 Task: Research Airbnb Accommodation option  for a trade show trip to Miami, Florida, emphasizing proximity to the trade show venue and business amenities.
Action: Mouse pressed left at (598, 65)
Screenshot: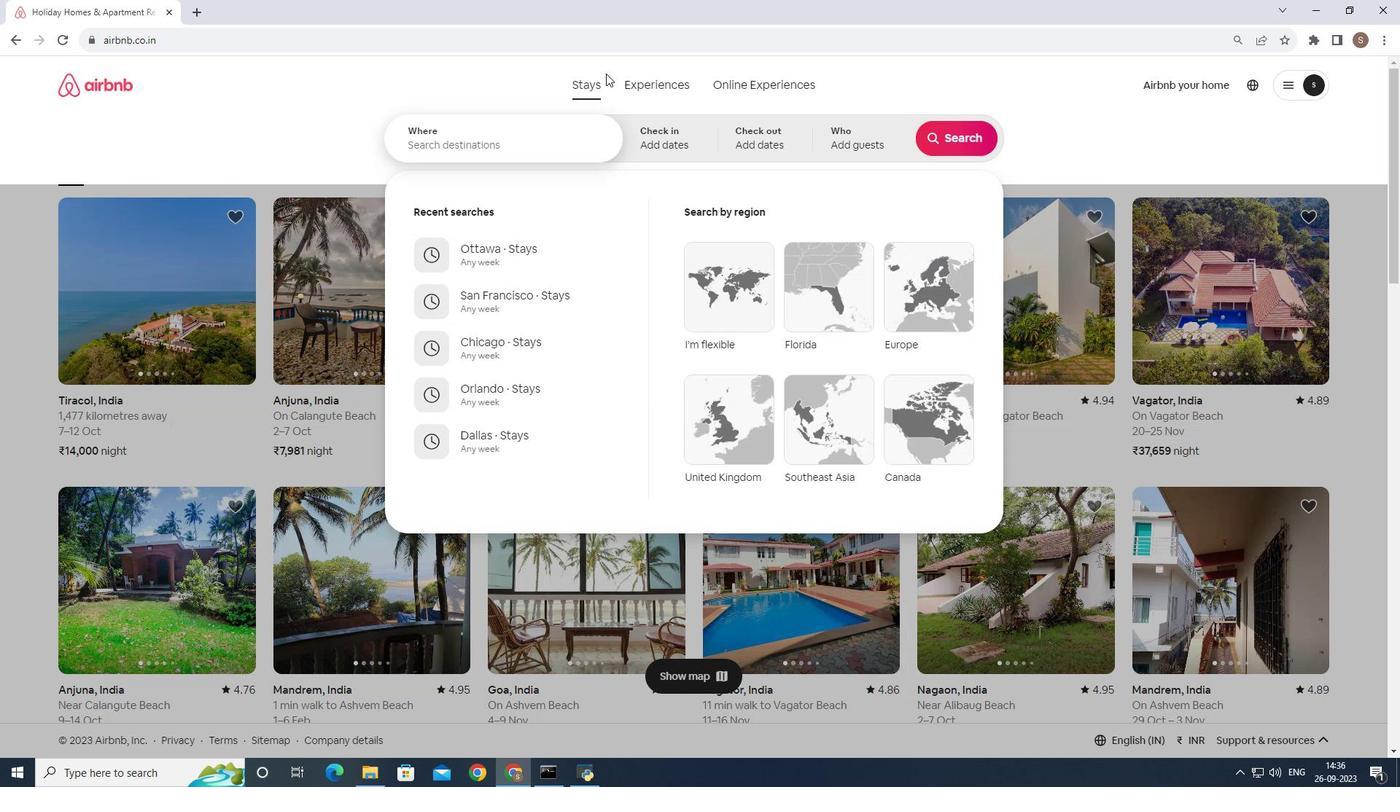 
Action: Mouse moved to (454, 137)
Screenshot: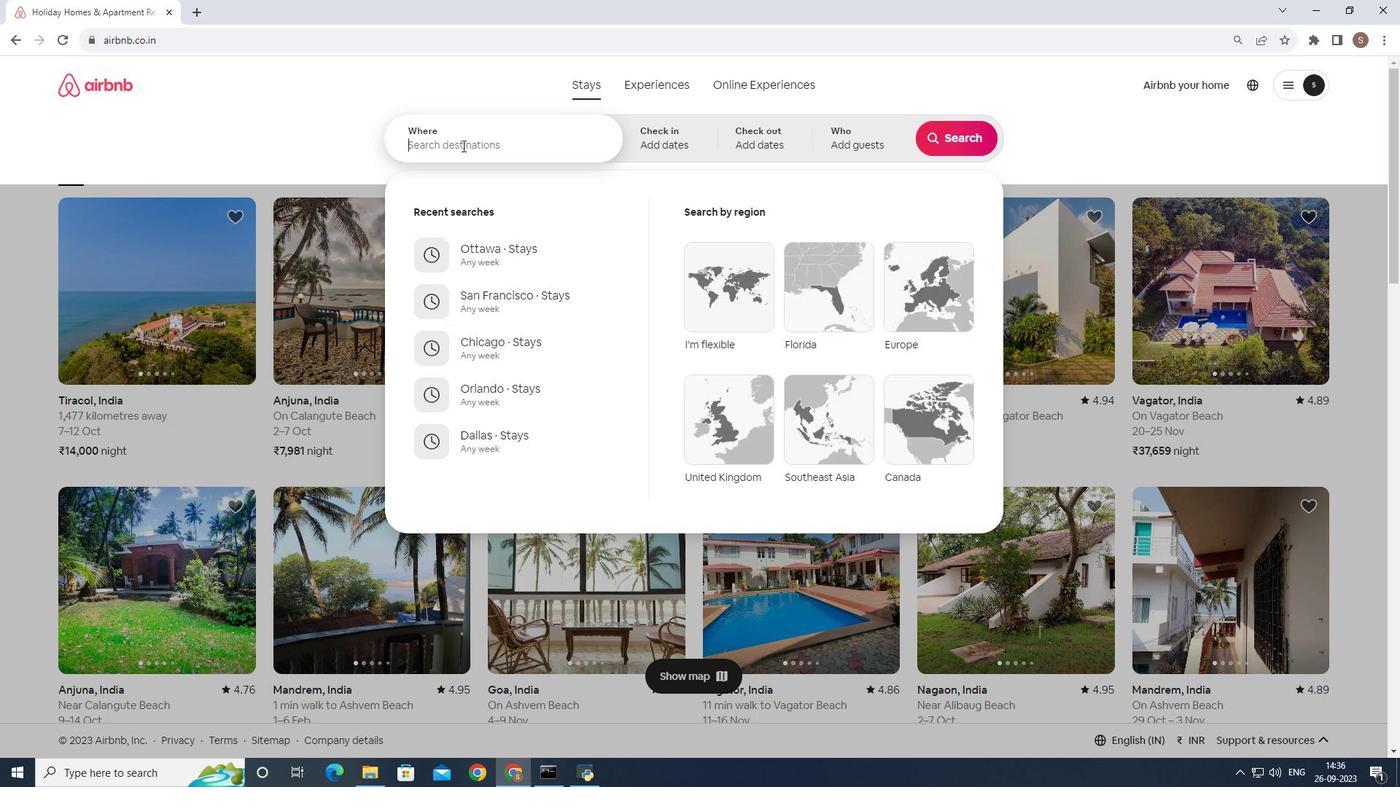 
Action: Mouse pressed left at (454, 137)
Screenshot: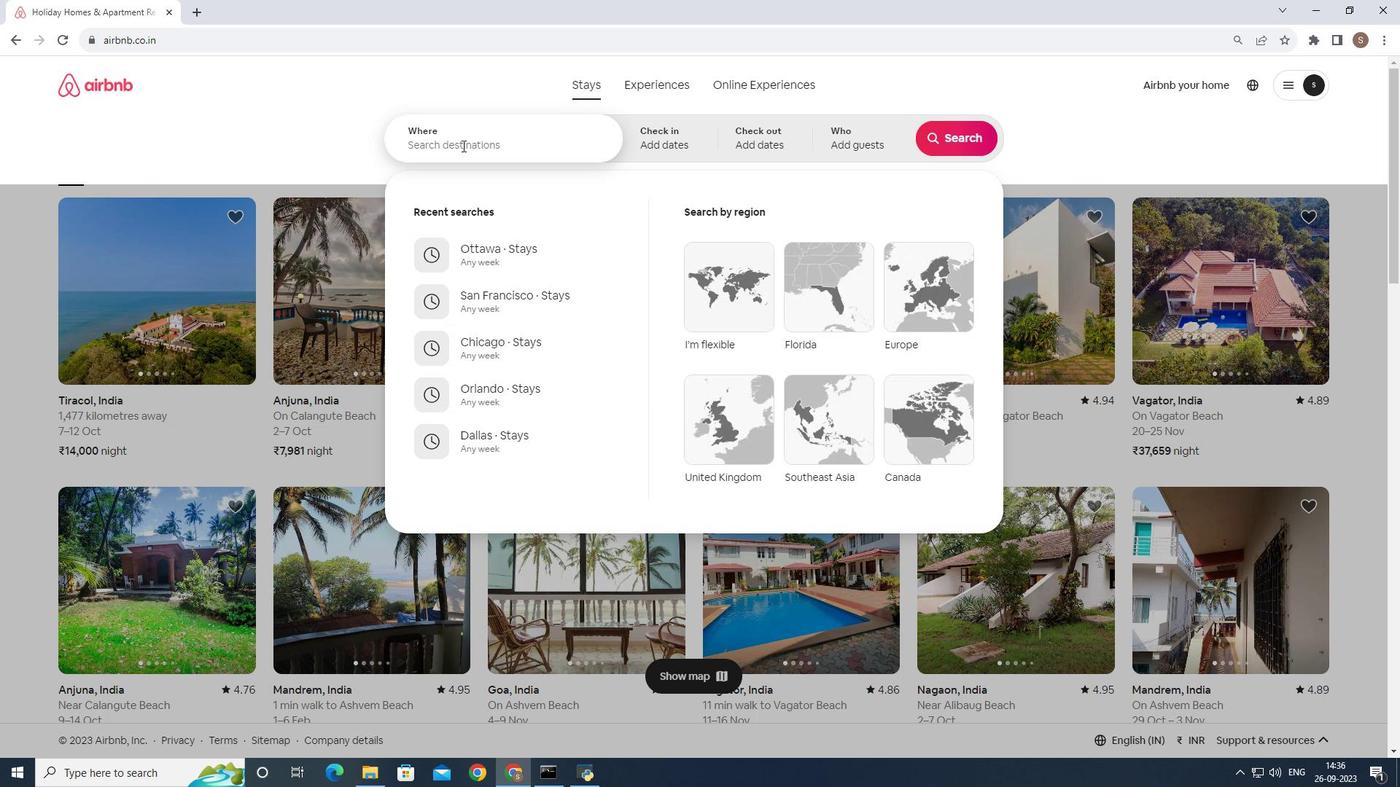 
Action: Key pressed miami
Screenshot: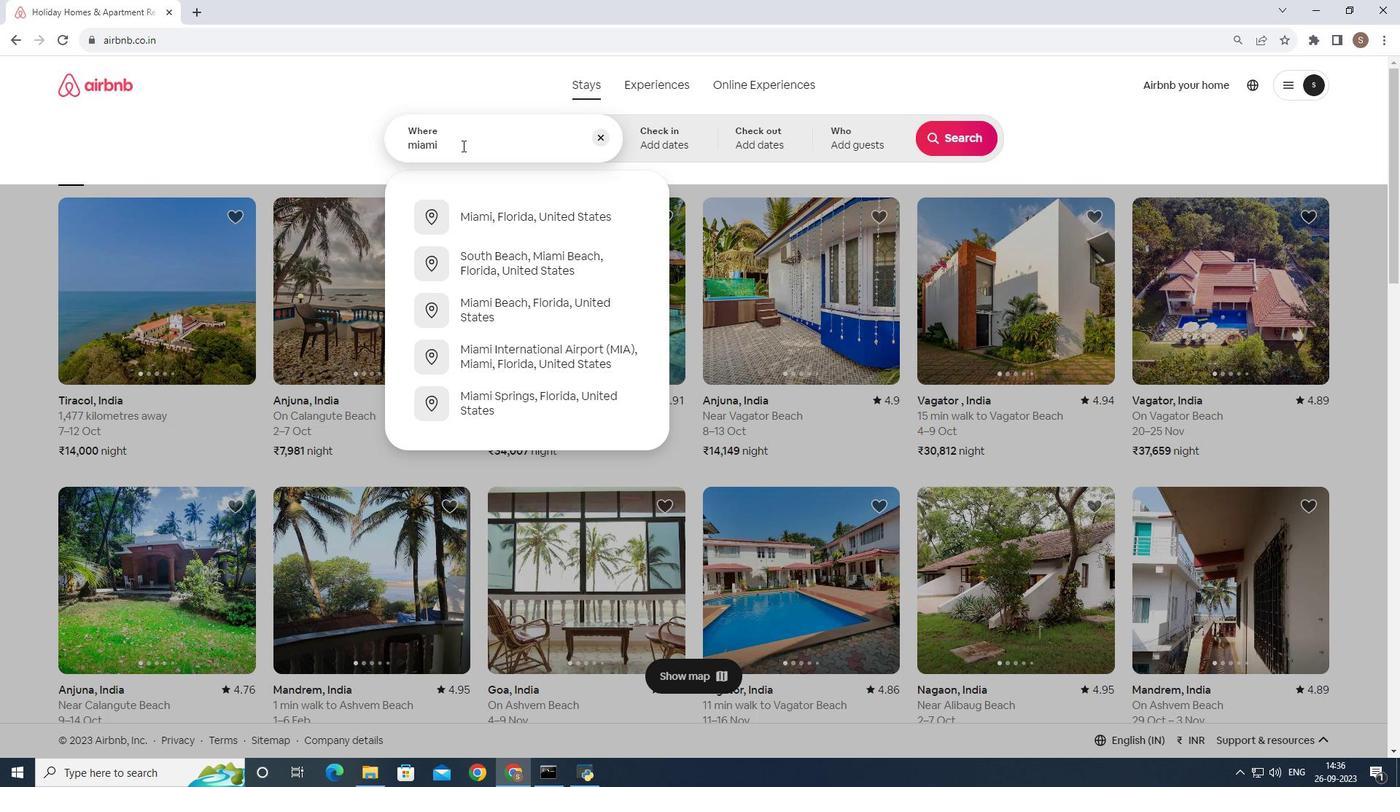 
Action: Mouse moved to (472, 212)
Screenshot: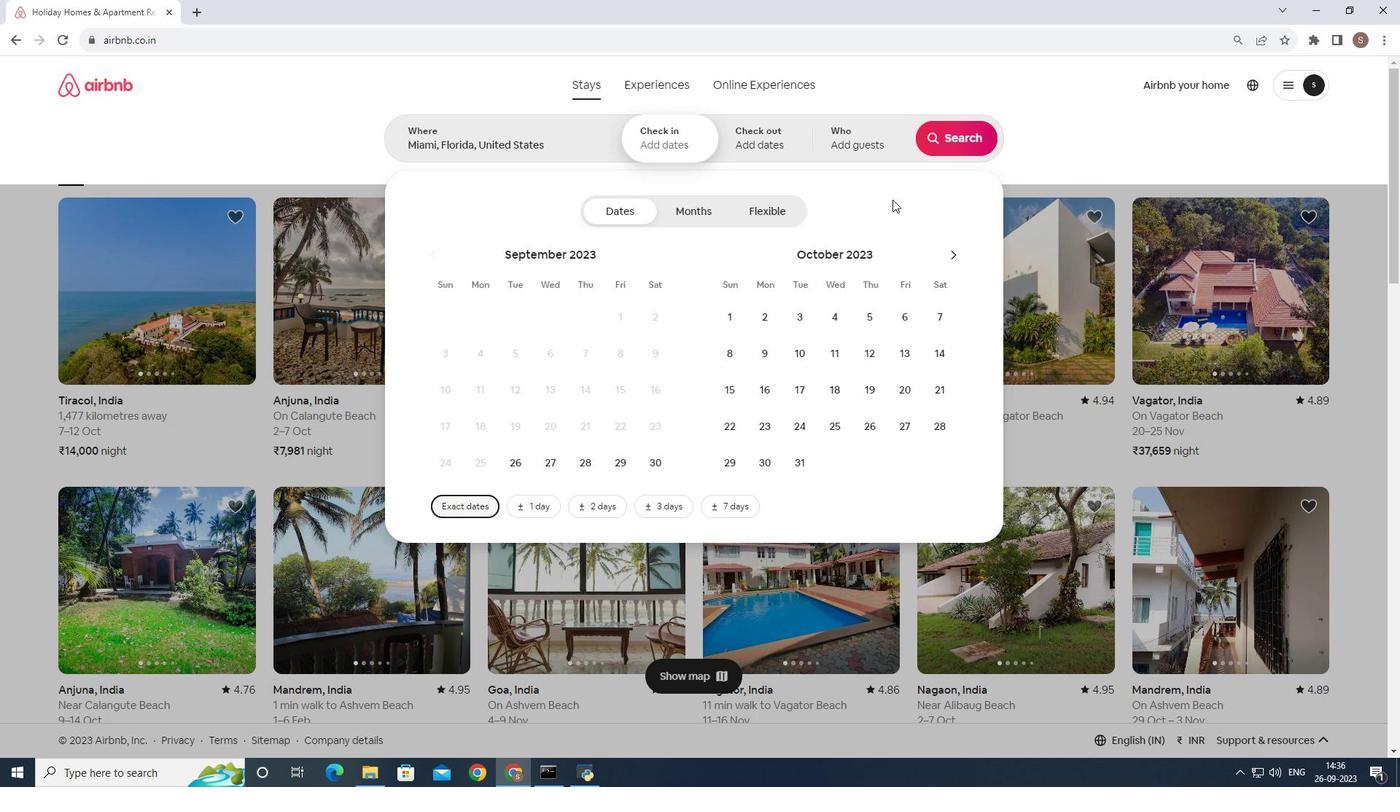 
Action: Mouse pressed left at (472, 212)
Screenshot: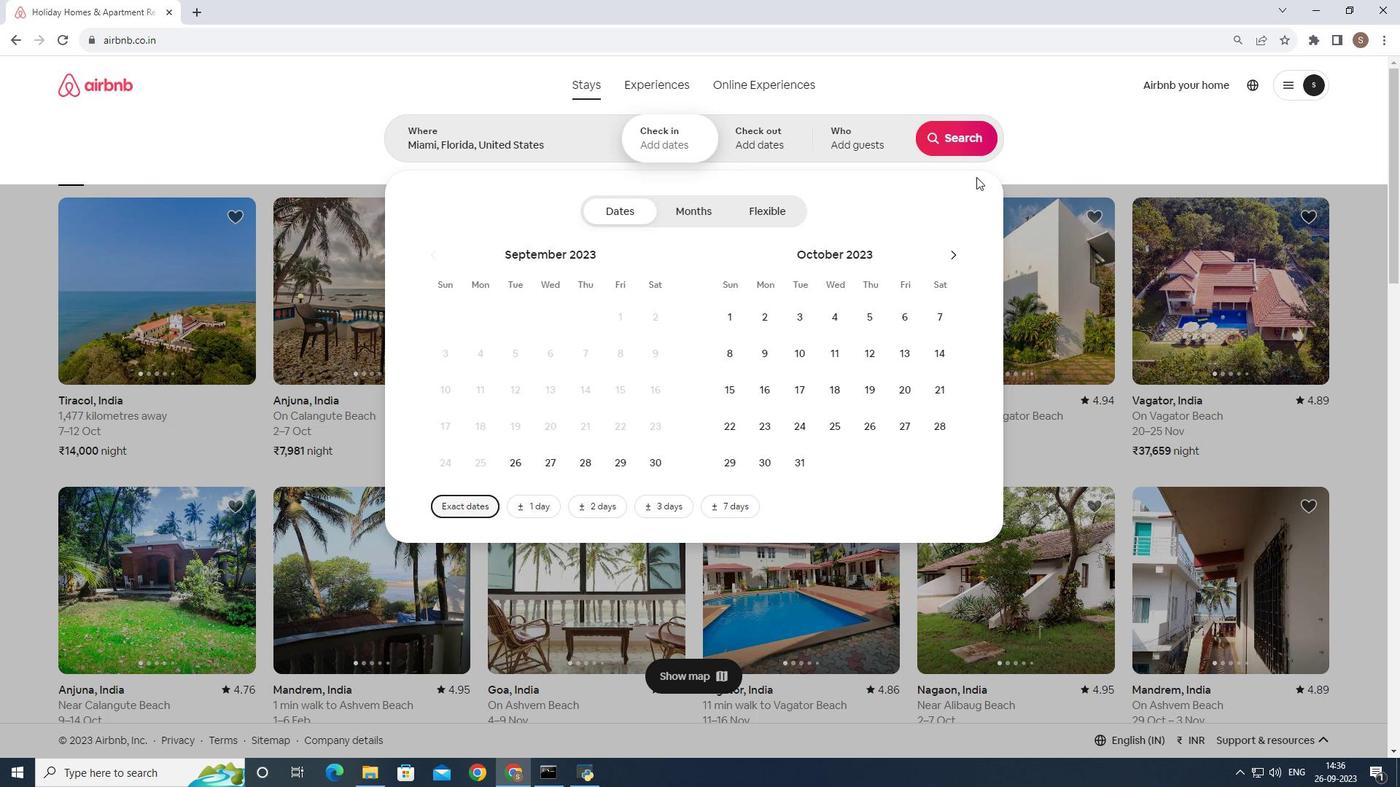 
Action: Mouse moved to (935, 120)
Screenshot: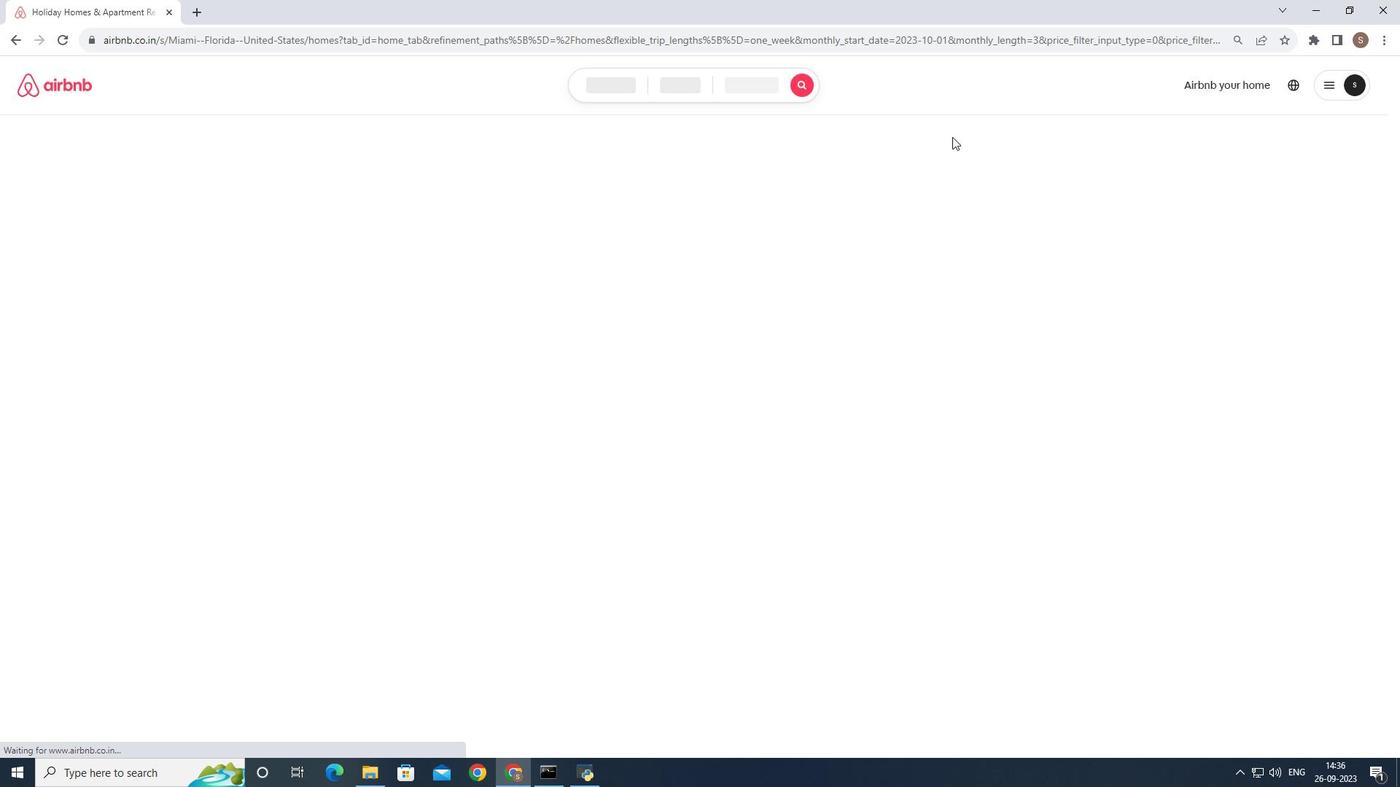 
Action: Mouse pressed left at (935, 120)
Screenshot: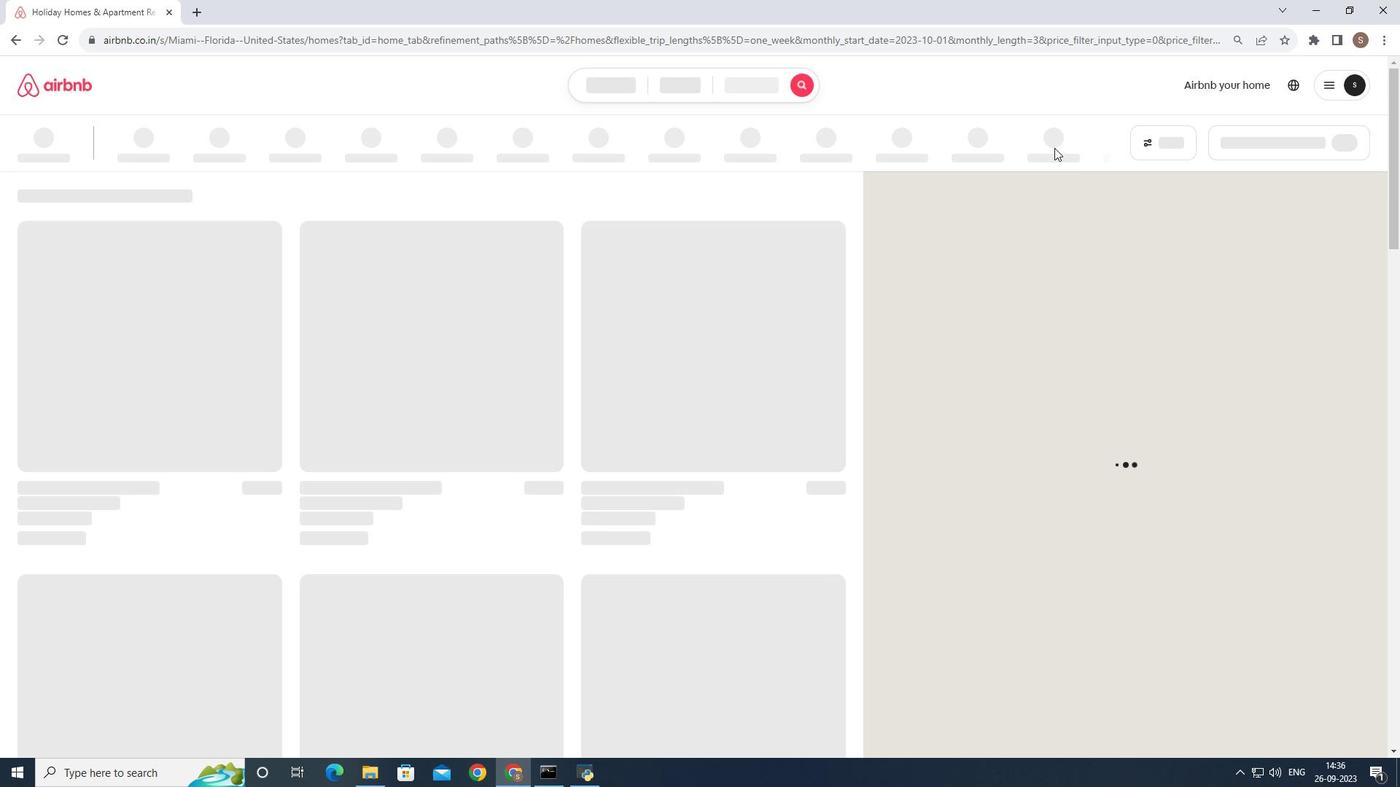 
Action: Mouse moved to (1133, 130)
Screenshot: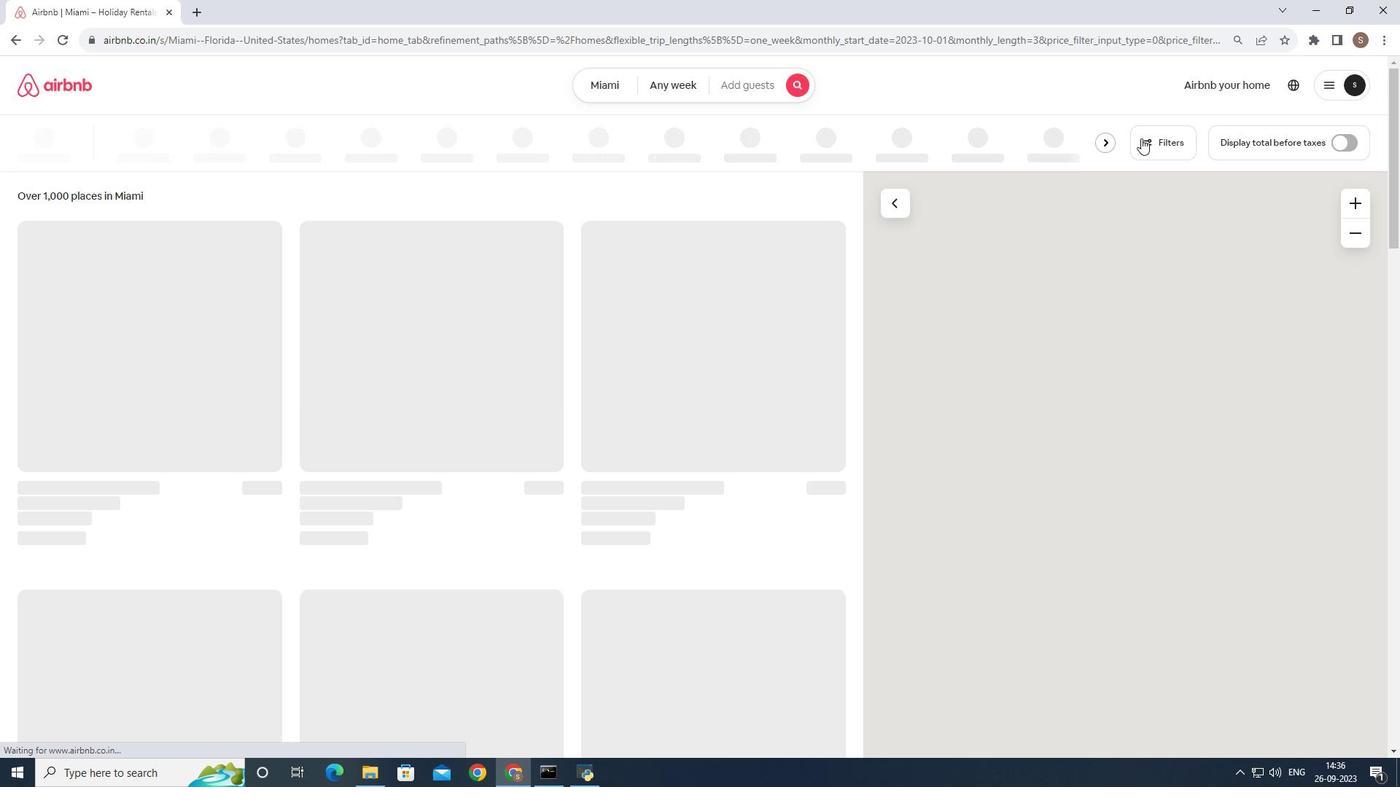 
Action: Mouse pressed left at (1133, 130)
Screenshot: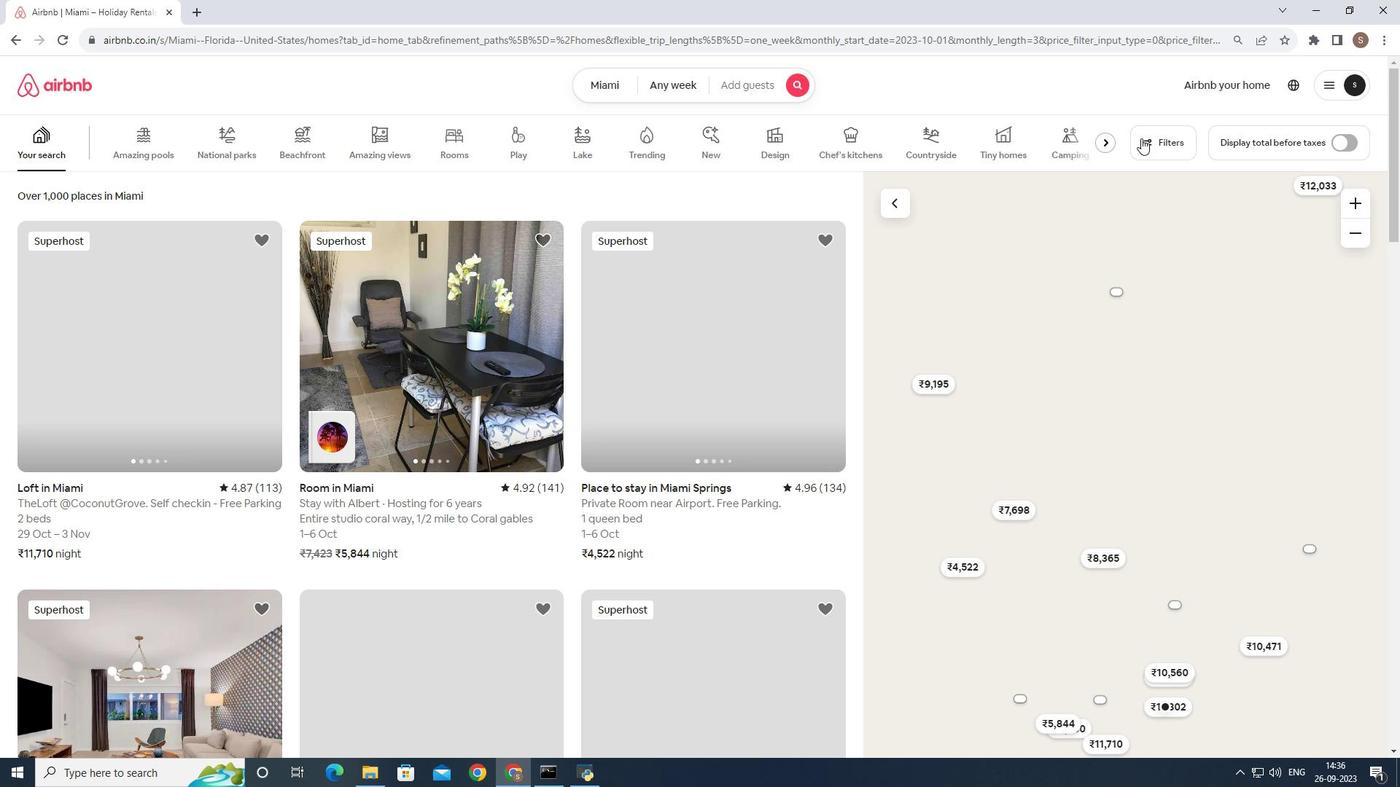 
Action: Mouse moved to (552, 383)
Screenshot: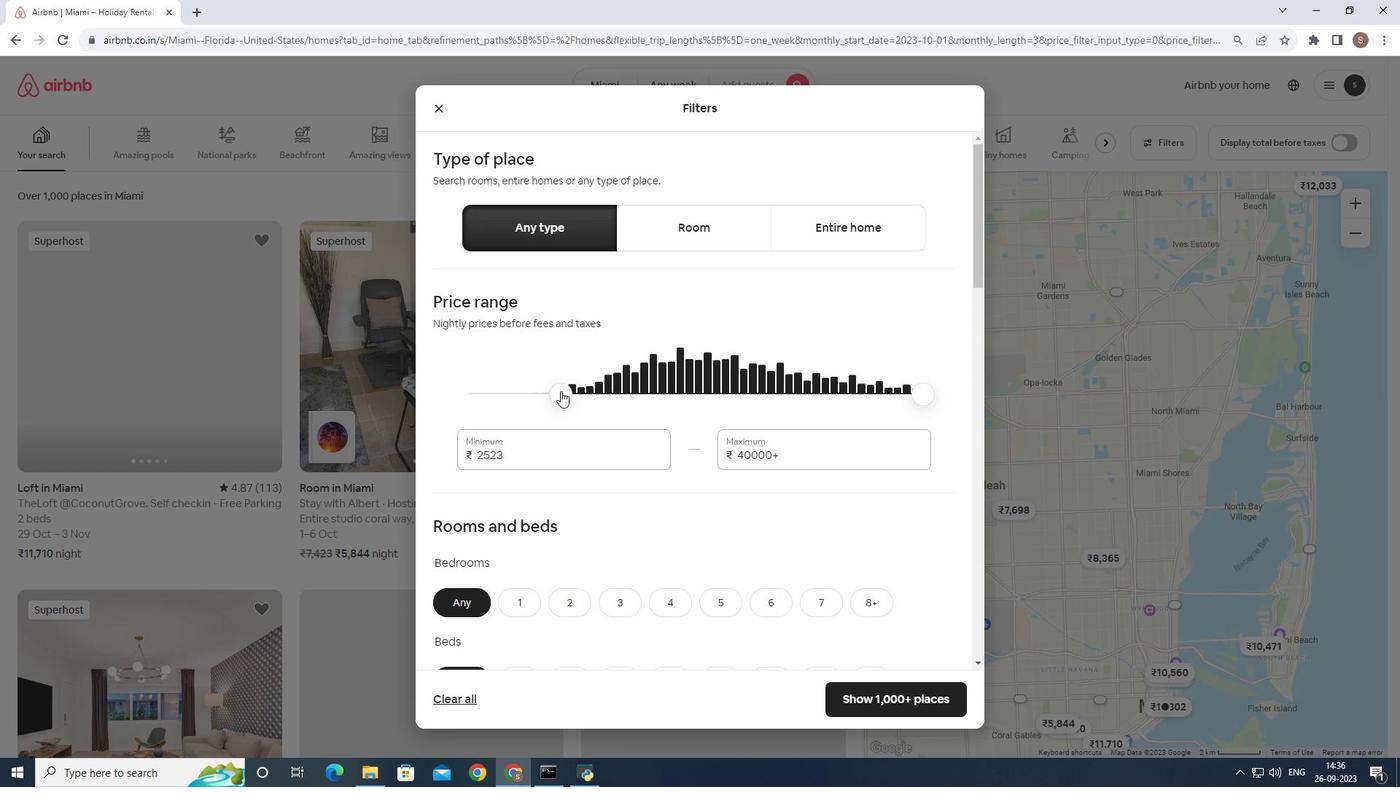 
Action: Mouse pressed left at (552, 383)
Screenshot: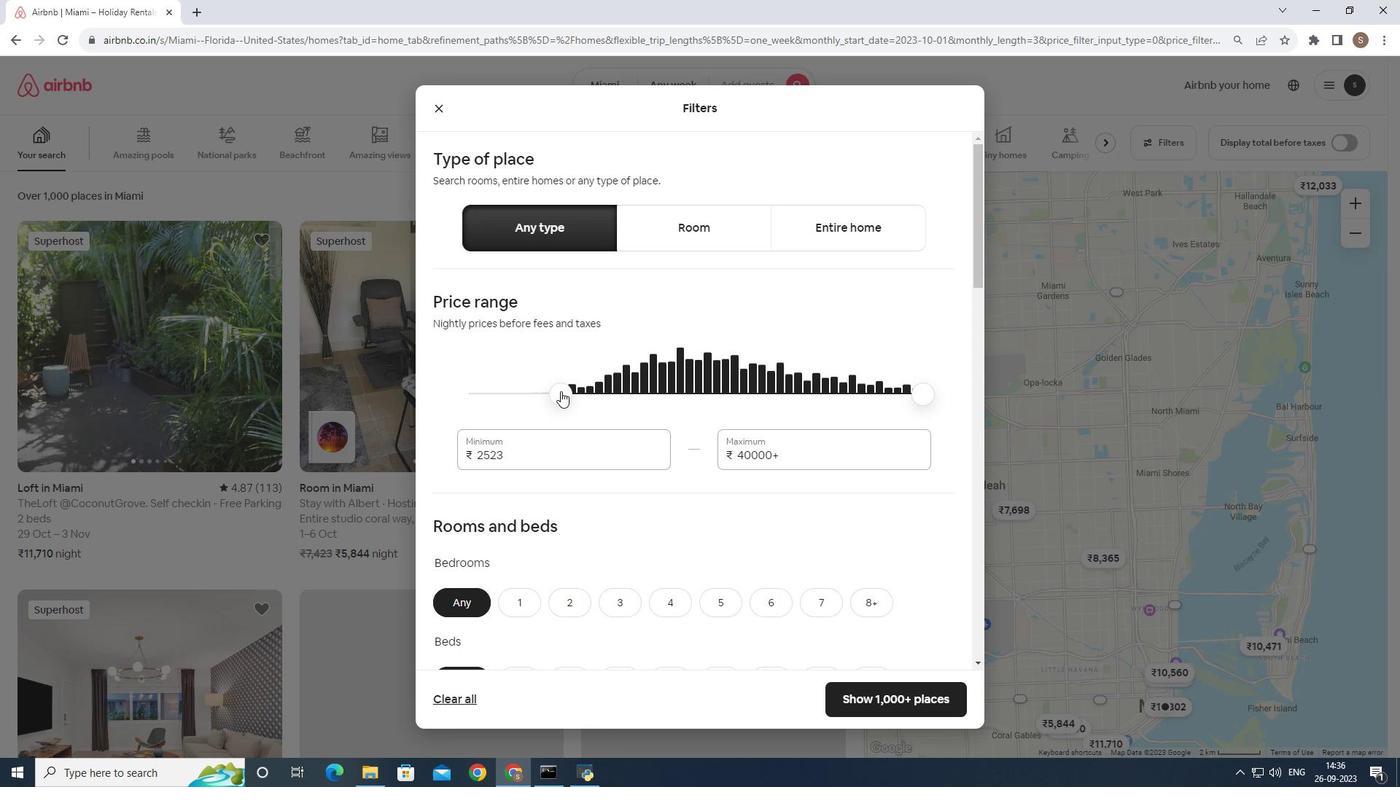 
Action: Mouse moved to (882, 378)
Screenshot: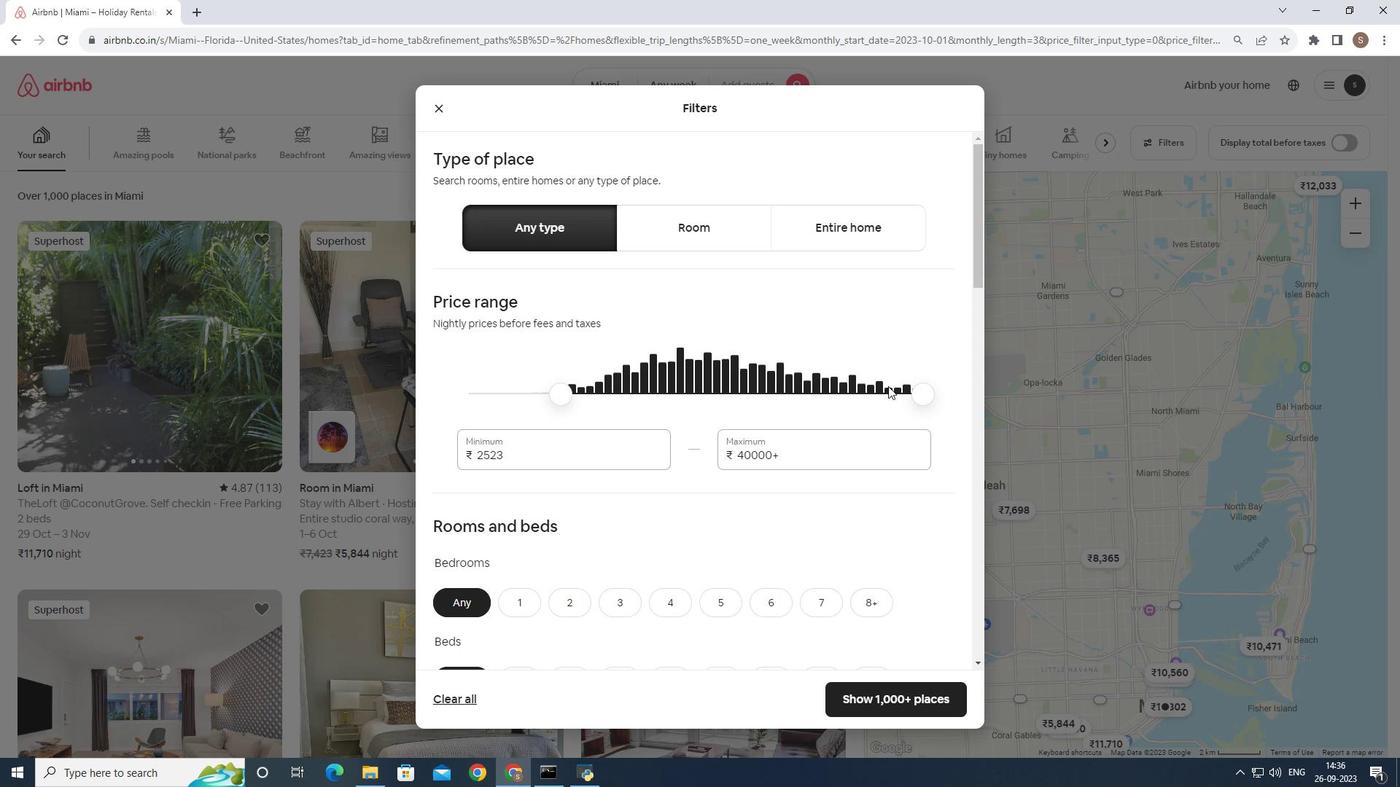 
Action: Mouse pressed left at (882, 378)
Screenshot: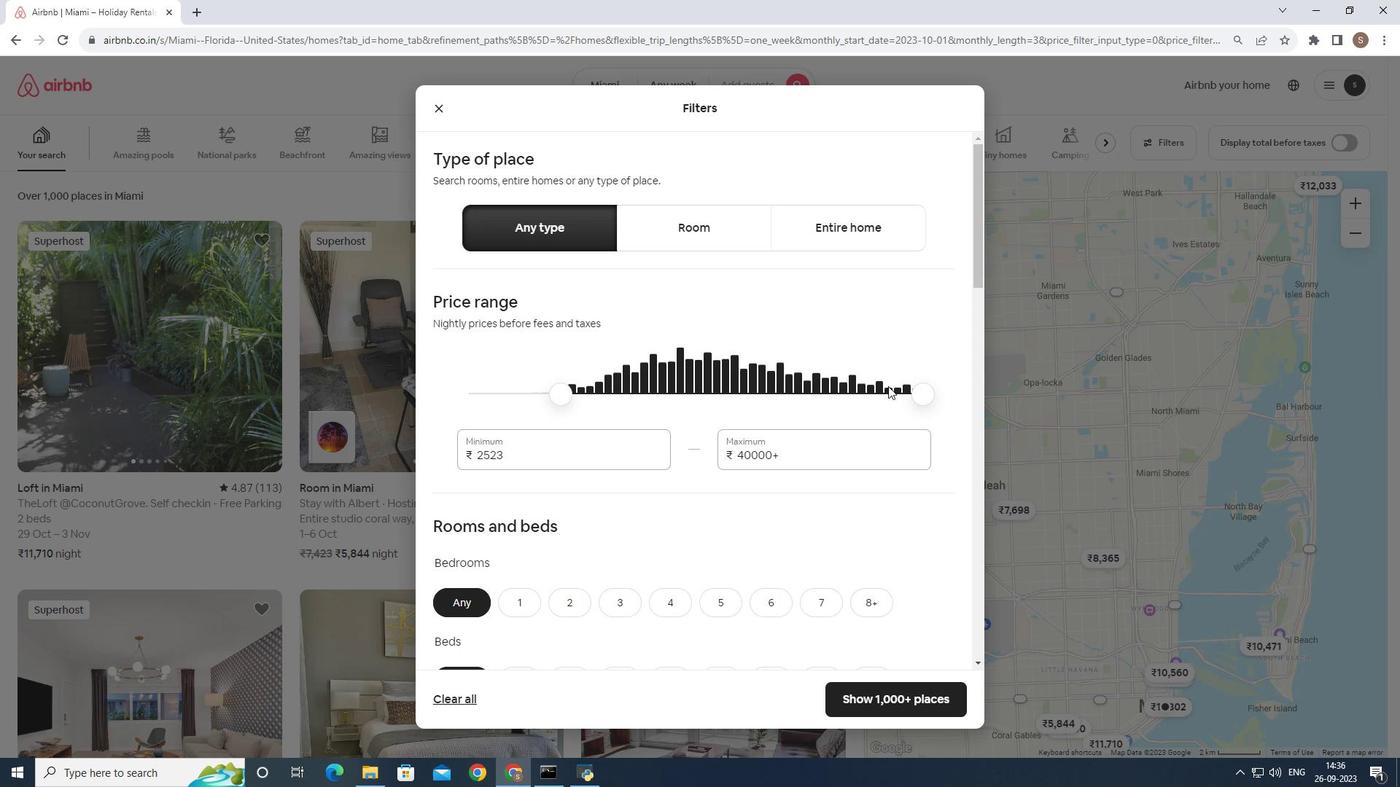 
Action: Mouse moved to (909, 388)
Screenshot: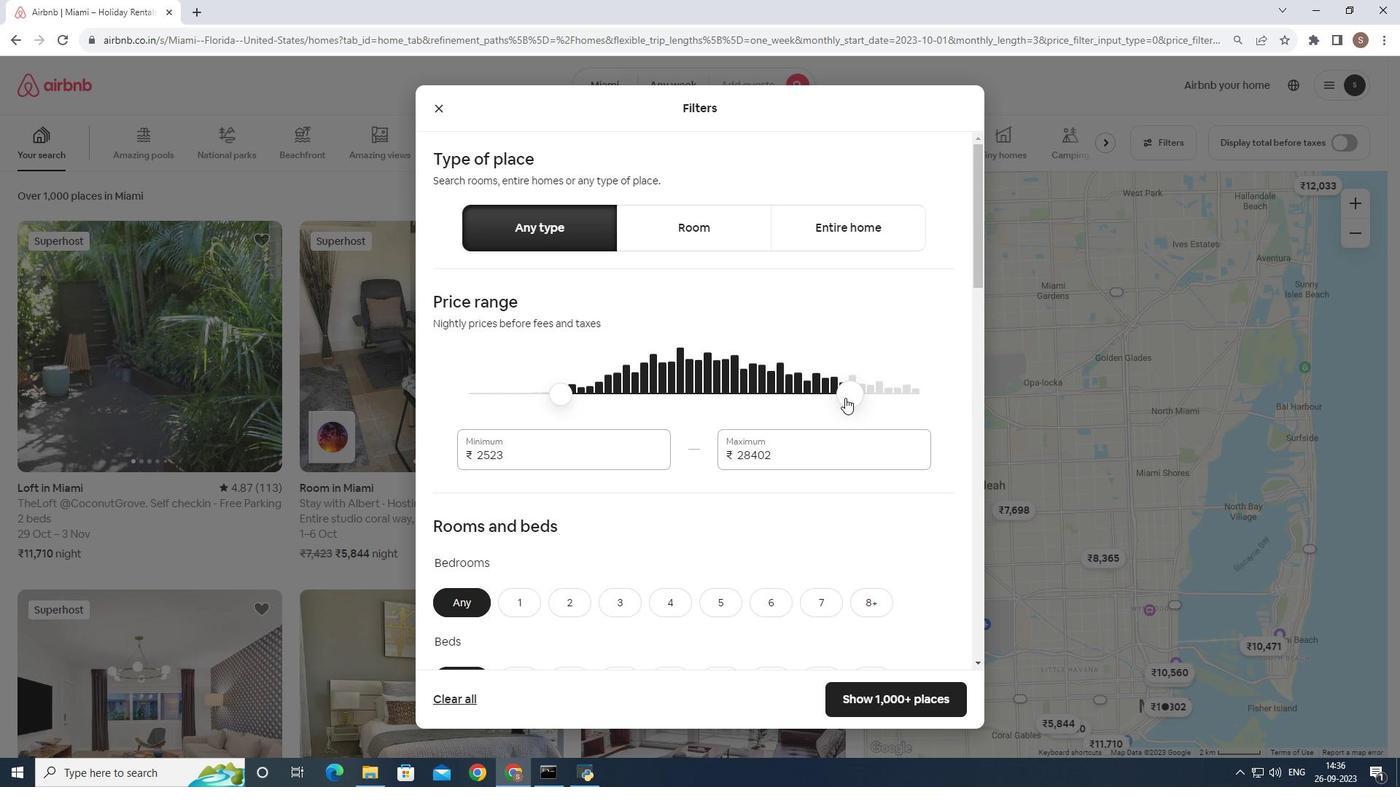 
Action: Mouse pressed left at (909, 388)
Screenshot: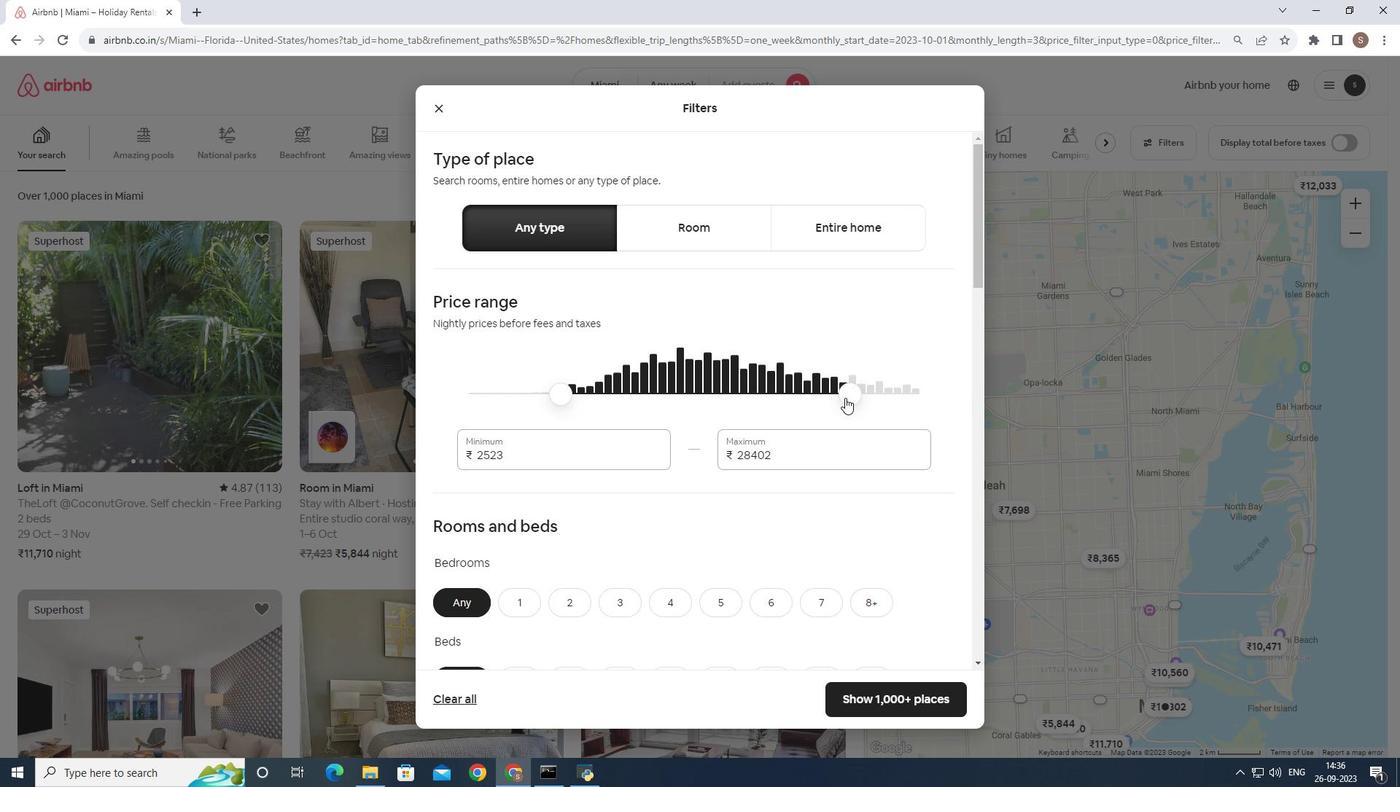 
Action: Mouse moved to (698, 226)
Screenshot: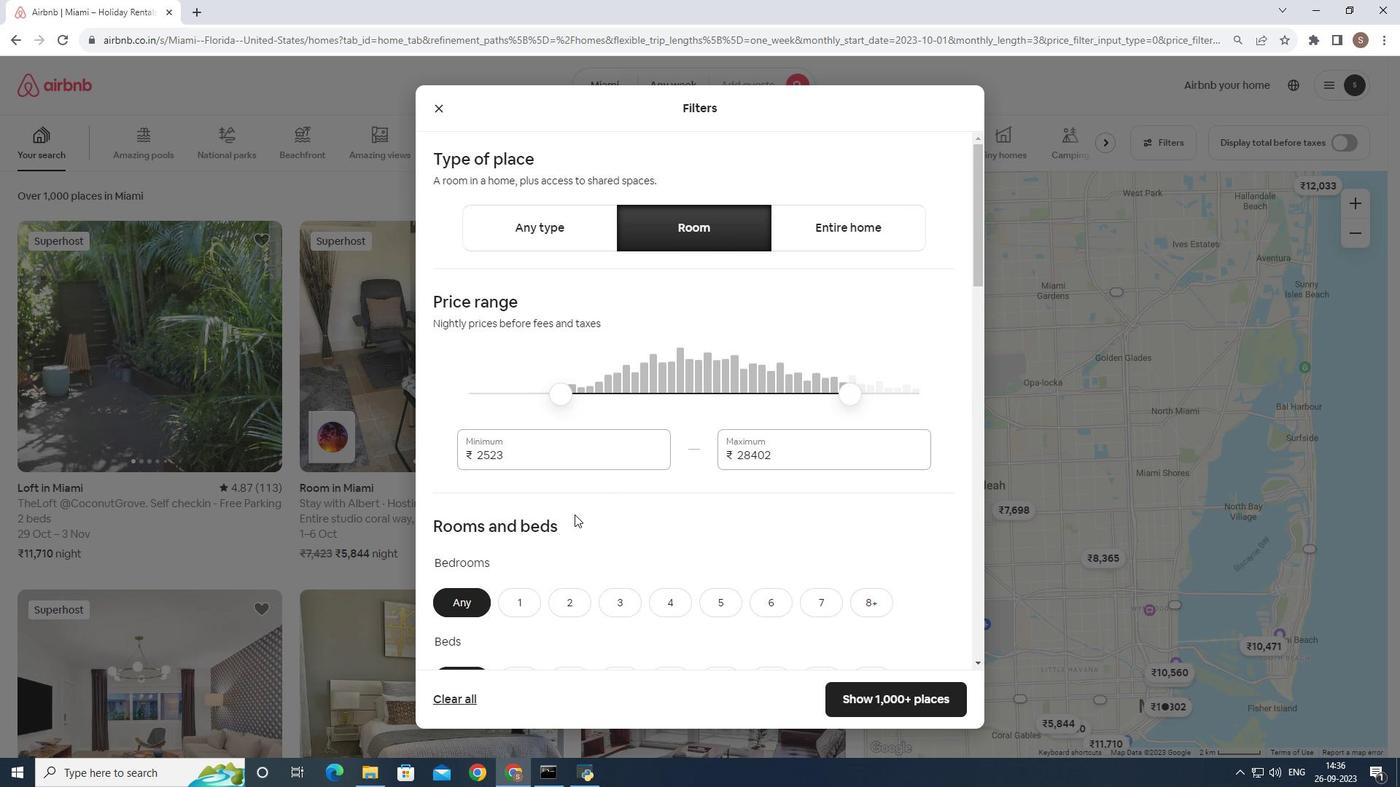 
Action: Mouse pressed left at (698, 226)
Screenshot: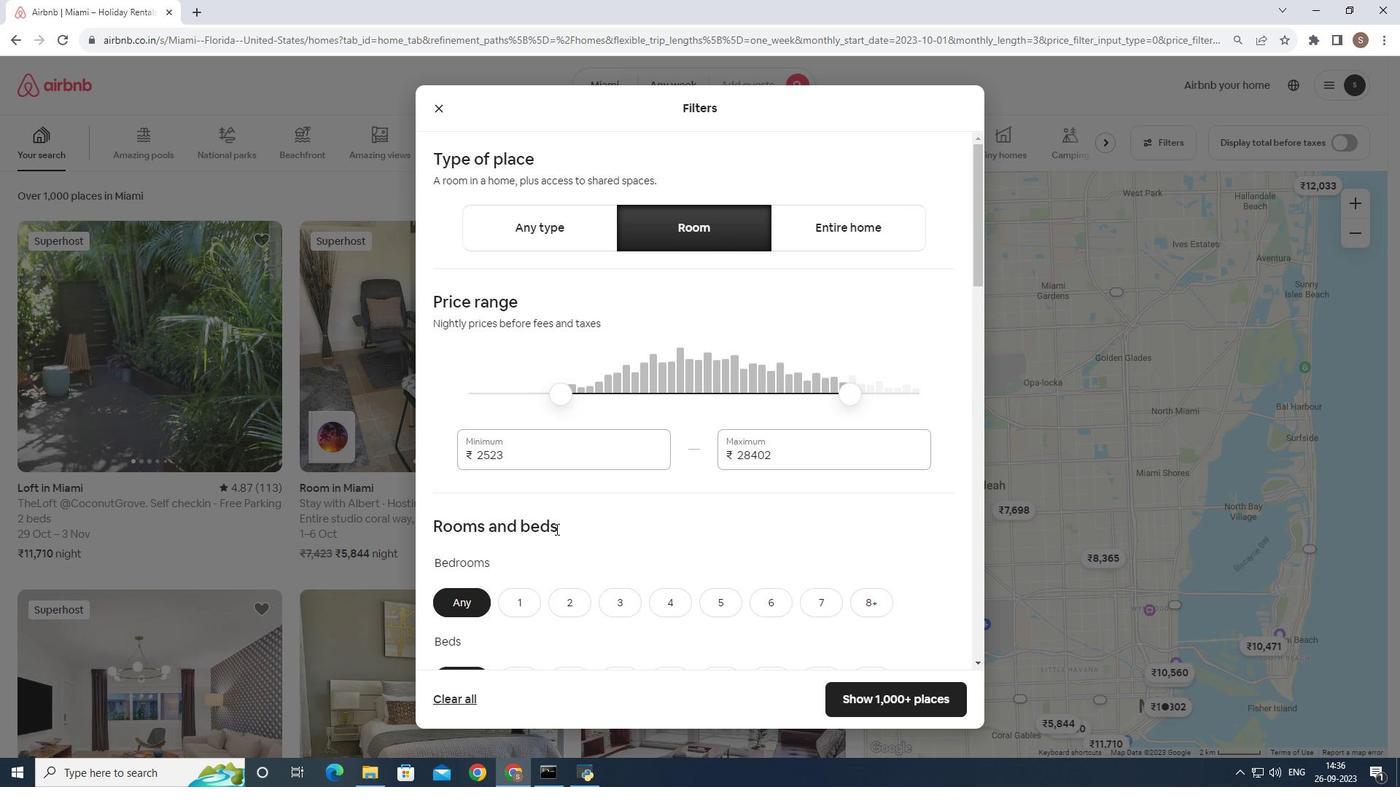 
Action: Mouse moved to (547, 521)
Screenshot: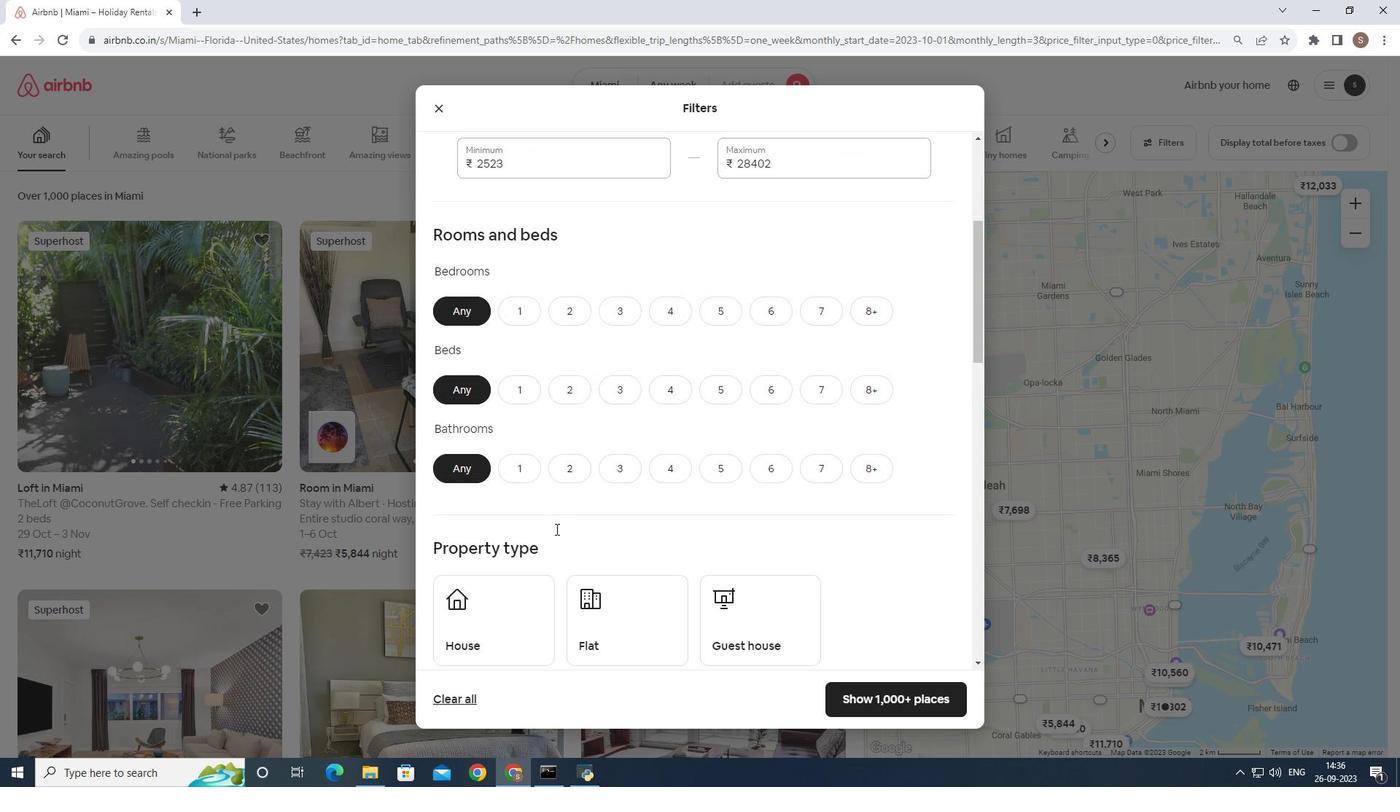 
Action: Mouse scrolled (547, 520) with delta (0, 0)
Screenshot: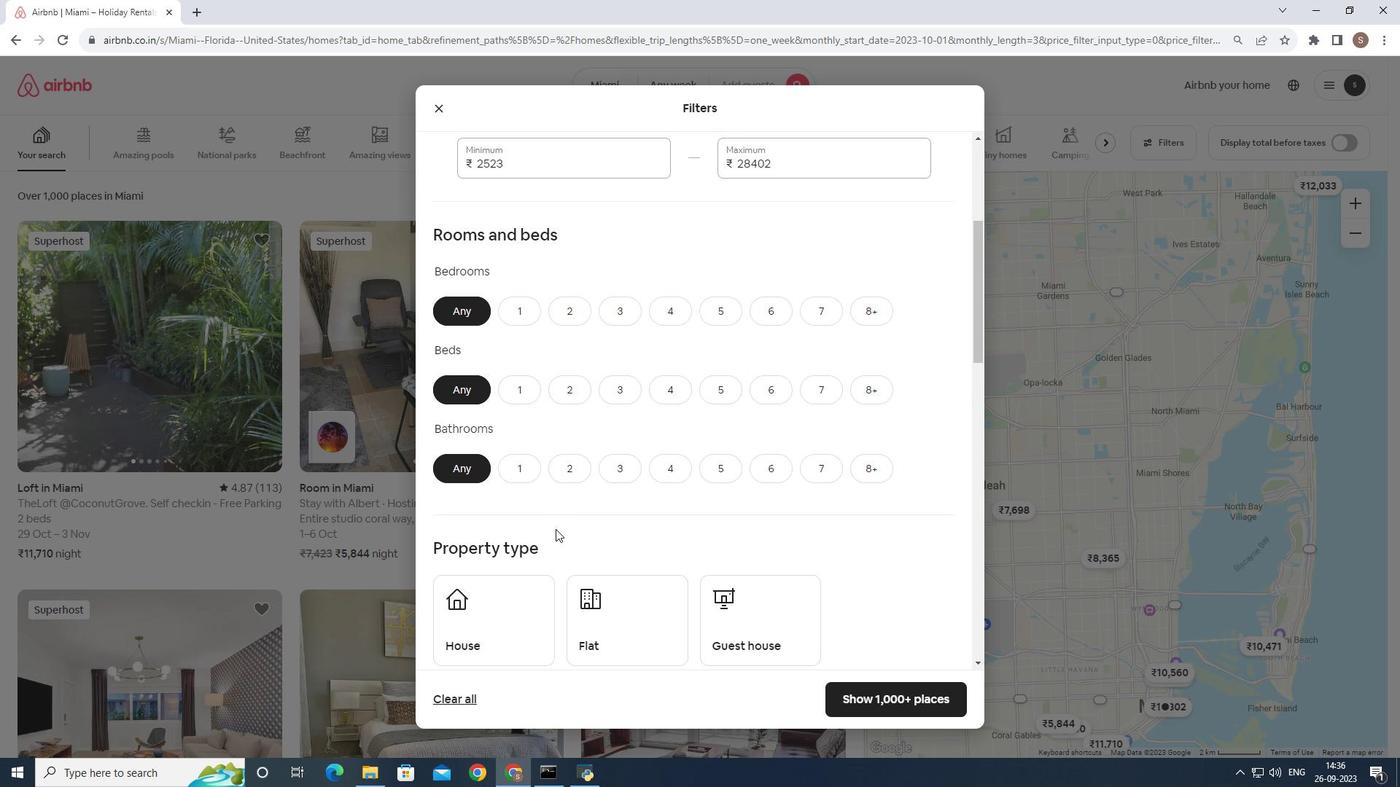 
Action: Mouse scrolled (547, 520) with delta (0, 0)
Screenshot: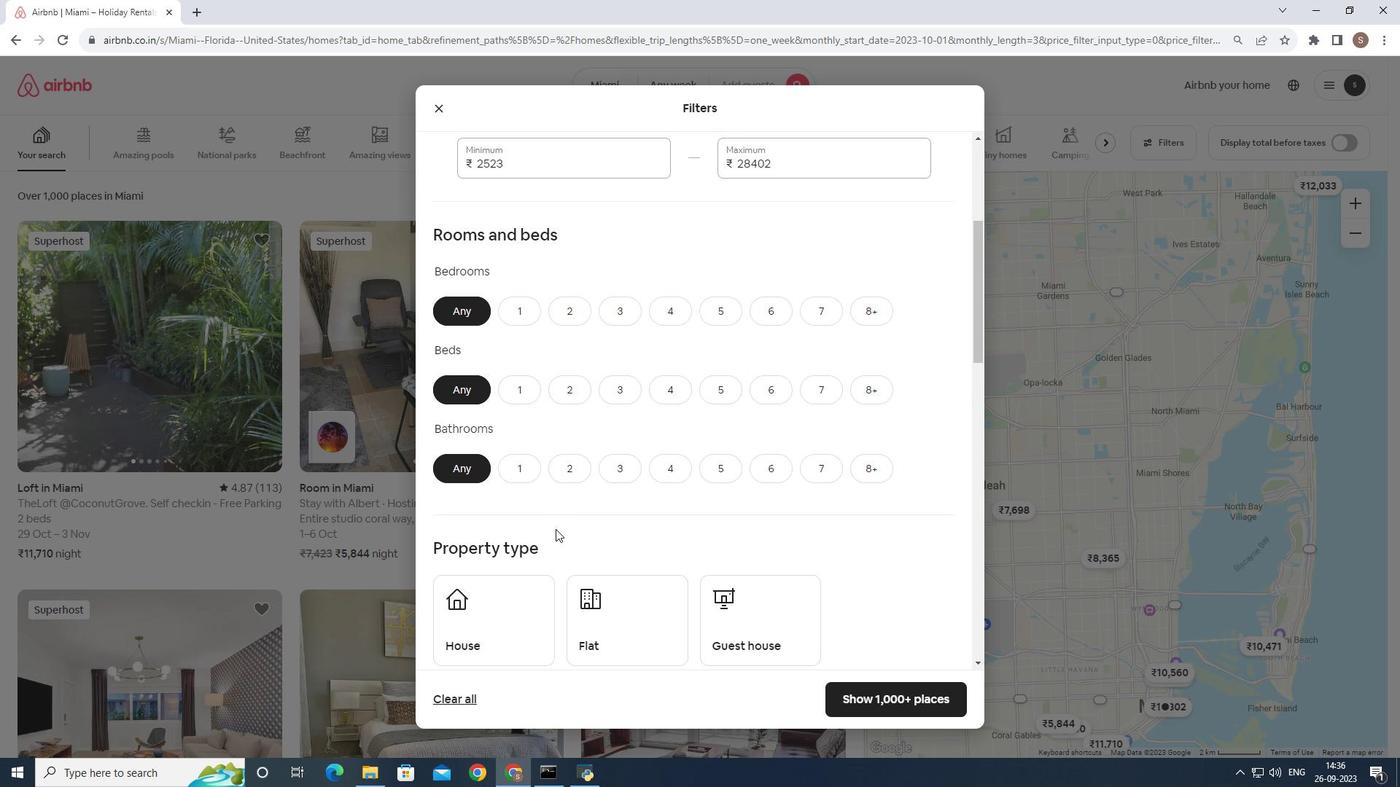 
Action: Mouse scrolled (547, 520) with delta (0, 0)
Screenshot: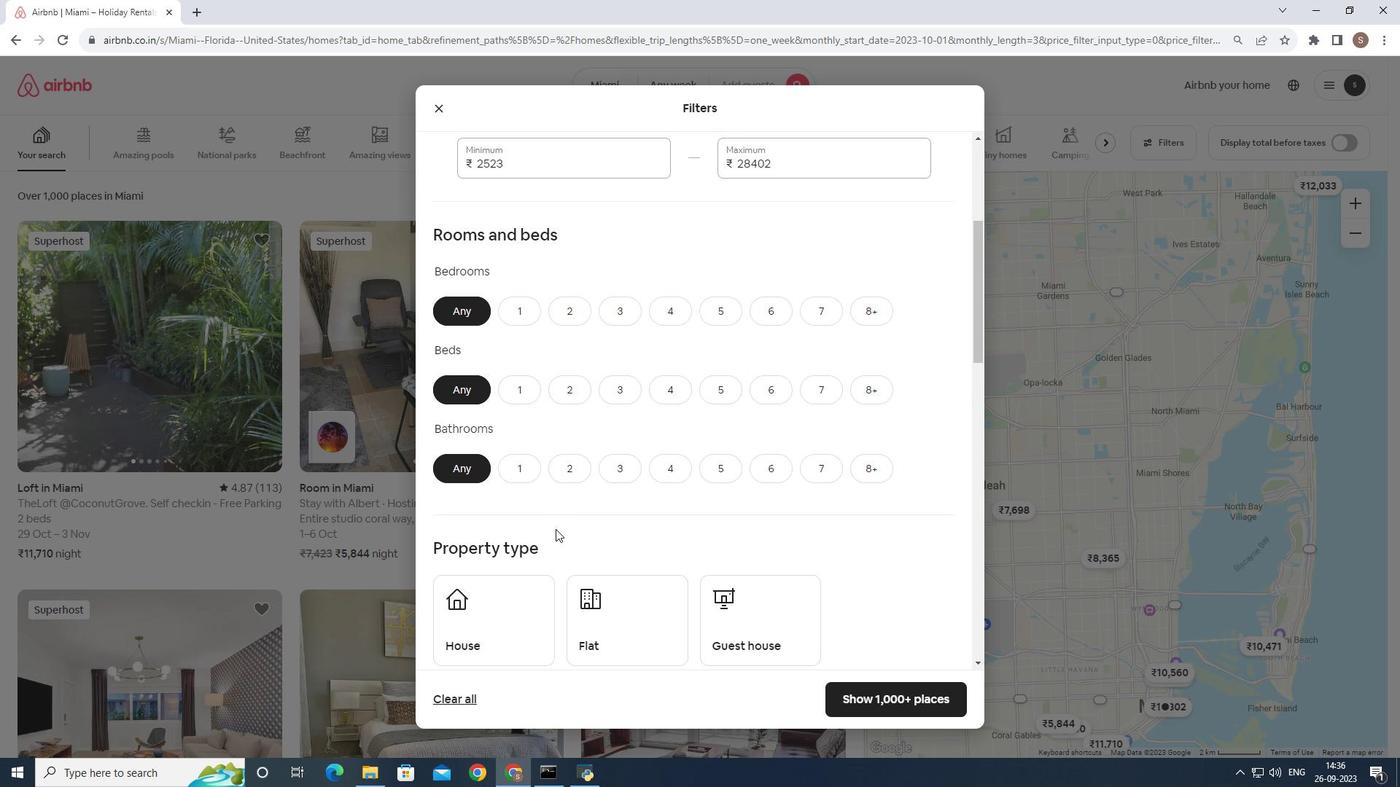 
Action: Mouse scrolled (547, 520) with delta (0, 0)
Screenshot: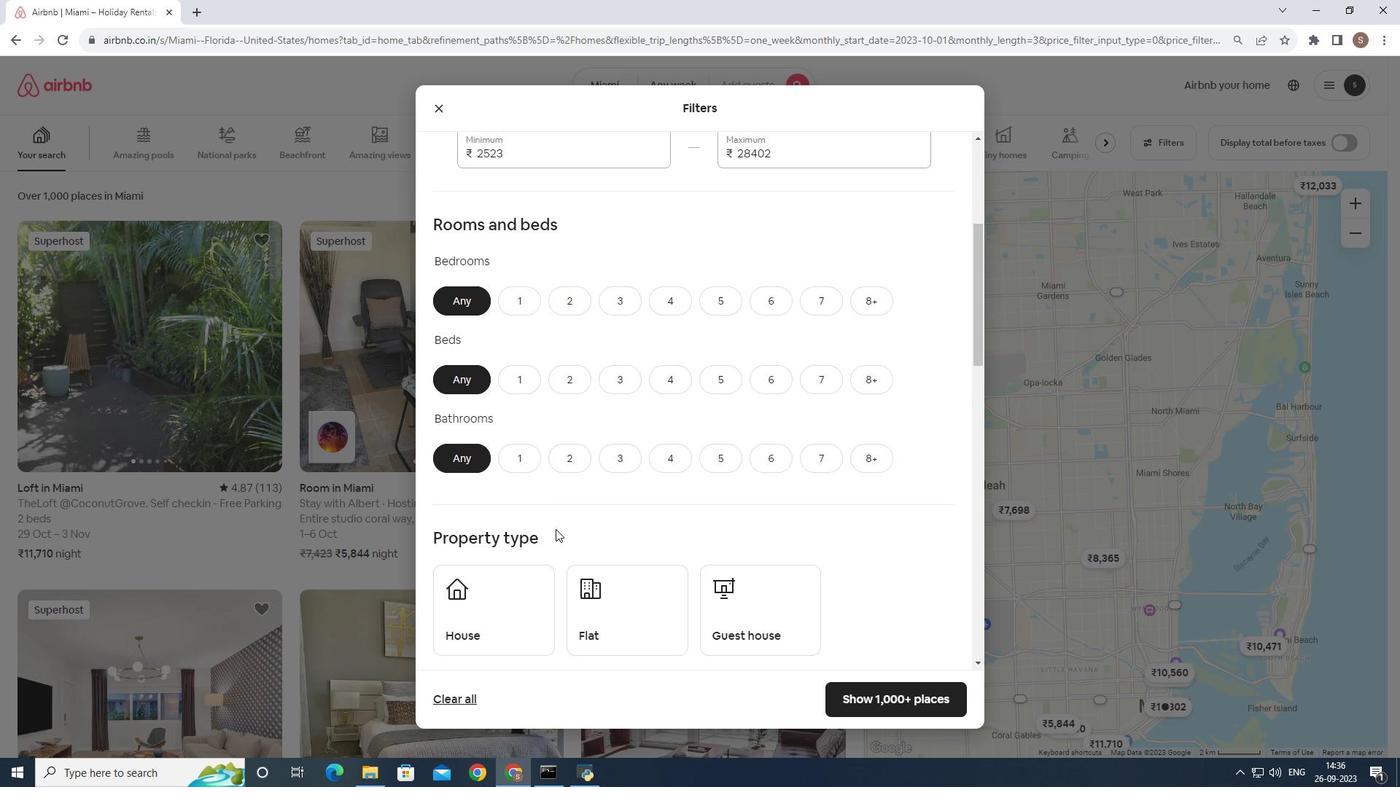 
Action: Mouse scrolled (547, 520) with delta (0, 0)
Screenshot: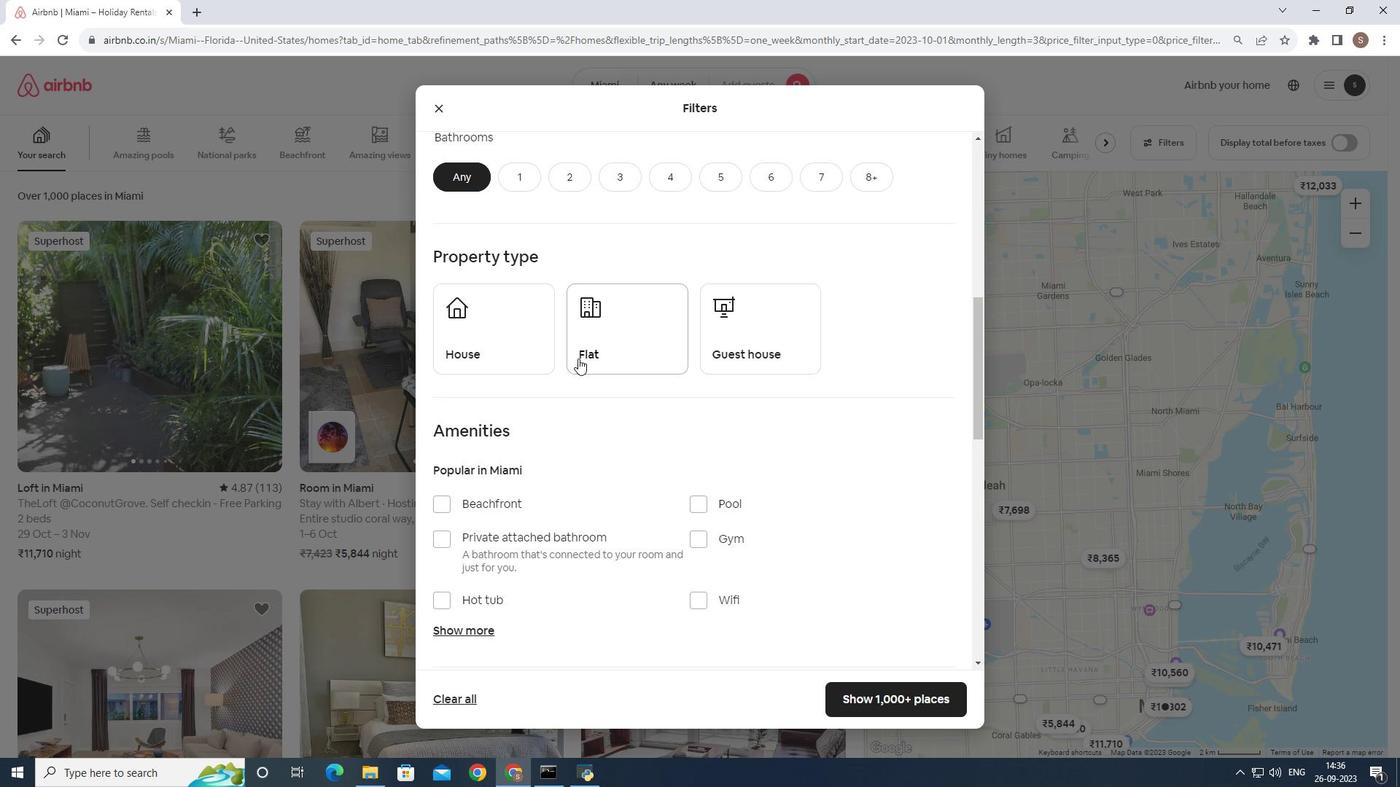 
Action: Mouse scrolled (547, 520) with delta (0, 0)
Screenshot: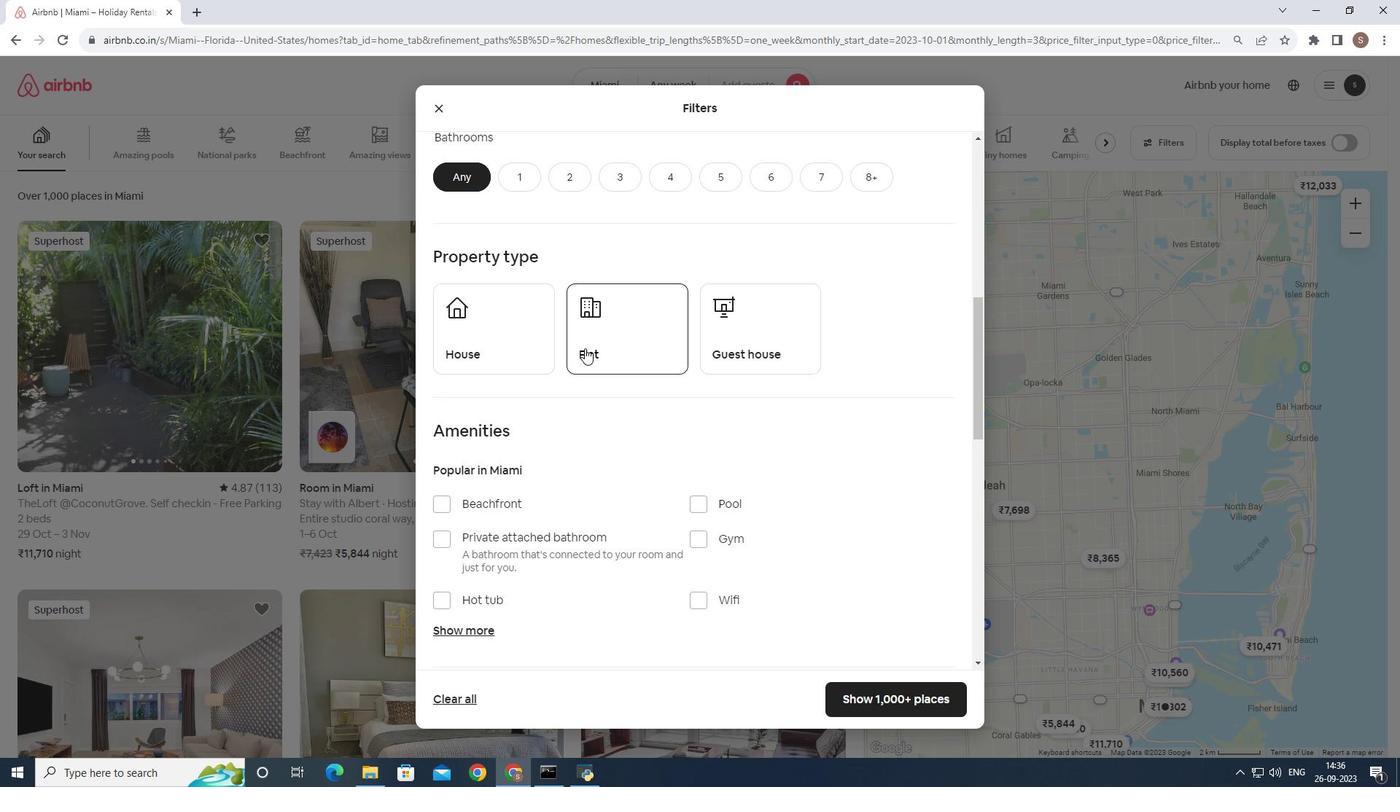 
Action: Mouse scrolled (547, 520) with delta (0, 0)
Screenshot: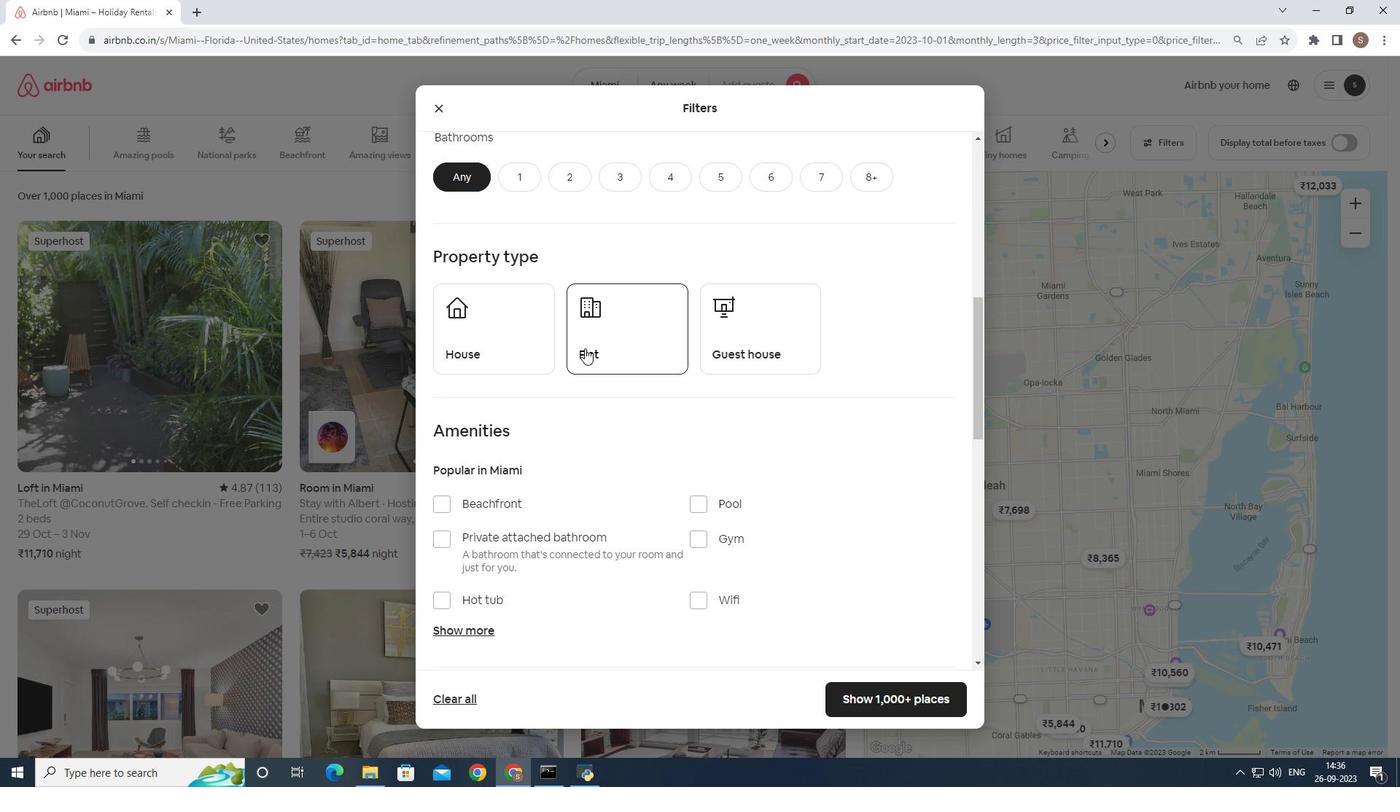 
Action: Mouse scrolled (547, 520) with delta (0, 0)
Screenshot: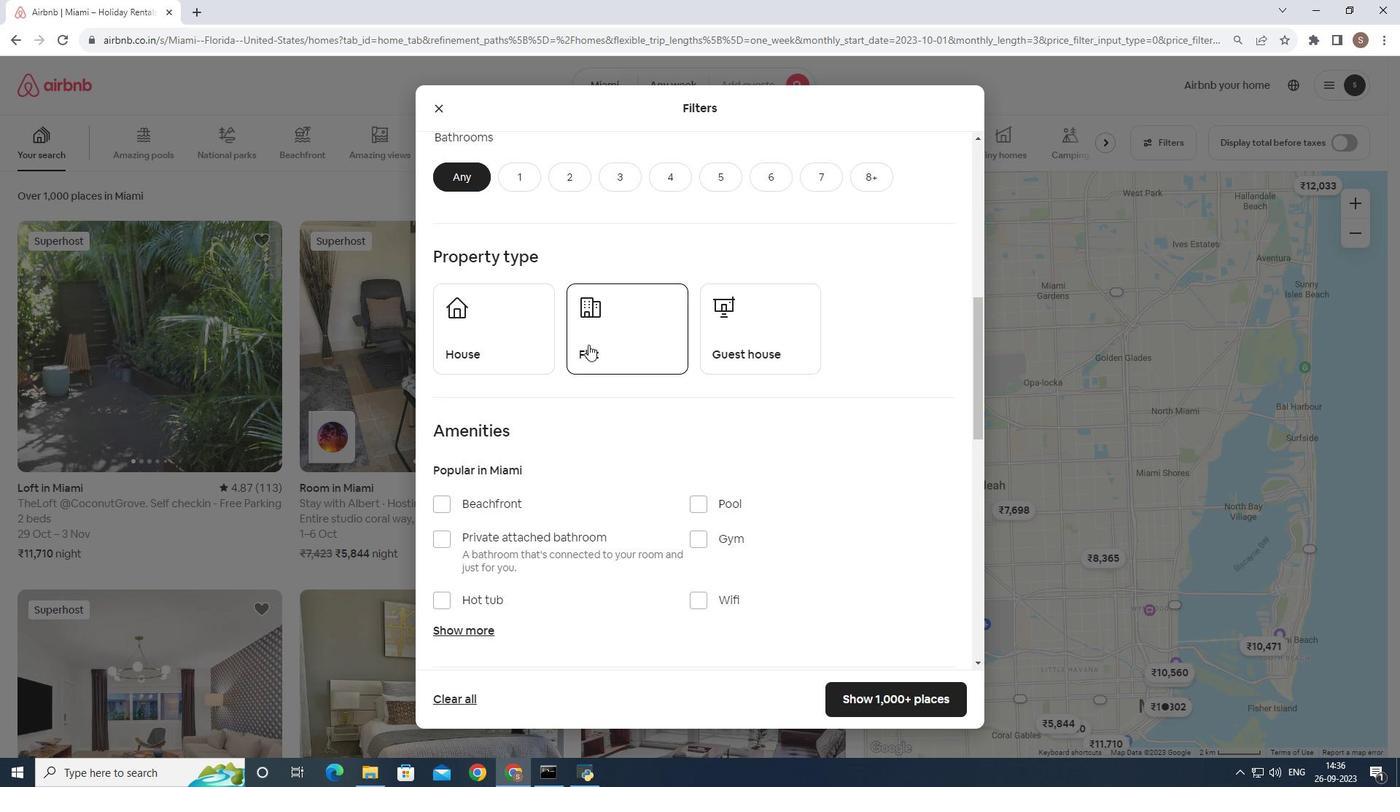 
Action: Mouse moved to (580, 336)
Screenshot: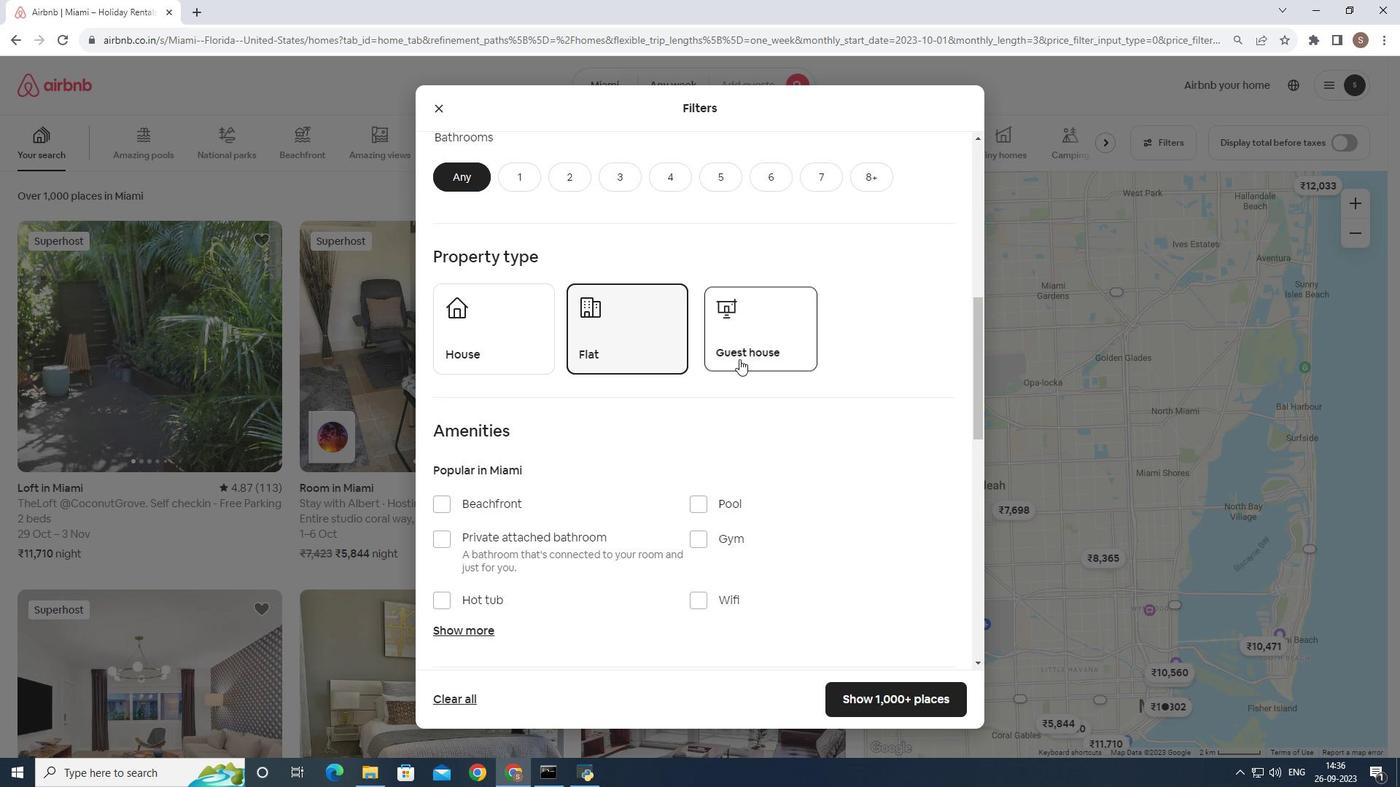 
Action: Mouse pressed left at (580, 336)
Screenshot: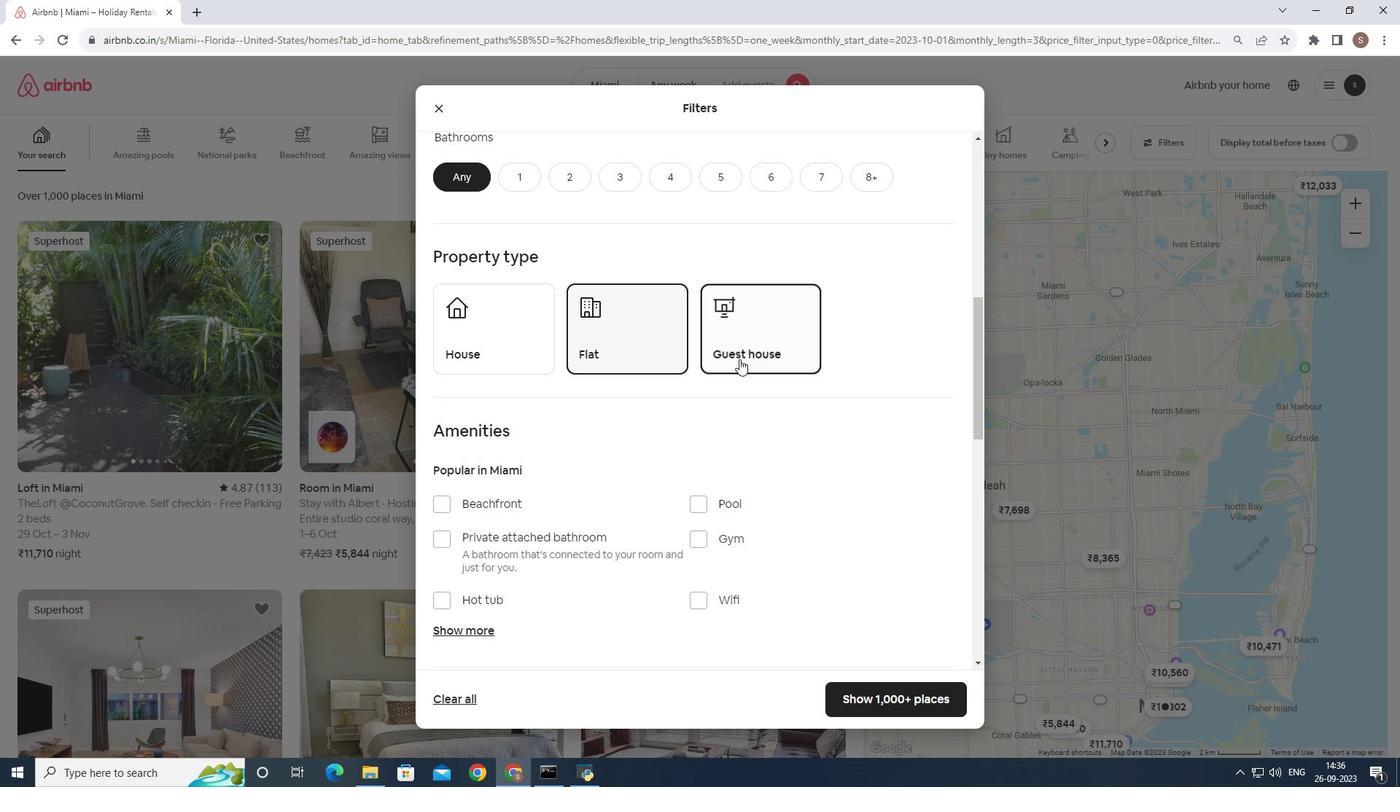 
Action: Mouse moved to (731, 351)
Screenshot: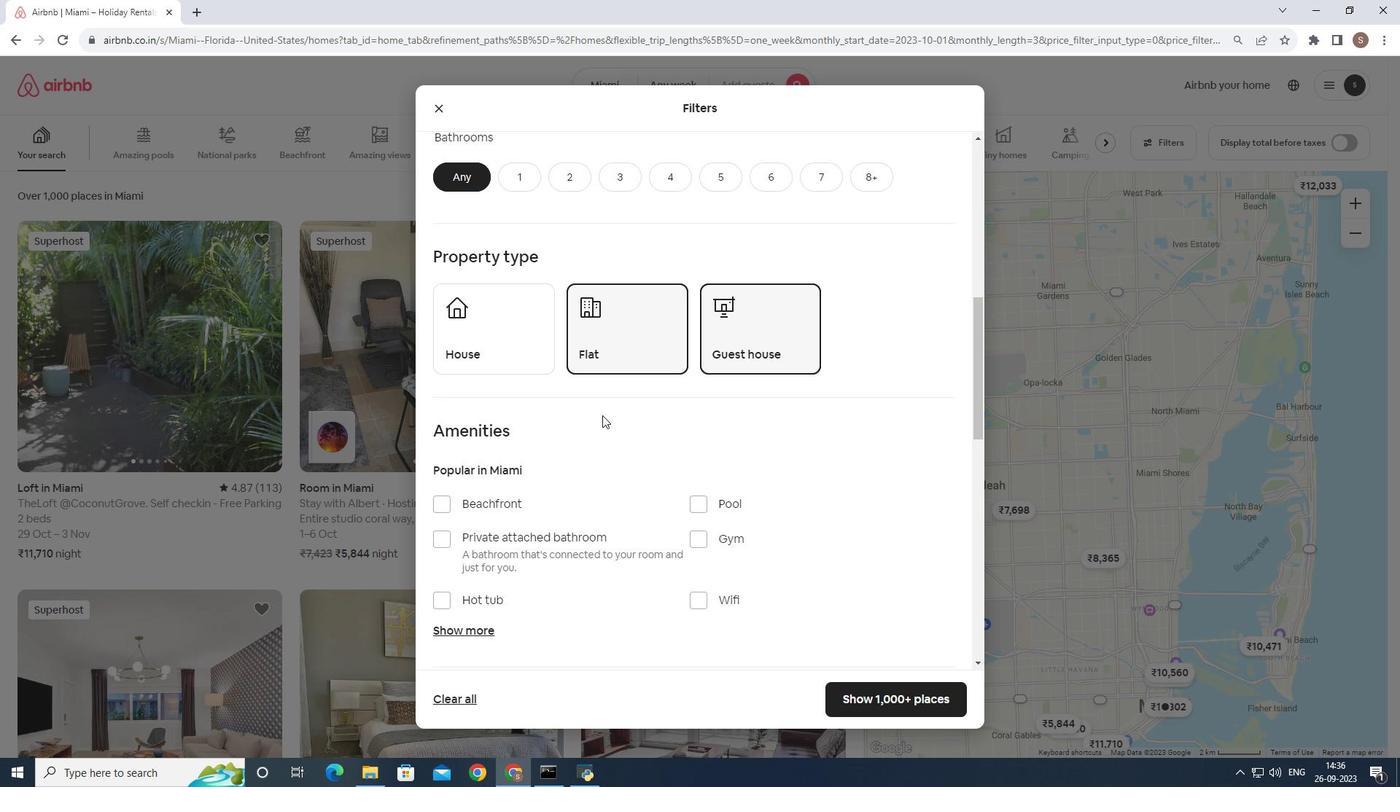 
Action: Mouse pressed left at (731, 351)
Screenshot: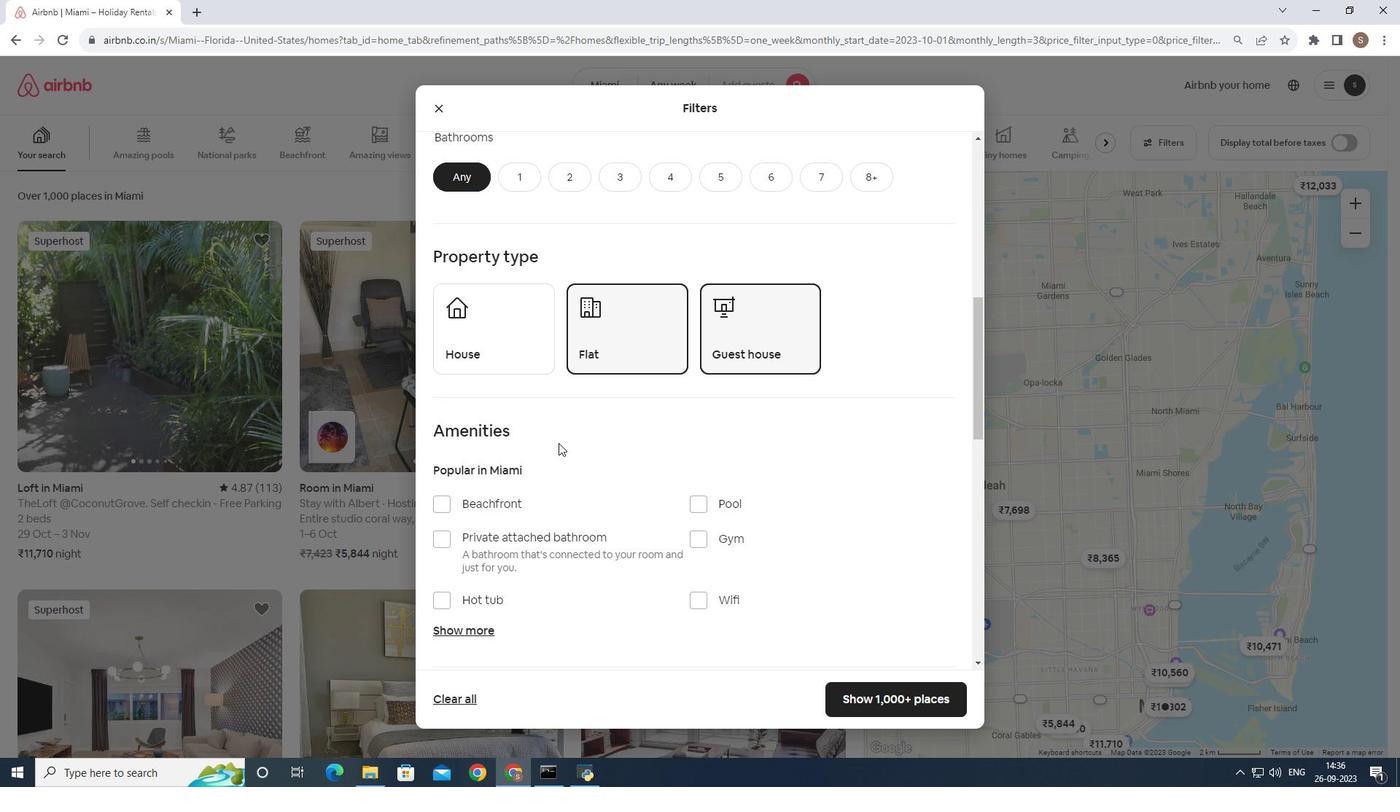 
Action: Mouse moved to (420, 550)
Screenshot: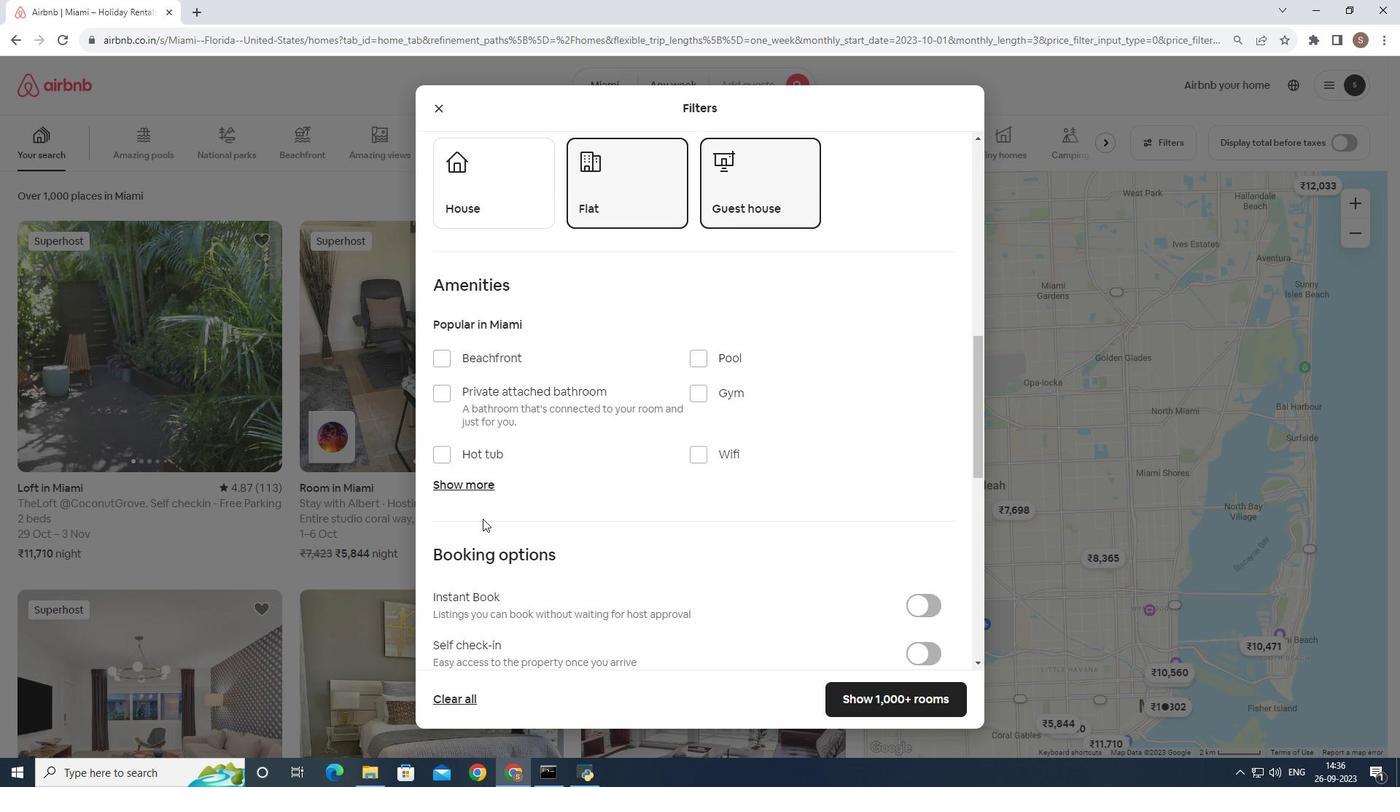 
Action: Mouse scrolled (420, 549) with delta (0, 0)
Screenshot: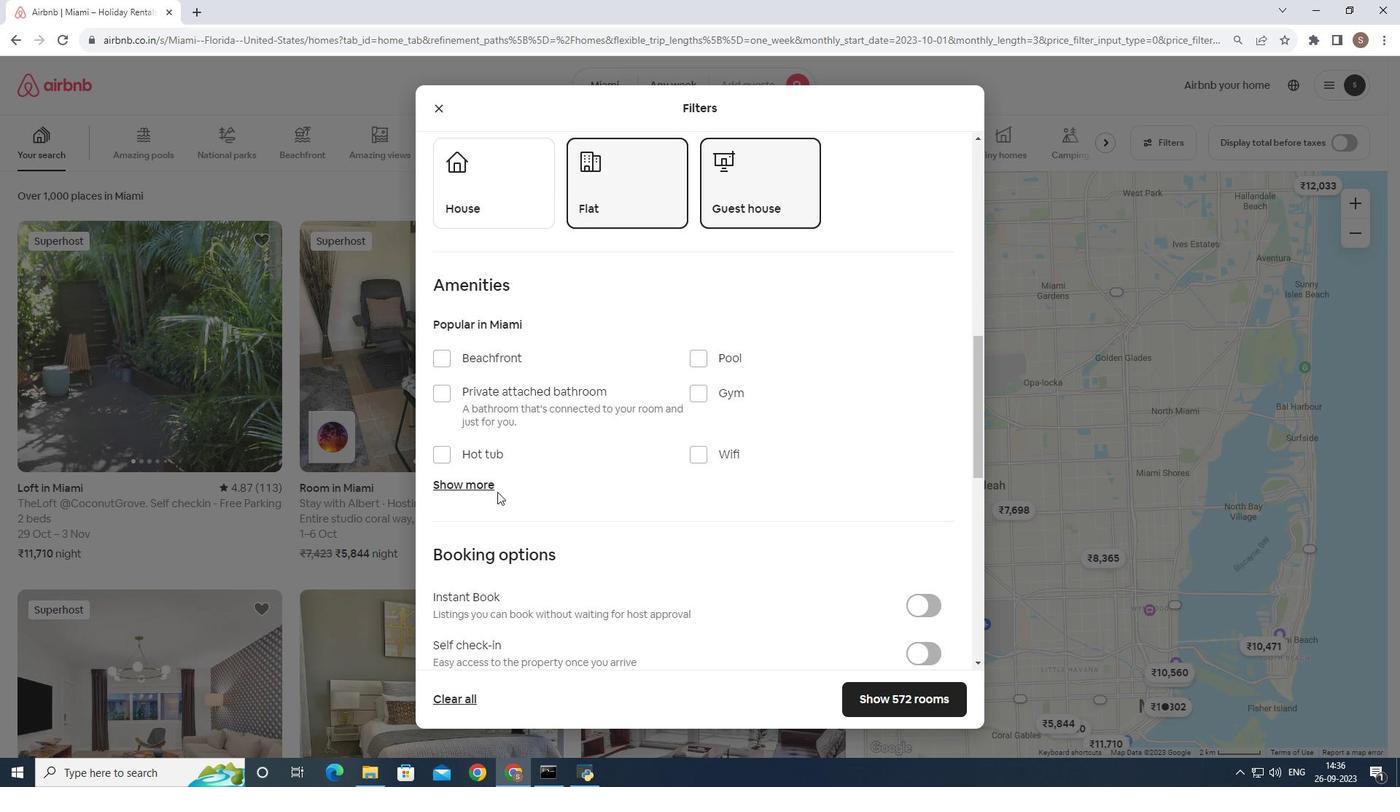 
Action: Mouse scrolled (420, 549) with delta (0, 0)
Screenshot: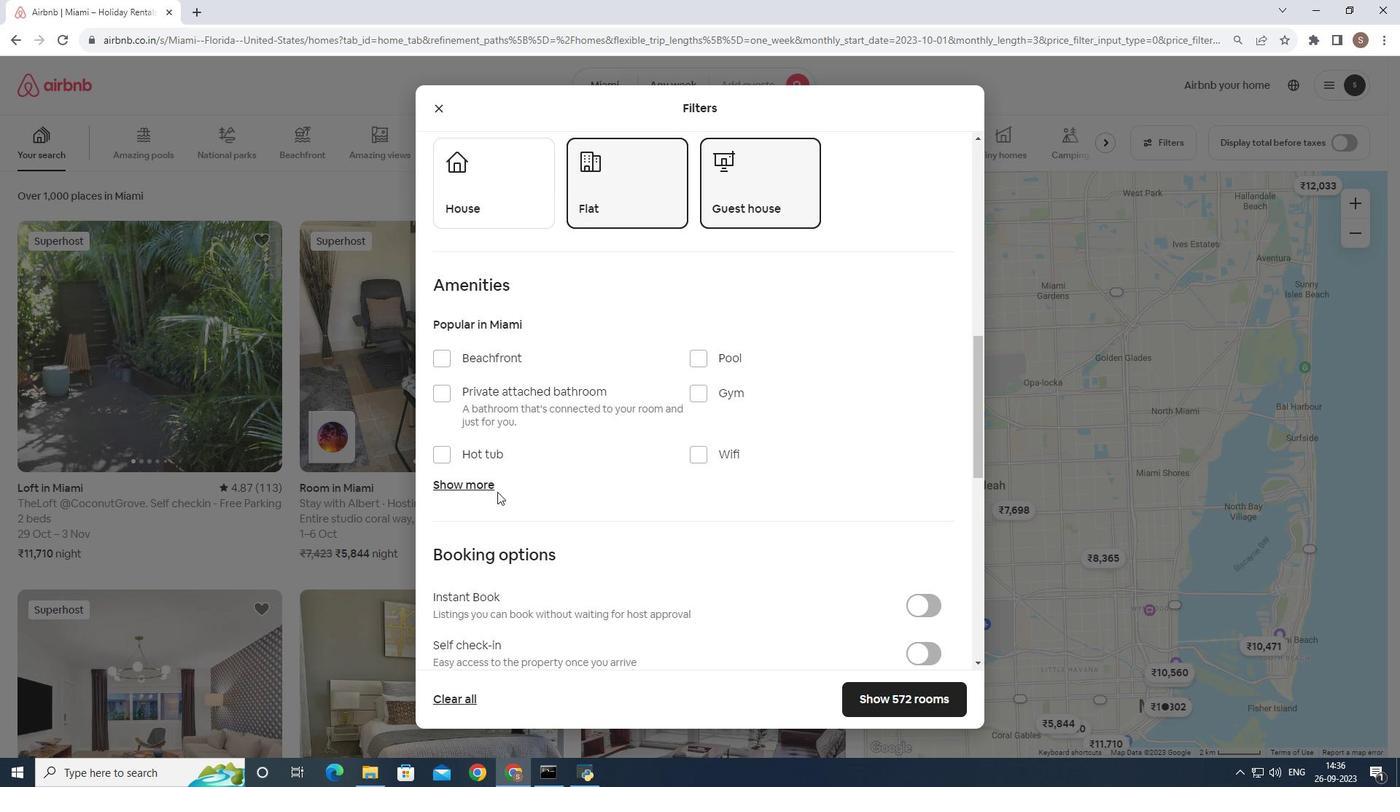 
Action: Mouse moved to (487, 480)
Screenshot: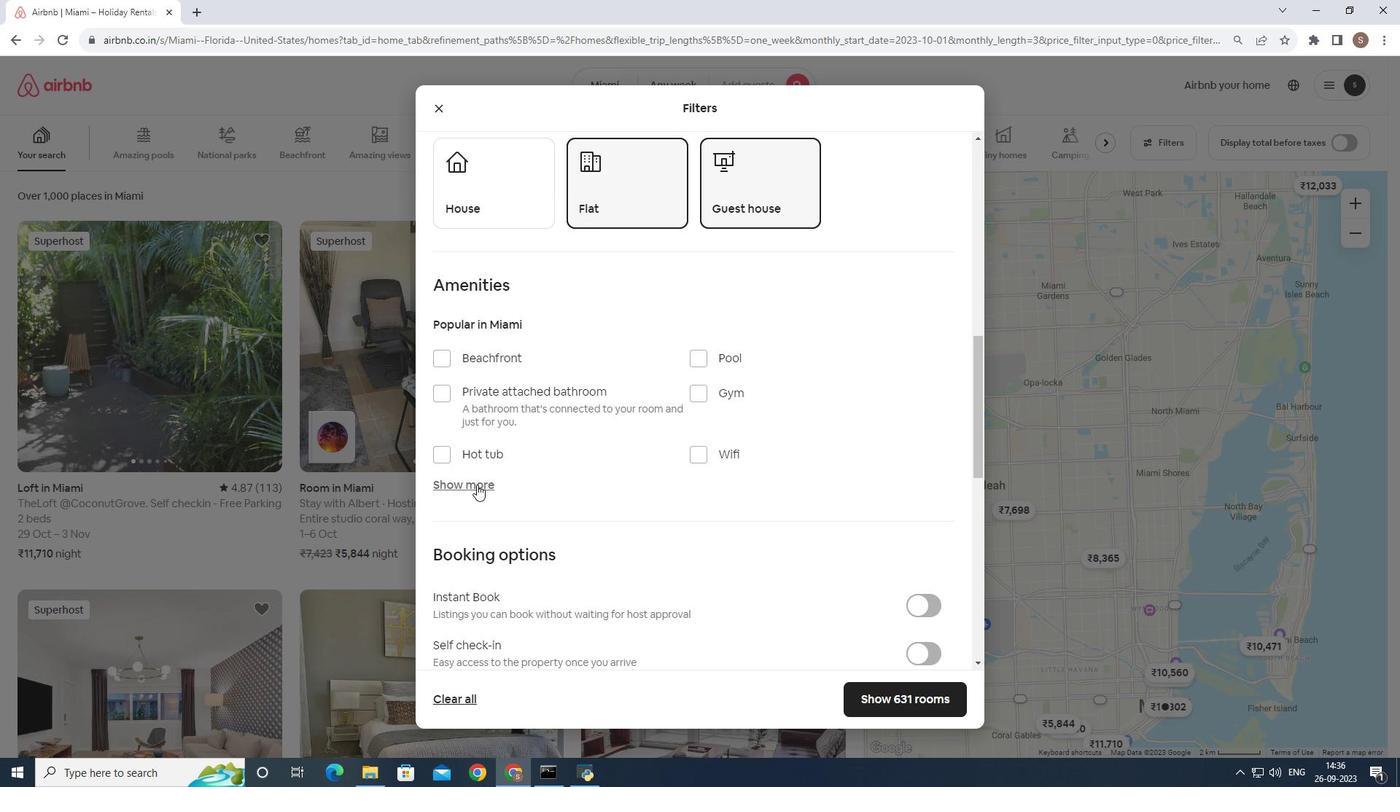 
Action: Mouse pressed left at (487, 480)
Screenshot: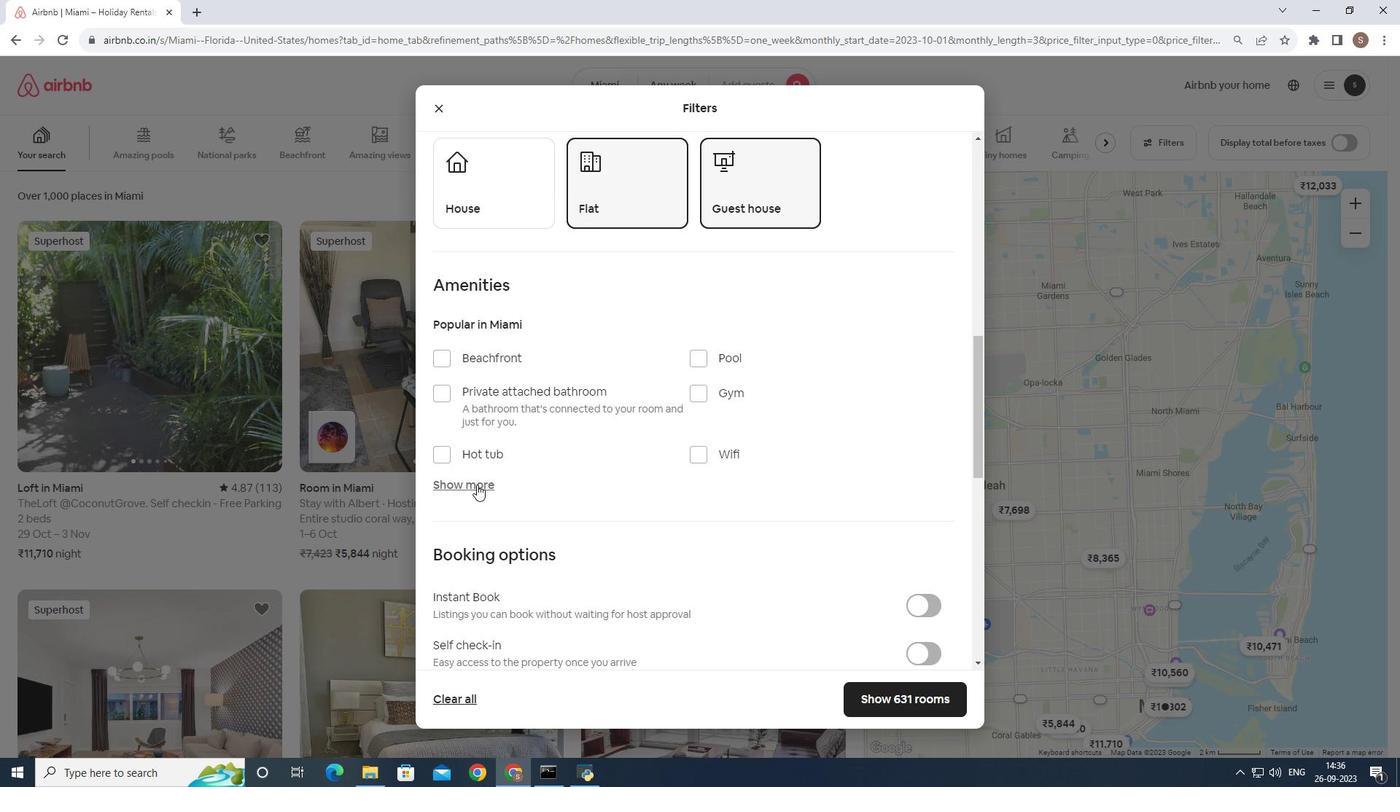 
Action: Mouse moved to (469, 477)
Screenshot: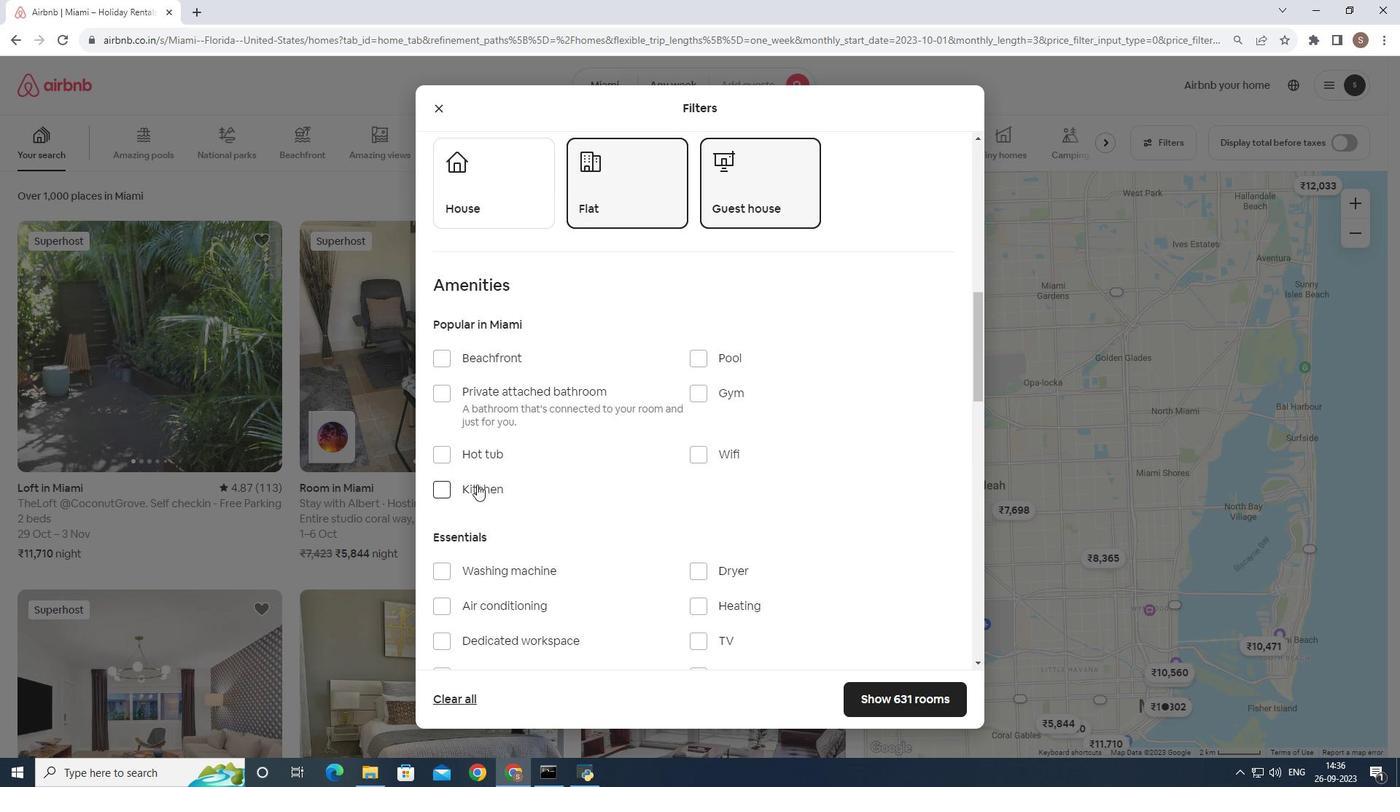 
Action: Mouse pressed left at (469, 477)
Screenshot: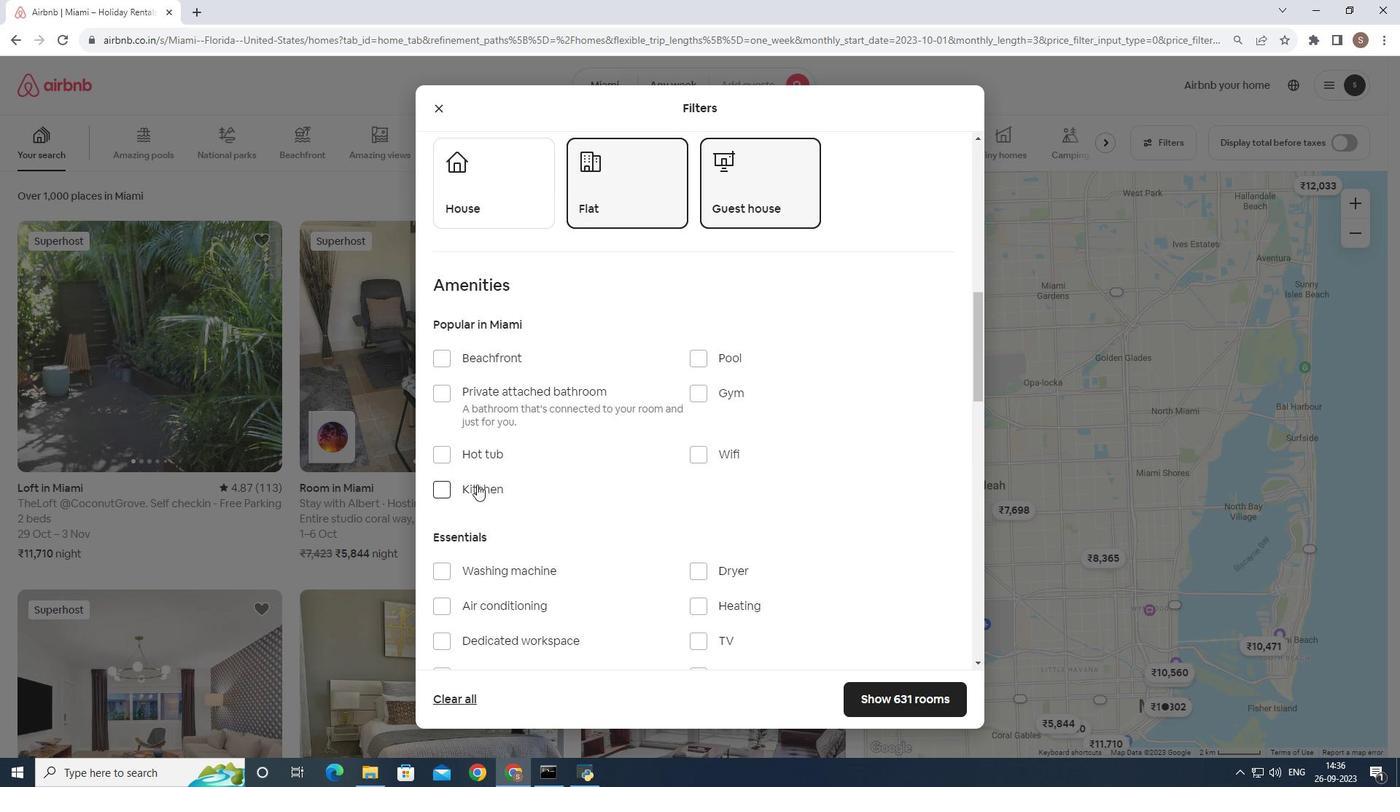 
Action: Mouse moved to (468, 477)
Screenshot: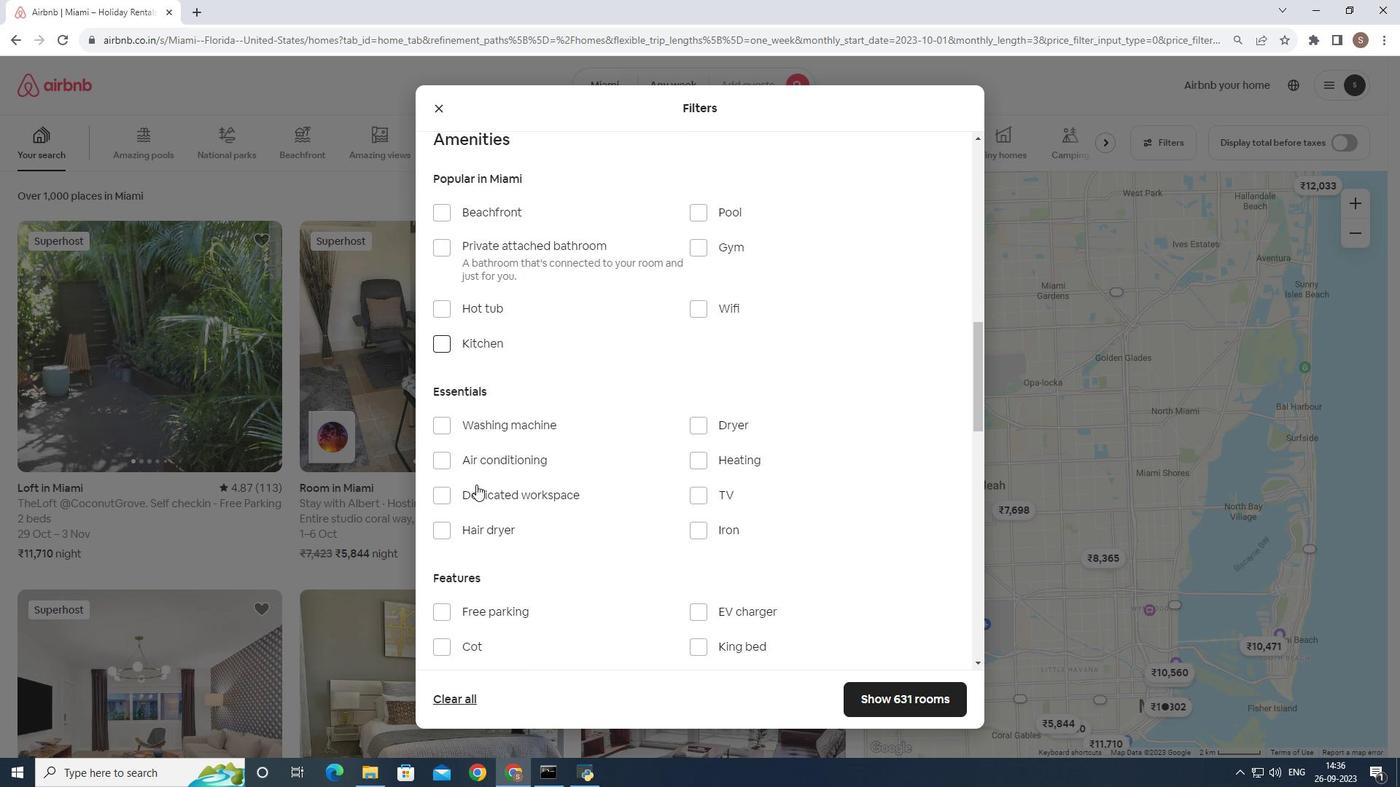 
Action: Mouse scrolled (468, 476) with delta (0, 0)
Screenshot: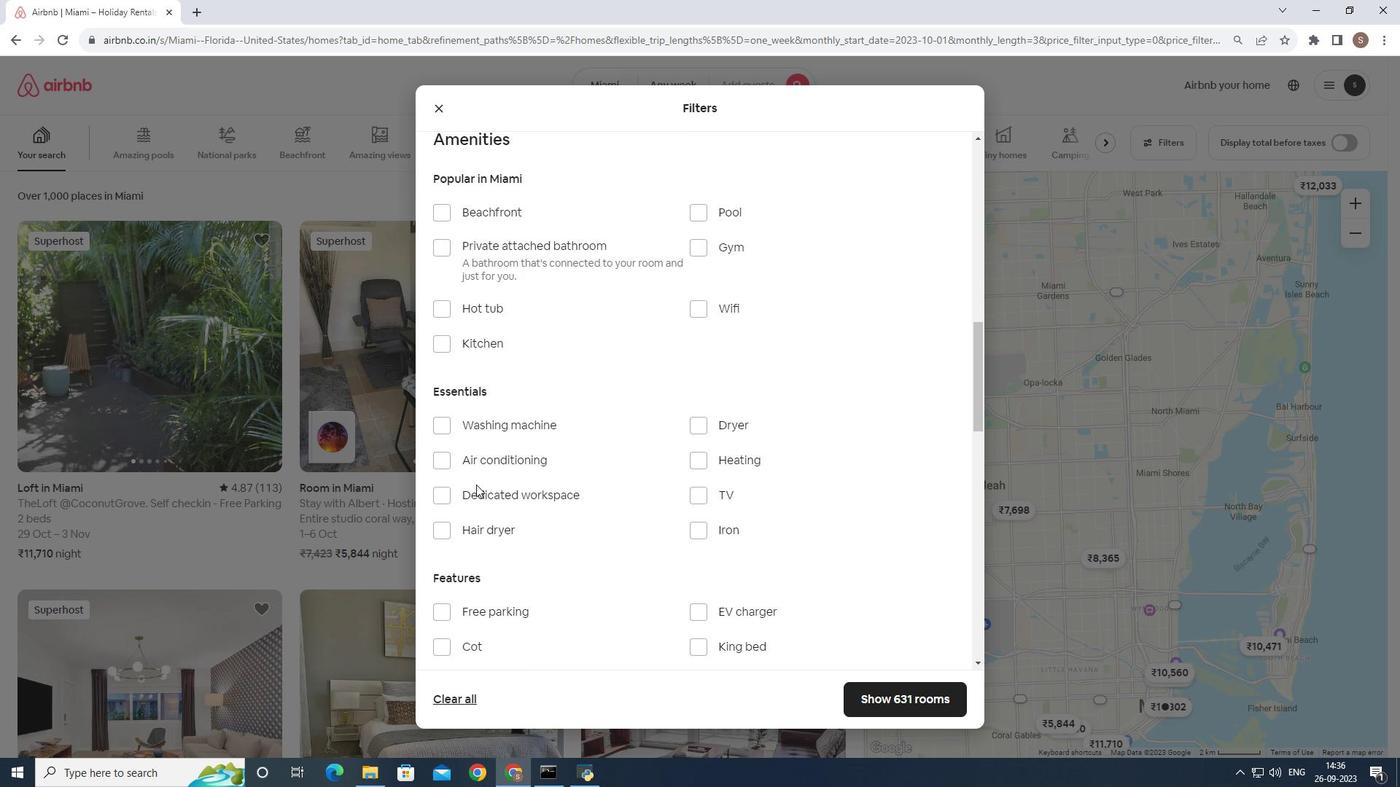 
Action: Mouse scrolled (468, 476) with delta (0, 0)
Screenshot: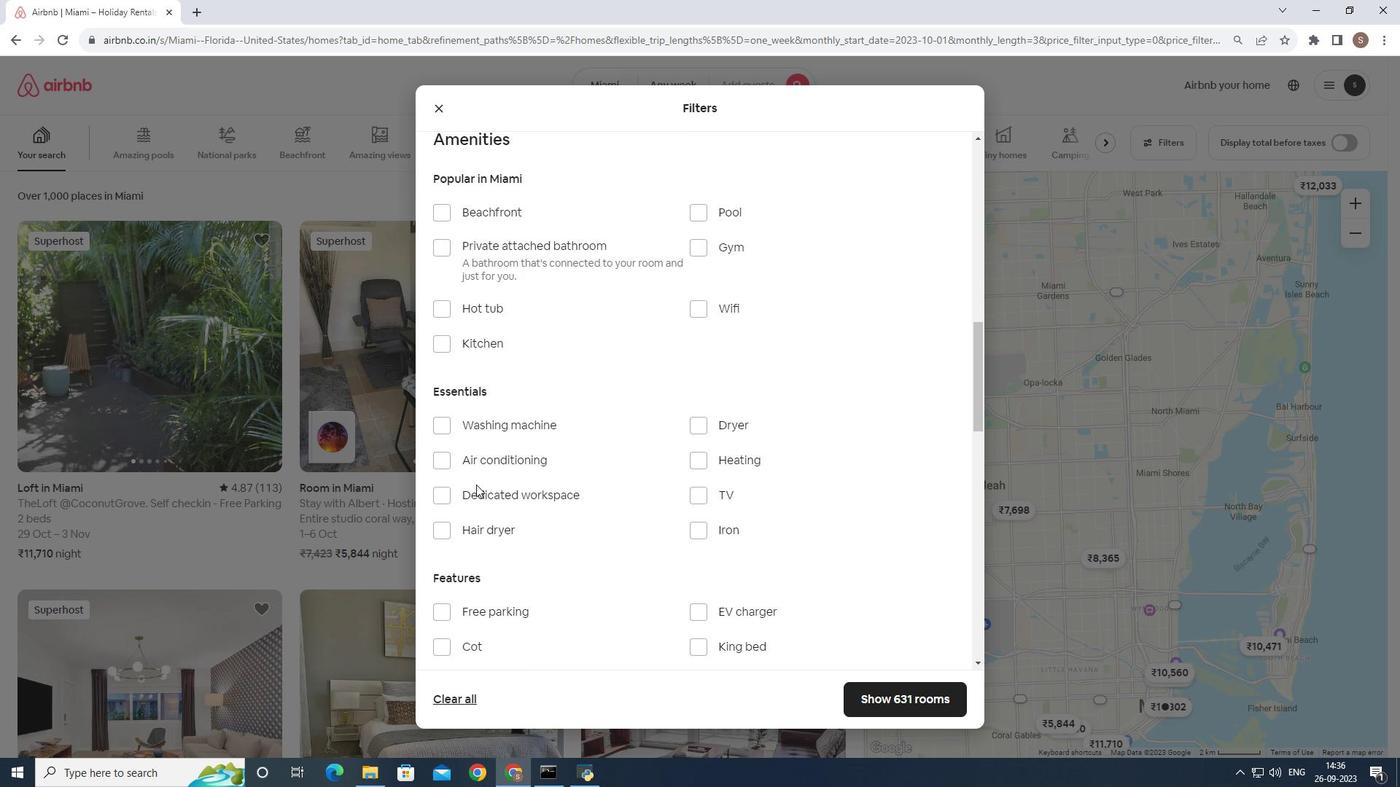 
Action: Mouse scrolled (468, 476) with delta (0, 0)
Screenshot: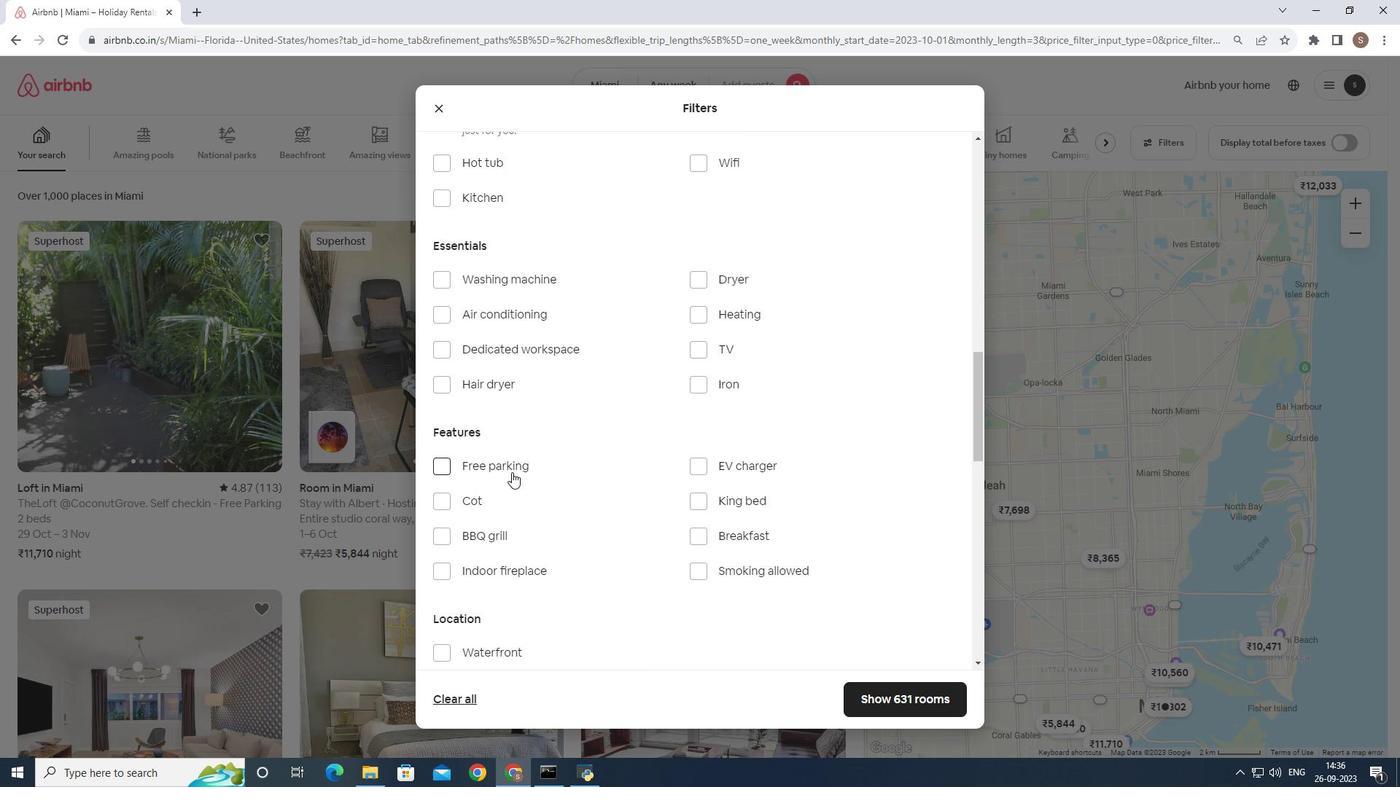 
Action: Mouse scrolled (468, 476) with delta (0, 0)
Screenshot: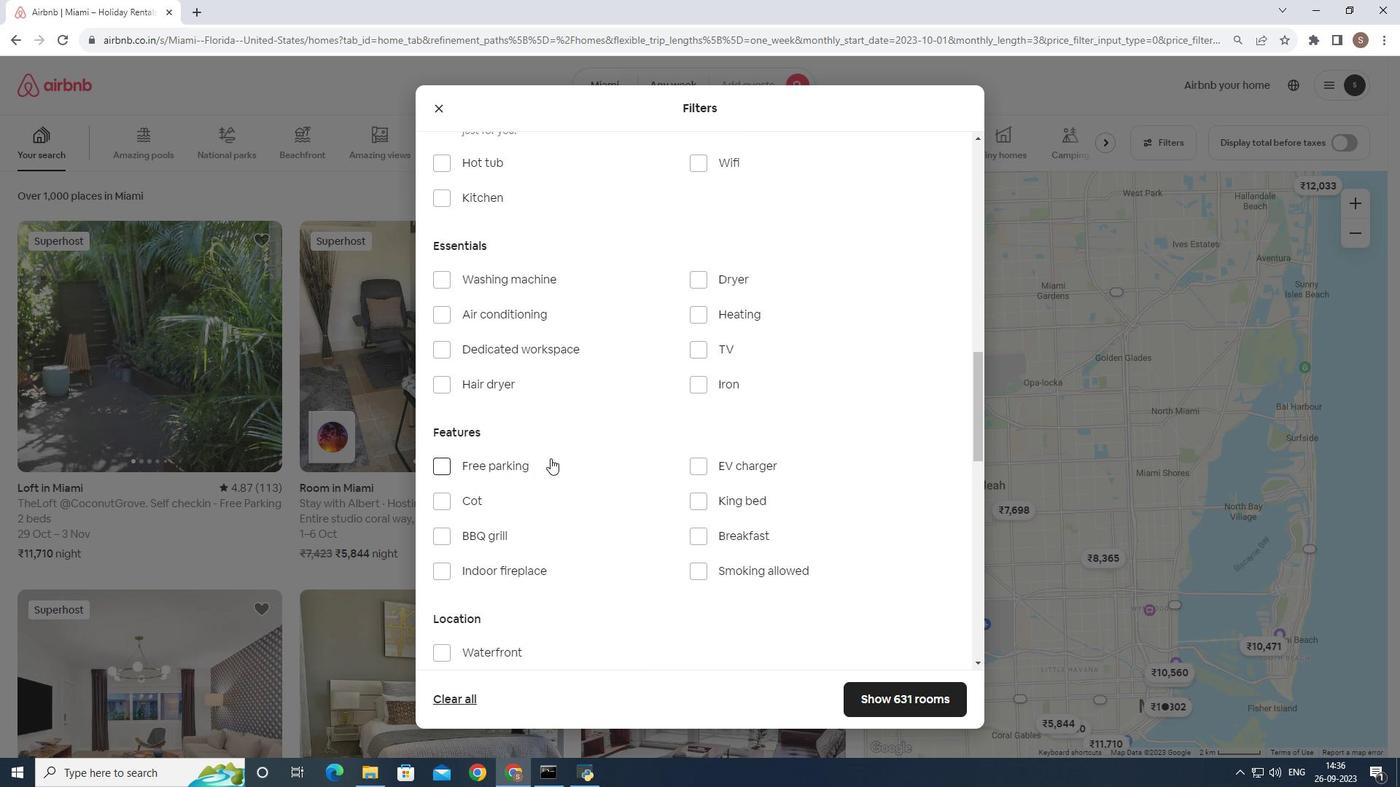 
Action: Mouse moved to (474, 338)
Screenshot: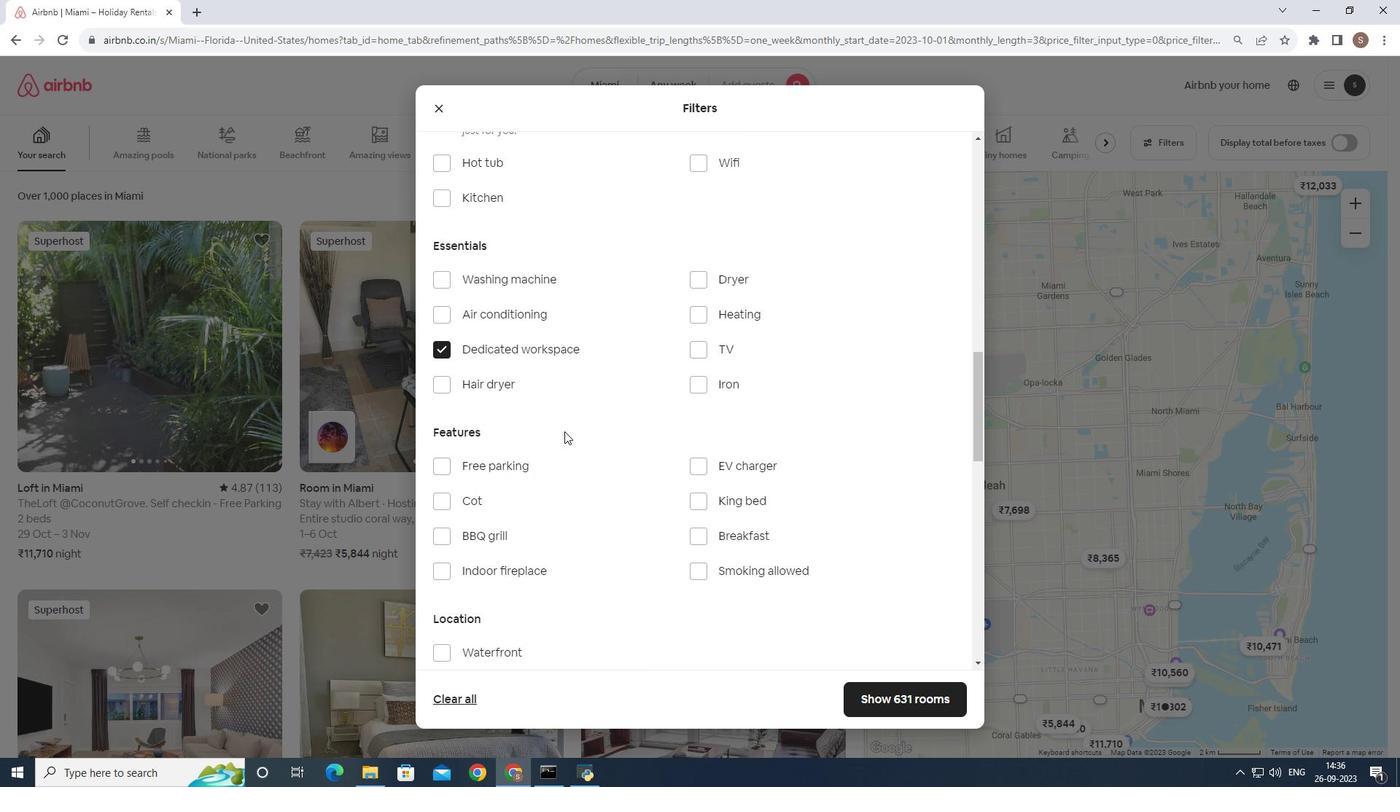 
Action: Mouse pressed left at (474, 338)
Screenshot: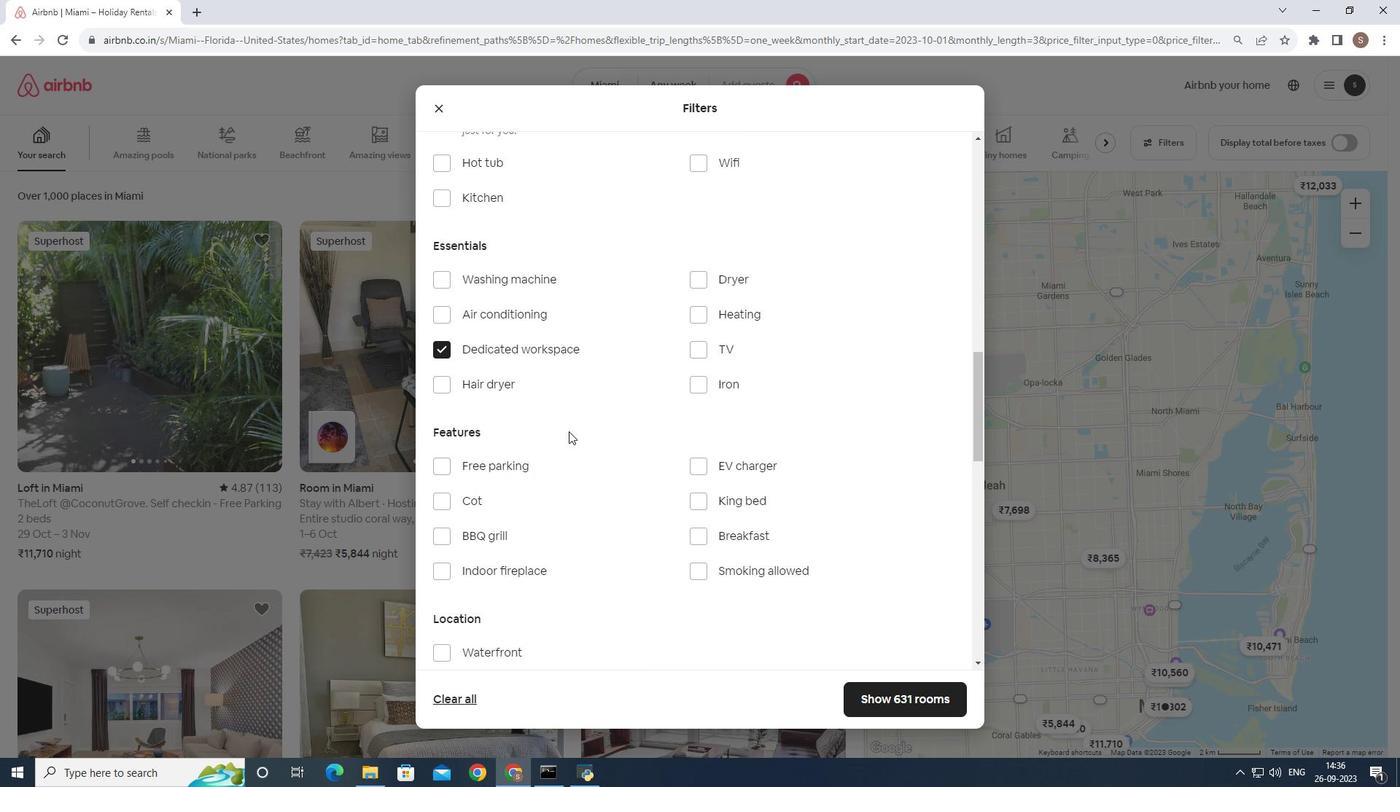 
Action: Mouse moved to (549, 433)
Screenshot: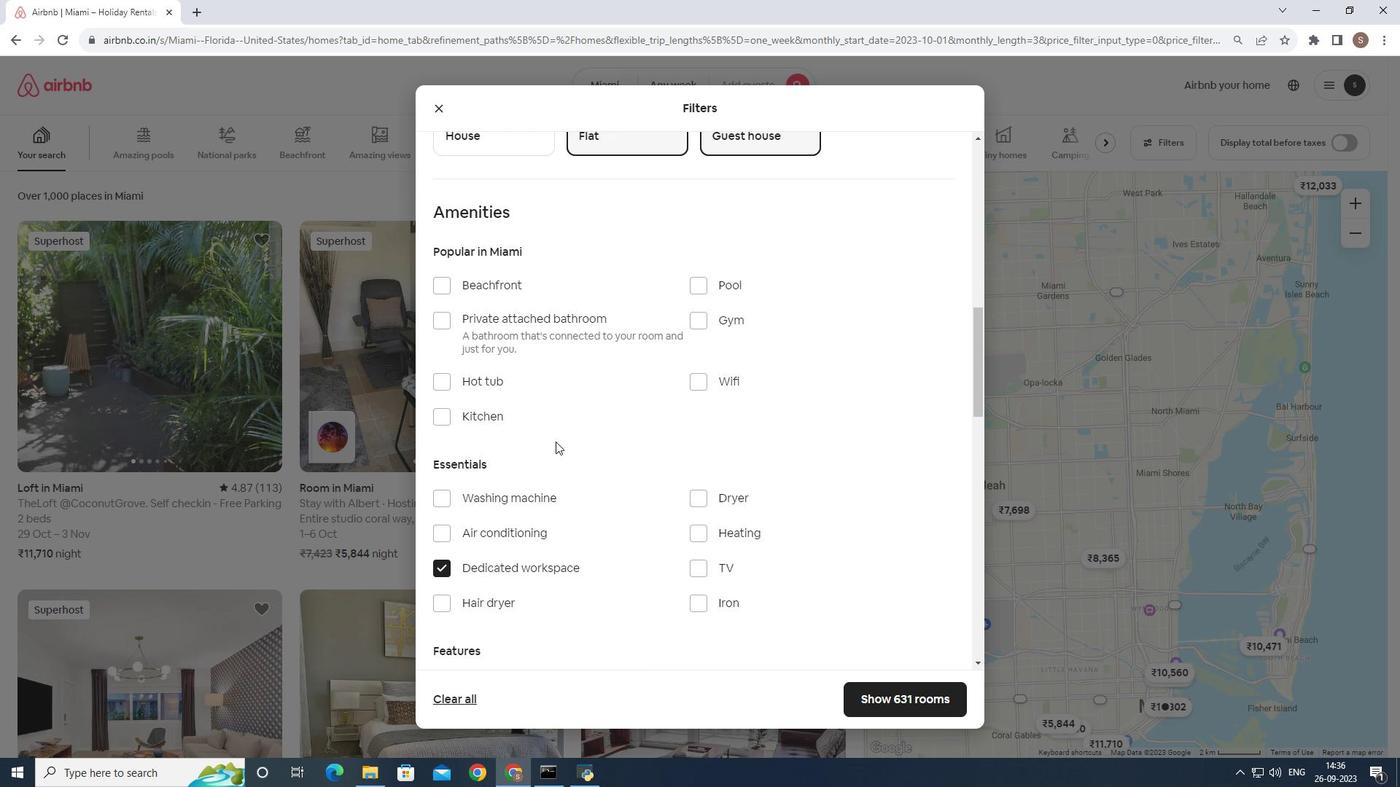 
Action: Mouse scrolled (549, 434) with delta (0, 0)
Screenshot: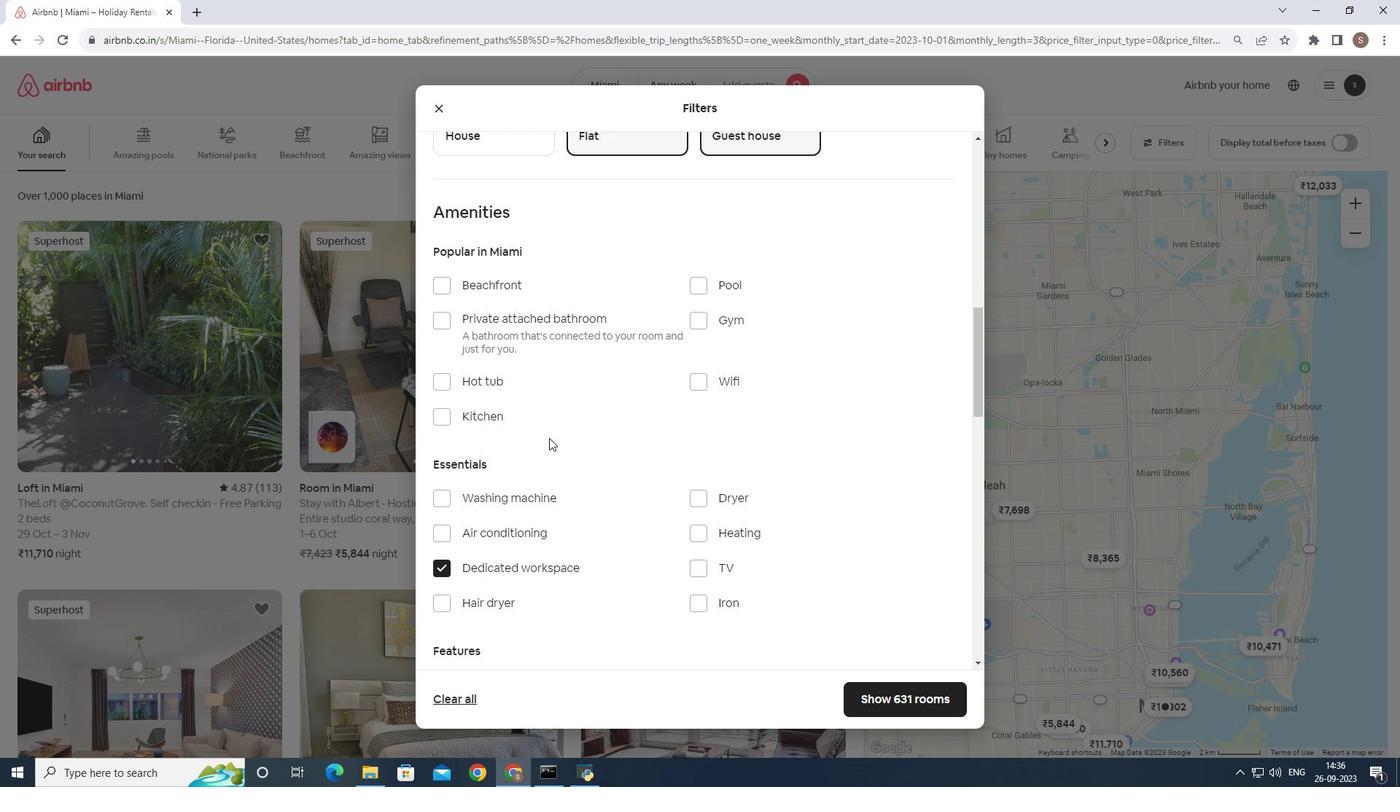 
Action: Mouse moved to (547, 434)
Screenshot: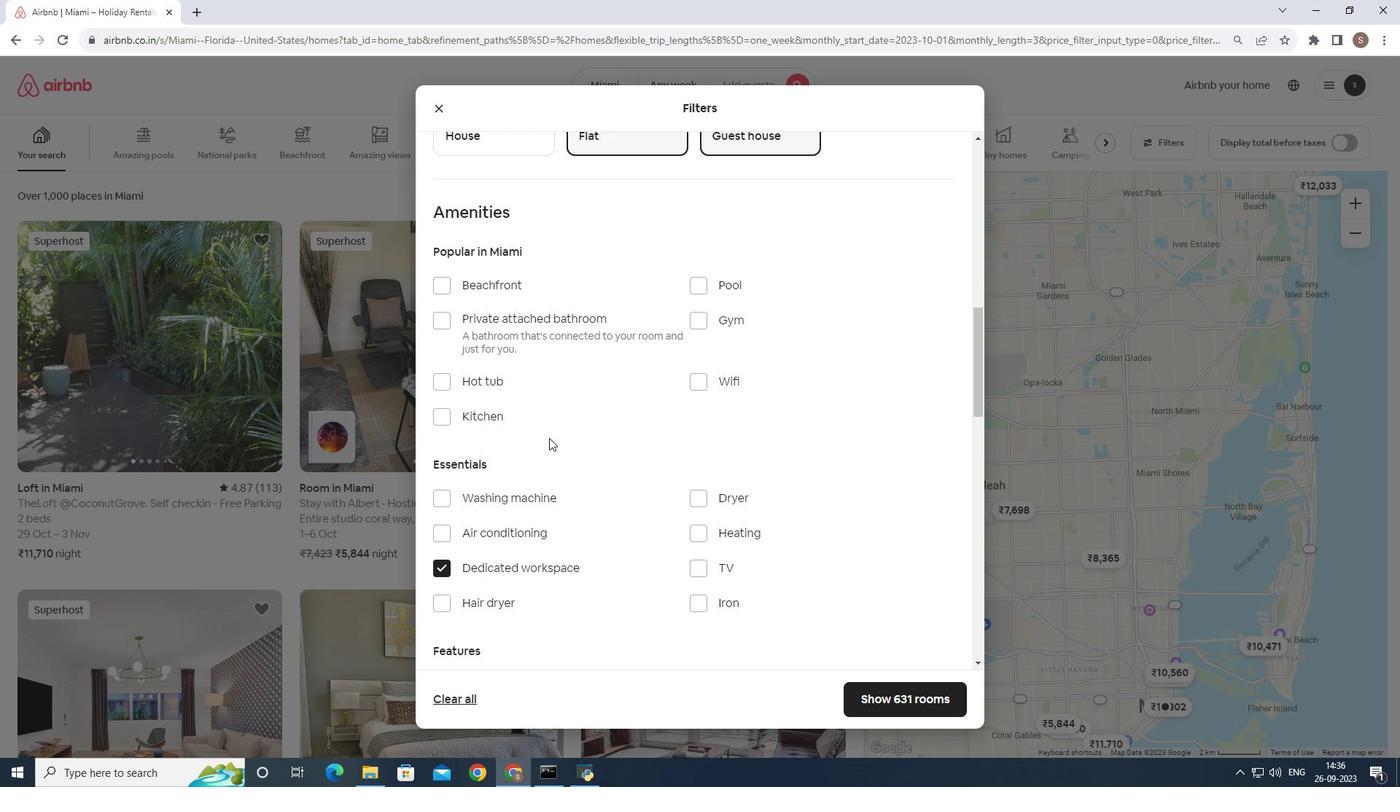 
Action: Mouse scrolled (547, 434) with delta (0, 0)
Screenshot: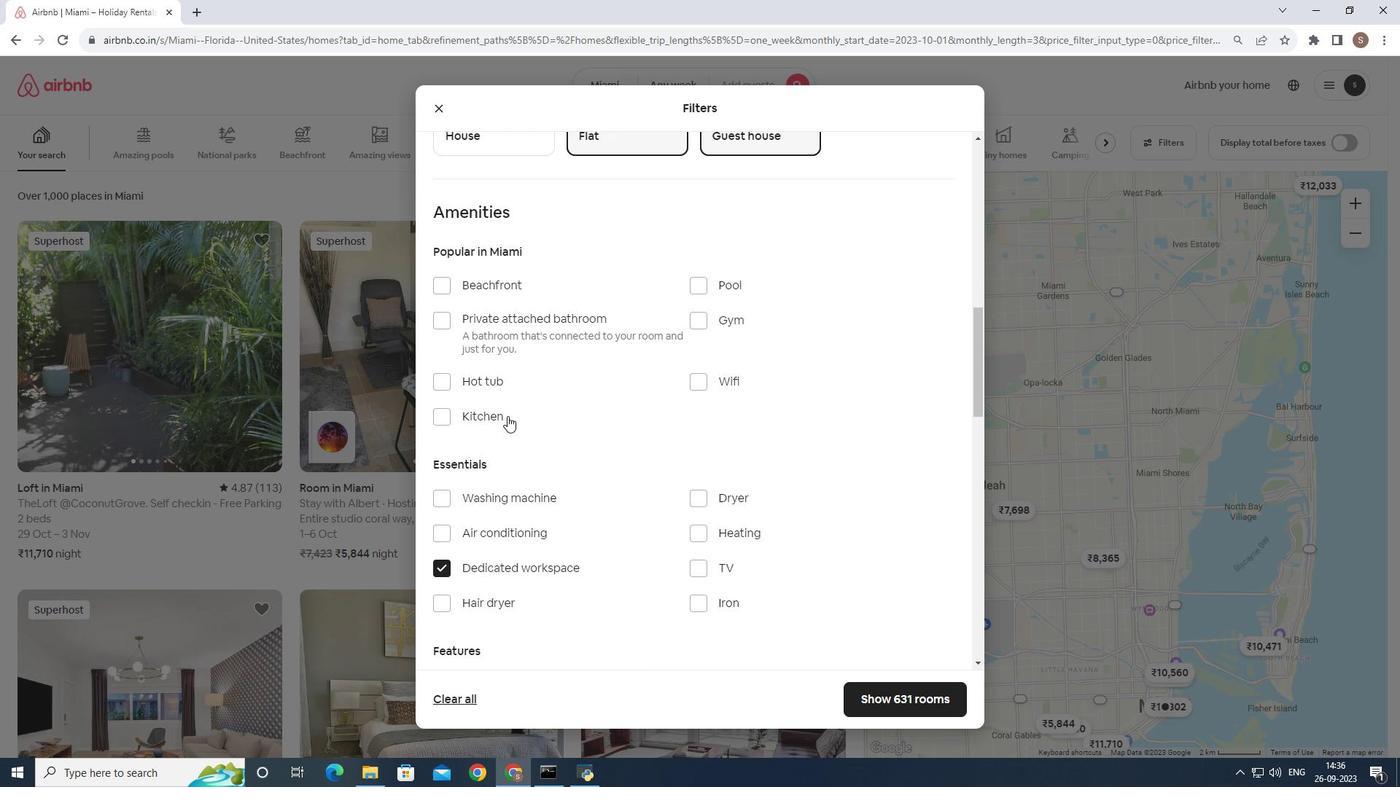 
Action: Mouse scrolled (547, 434) with delta (0, 0)
Screenshot: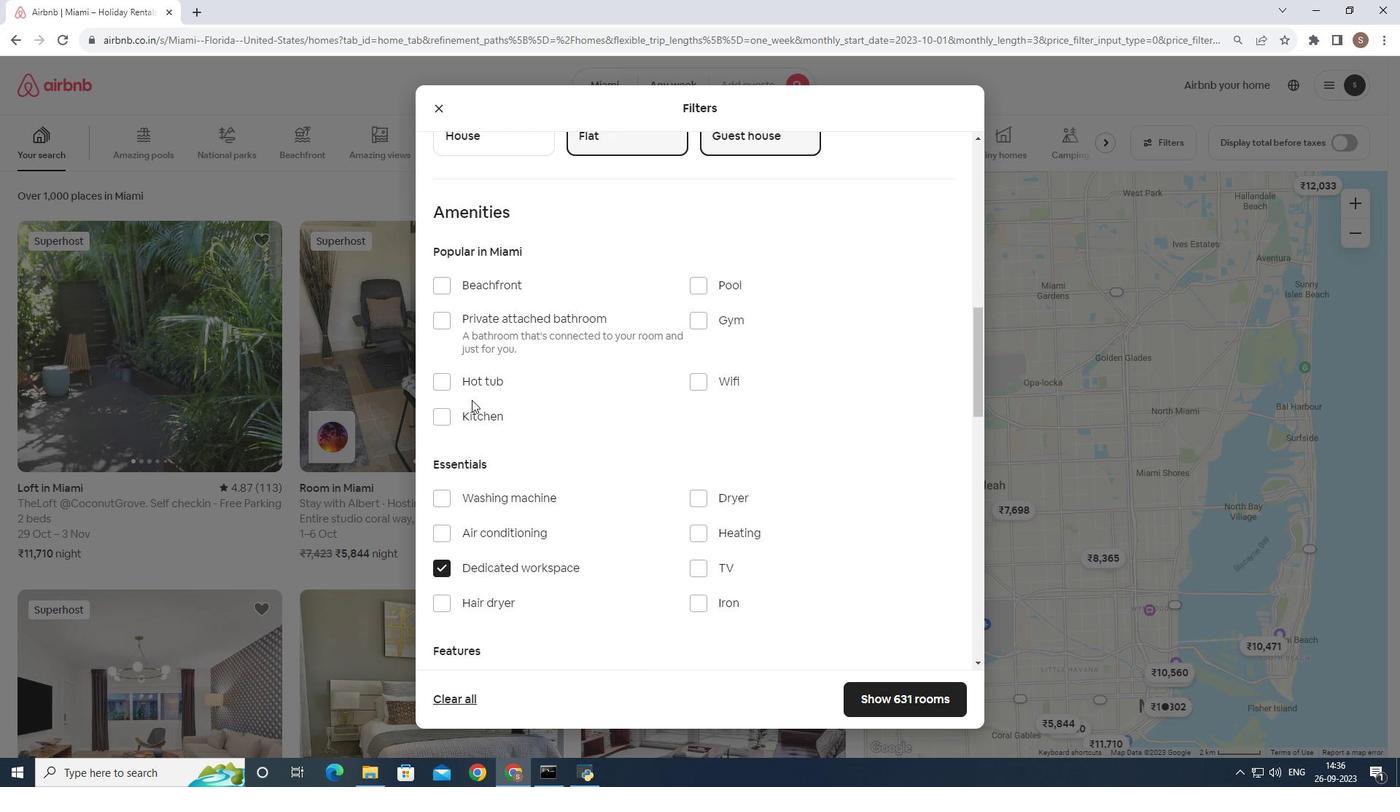 
Action: Mouse moved to (703, 387)
Screenshot: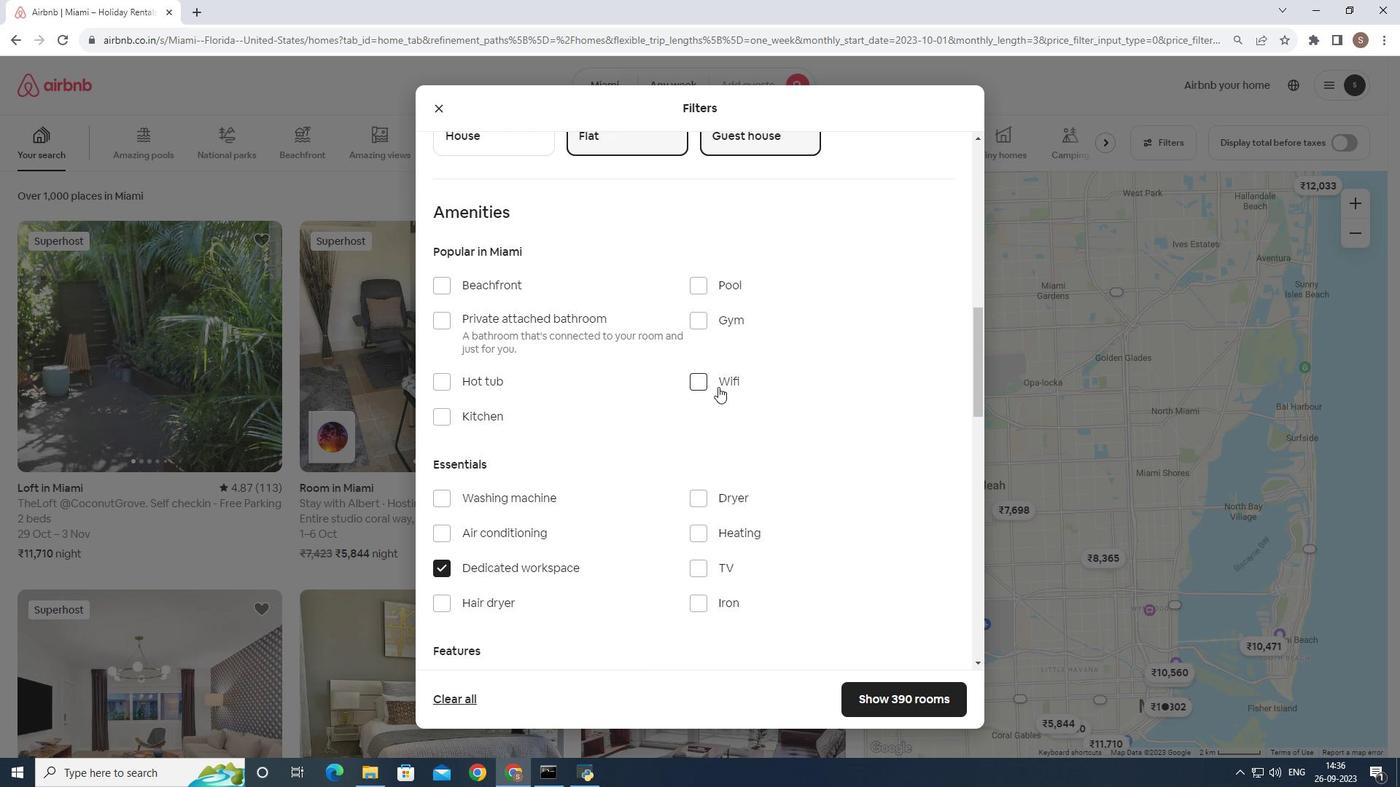 
Action: Mouse pressed left at (703, 387)
Screenshot: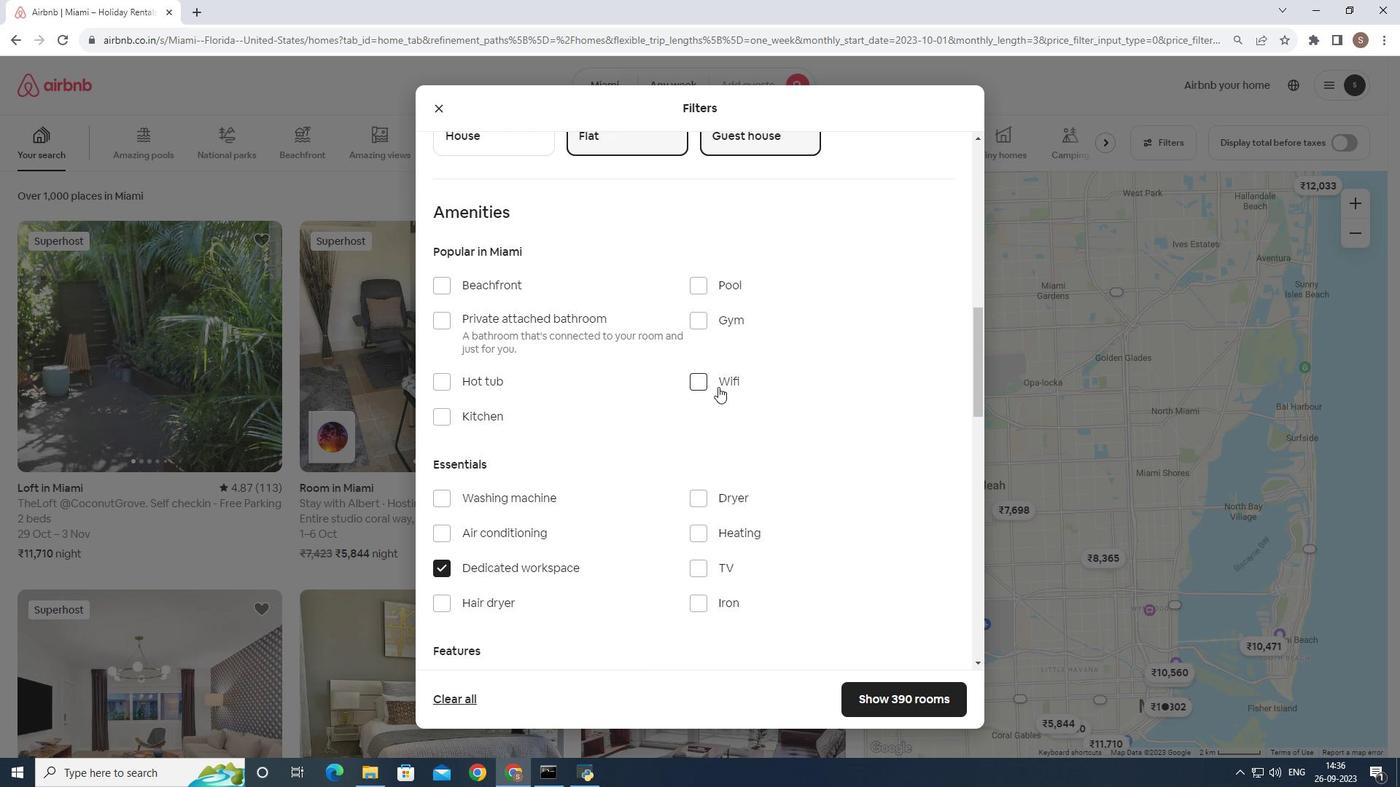 
Action: Mouse moved to (710, 379)
Screenshot: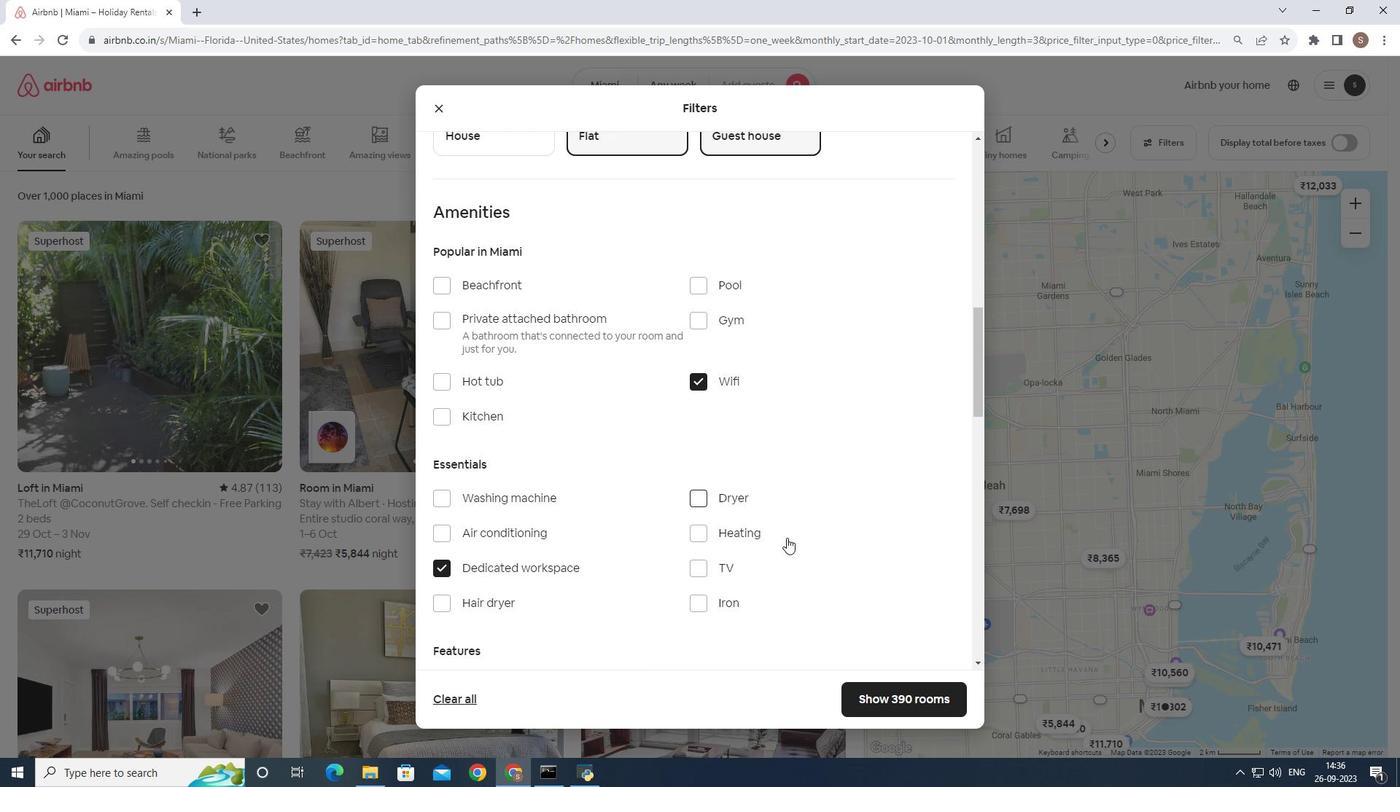 
Action: Mouse pressed left at (710, 379)
Screenshot: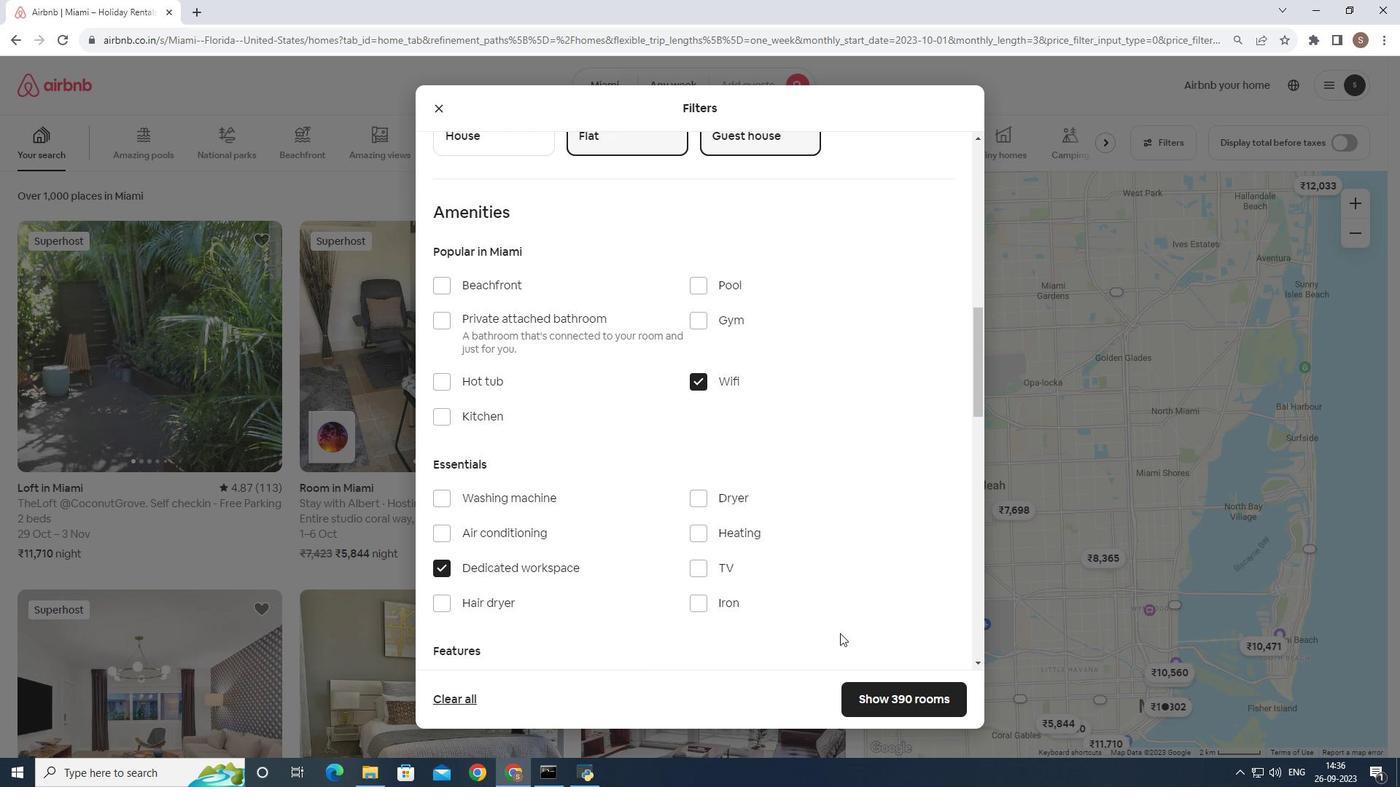 
Action: Mouse moved to (859, 694)
Screenshot: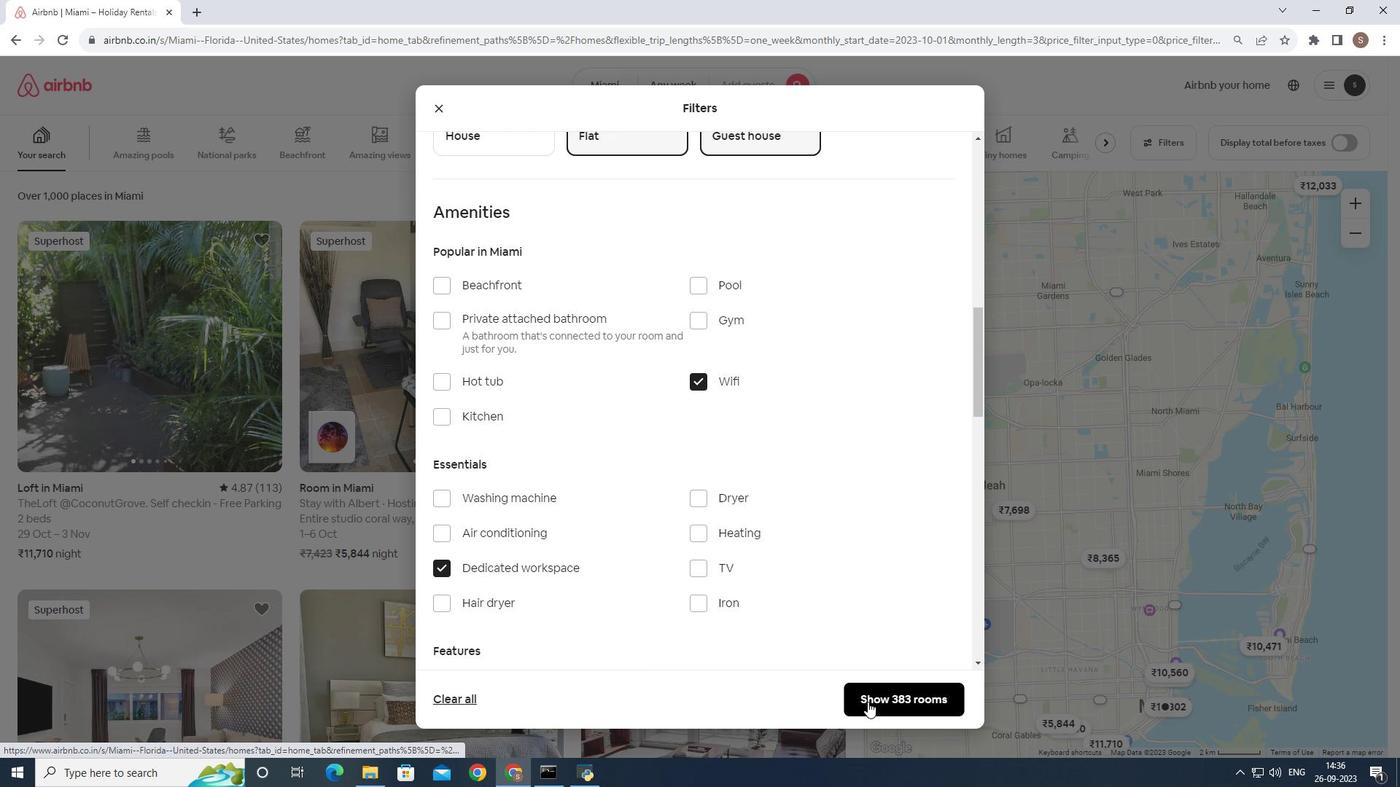 
Action: Mouse pressed left at (859, 694)
Screenshot: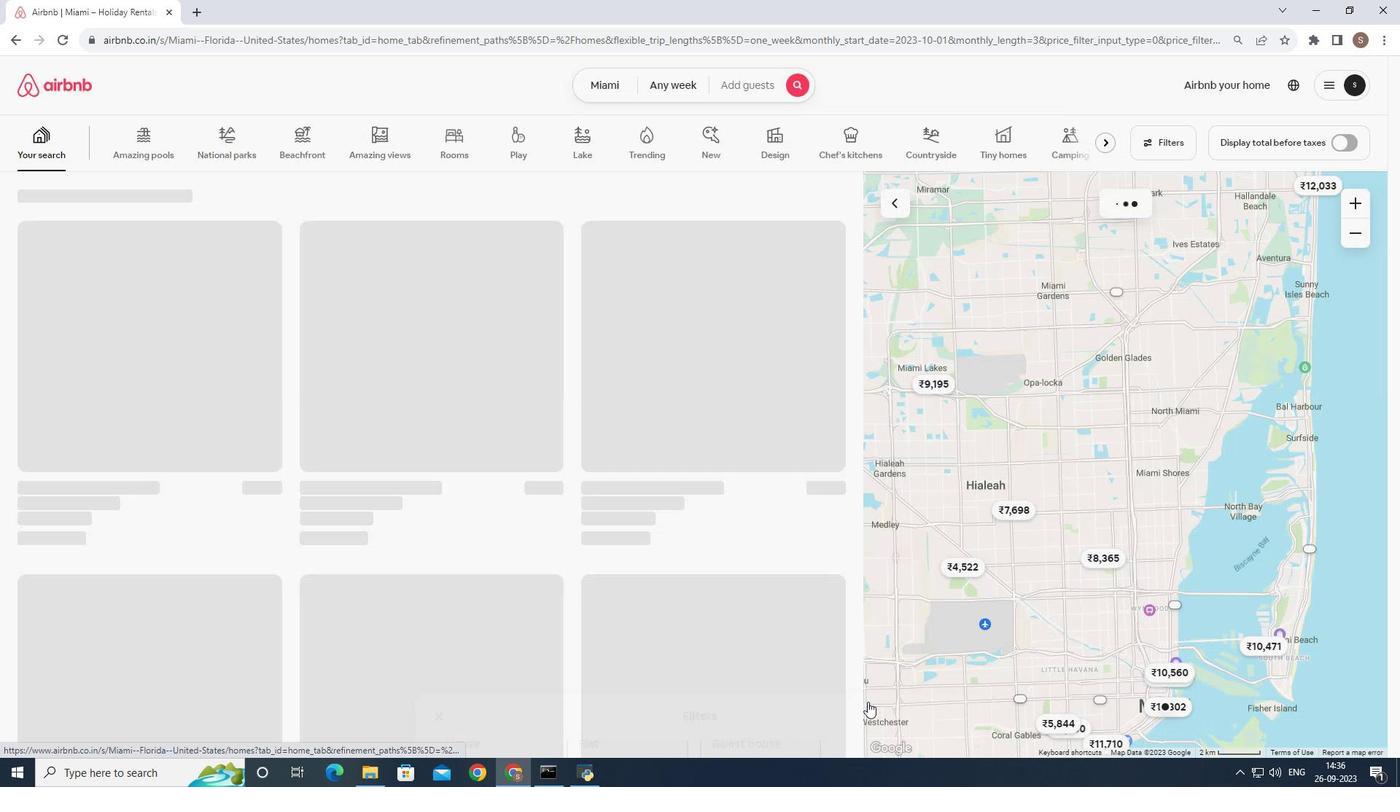 
Action: Mouse moved to (148, 377)
Screenshot: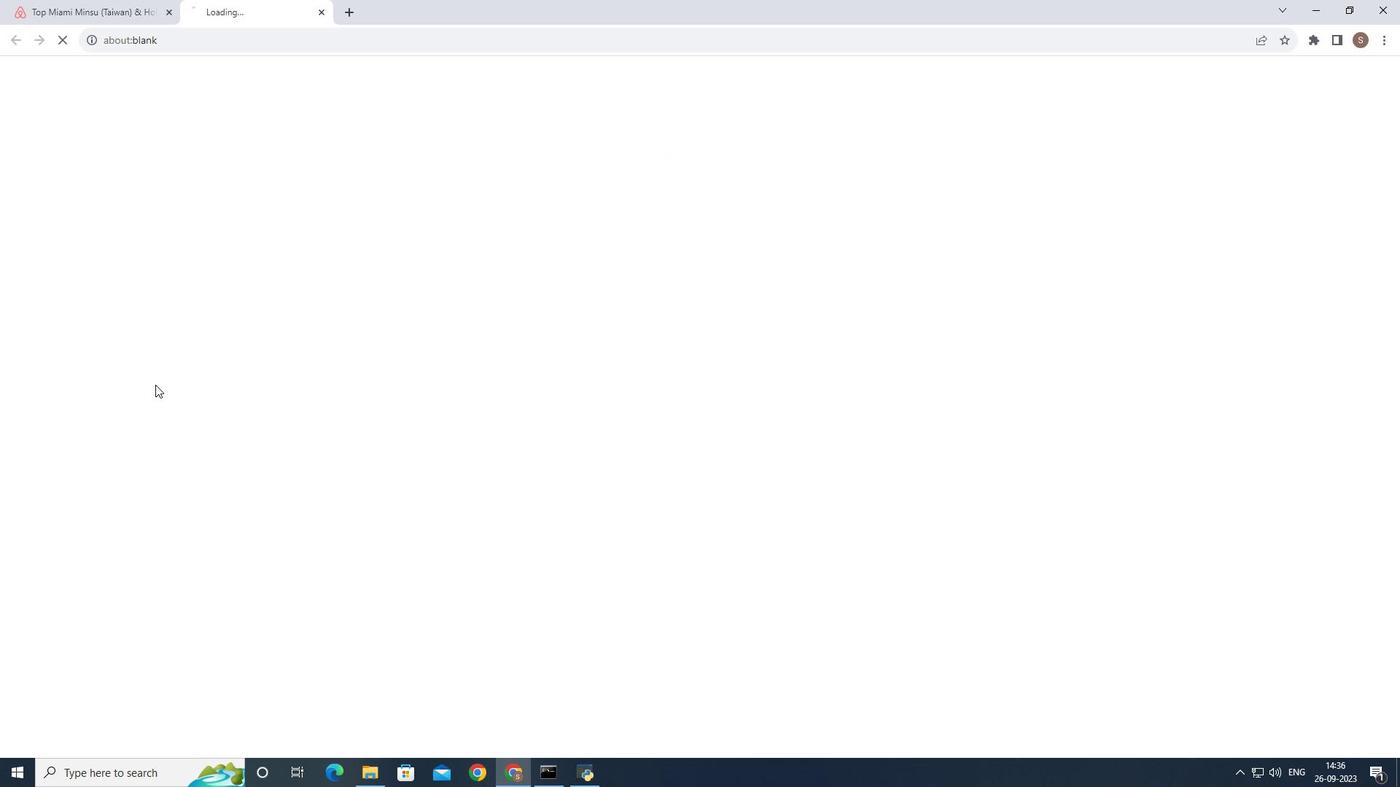 
Action: Mouse pressed left at (148, 377)
Screenshot: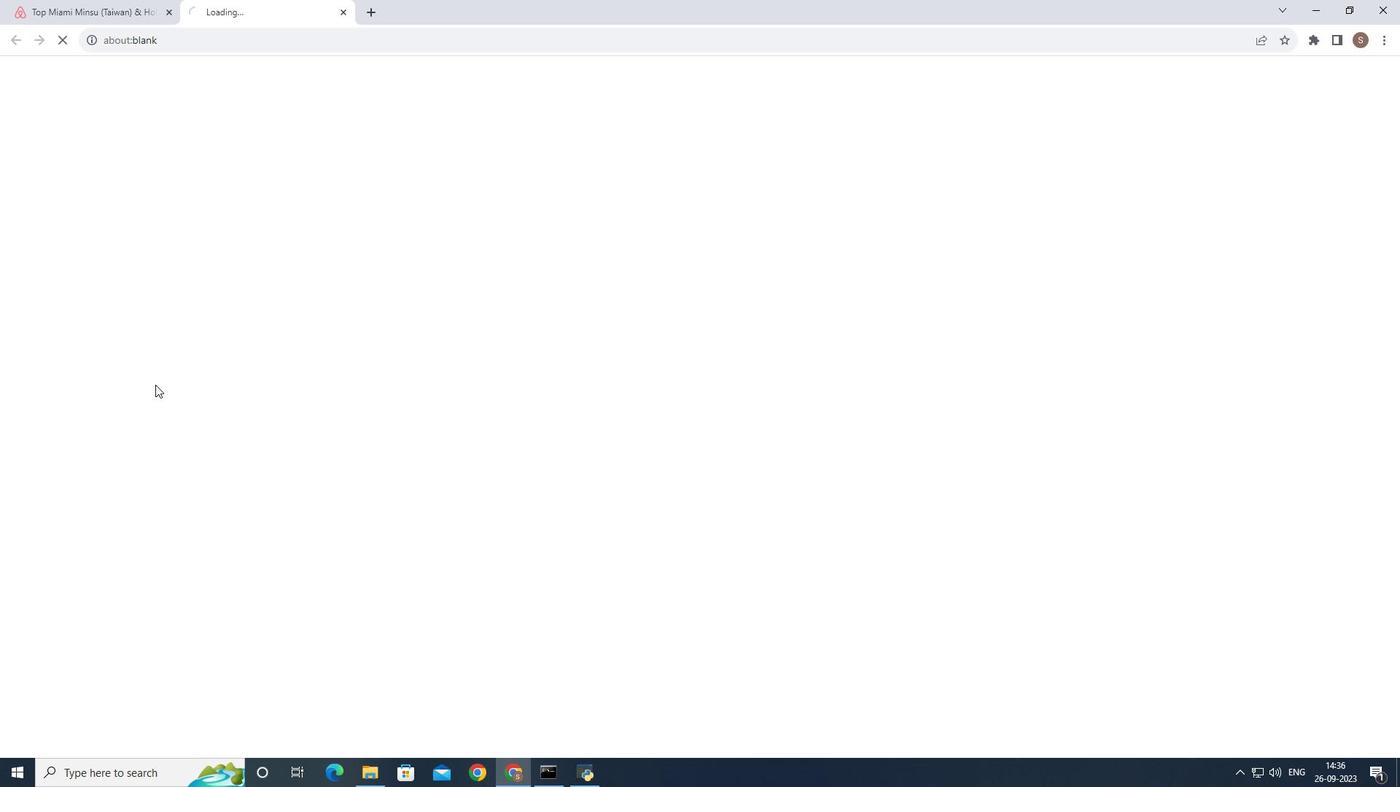 
Action: Mouse moved to (424, 508)
Screenshot: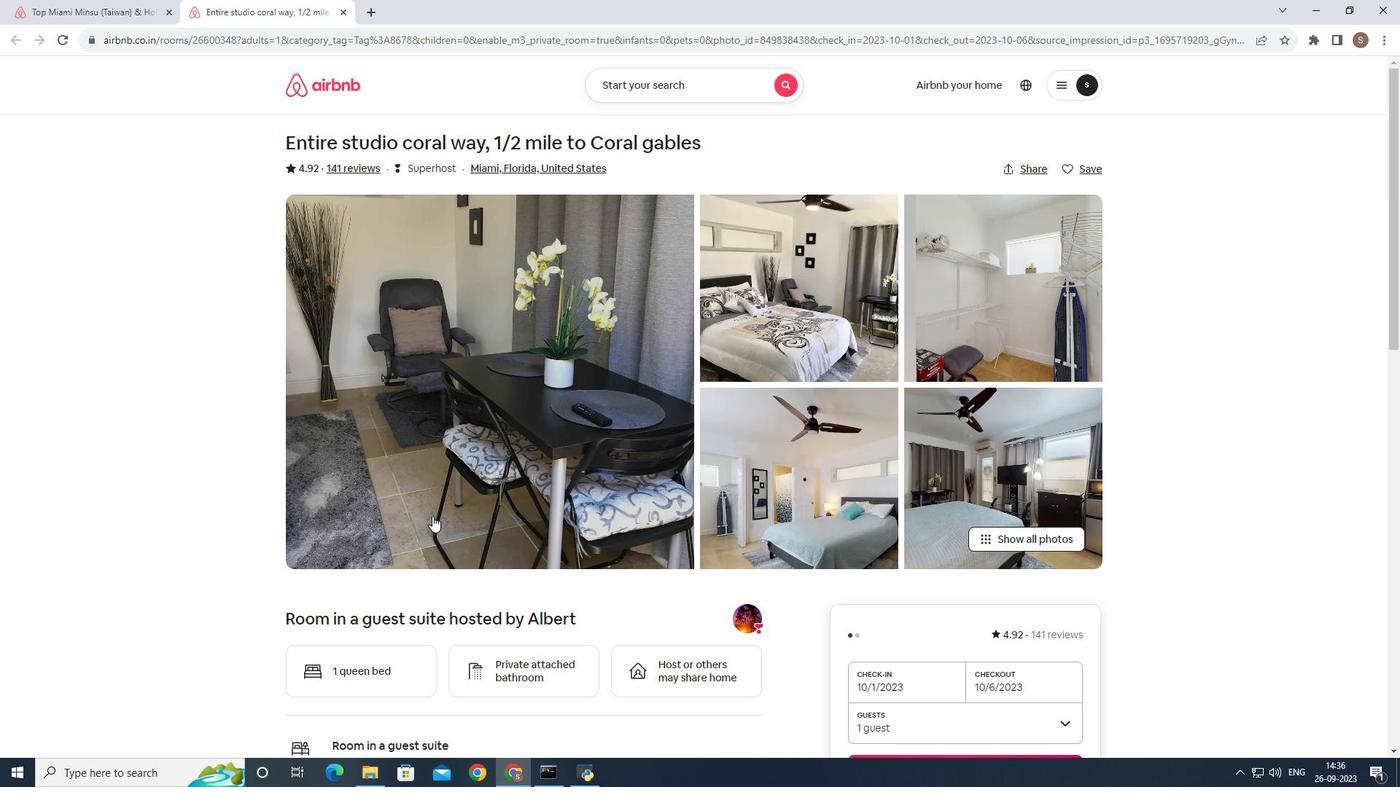 
Action: Mouse scrolled (424, 507) with delta (0, 0)
Screenshot: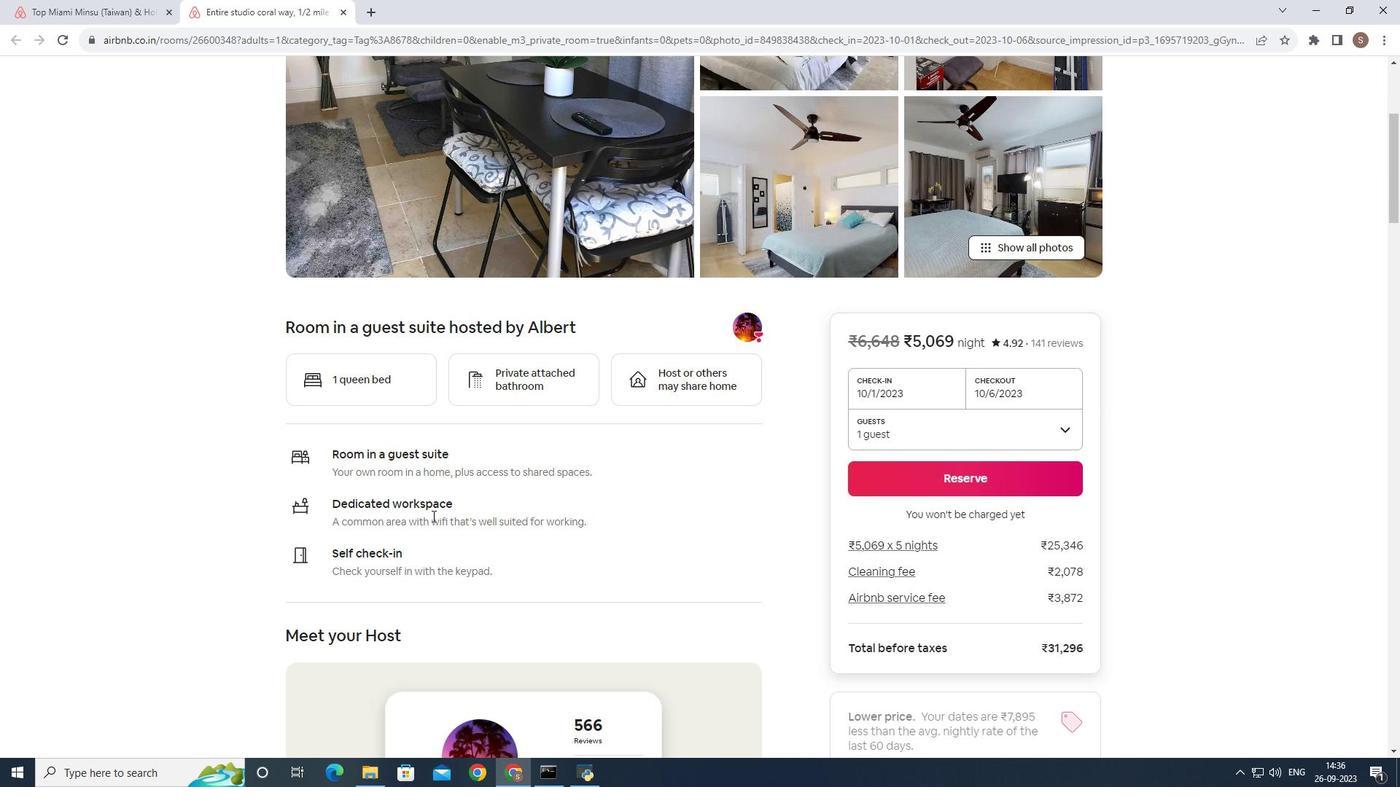 
Action: Mouse scrolled (424, 507) with delta (0, 0)
Screenshot: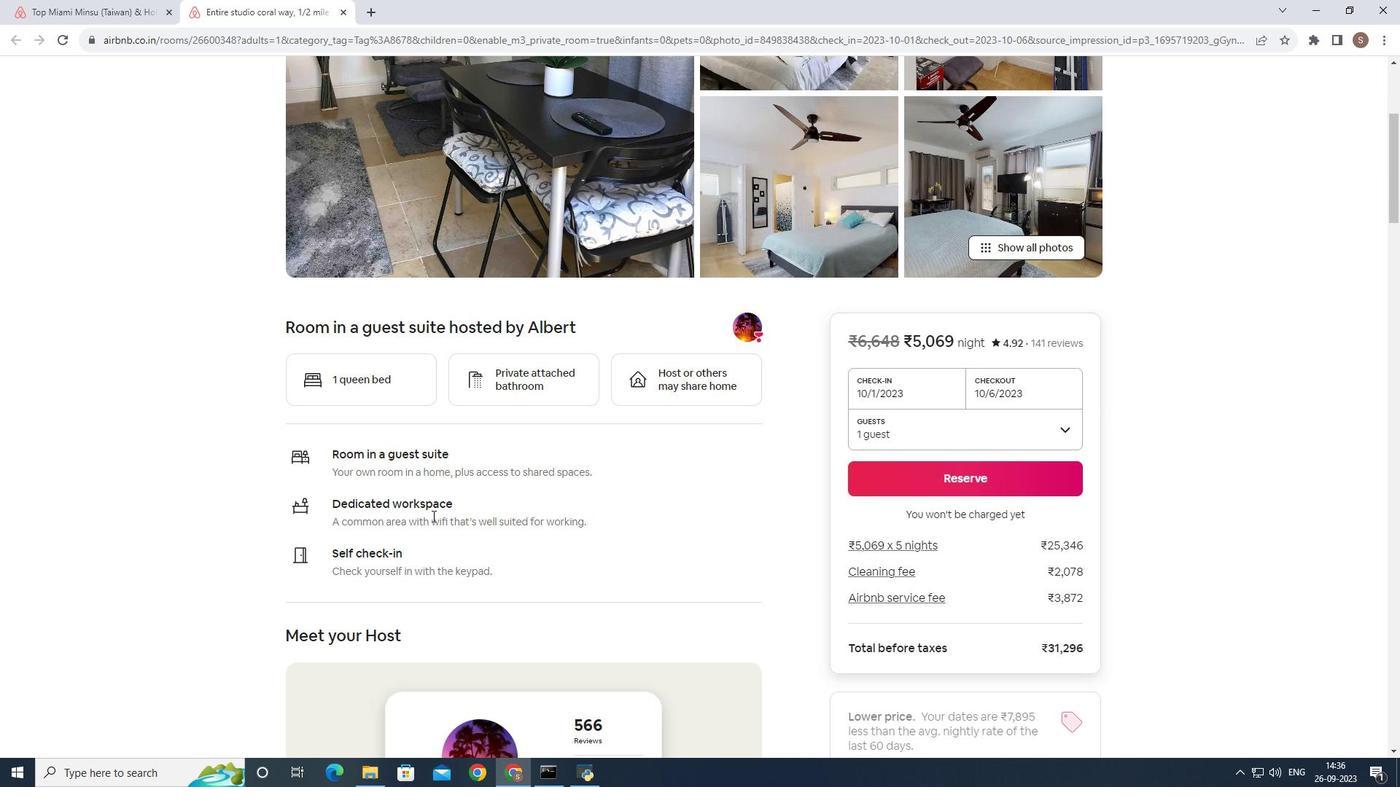 
Action: Mouse scrolled (424, 507) with delta (0, 0)
Screenshot: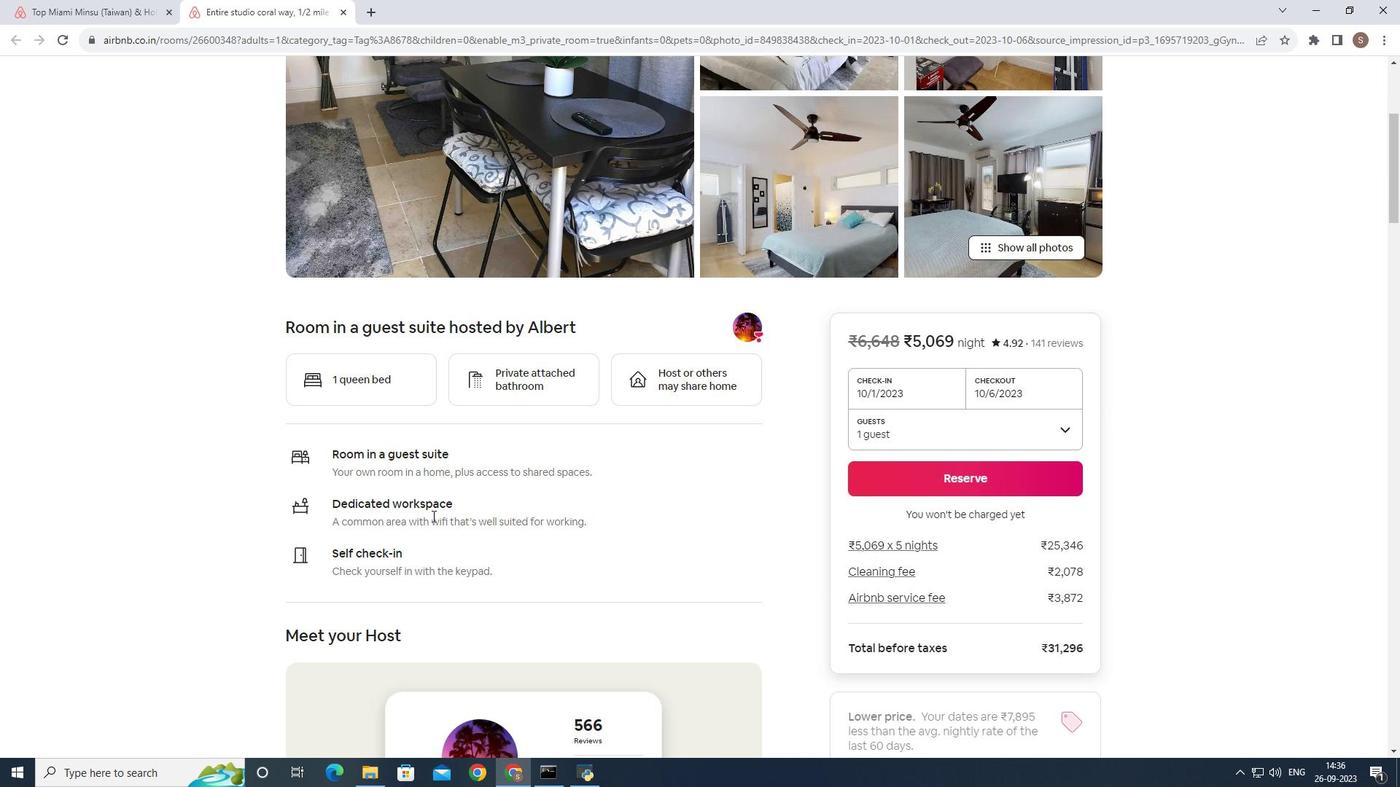 
Action: Mouse scrolled (424, 507) with delta (0, 0)
Screenshot: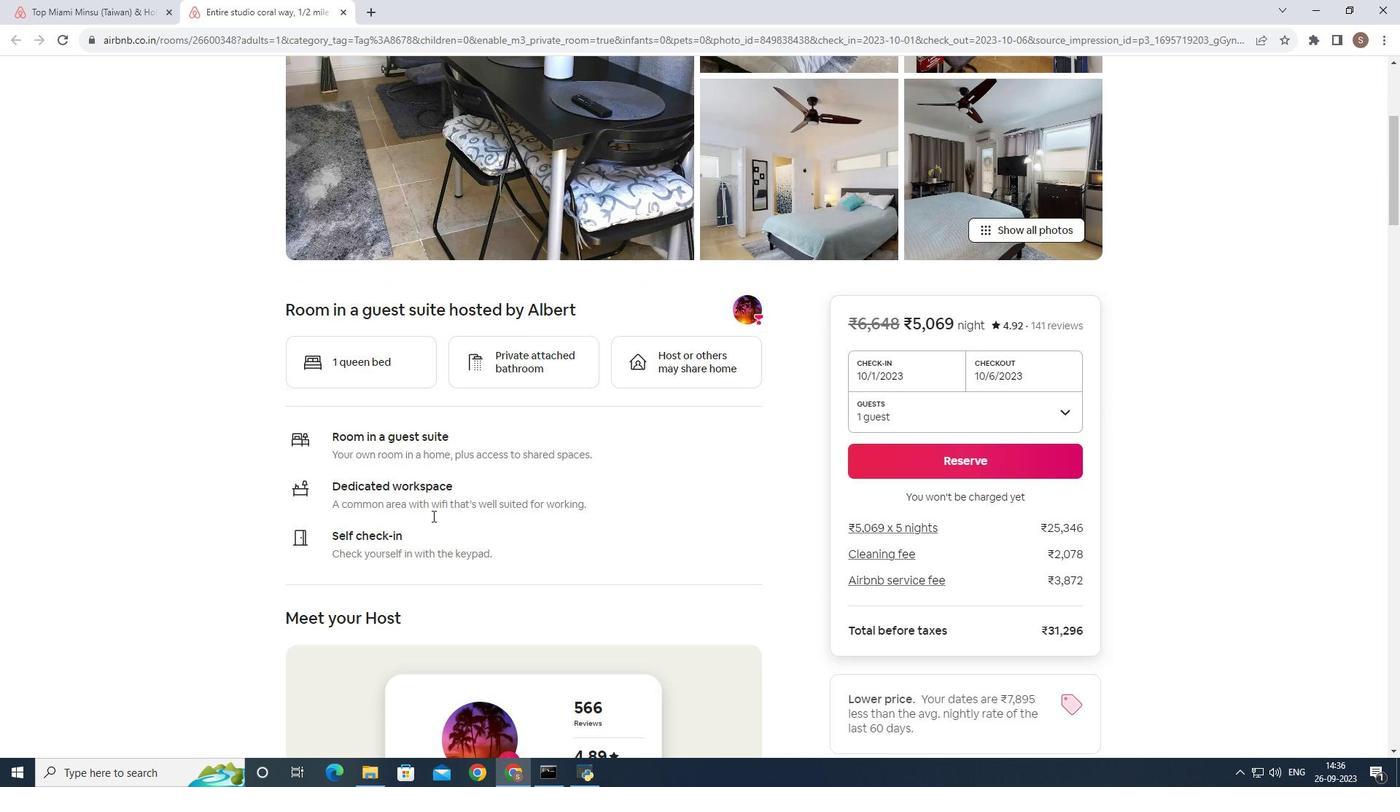 
Action: Mouse scrolled (424, 507) with delta (0, 0)
Screenshot: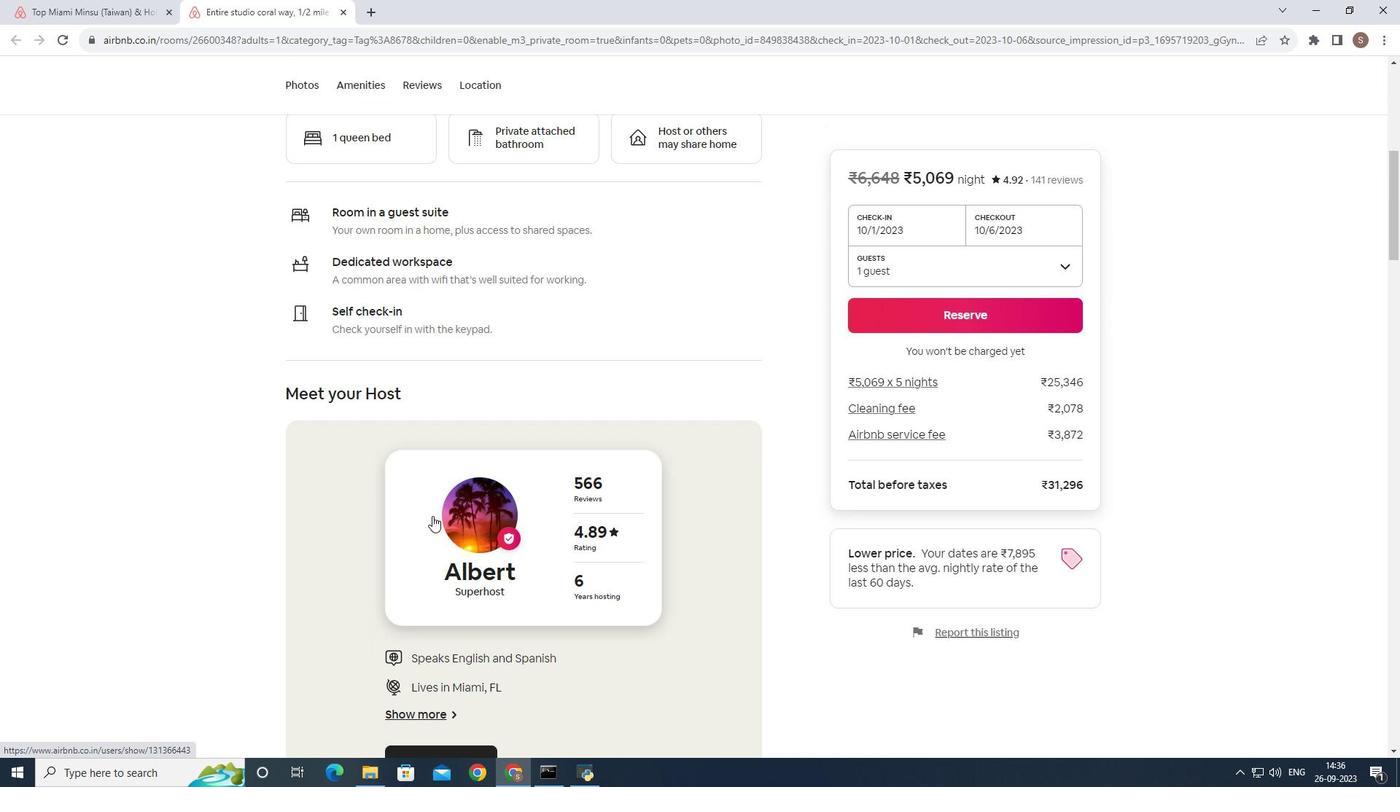 
Action: Mouse scrolled (424, 507) with delta (0, 0)
Screenshot: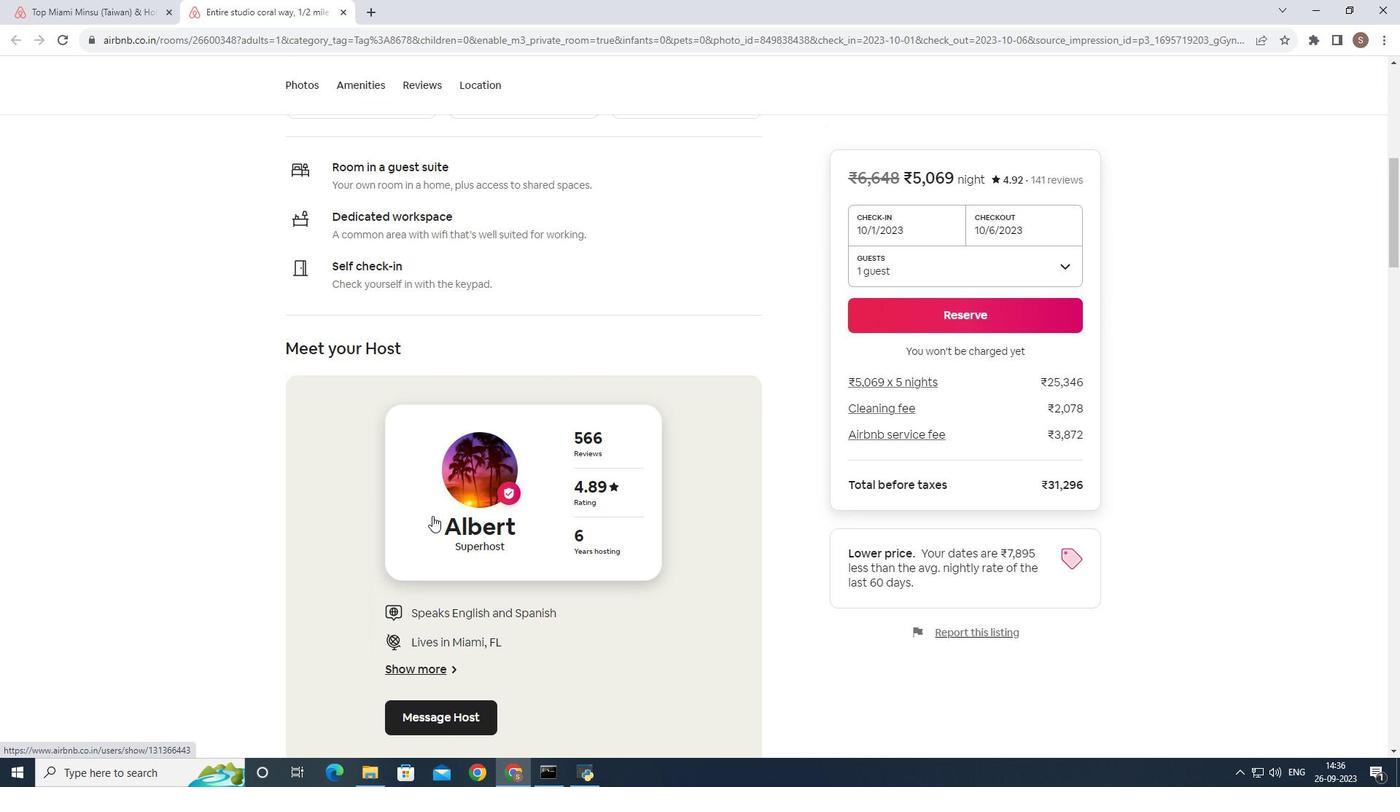 
Action: Mouse scrolled (424, 507) with delta (0, 0)
Screenshot: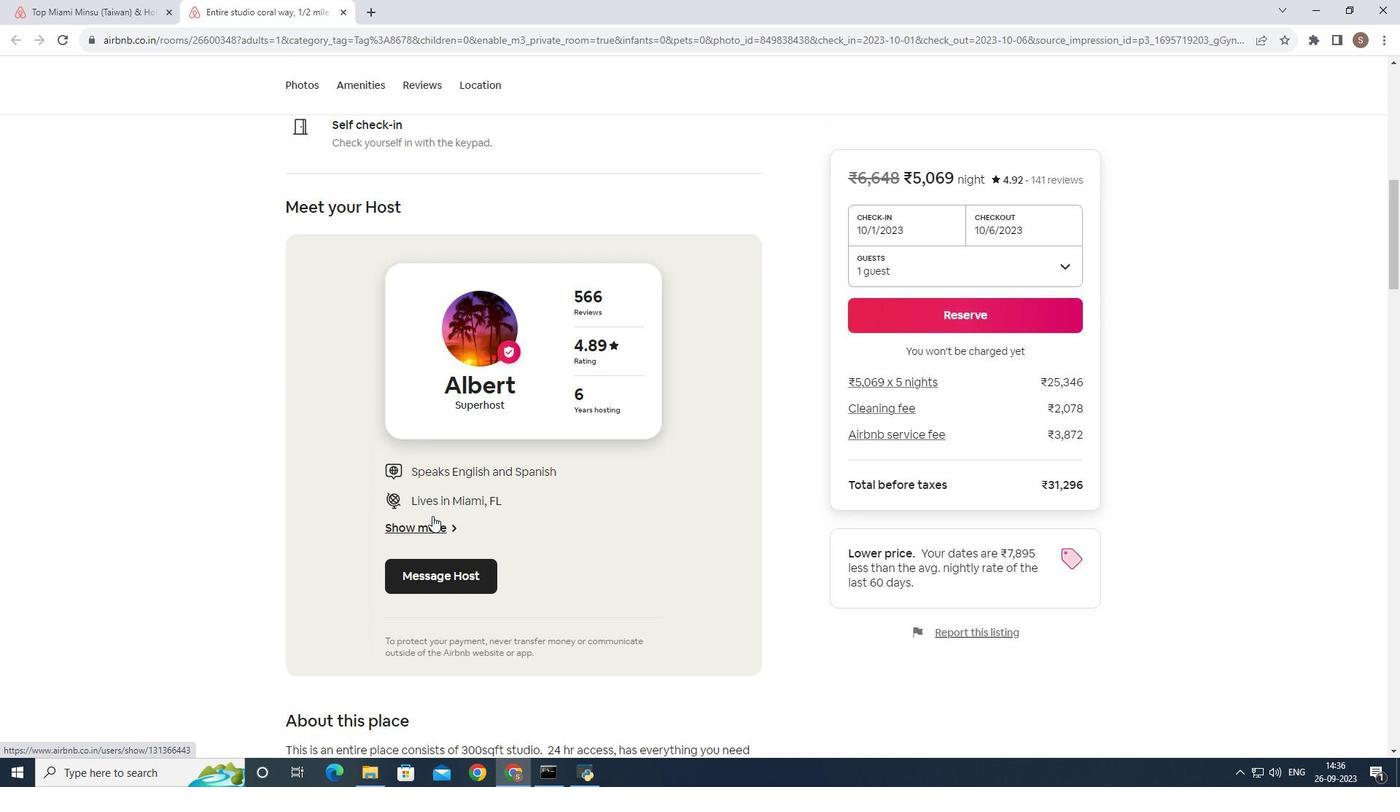 
Action: Mouse scrolled (424, 507) with delta (0, 0)
Screenshot: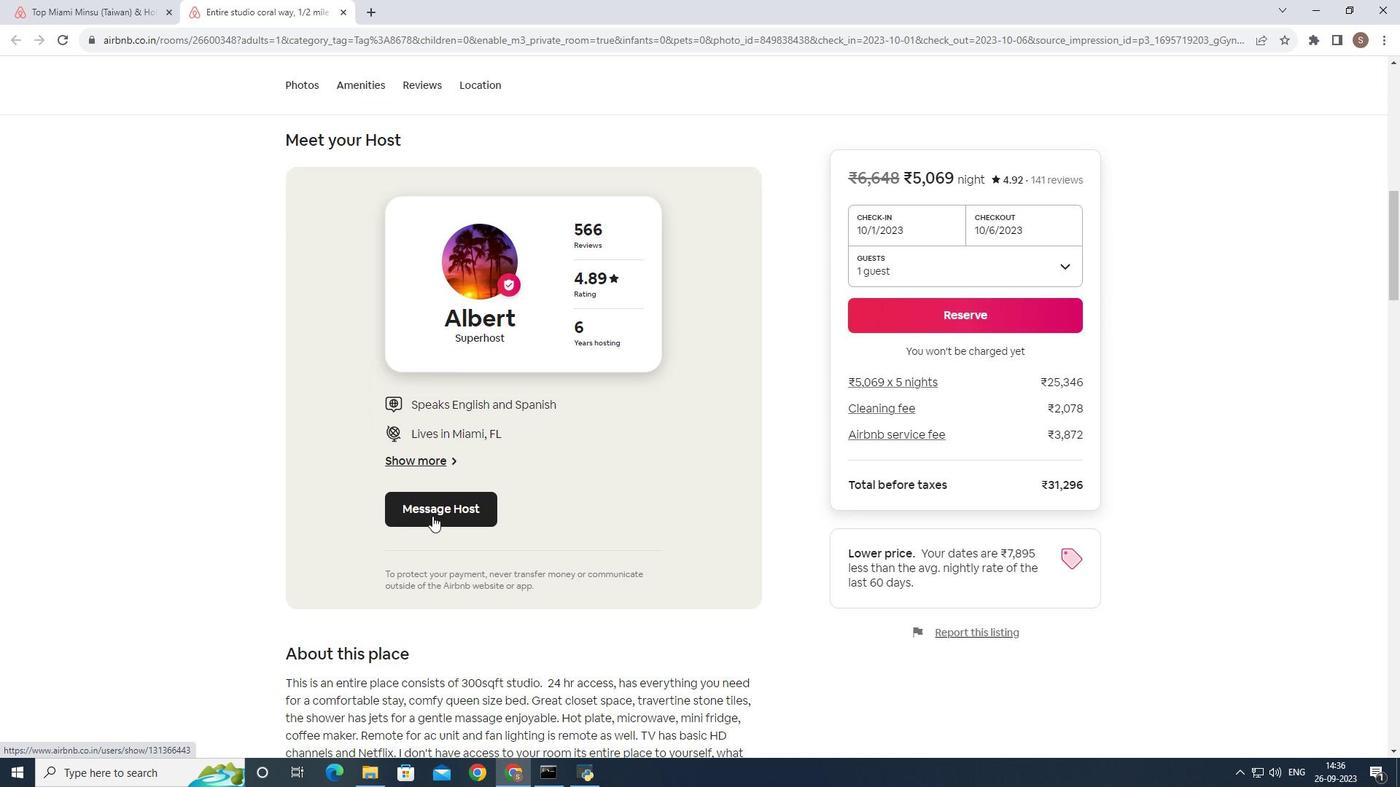 
Action: Mouse scrolled (424, 507) with delta (0, 0)
Screenshot: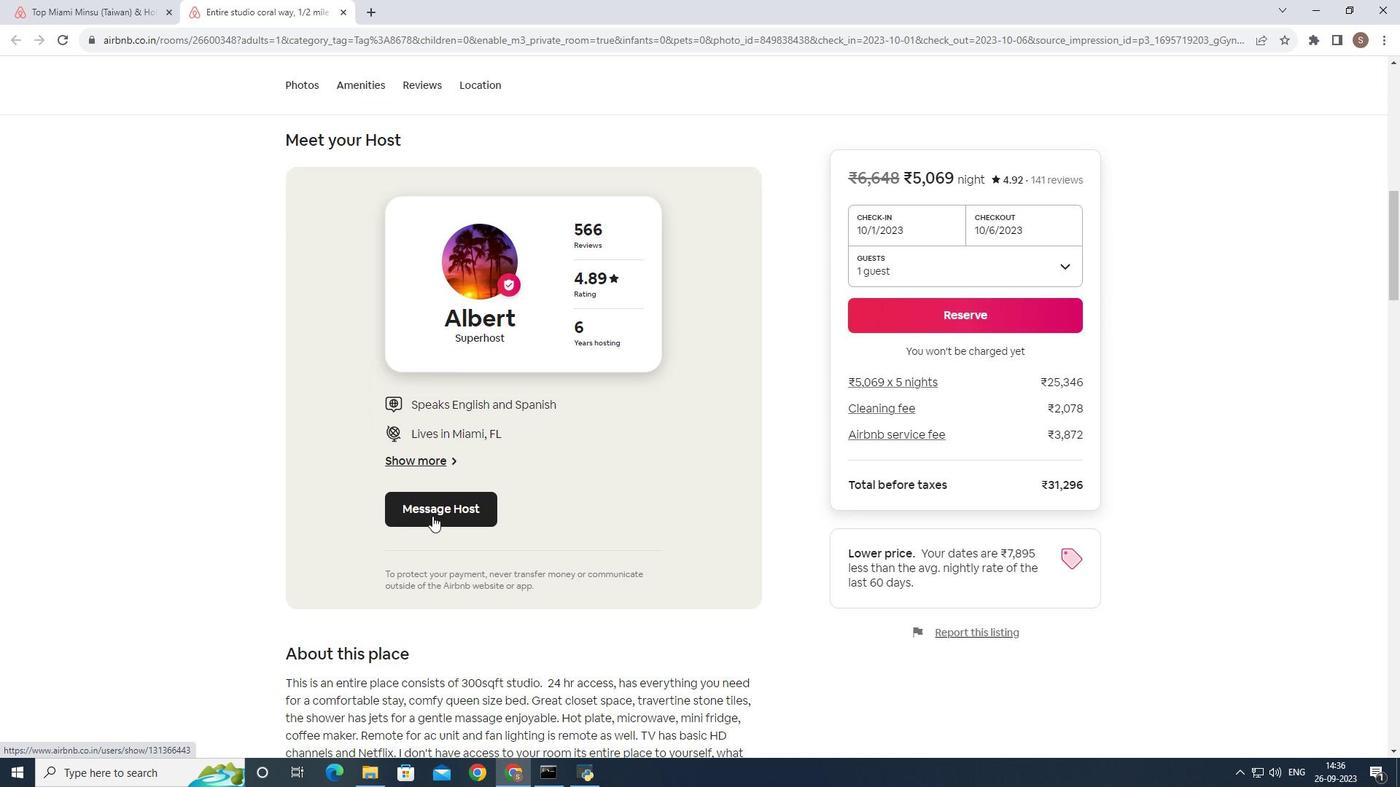 
Action: Mouse scrolled (424, 507) with delta (0, 0)
Screenshot: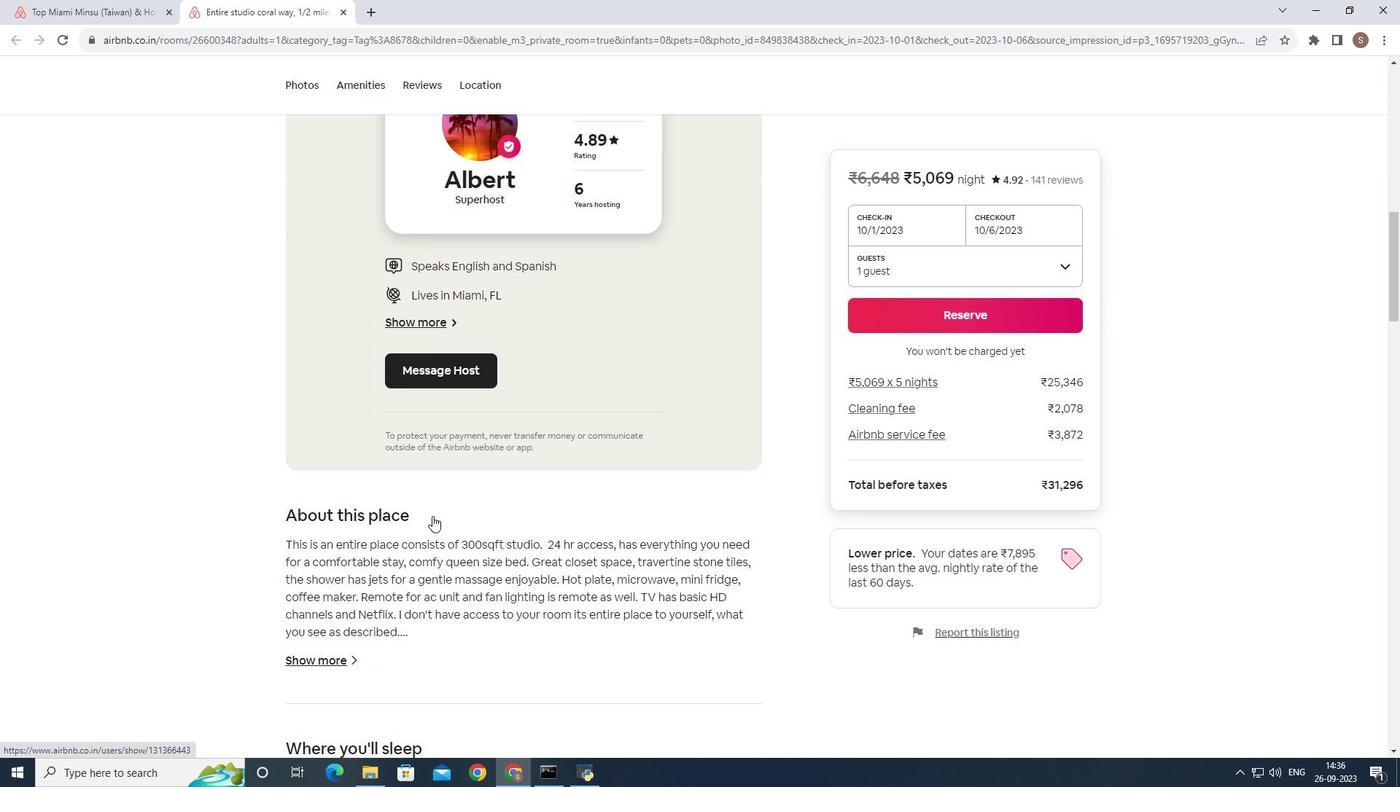
Action: Mouse scrolled (424, 507) with delta (0, 0)
Screenshot: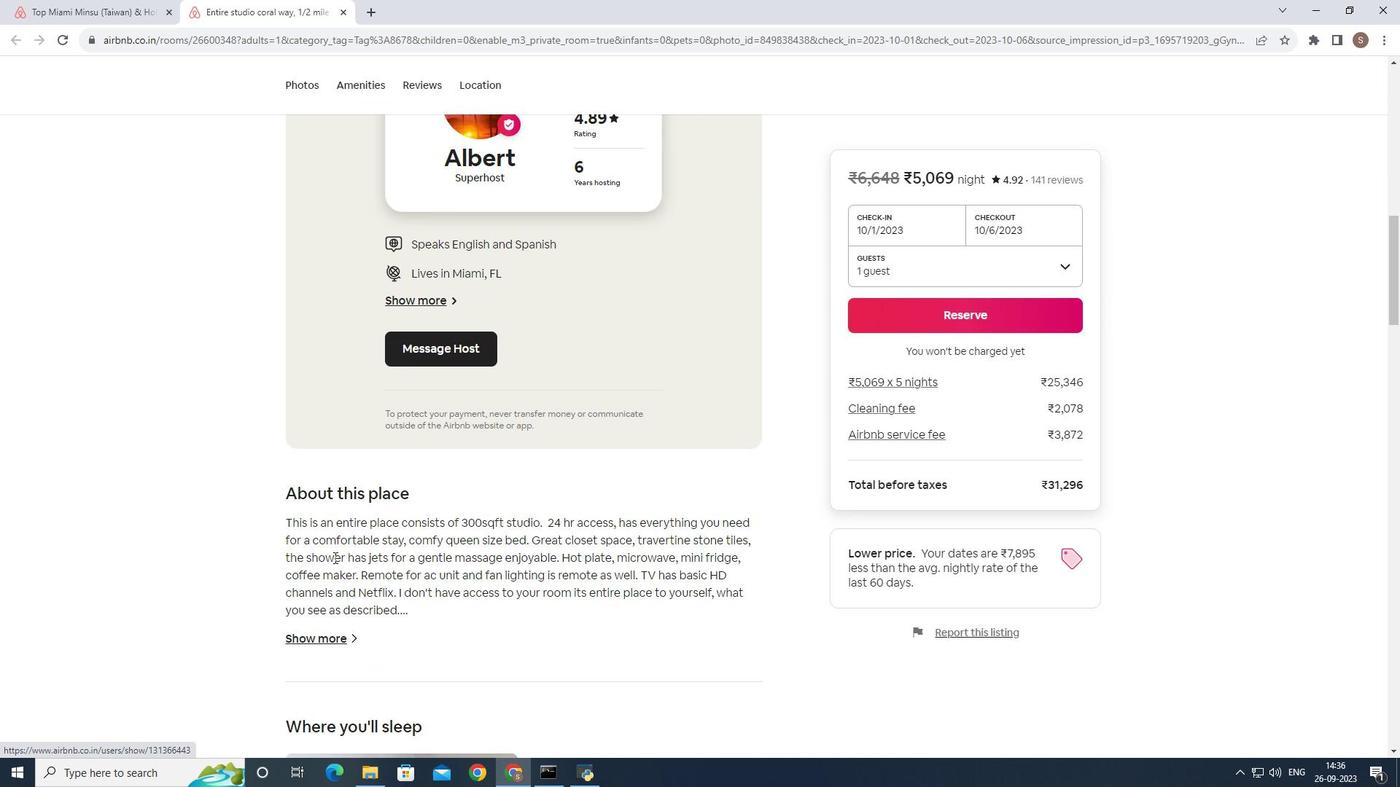 
Action: Mouse scrolled (424, 507) with delta (0, 0)
Screenshot: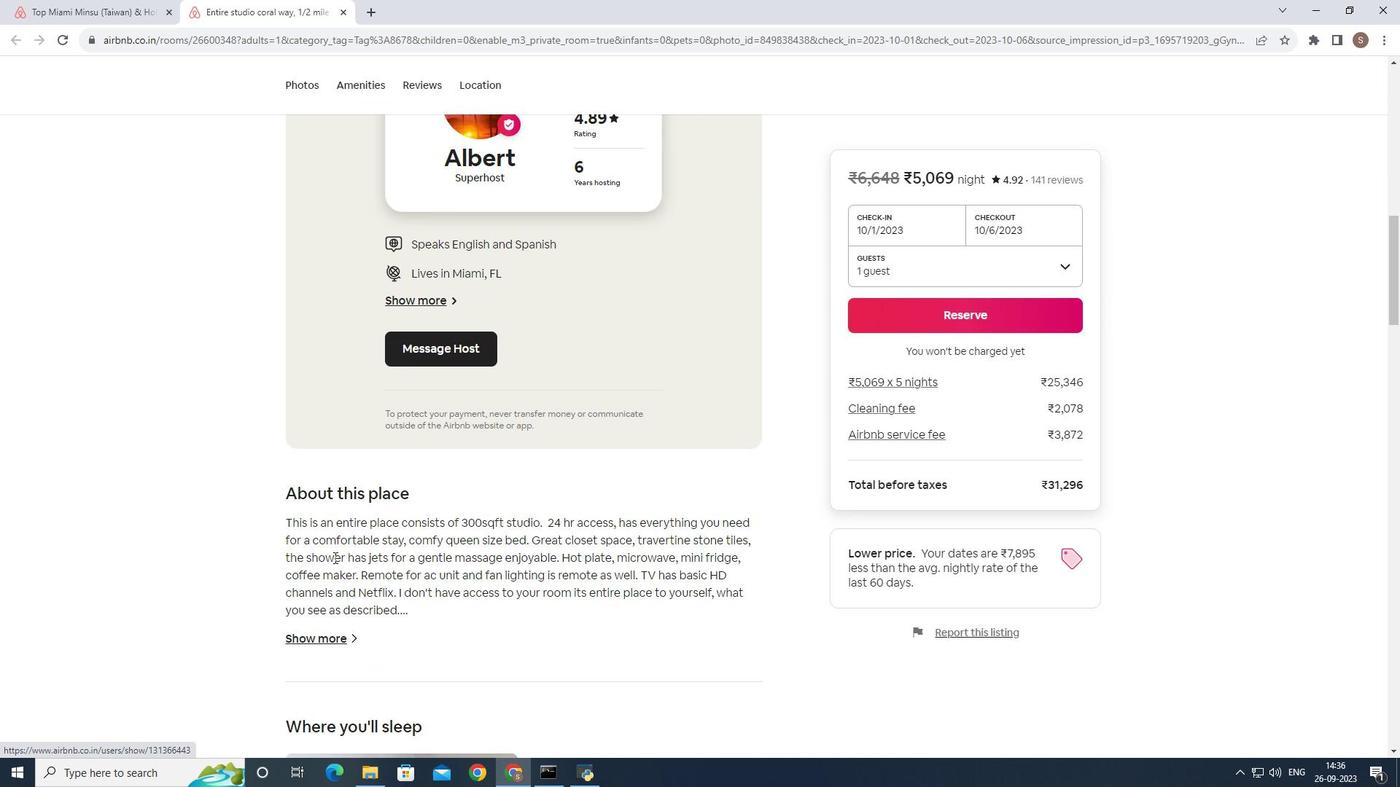 
Action: Mouse scrolled (424, 507) with delta (0, 0)
Screenshot: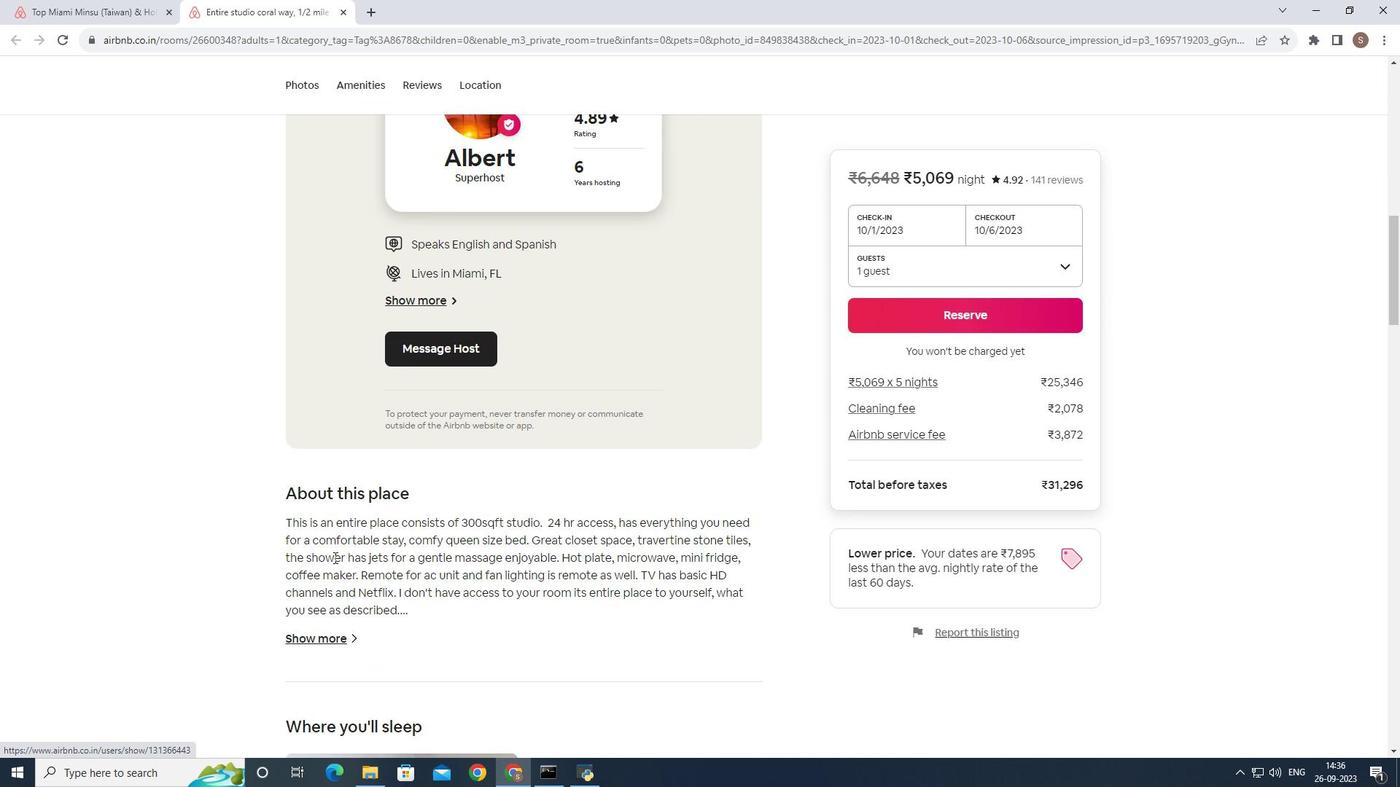 
Action: Mouse moved to (300, 633)
Screenshot: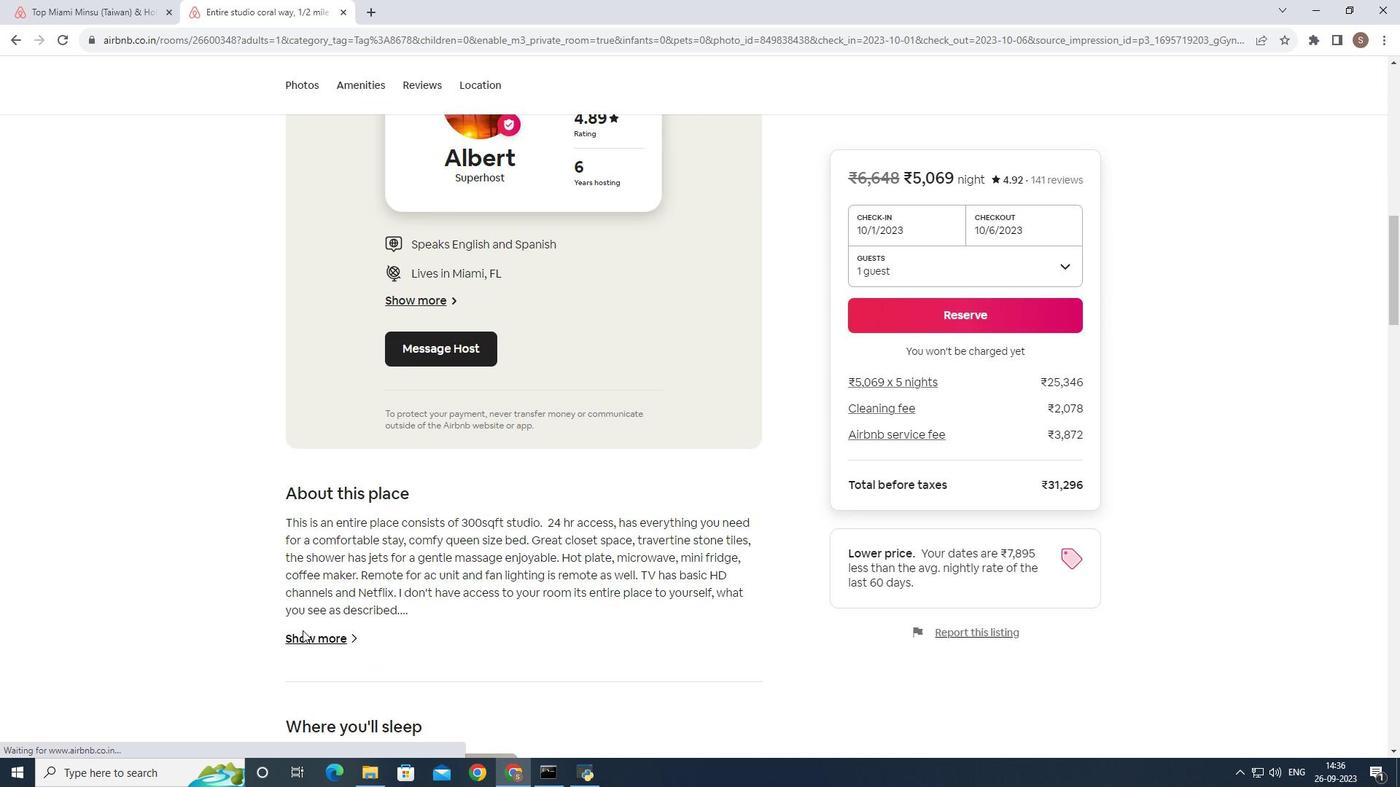 
Action: Mouse pressed left at (300, 633)
Screenshot: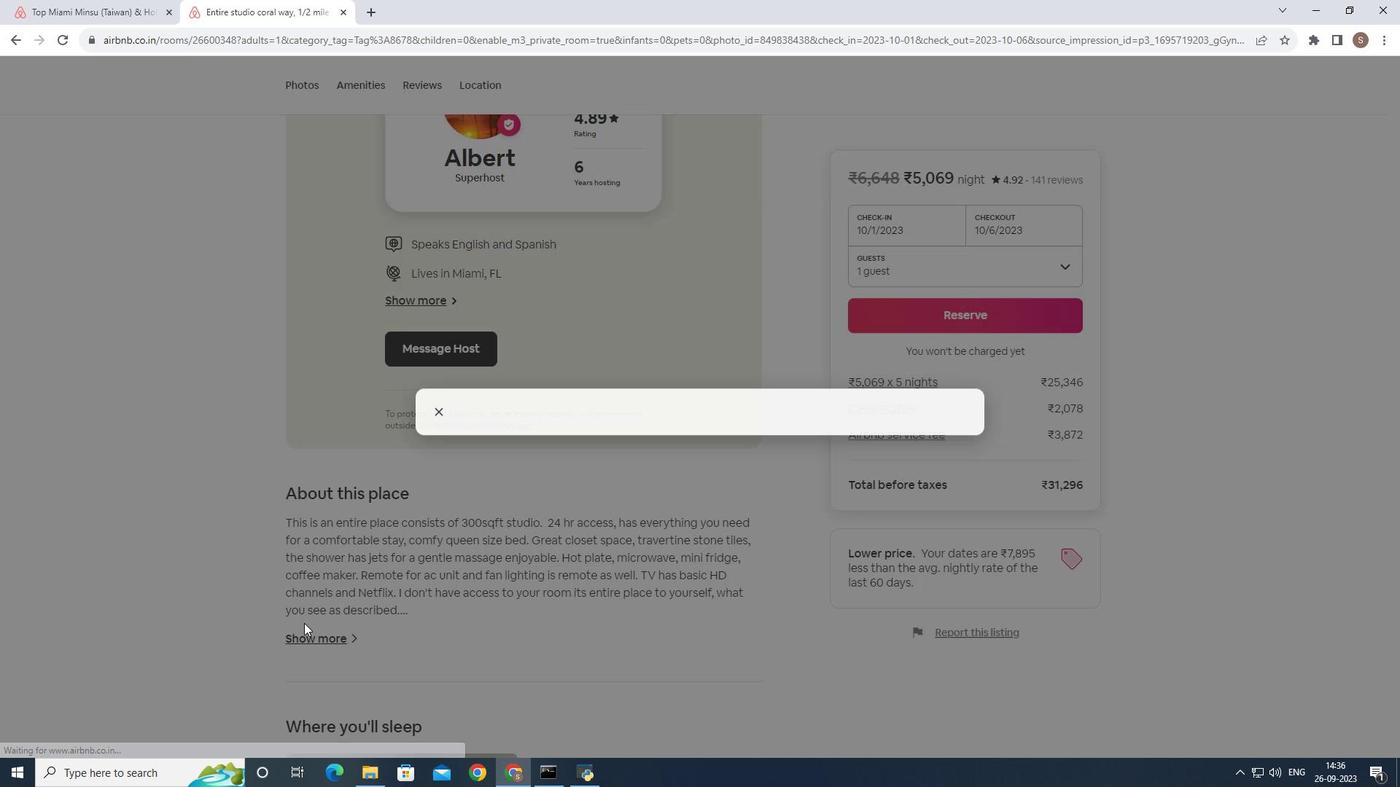 
Action: Mouse moved to (512, 520)
Screenshot: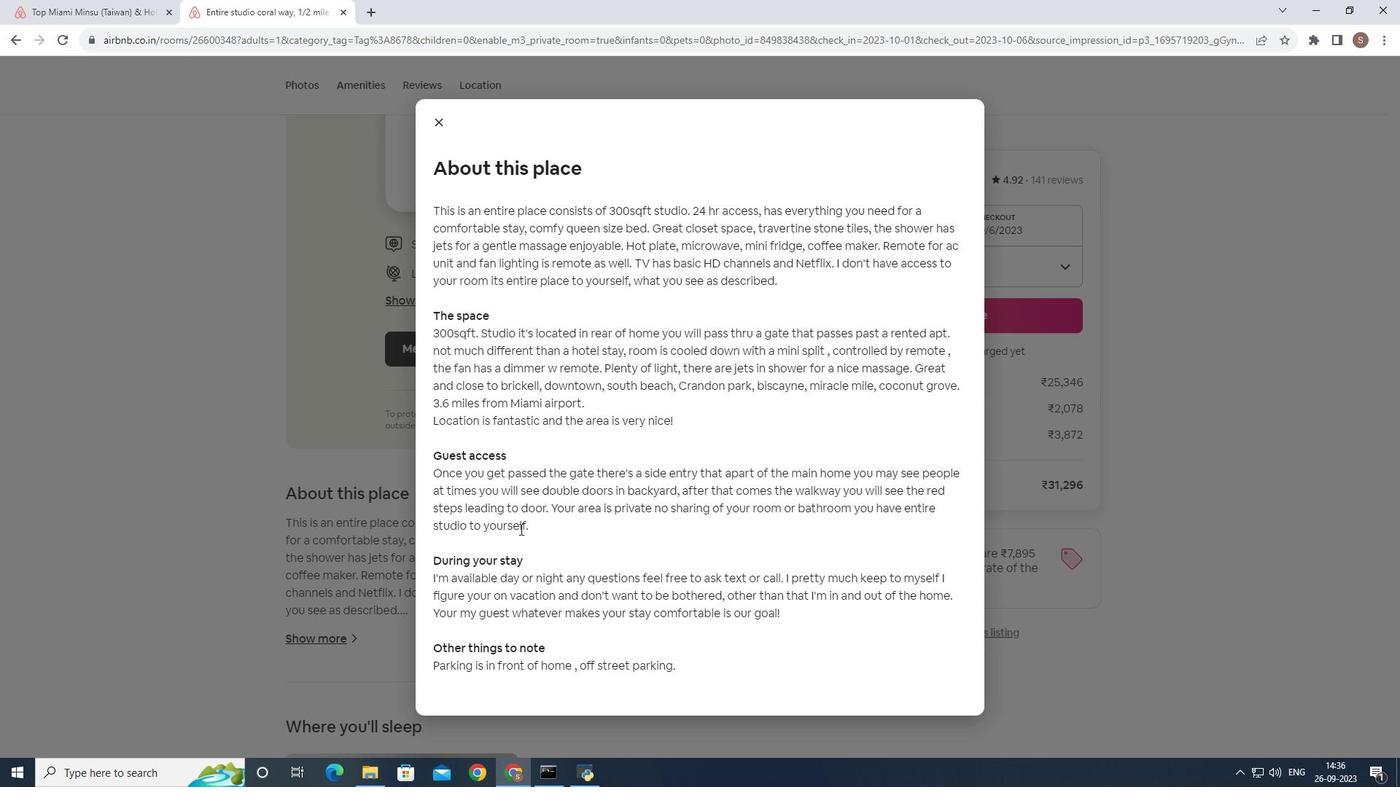 
Action: Mouse scrolled (512, 520) with delta (0, 0)
Screenshot: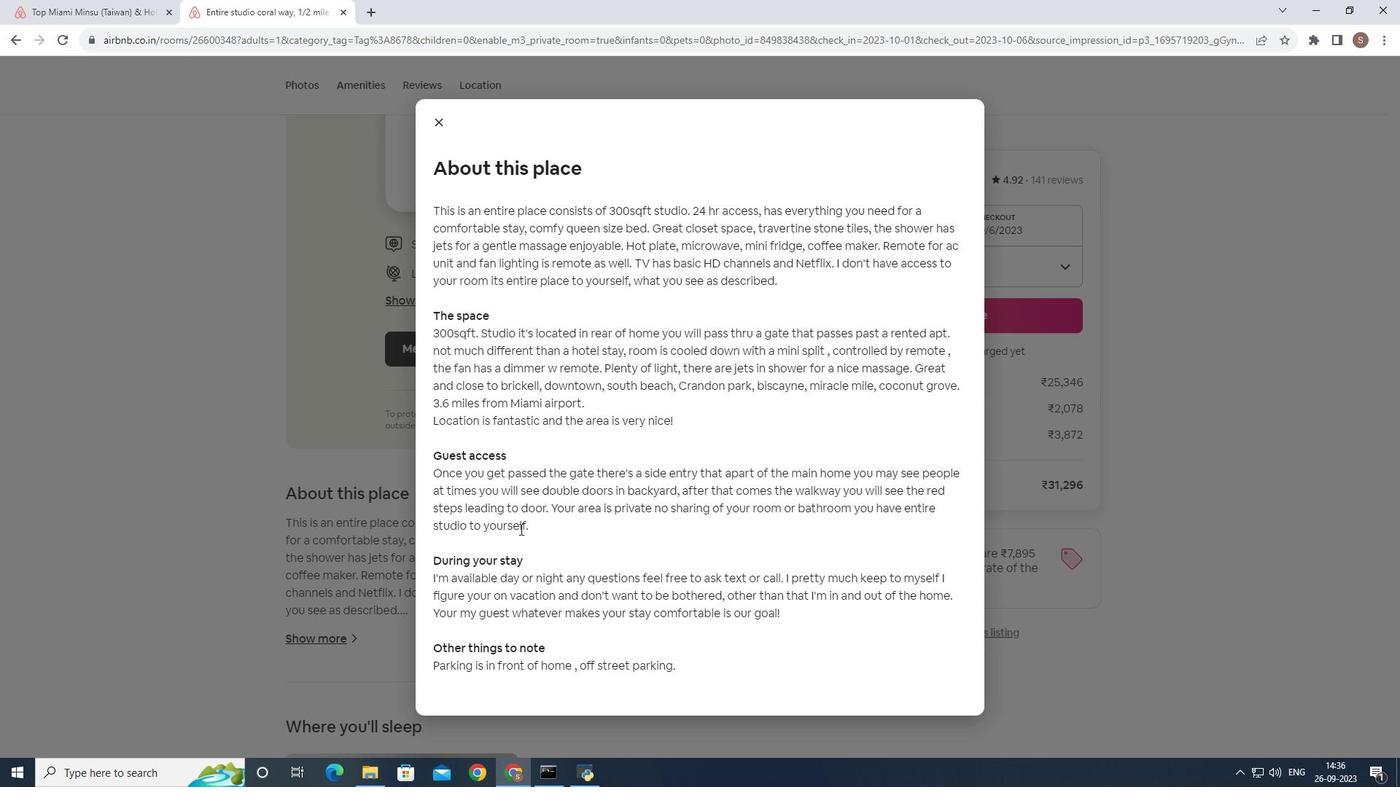 
Action: Mouse scrolled (512, 520) with delta (0, 0)
Screenshot: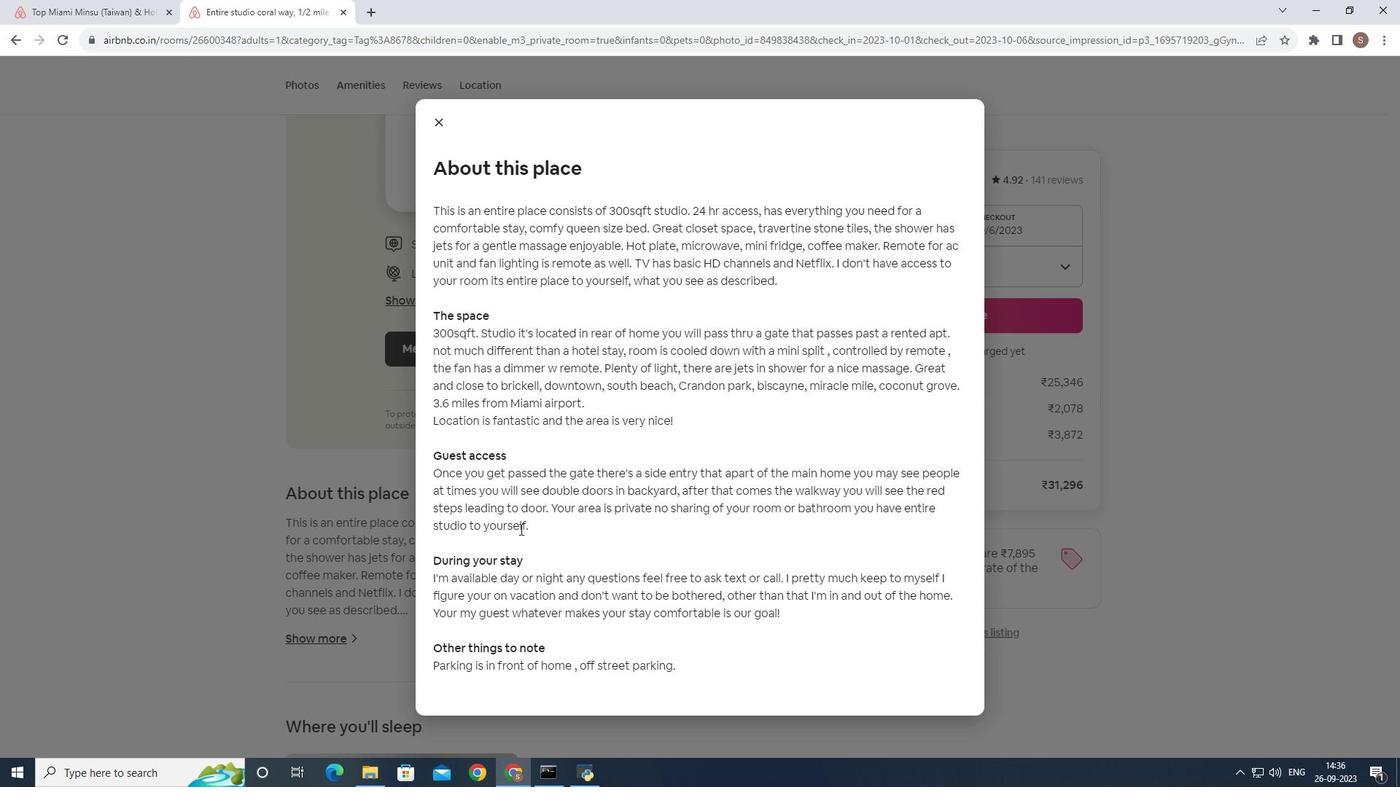 
Action: Mouse moved to (512, 520)
Screenshot: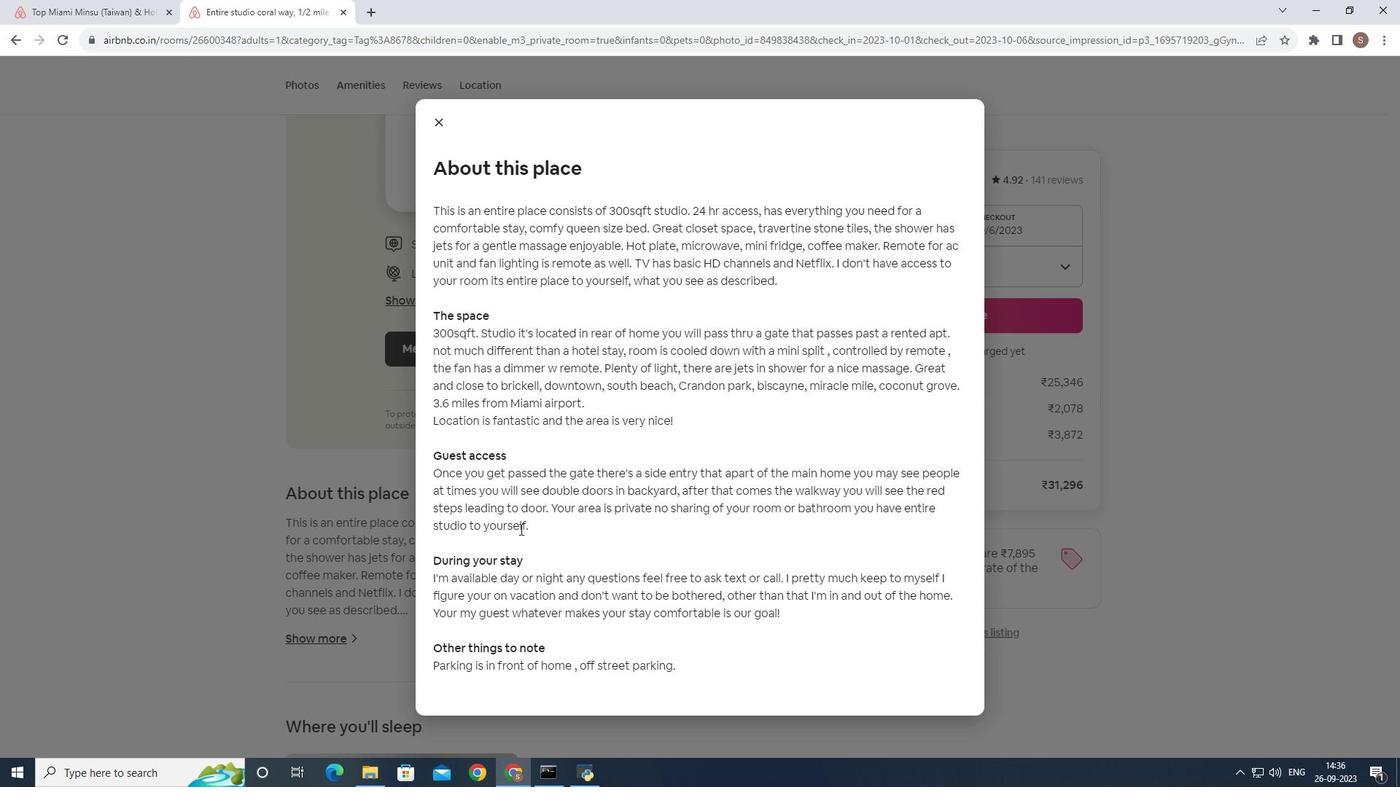 
Action: Mouse scrolled (512, 520) with delta (0, 0)
Screenshot: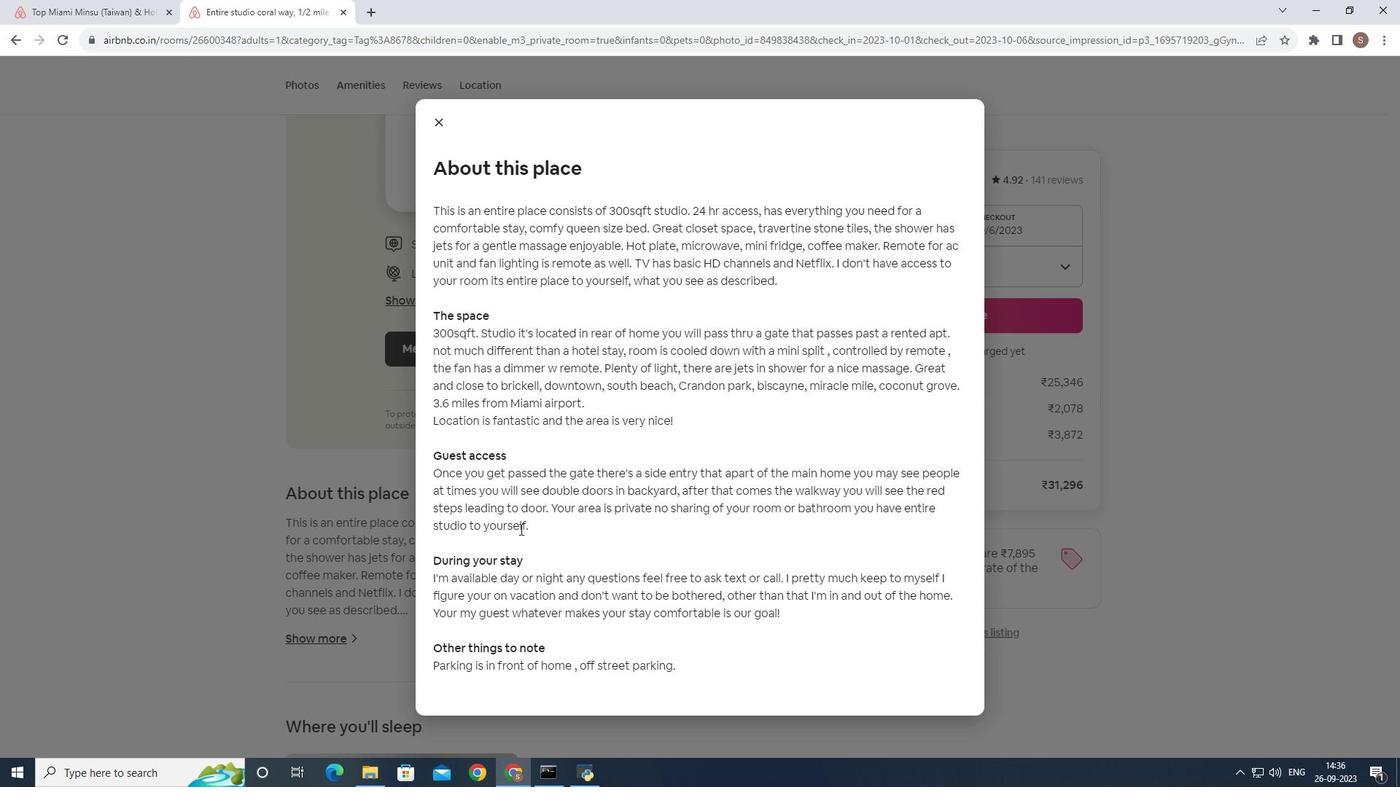 
Action: Mouse moved to (512, 521)
Screenshot: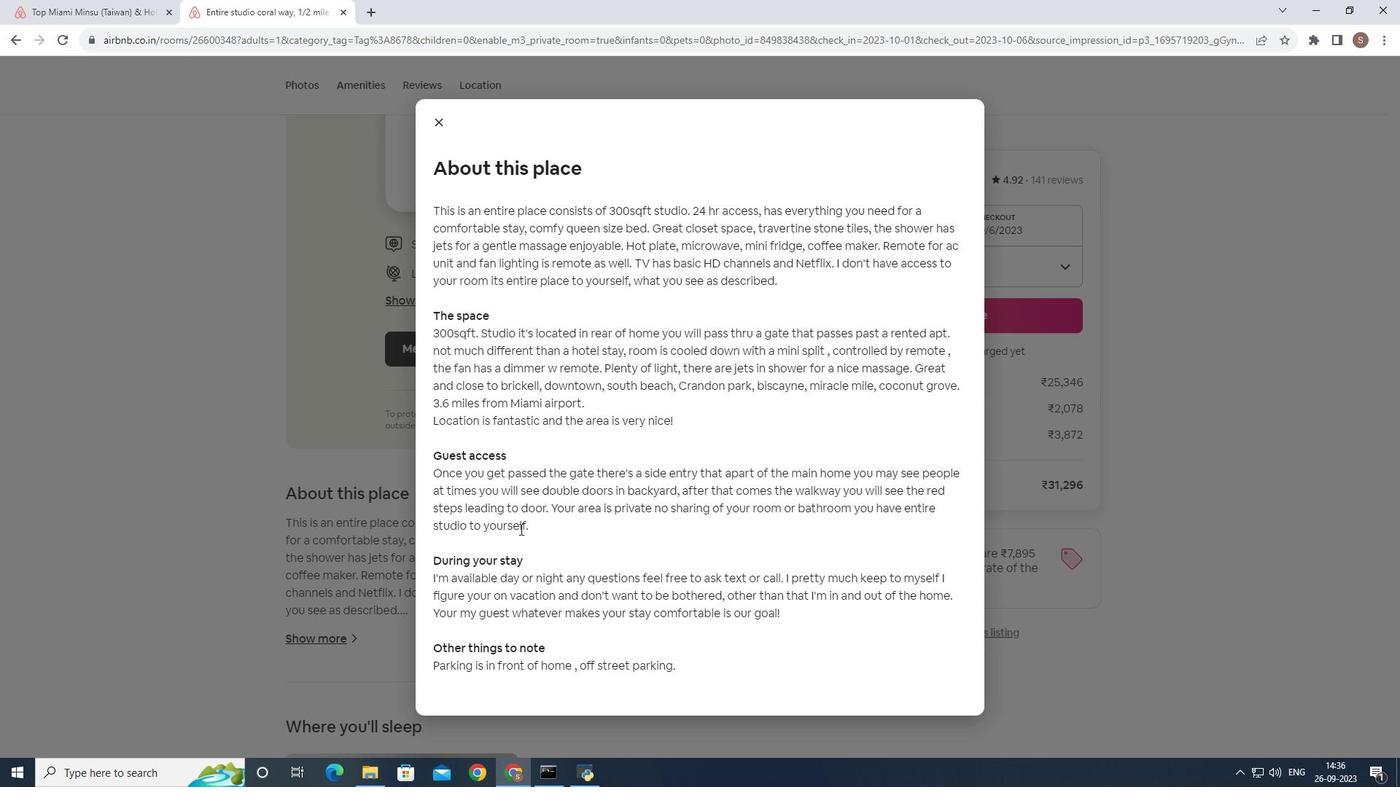 
Action: Mouse scrolled (512, 520) with delta (0, 0)
Screenshot: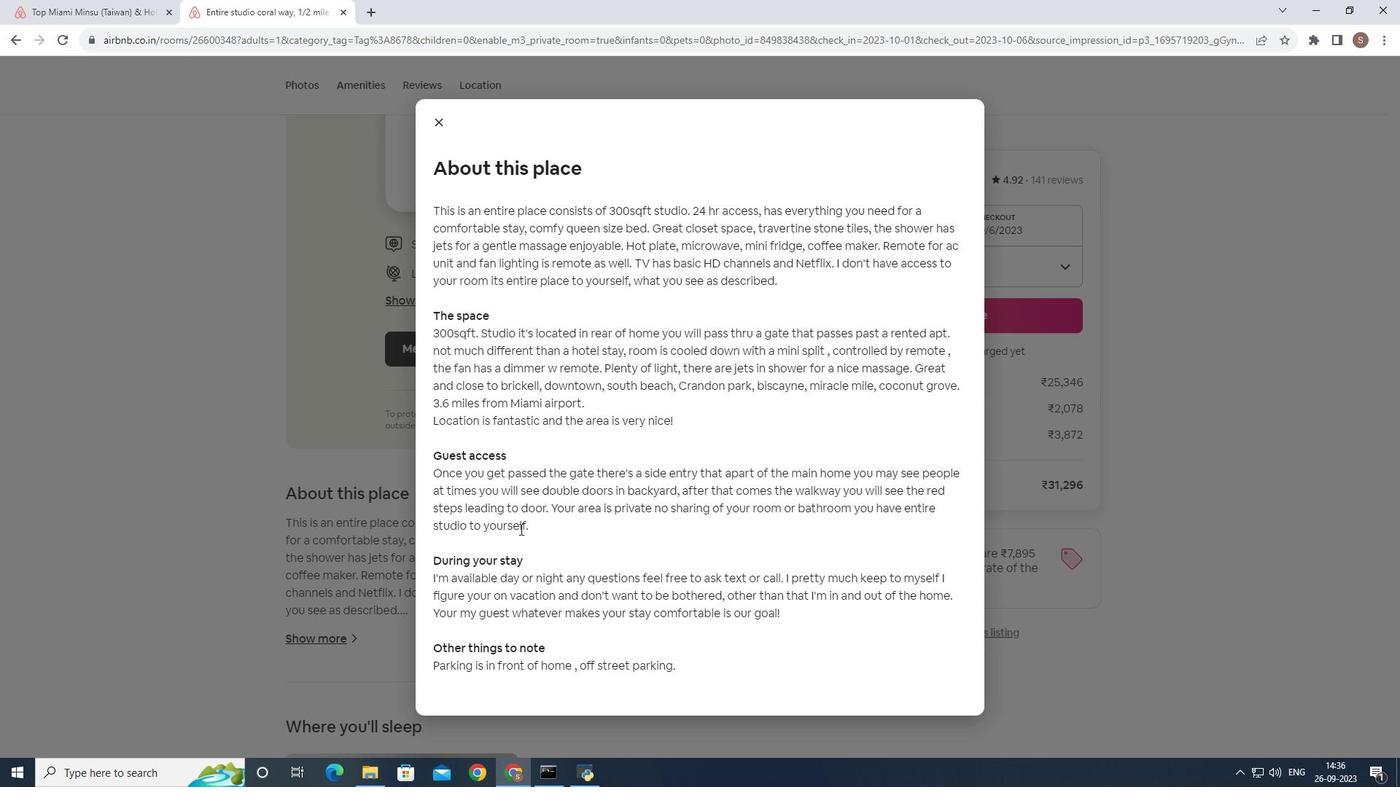 
Action: Mouse scrolled (512, 520) with delta (0, 0)
Screenshot: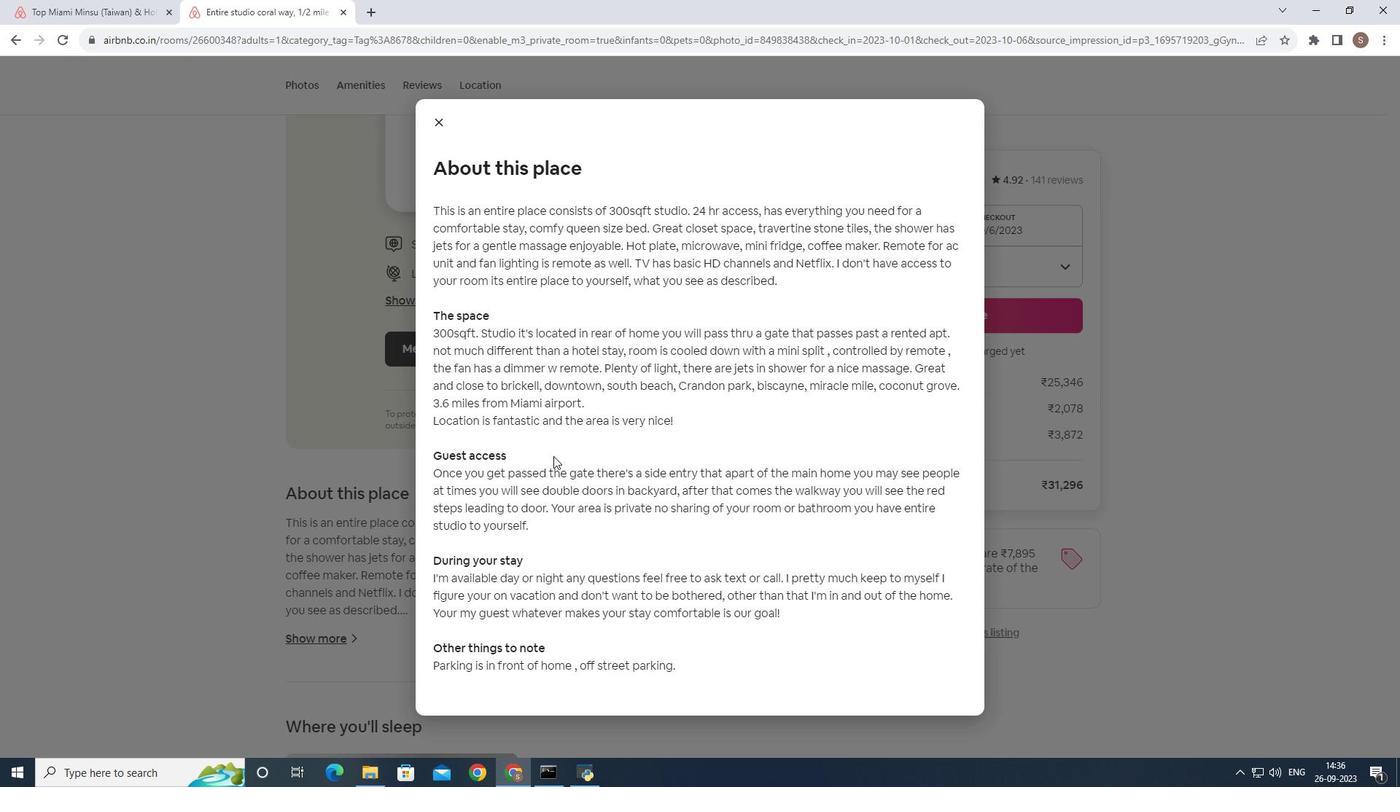 
Action: Mouse scrolled (512, 520) with delta (0, 0)
Screenshot: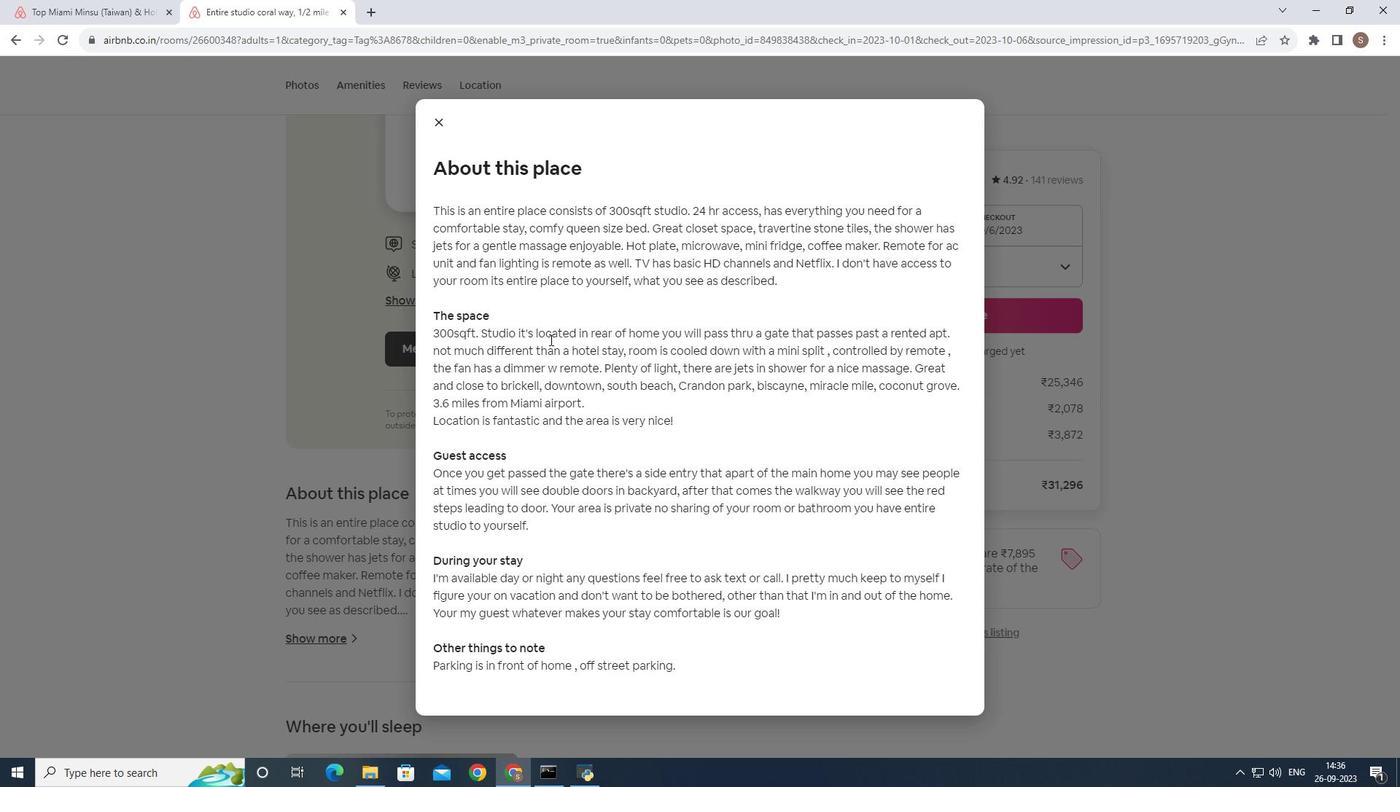 
Action: Mouse scrolled (512, 520) with delta (0, 0)
Screenshot: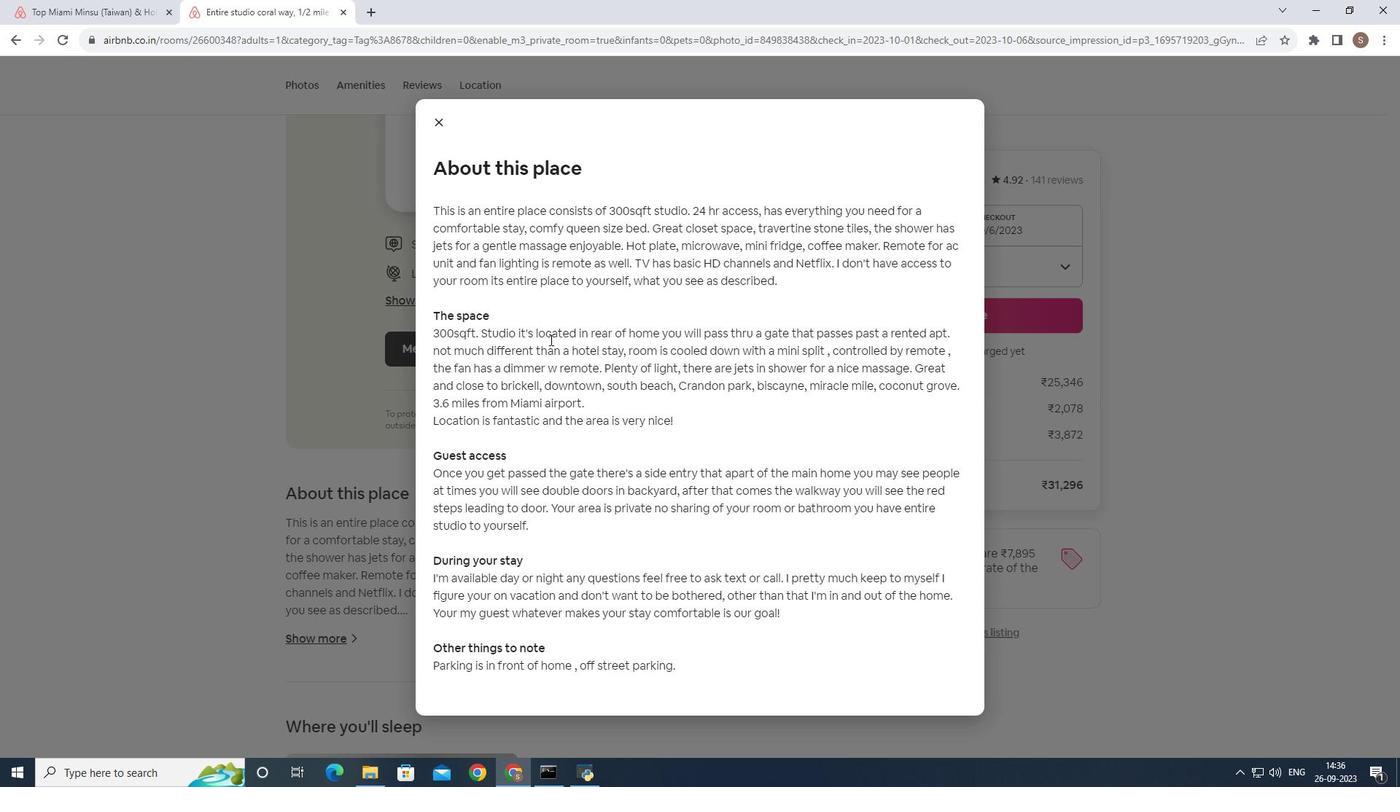 
Action: Mouse moved to (439, 110)
Screenshot: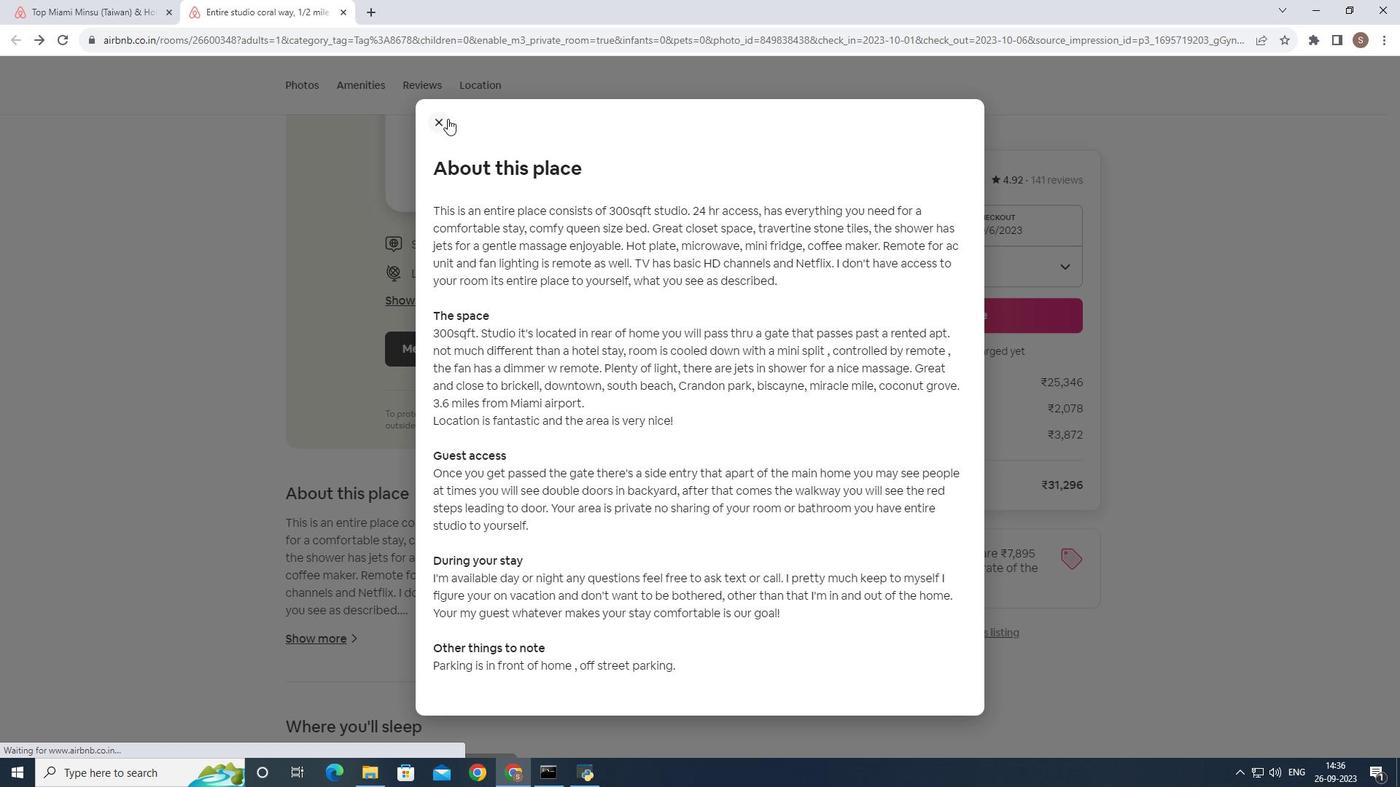 
Action: Mouse pressed left at (439, 110)
Screenshot: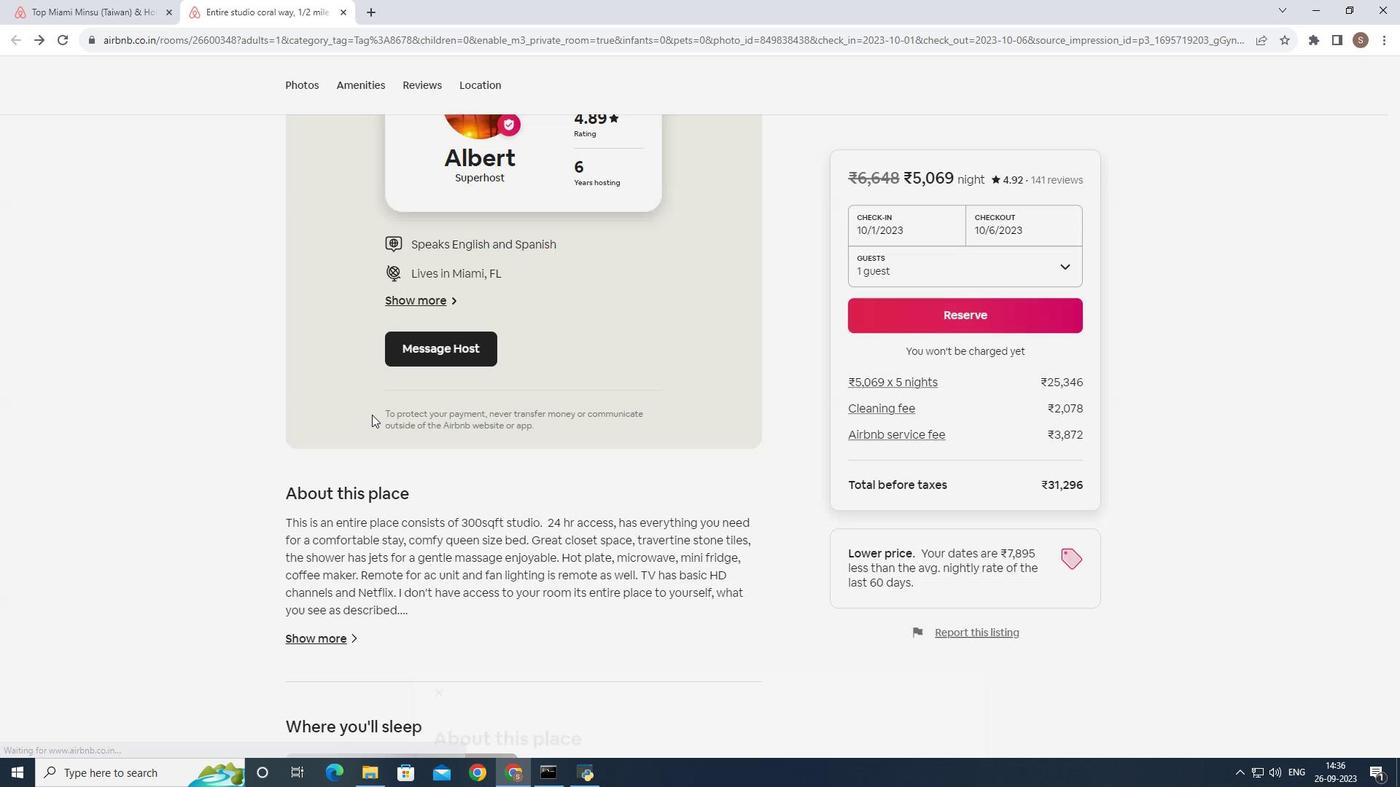 
Action: Mouse moved to (363, 407)
Screenshot: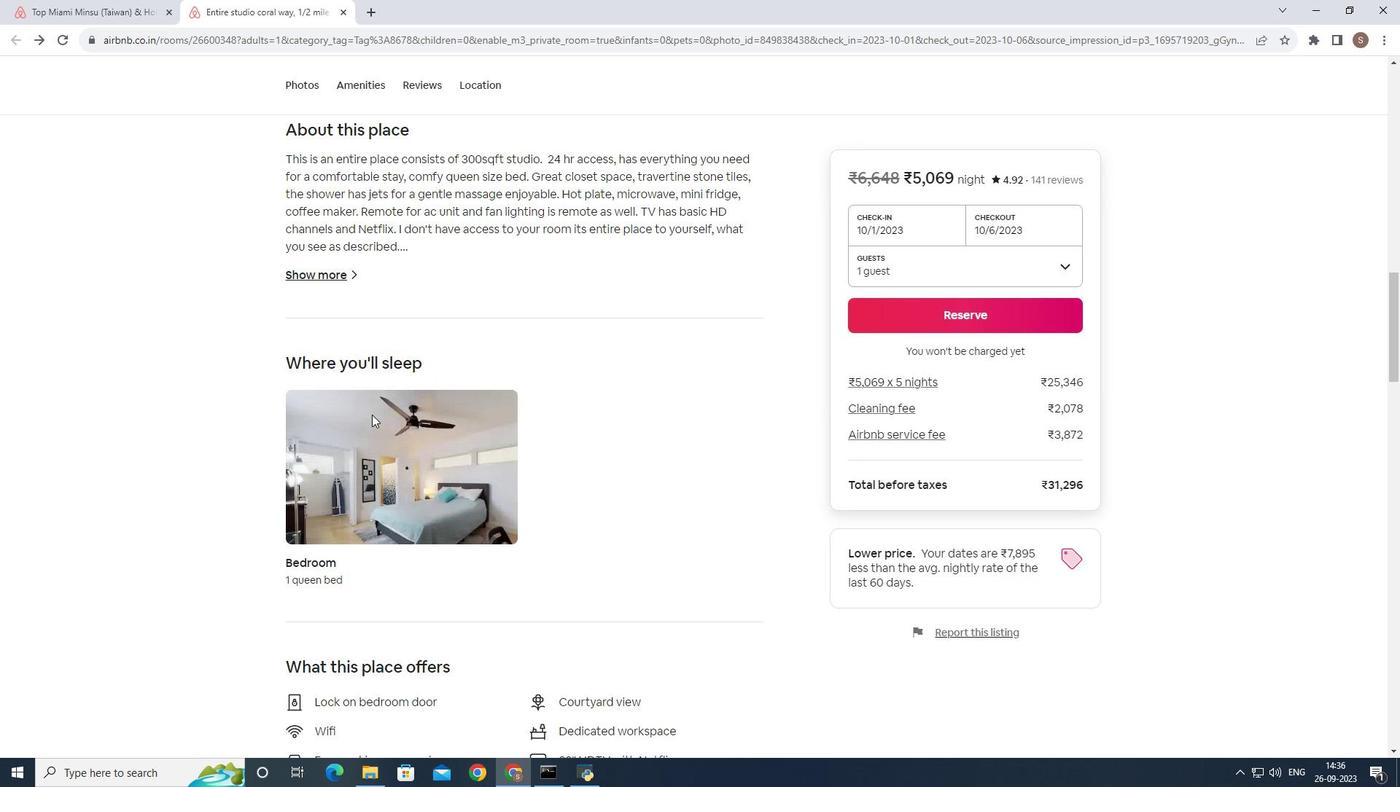 
Action: Mouse scrolled (363, 406) with delta (0, 0)
Screenshot: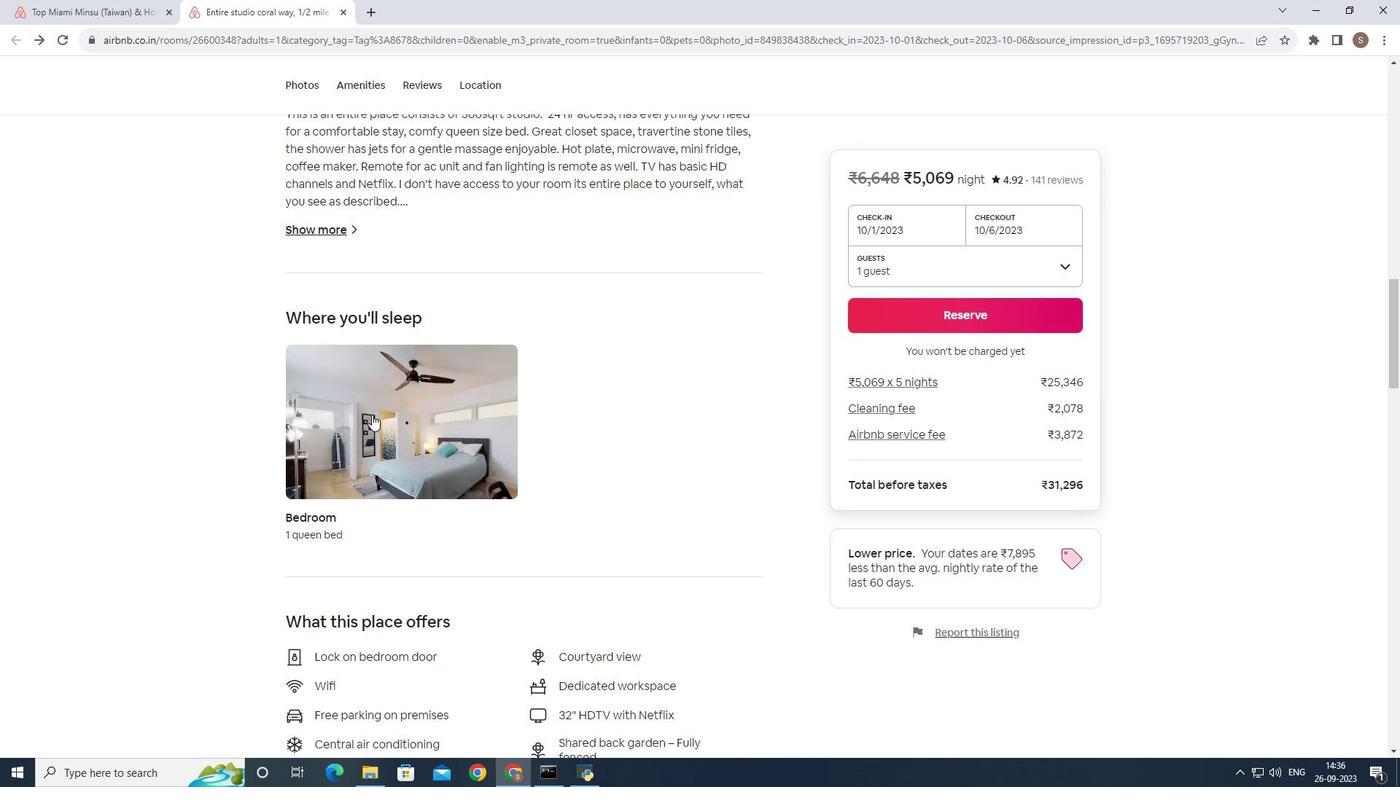 
Action: Mouse scrolled (363, 406) with delta (0, 0)
Screenshot: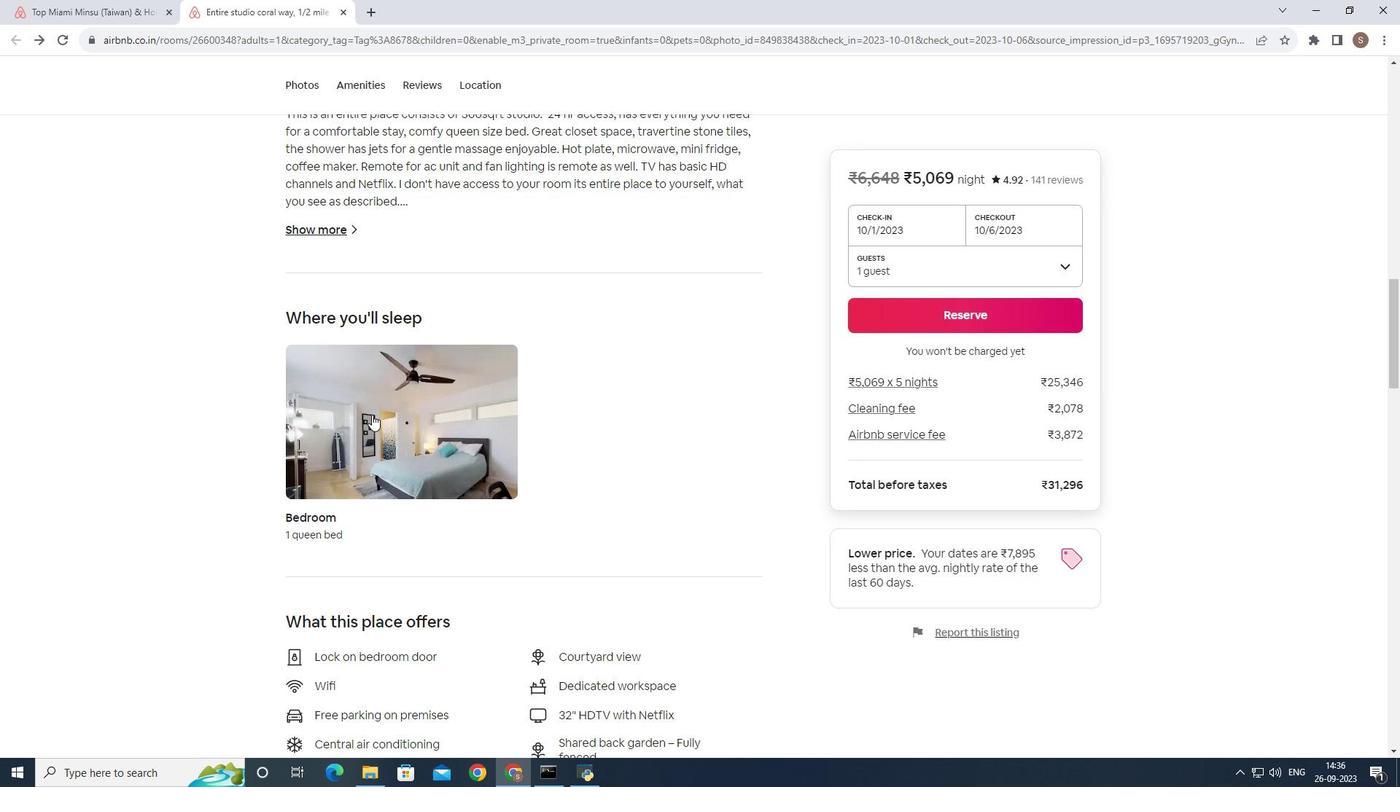 
Action: Mouse scrolled (363, 406) with delta (0, 0)
Screenshot: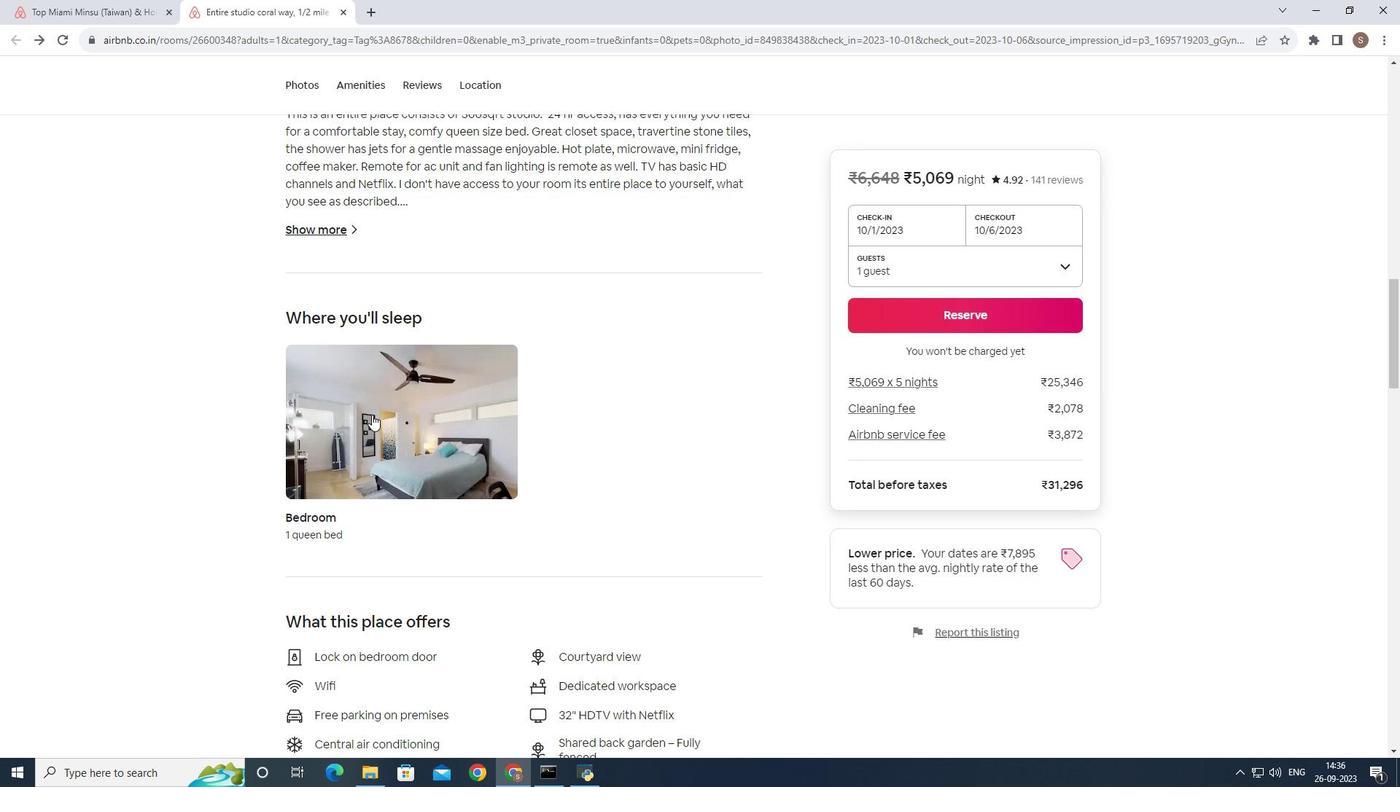 
Action: Mouse scrolled (363, 406) with delta (0, 0)
Screenshot: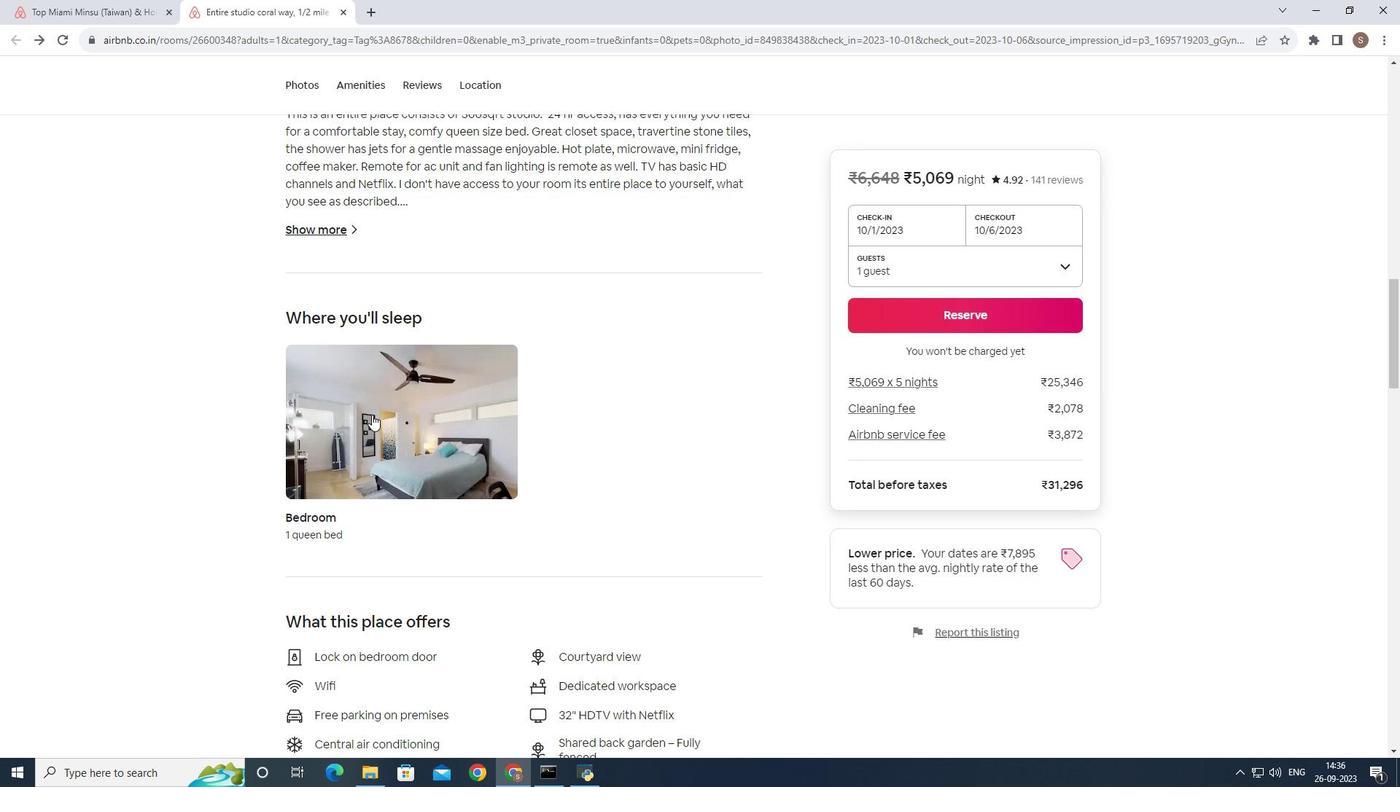 
Action: Mouse scrolled (363, 406) with delta (0, 0)
Screenshot: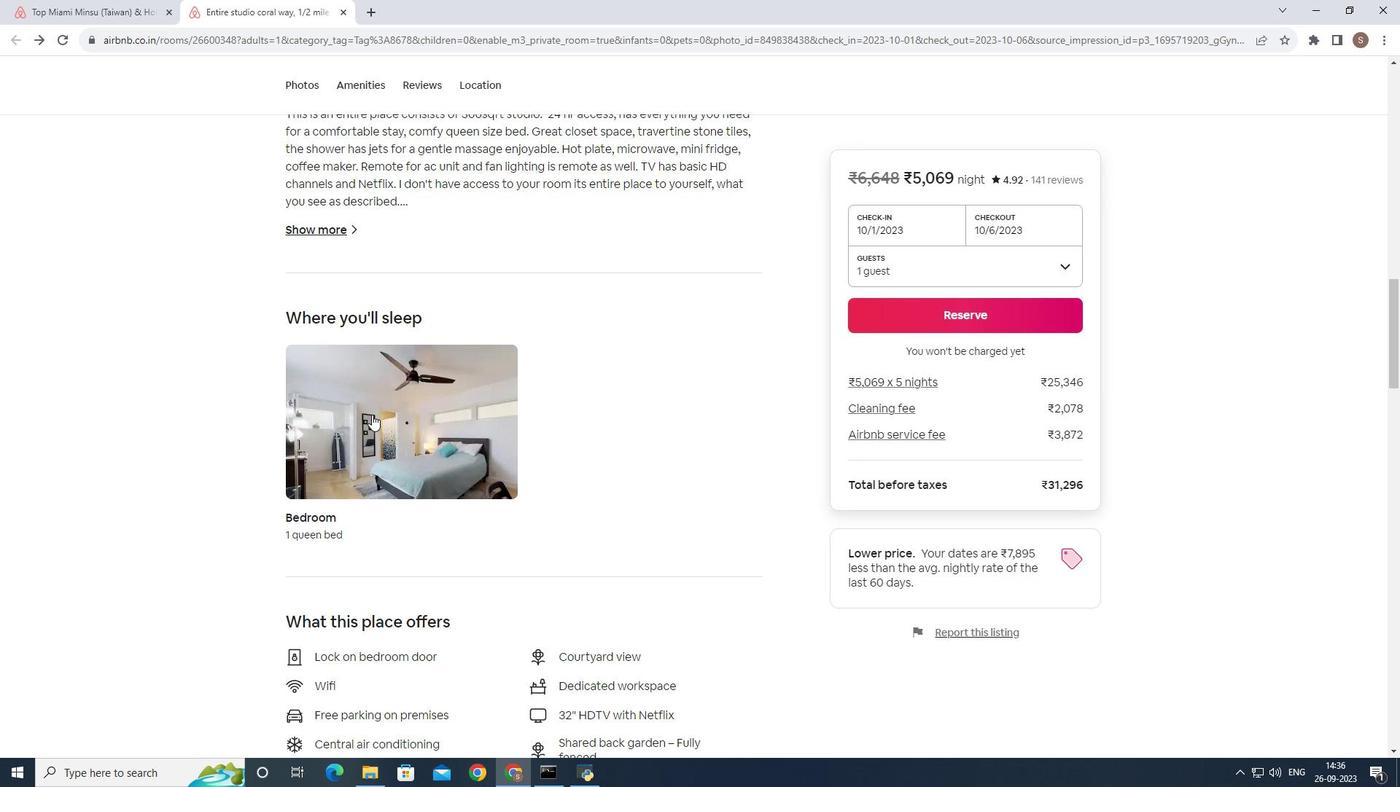 
Action: Mouse scrolled (363, 406) with delta (0, 0)
Screenshot: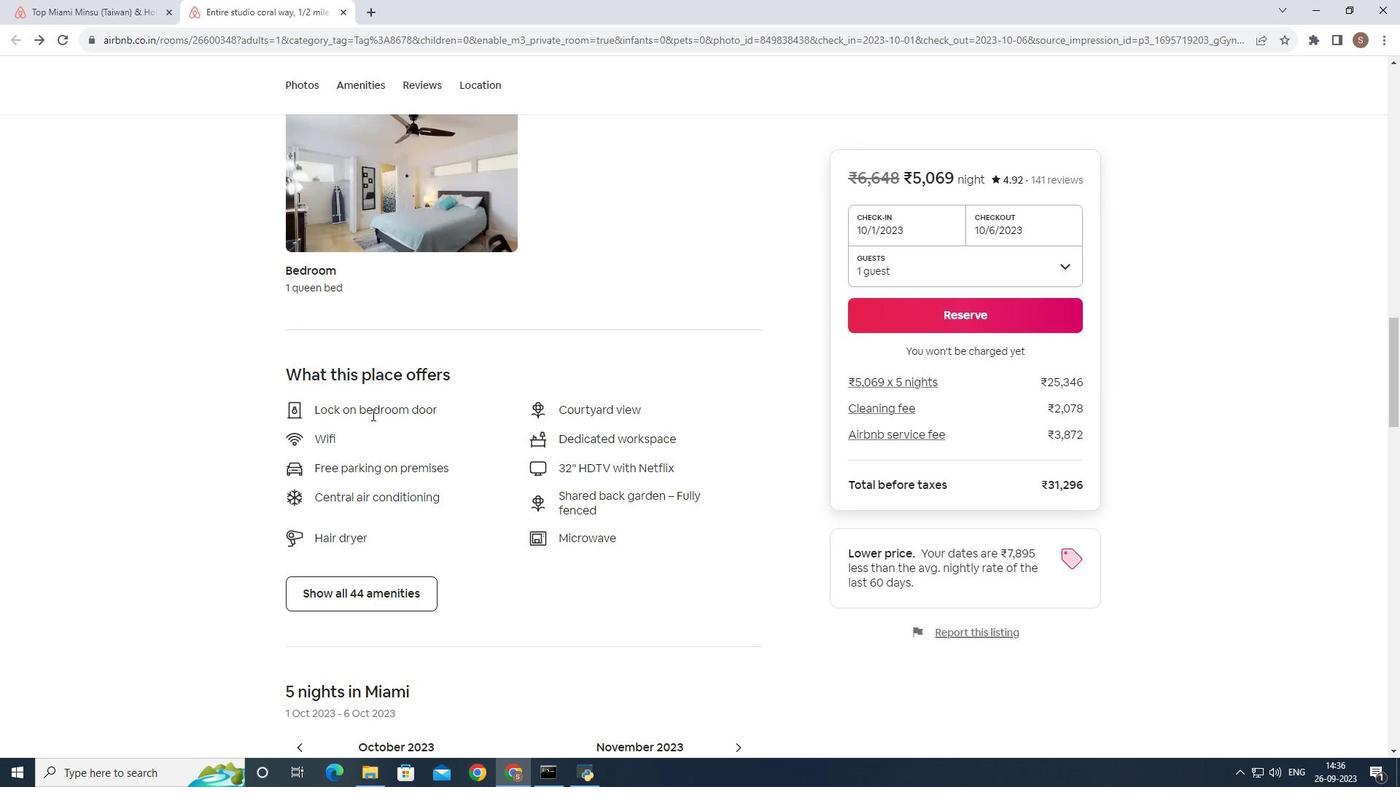 
Action: Mouse scrolled (363, 406) with delta (0, 0)
Screenshot: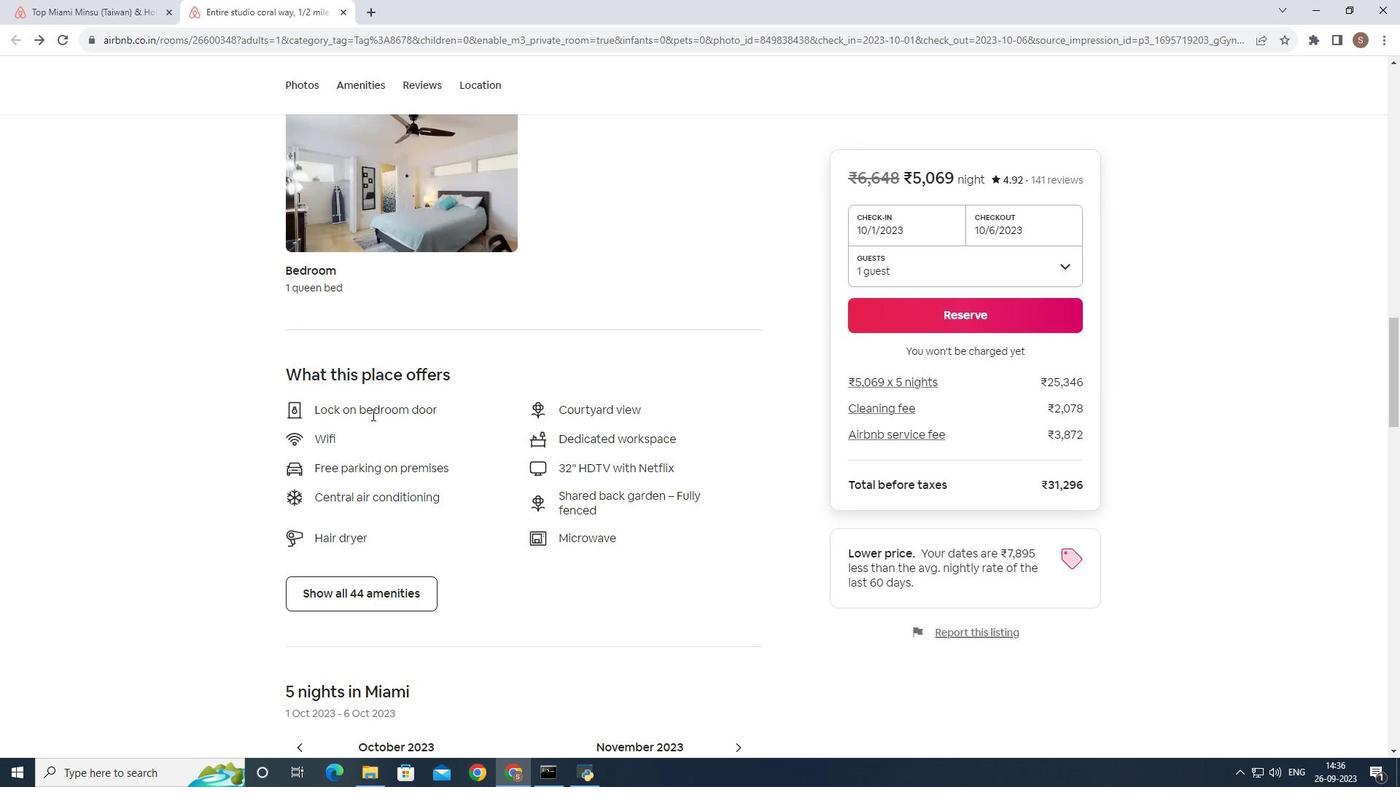 
Action: Mouse scrolled (363, 406) with delta (0, 0)
Screenshot: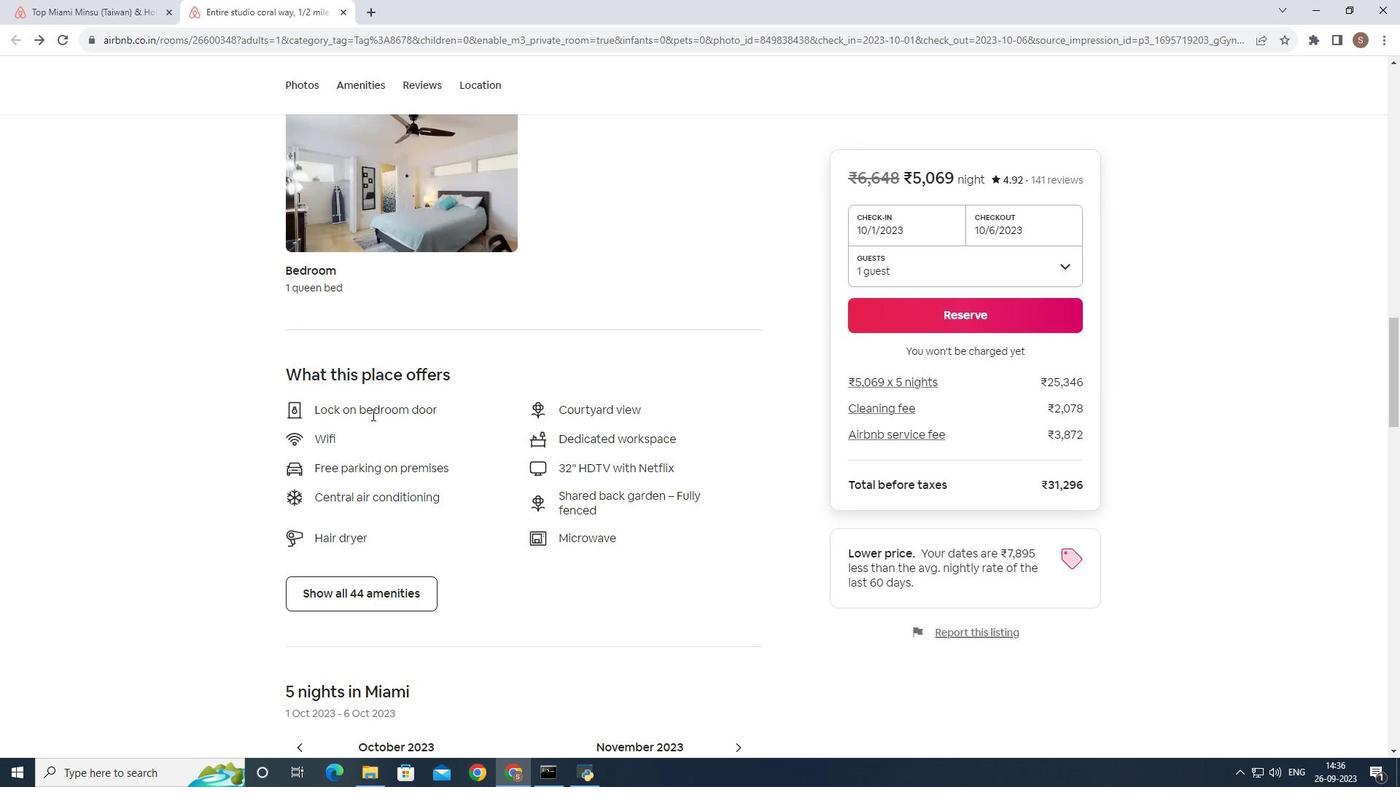 
Action: Mouse scrolled (363, 406) with delta (0, 0)
Screenshot: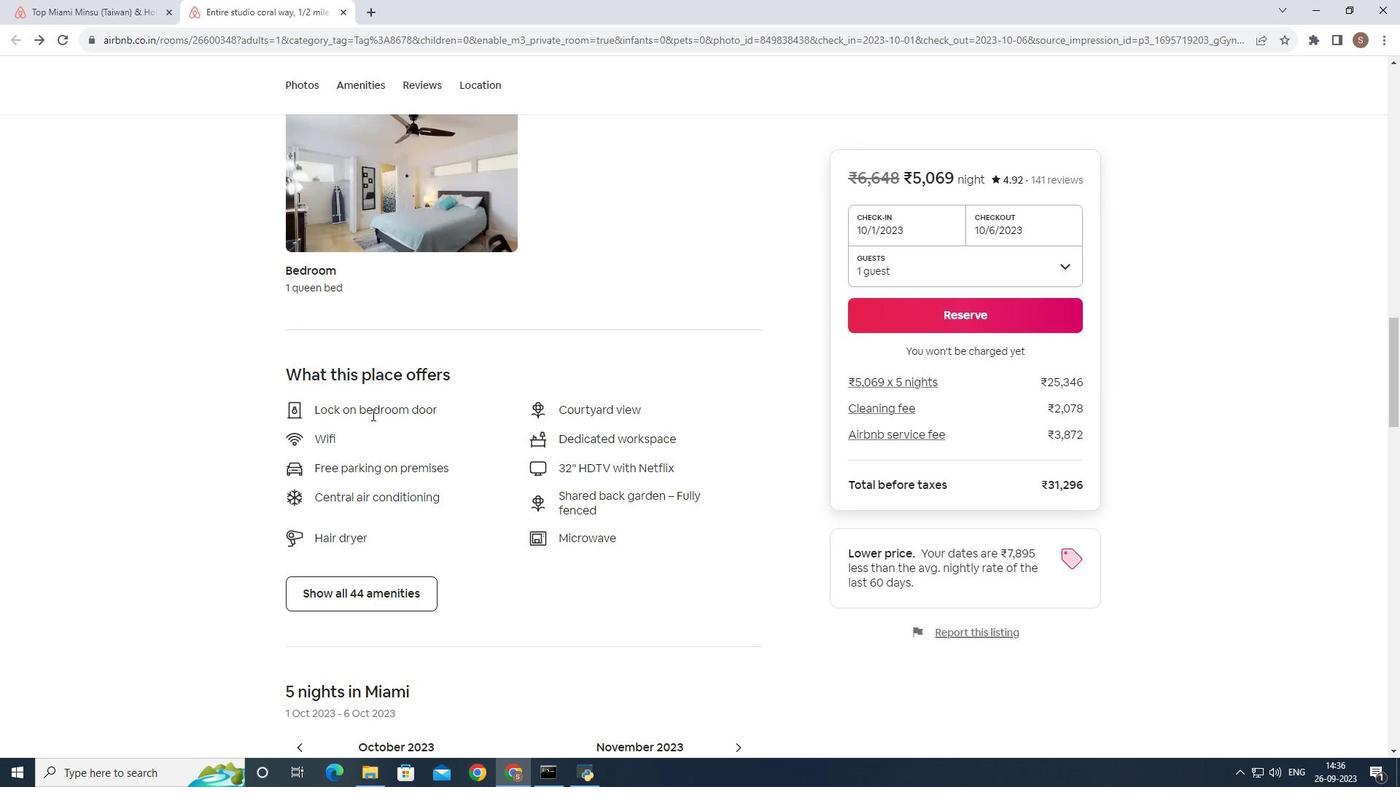 
Action: Mouse scrolled (363, 406) with delta (0, 0)
Screenshot: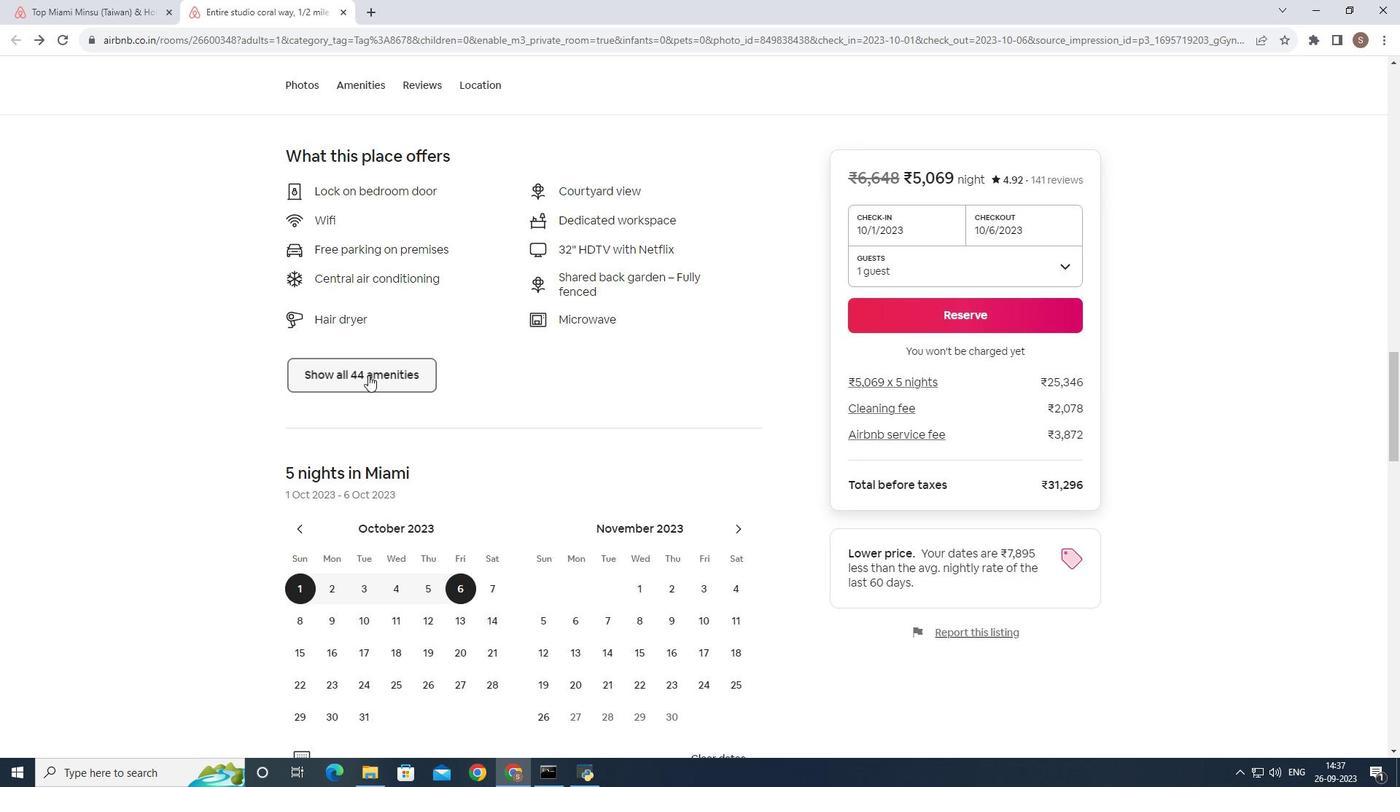 
Action: Mouse scrolled (363, 406) with delta (0, 0)
Screenshot: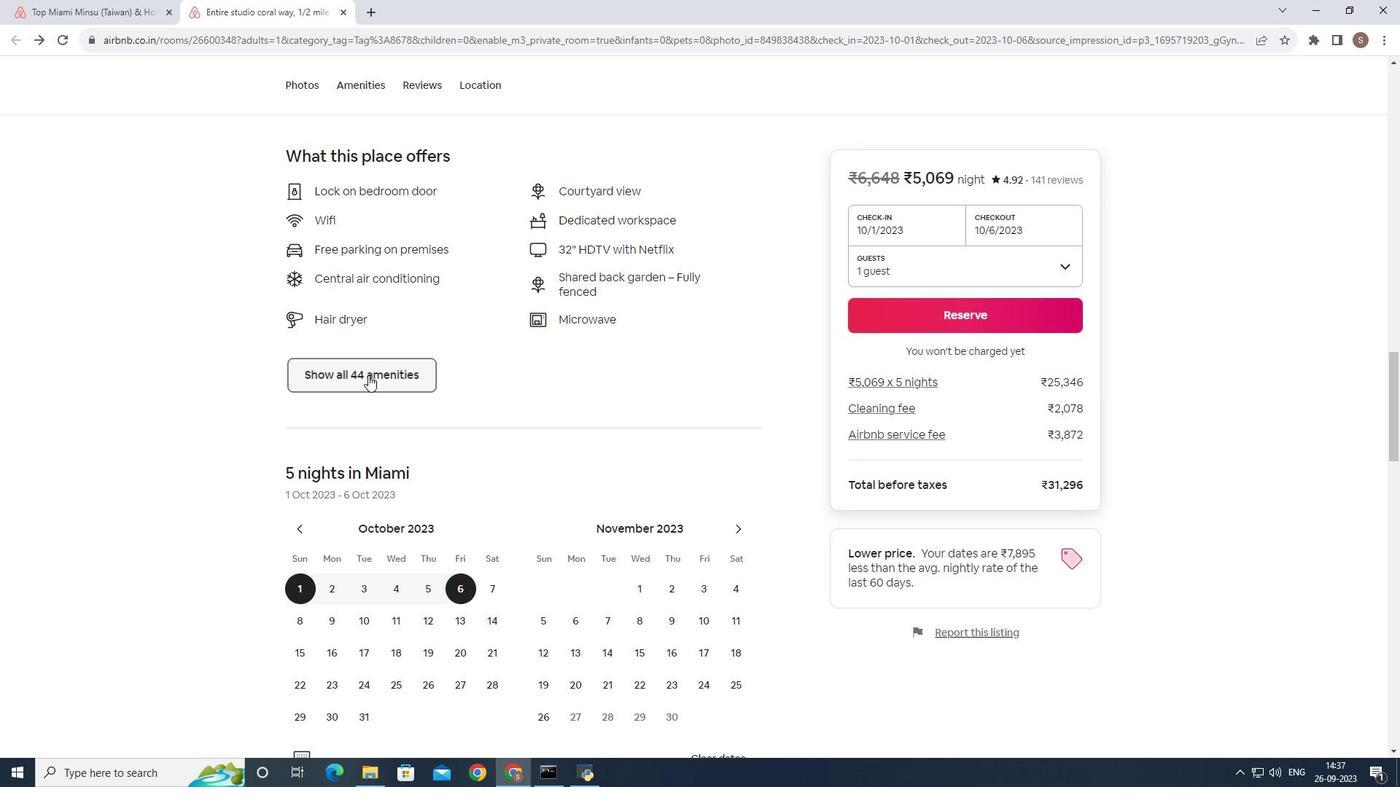 
Action: Mouse scrolled (363, 406) with delta (0, 0)
Screenshot: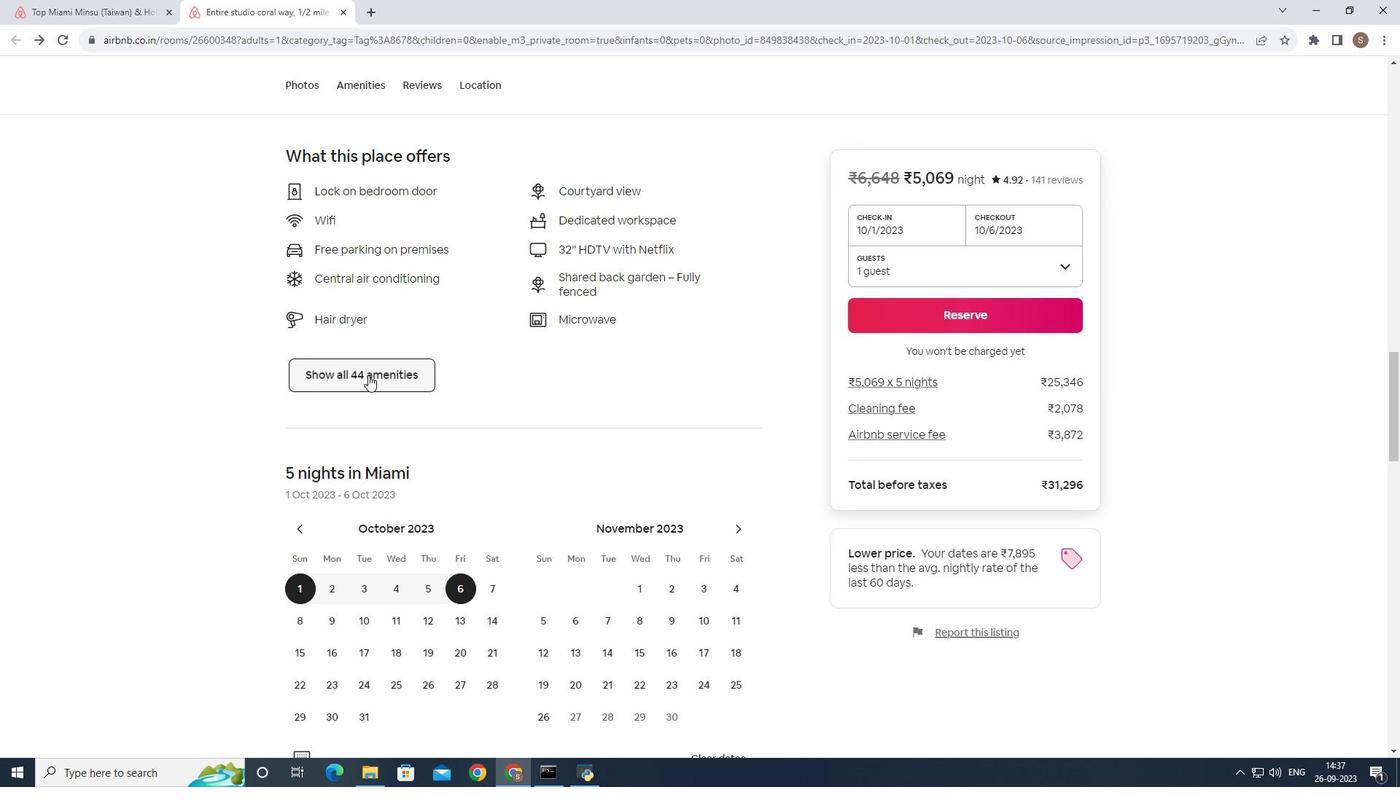 
Action: Mouse moved to (360, 367)
Screenshot: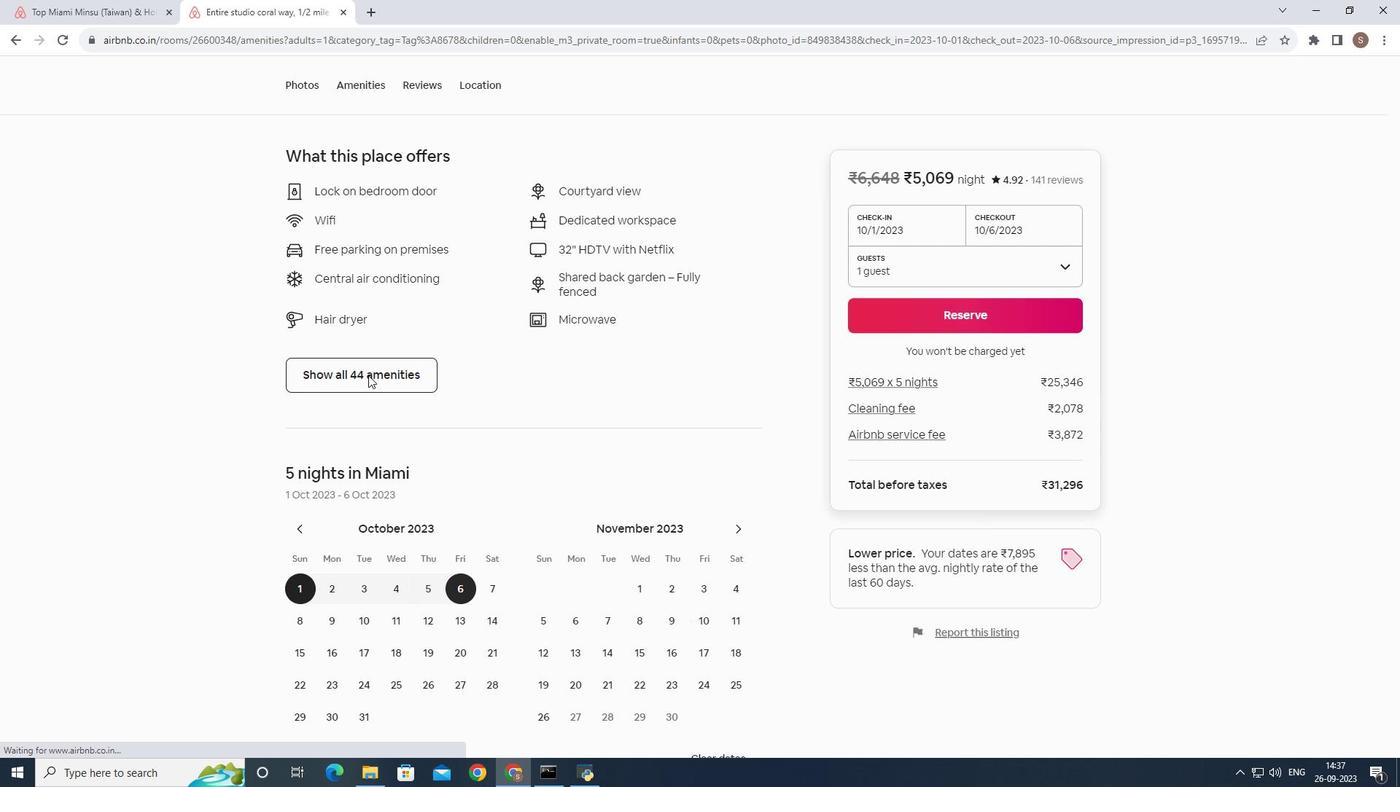 
Action: Mouse pressed left at (360, 367)
Screenshot: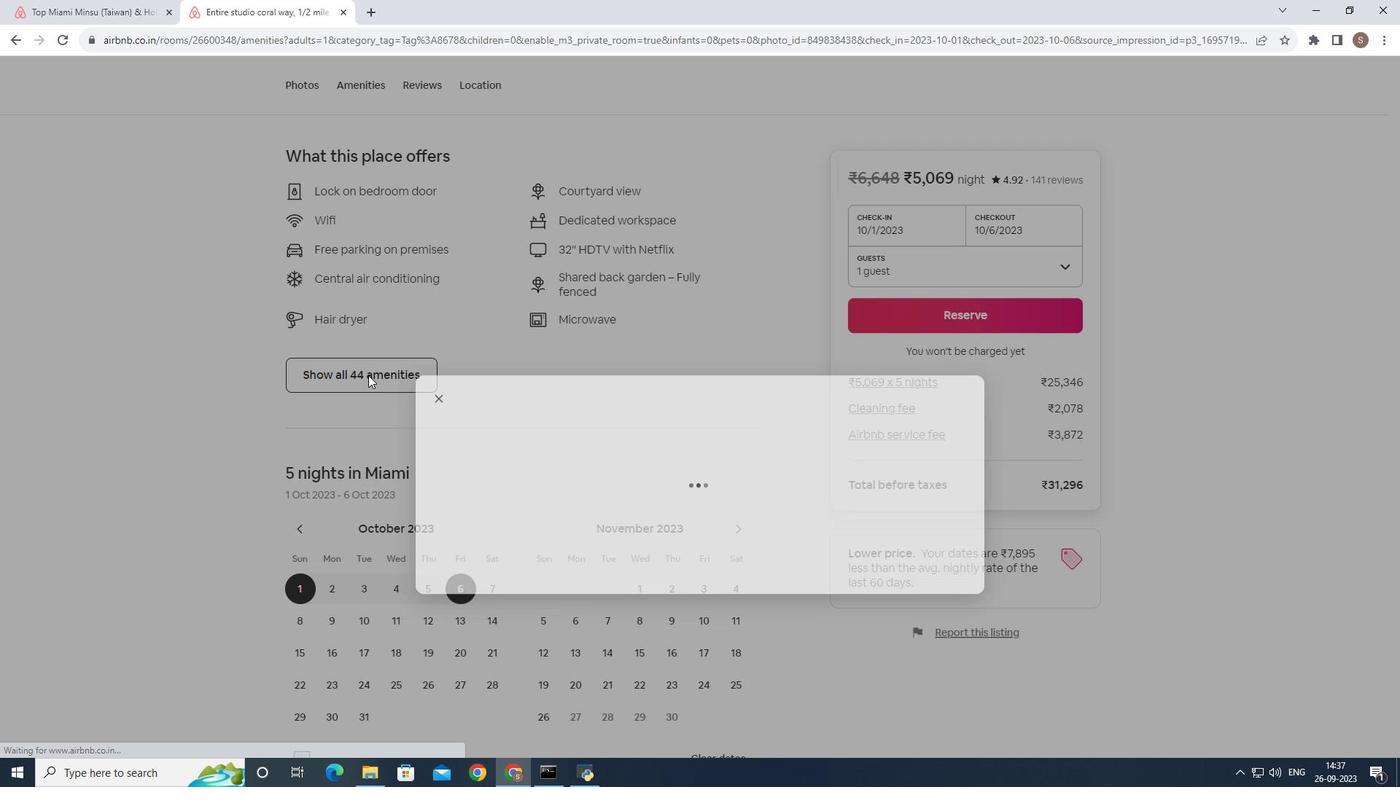 
Action: Mouse moved to (501, 397)
Screenshot: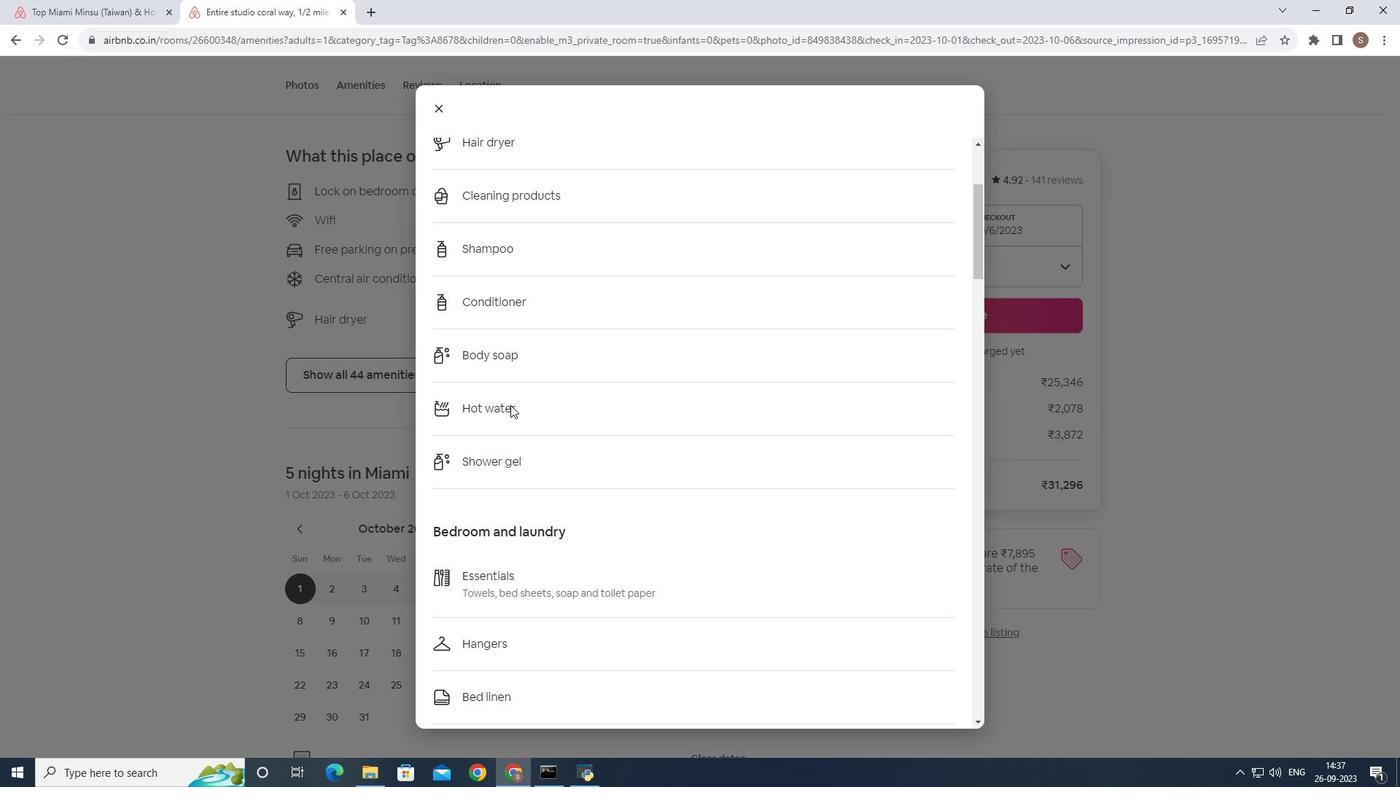 
Action: Mouse scrolled (501, 396) with delta (0, 0)
Screenshot: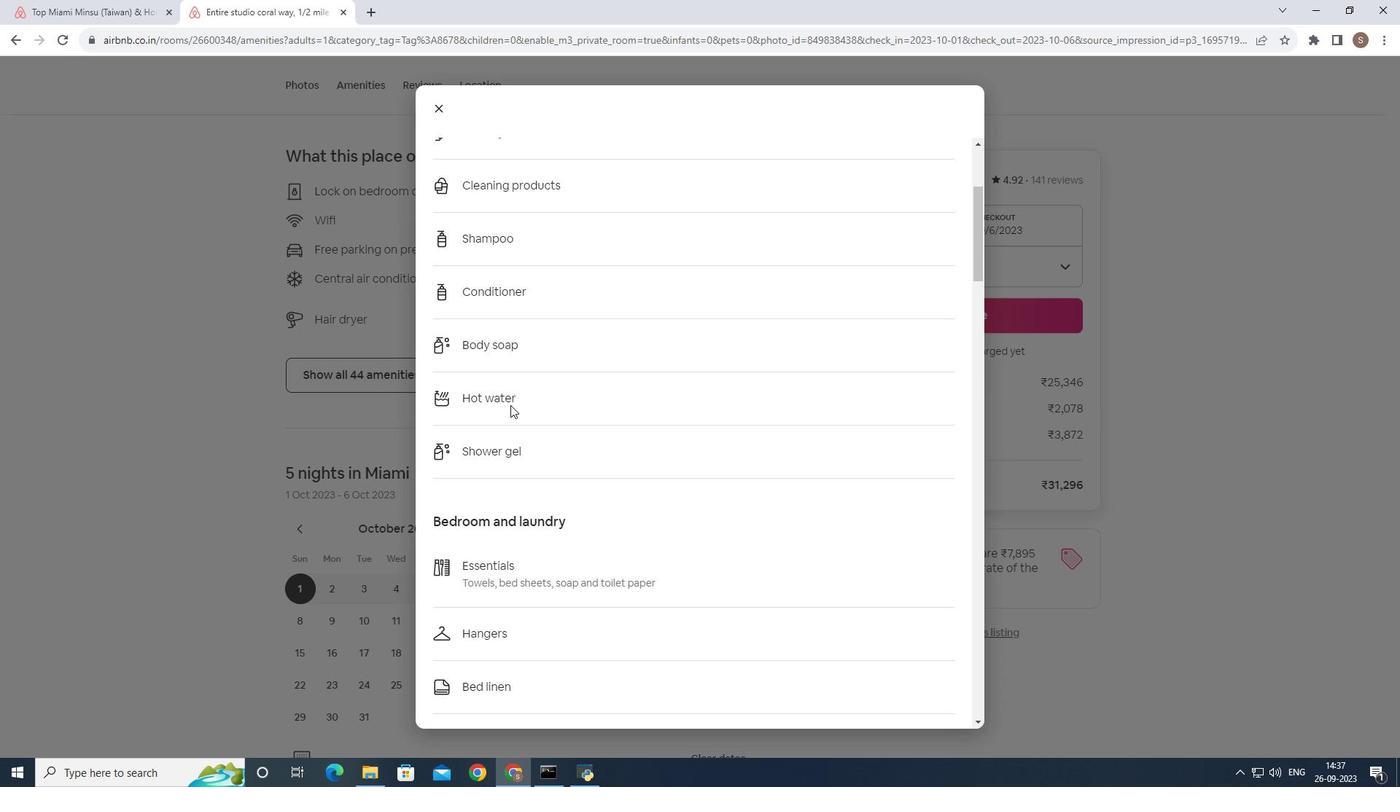 
Action: Mouse scrolled (501, 396) with delta (0, 0)
Screenshot: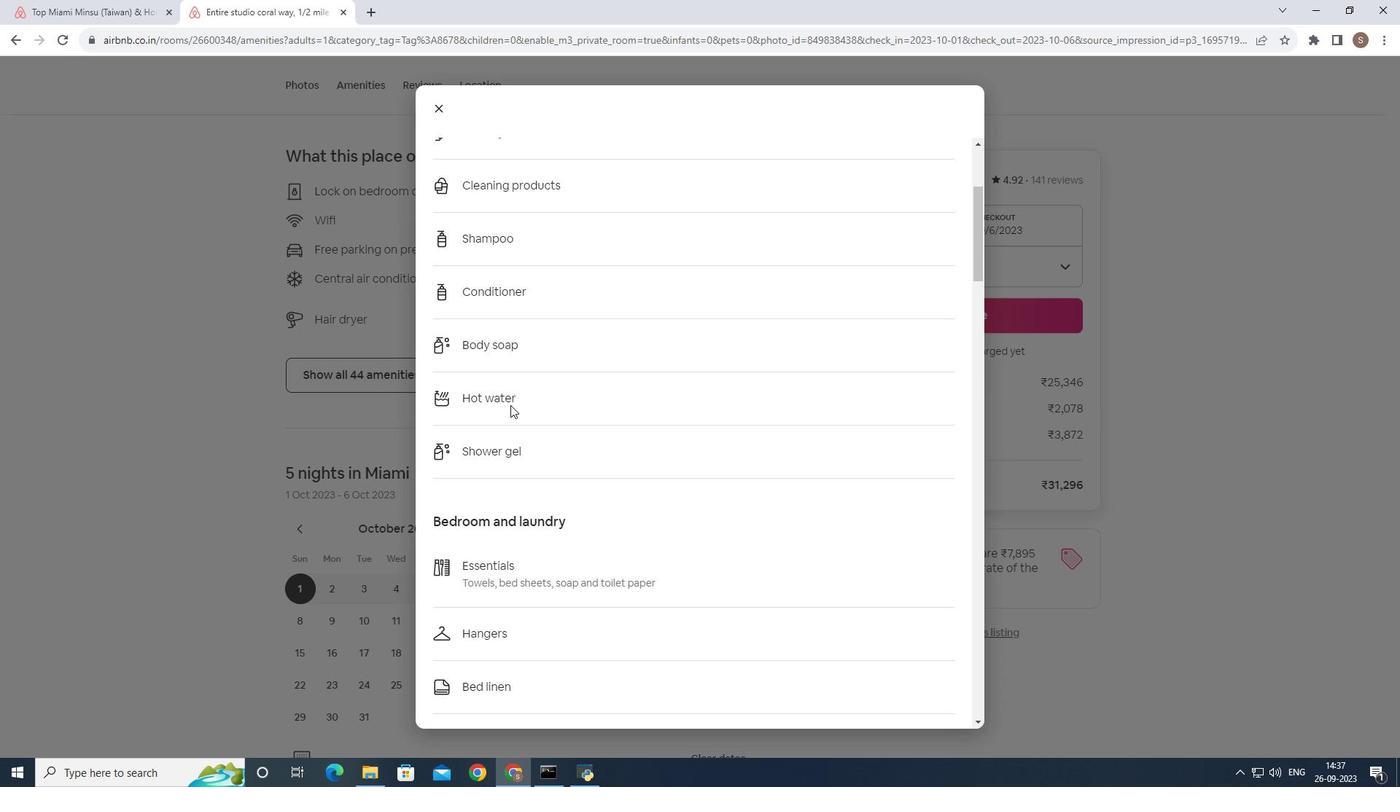 
Action: Mouse moved to (502, 397)
Screenshot: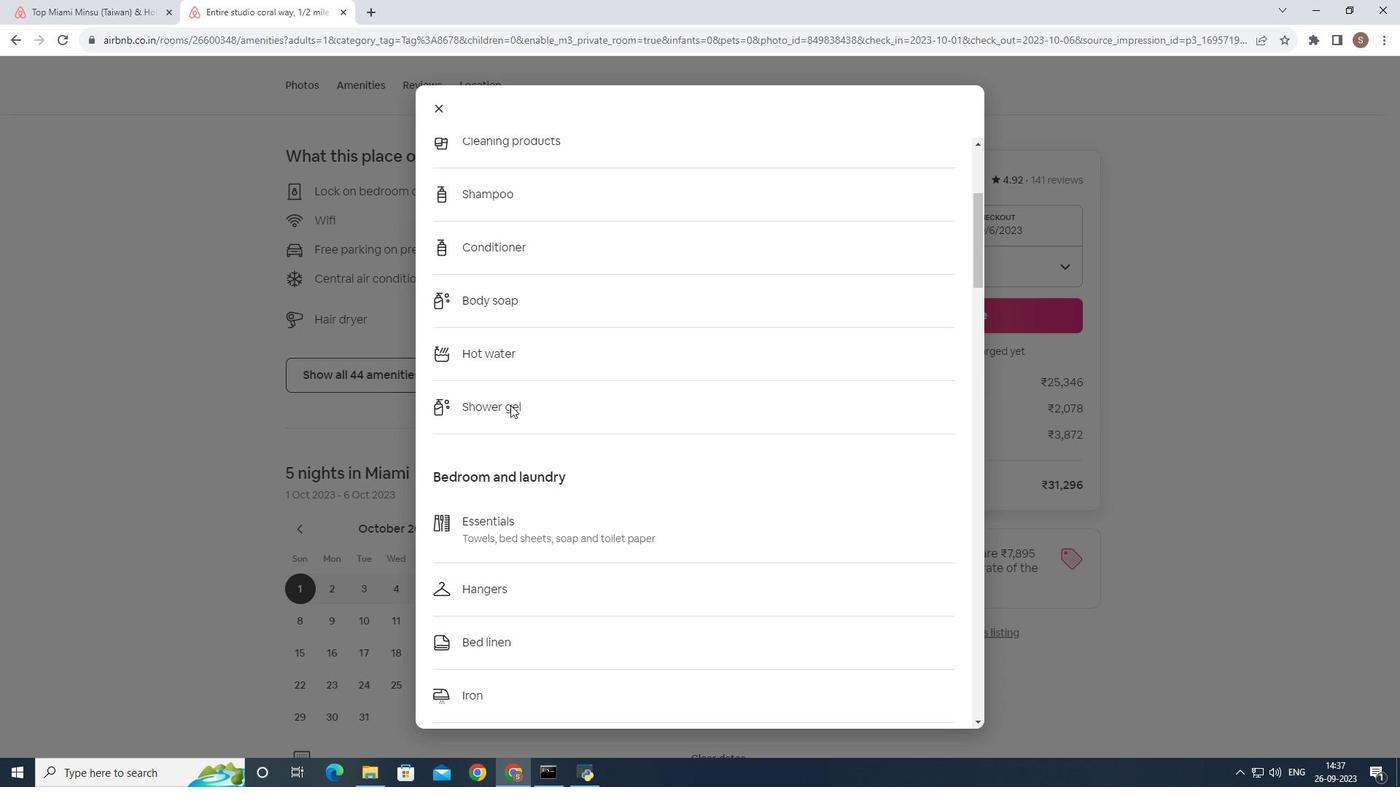 
Action: Mouse scrolled (502, 396) with delta (0, 0)
Screenshot: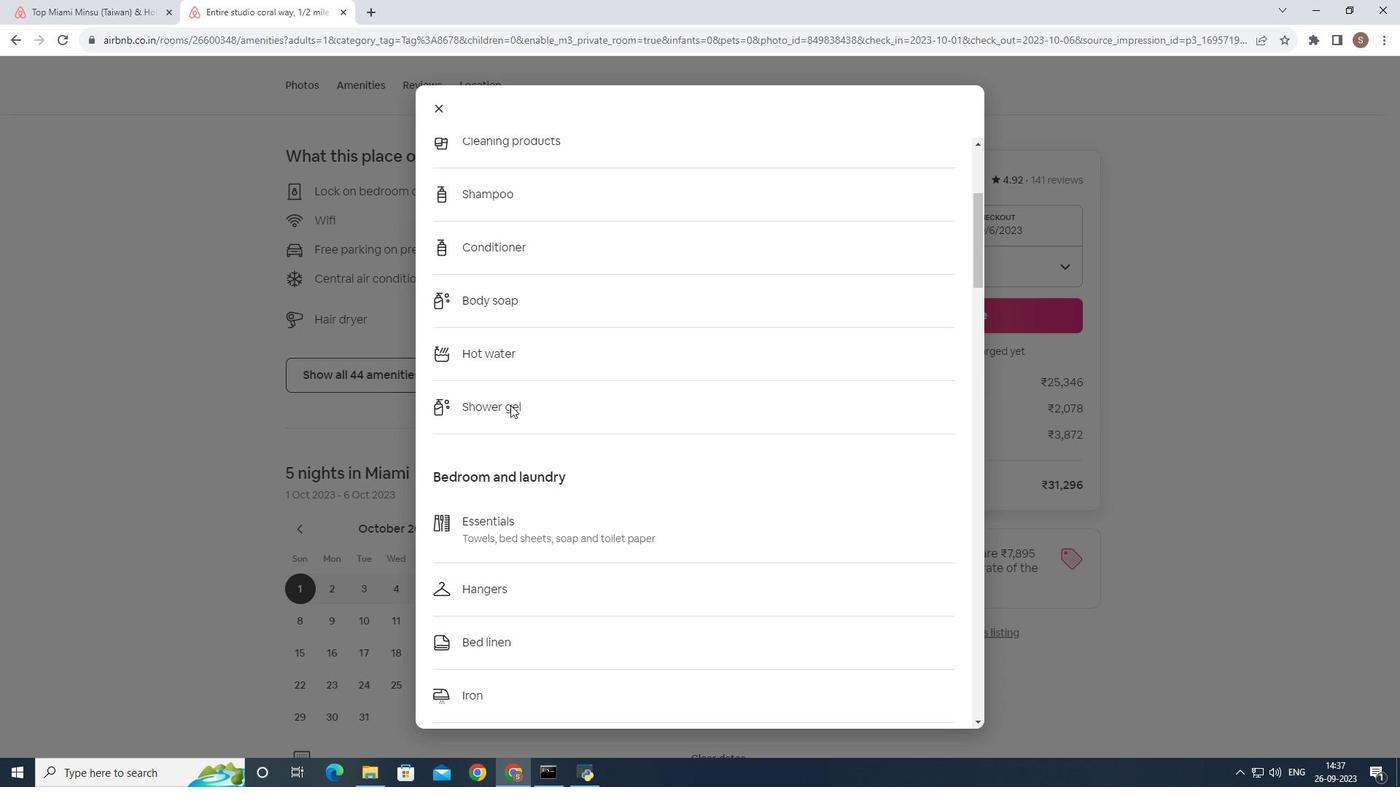 
Action: Mouse scrolled (502, 396) with delta (0, 0)
Screenshot: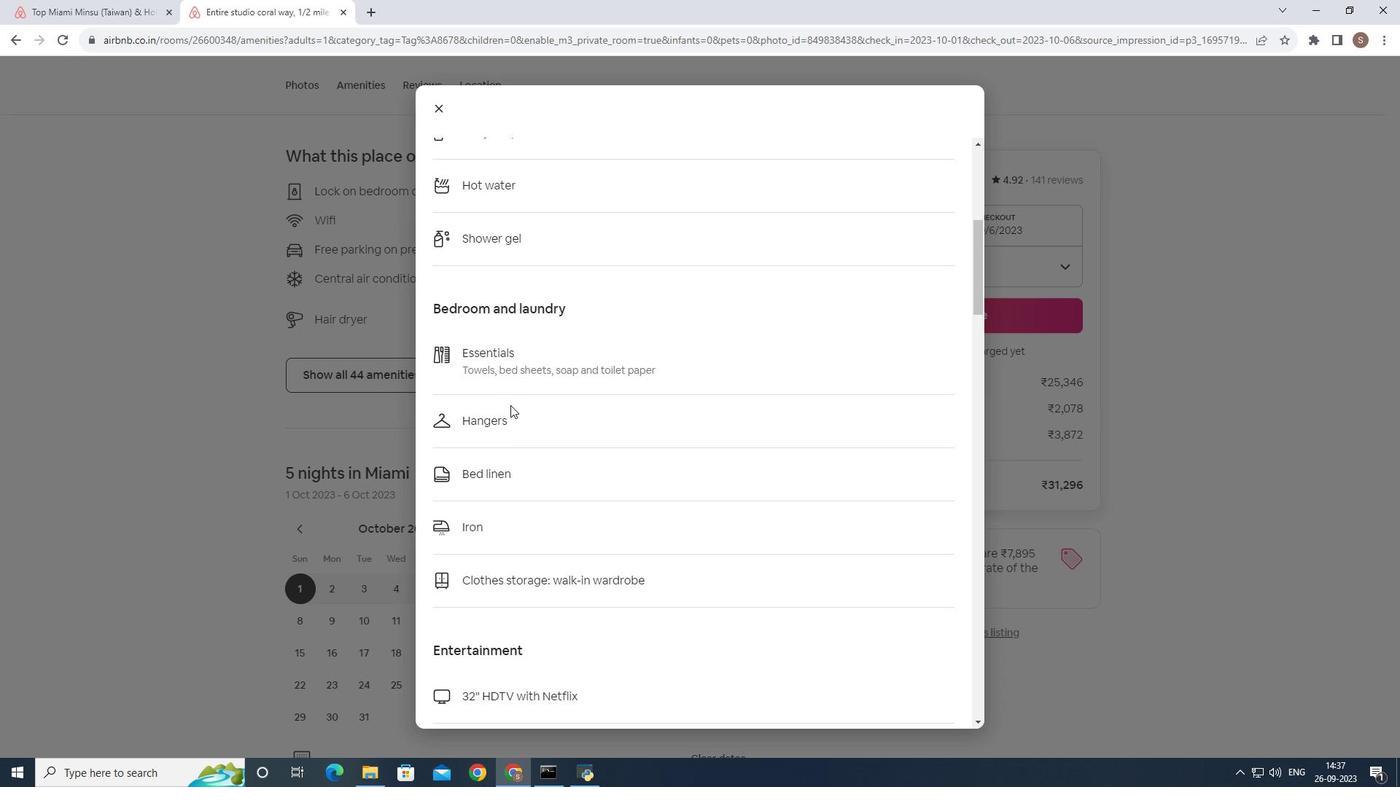
Action: Mouse scrolled (502, 396) with delta (0, 0)
Screenshot: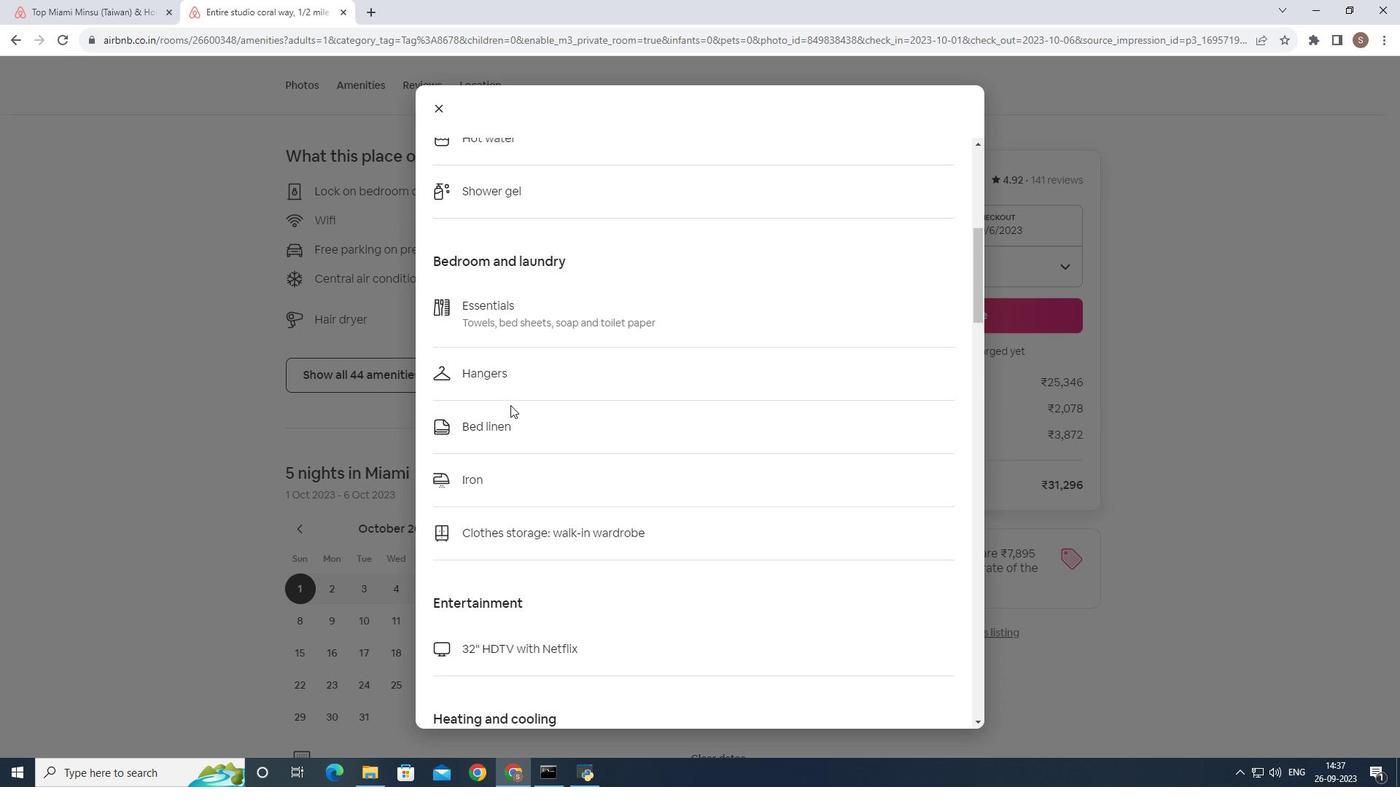 
Action: Mouse scrolled (502, 396) with delta (0, 0)
Screenshot: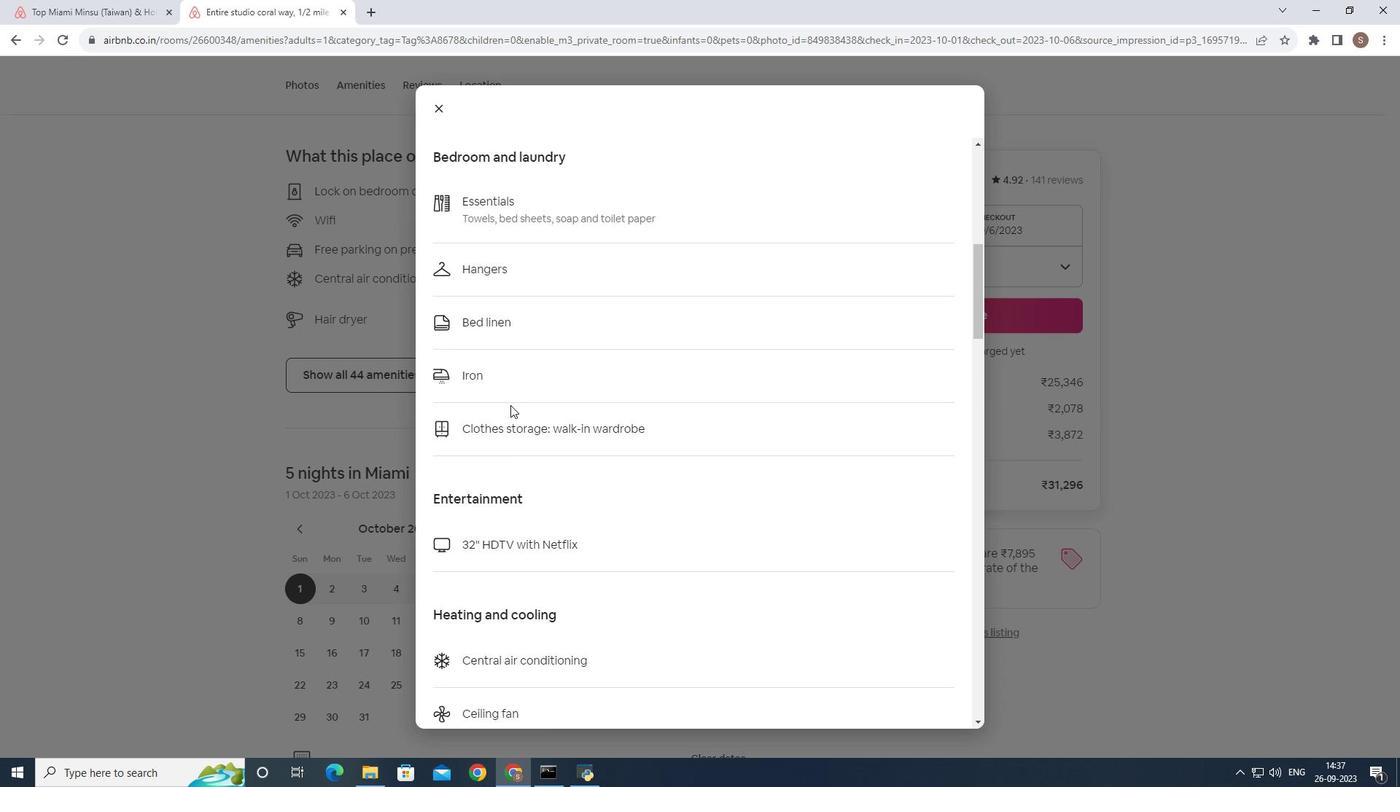 
Action: Mouse scrolled (502, 396) with delta (0, 0)
Screenshot: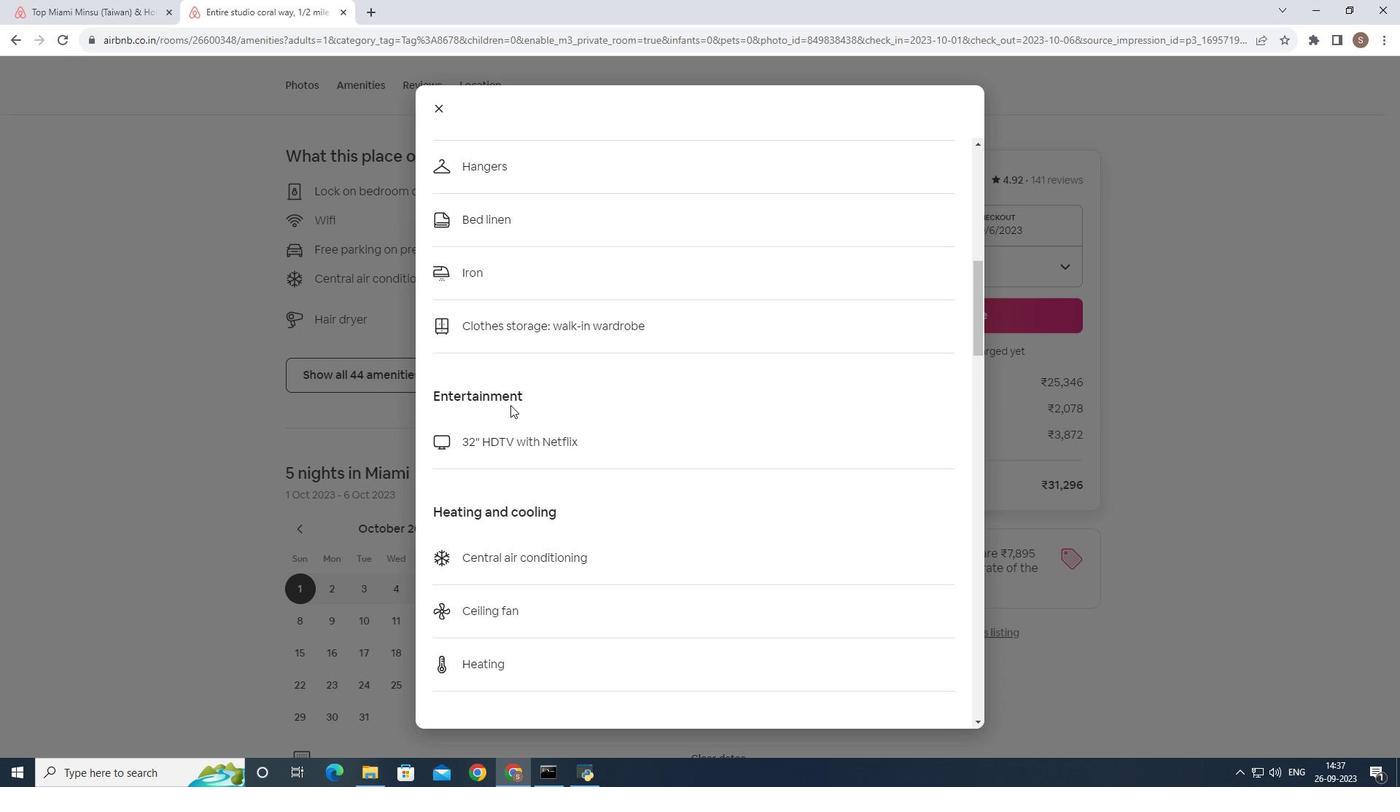 
Action: Mouse scrolled (502, 396) with delta (0, 0)
Screenshot: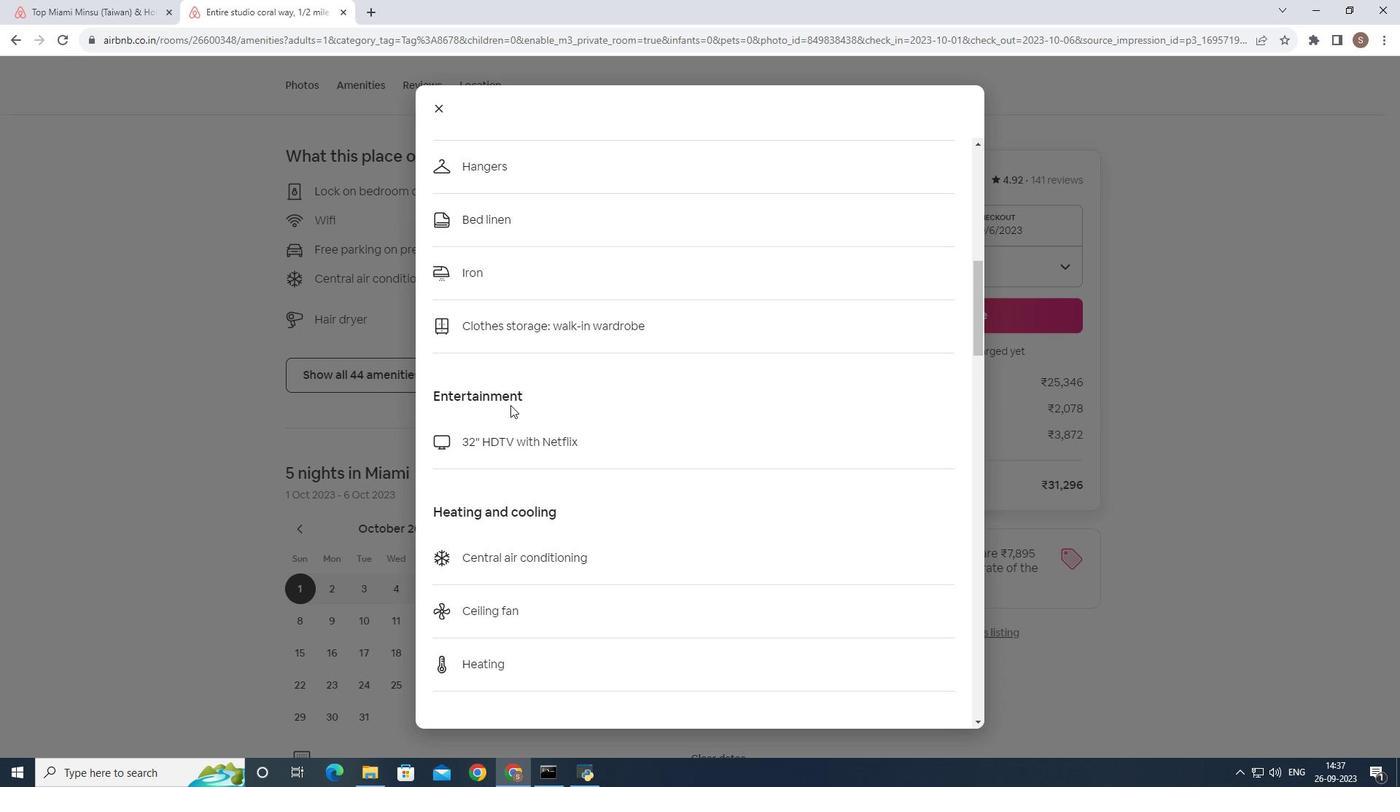 
Action: Mouse scrolled (502, 396) with delta (0, 0)
Screenshot: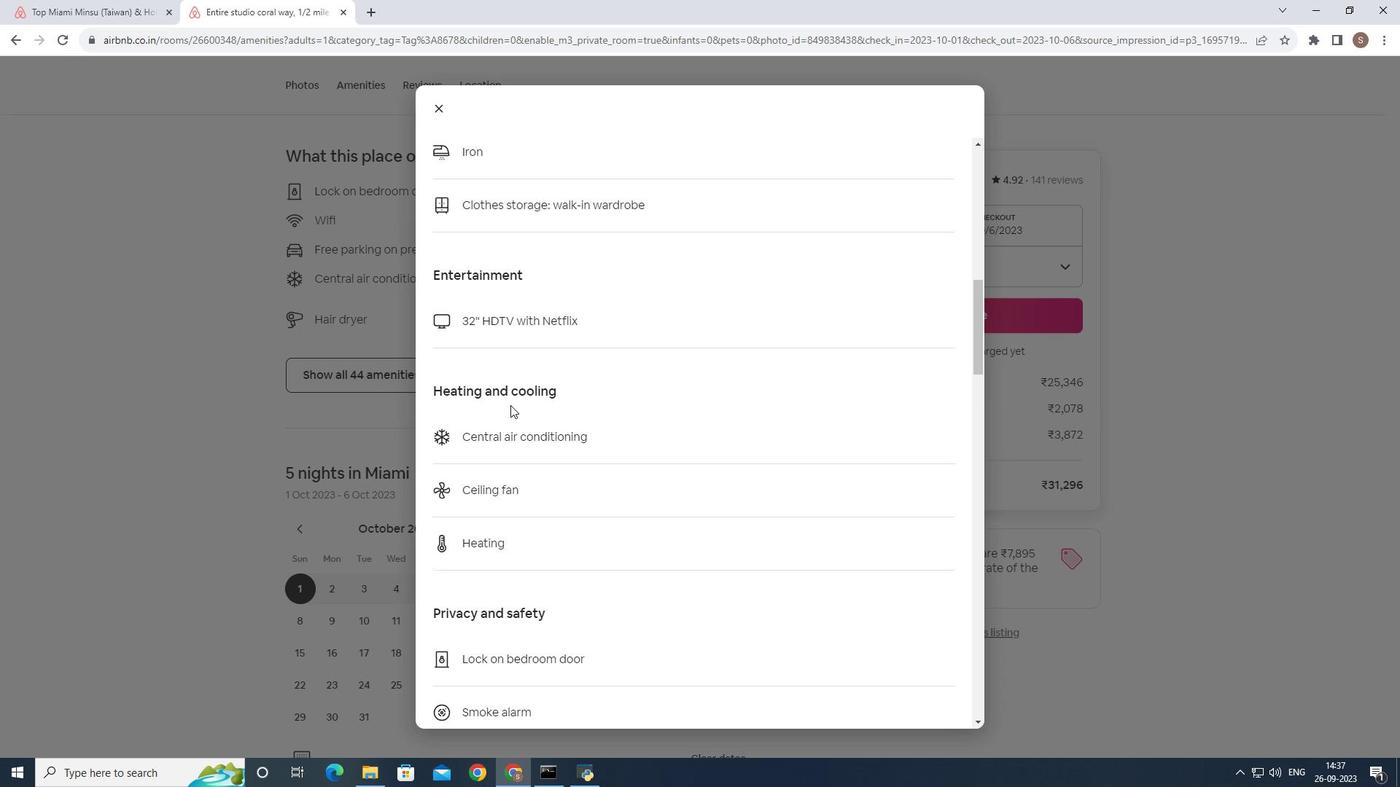 
Action: Mouse scrolled (502, 396) with delta (0, 0)
Screenshot: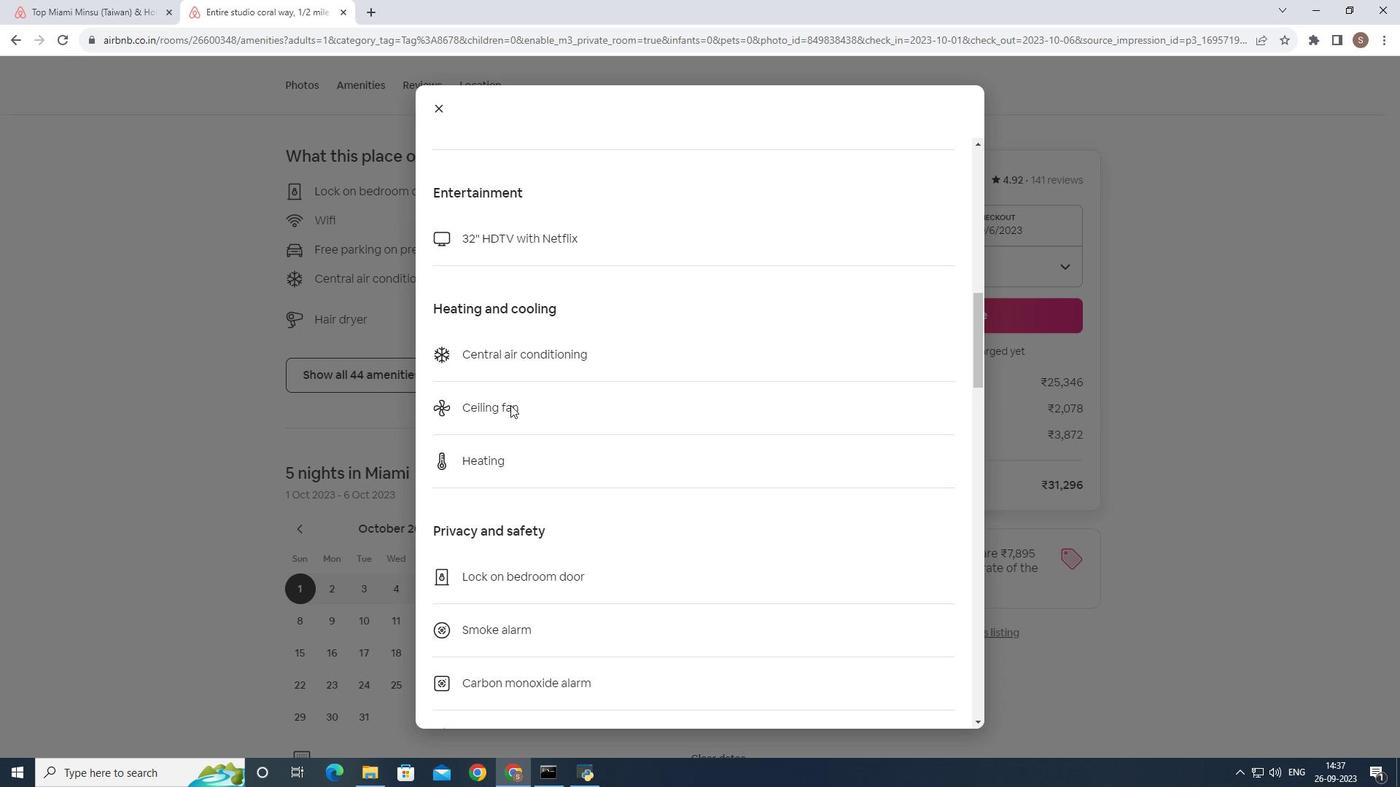 
Action: Mouse scrolled (502, 396) with delta (0, 0)
Screenshot: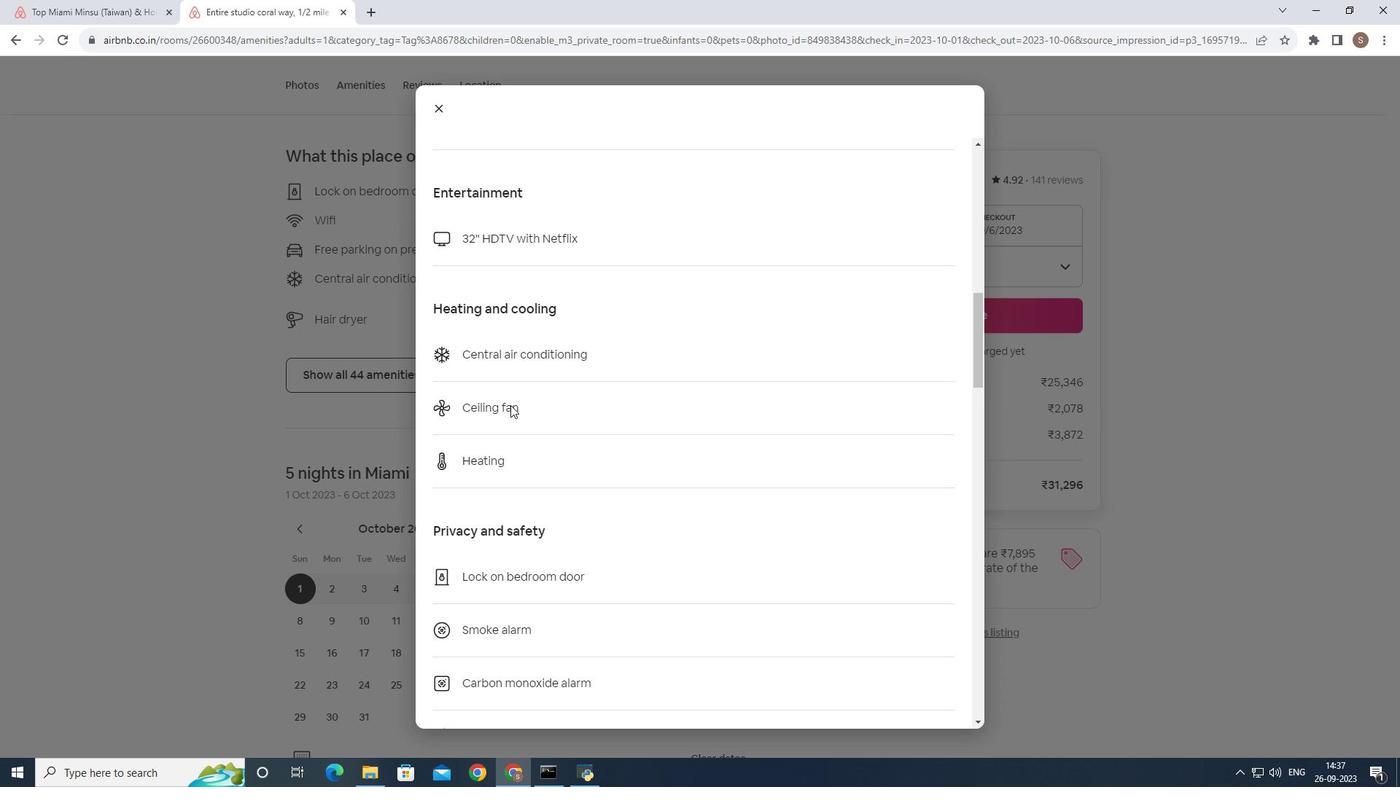 
Action: Mouse scrolled (502, 396) with delta (0, 0)
Screenshot: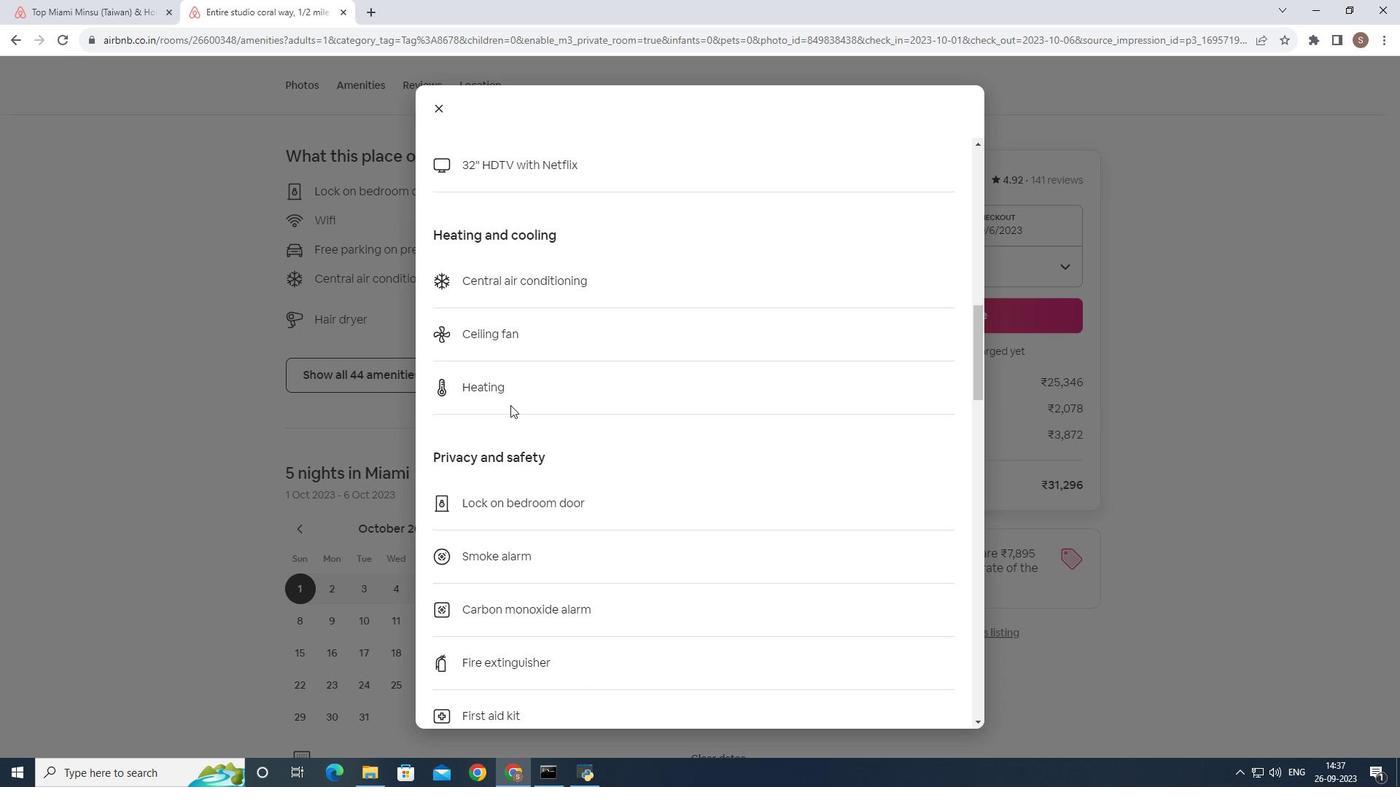 
Action: Mouse scrolled (502, 396) with delta (0, 0)
Screenshot: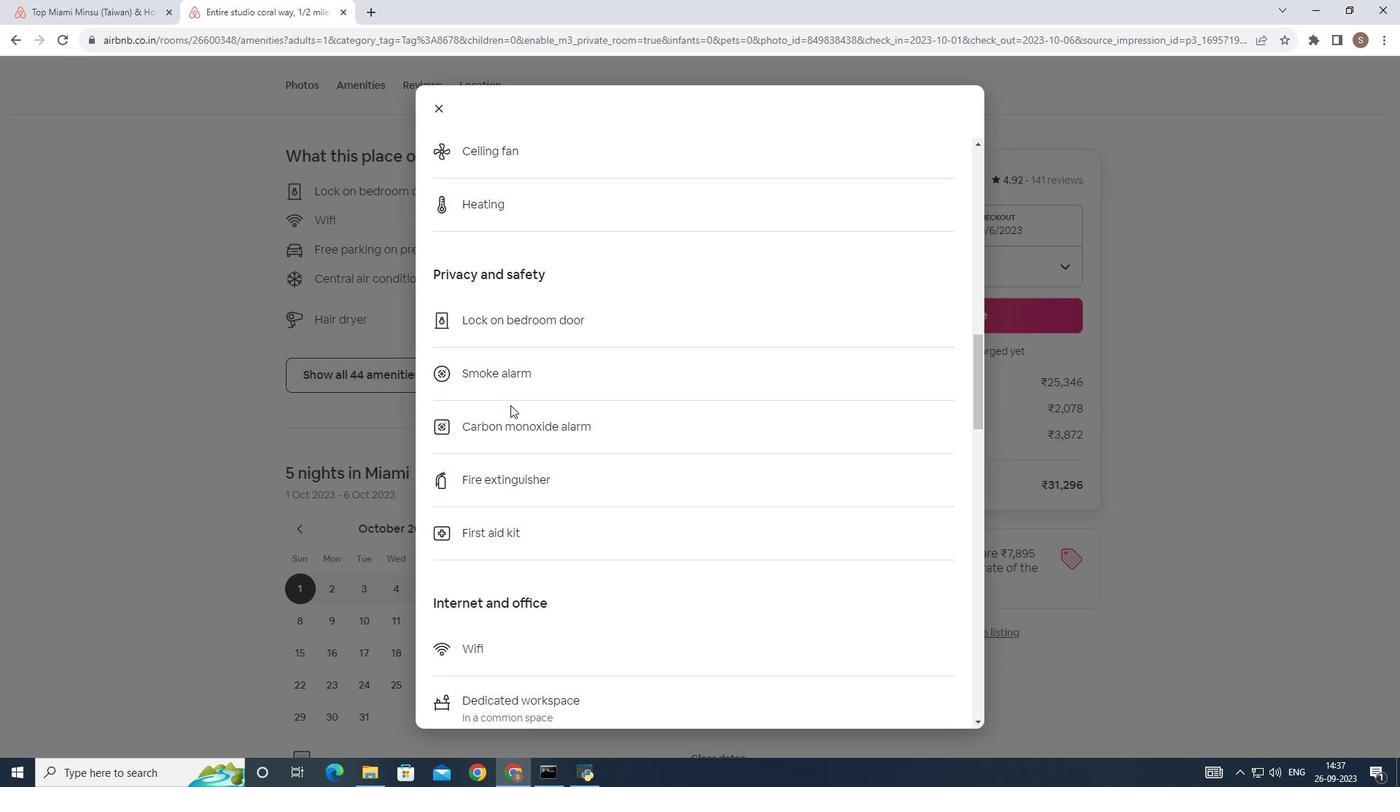
Action: Mouse scrolled (502, 396) with delta (0, 0)
Screenshot: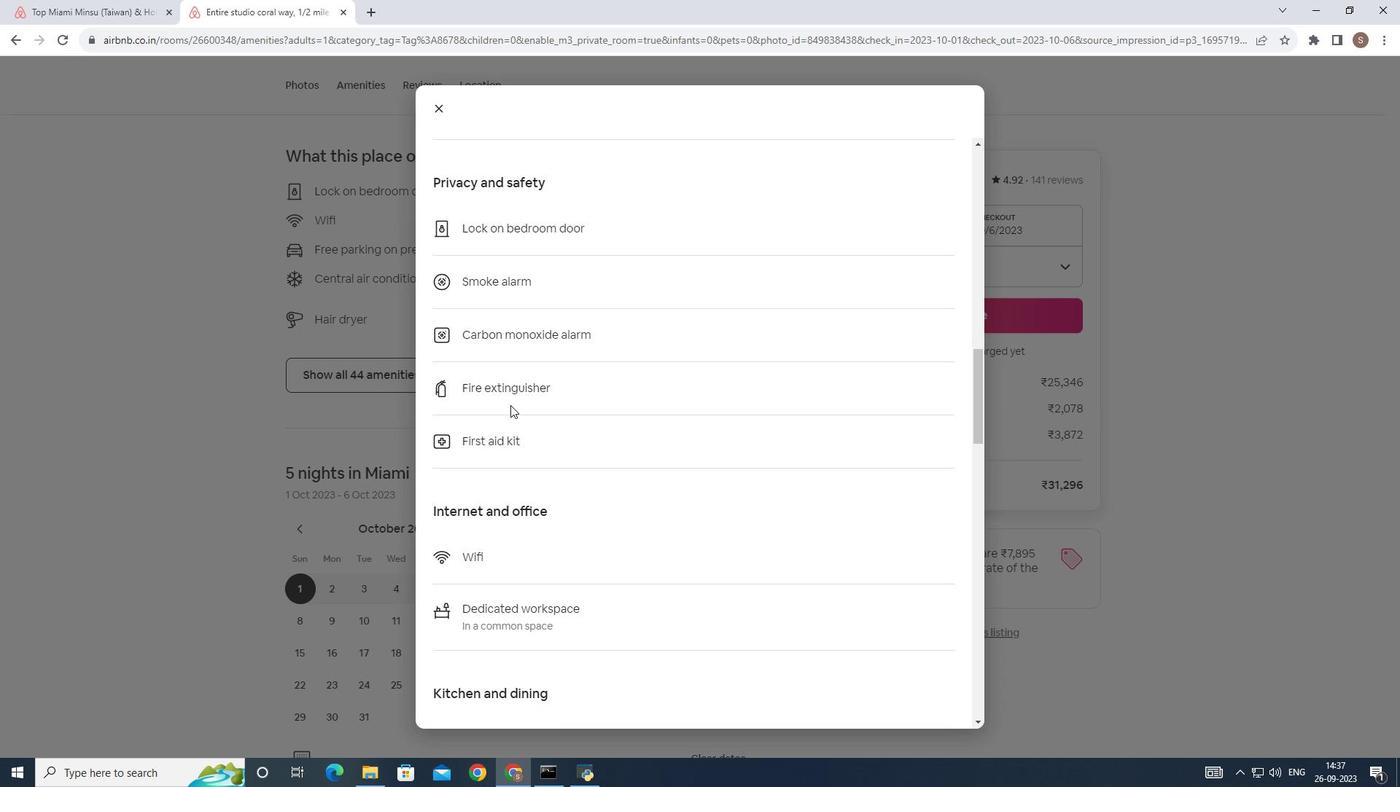 
Action: Mouse scrolled (502, 396) with delta (0, 0)
Screenshot: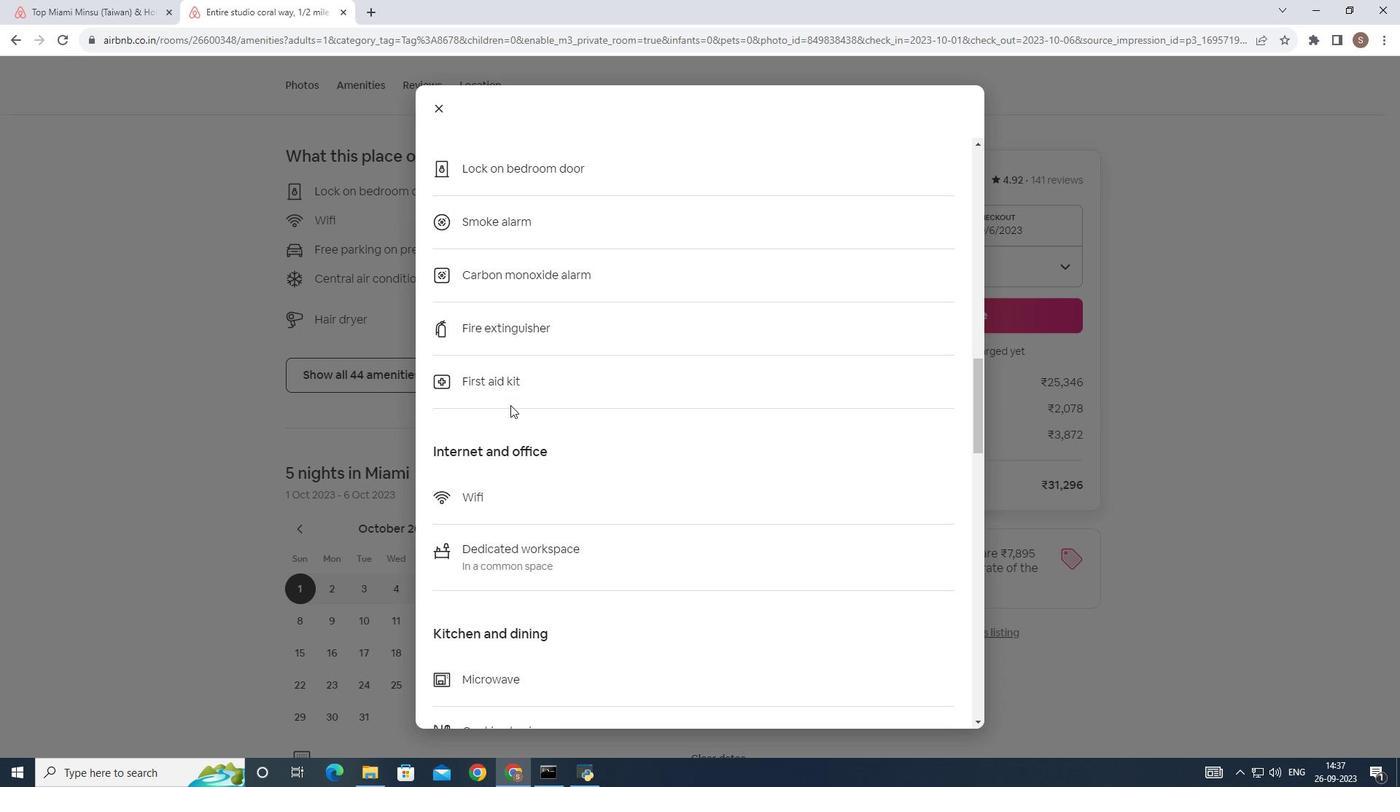 
Action: Mouse scrolled (502, 396) with delta (0, 0)
Screenshot: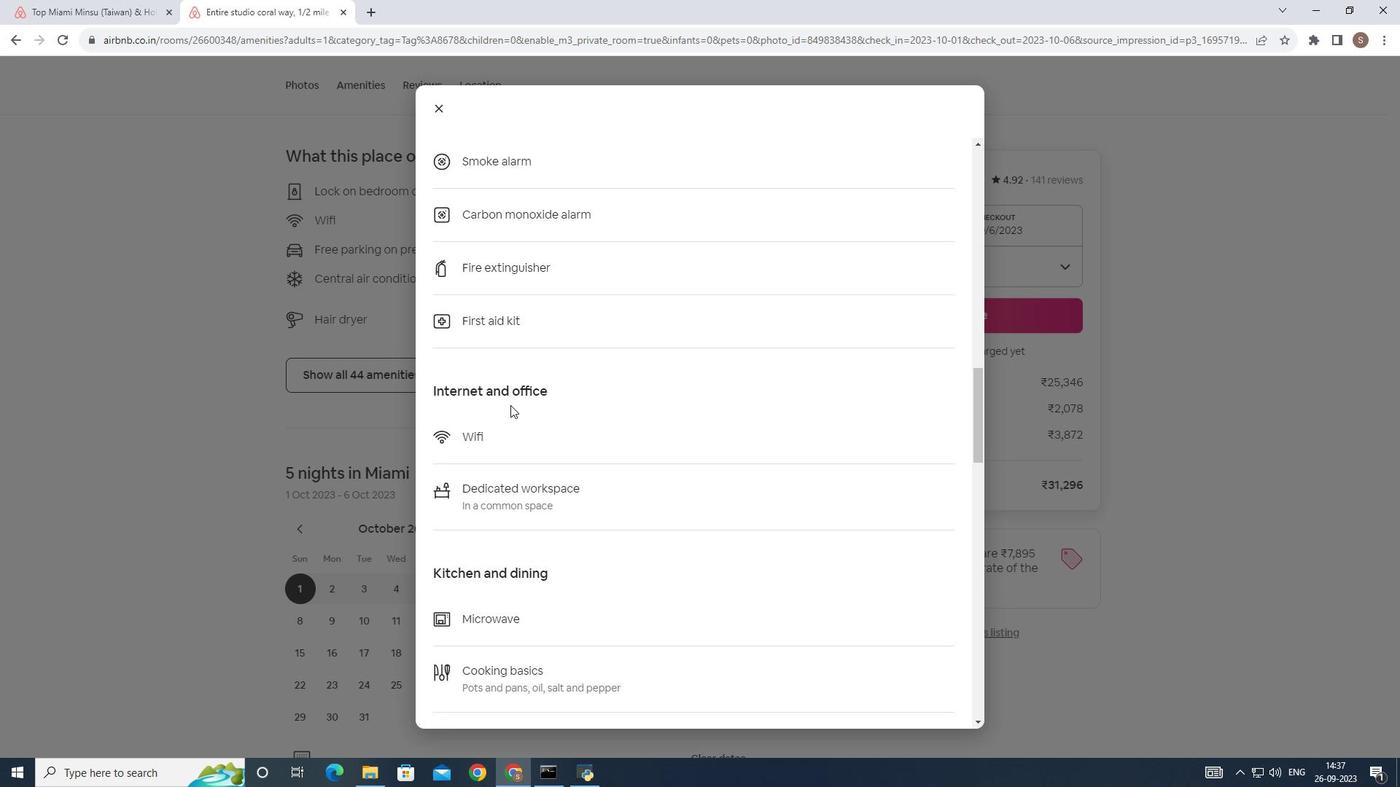 
Action: Mouse scrolled (502, 396) with delta (0, 0)
Screenshot: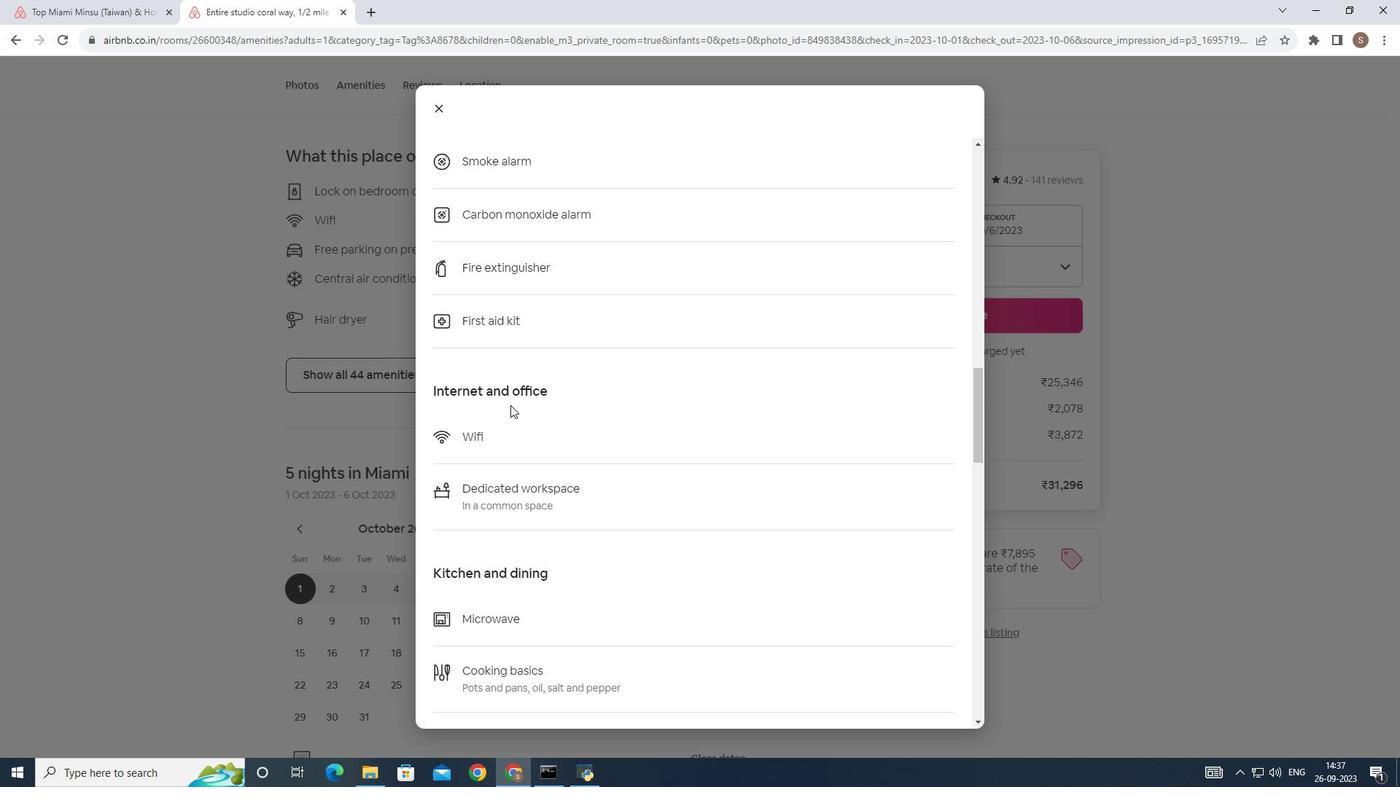 
Action: Mouse scrolled (502, 396) with delta (0, 0)
Screenshot: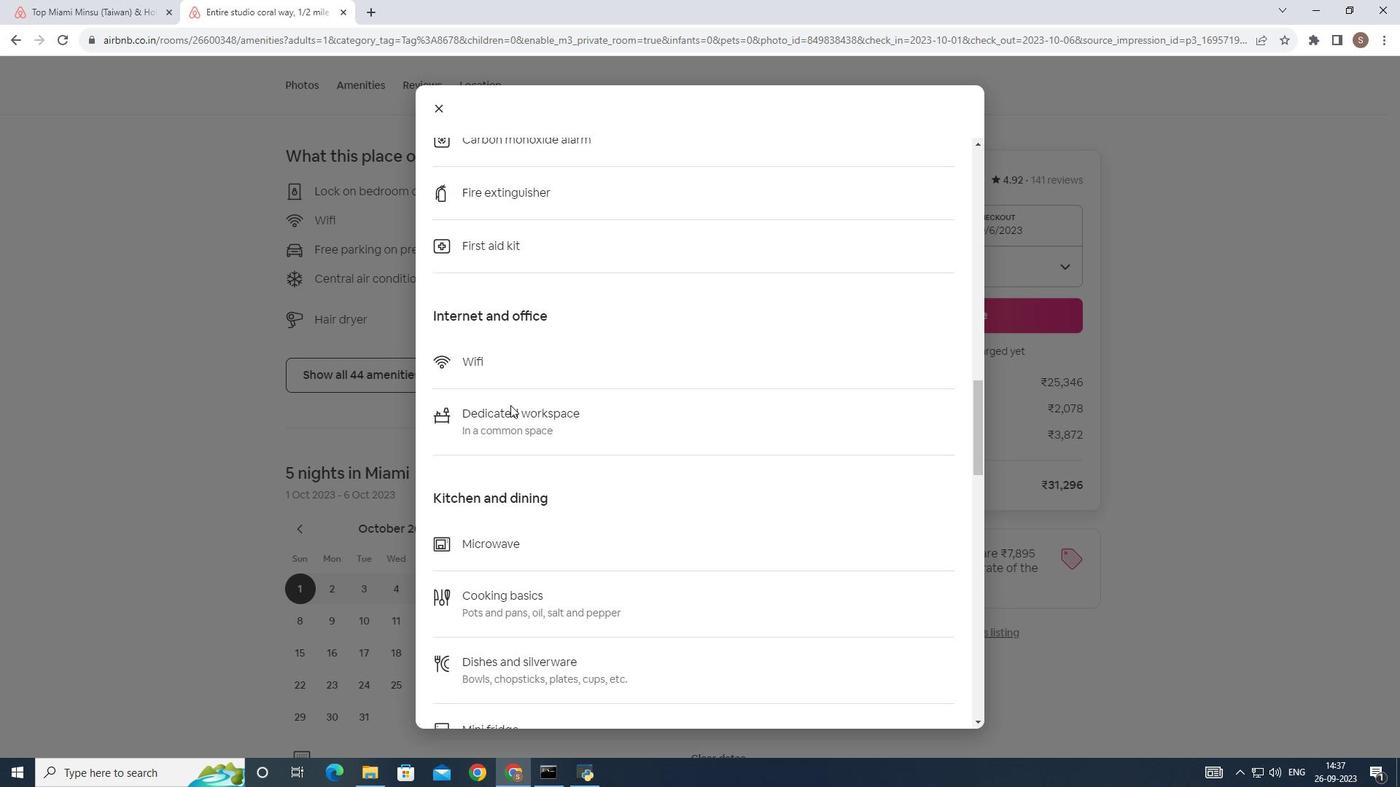 
Action: Mouse scrolled (502, 396) with delta (0, 0)
Screenshot: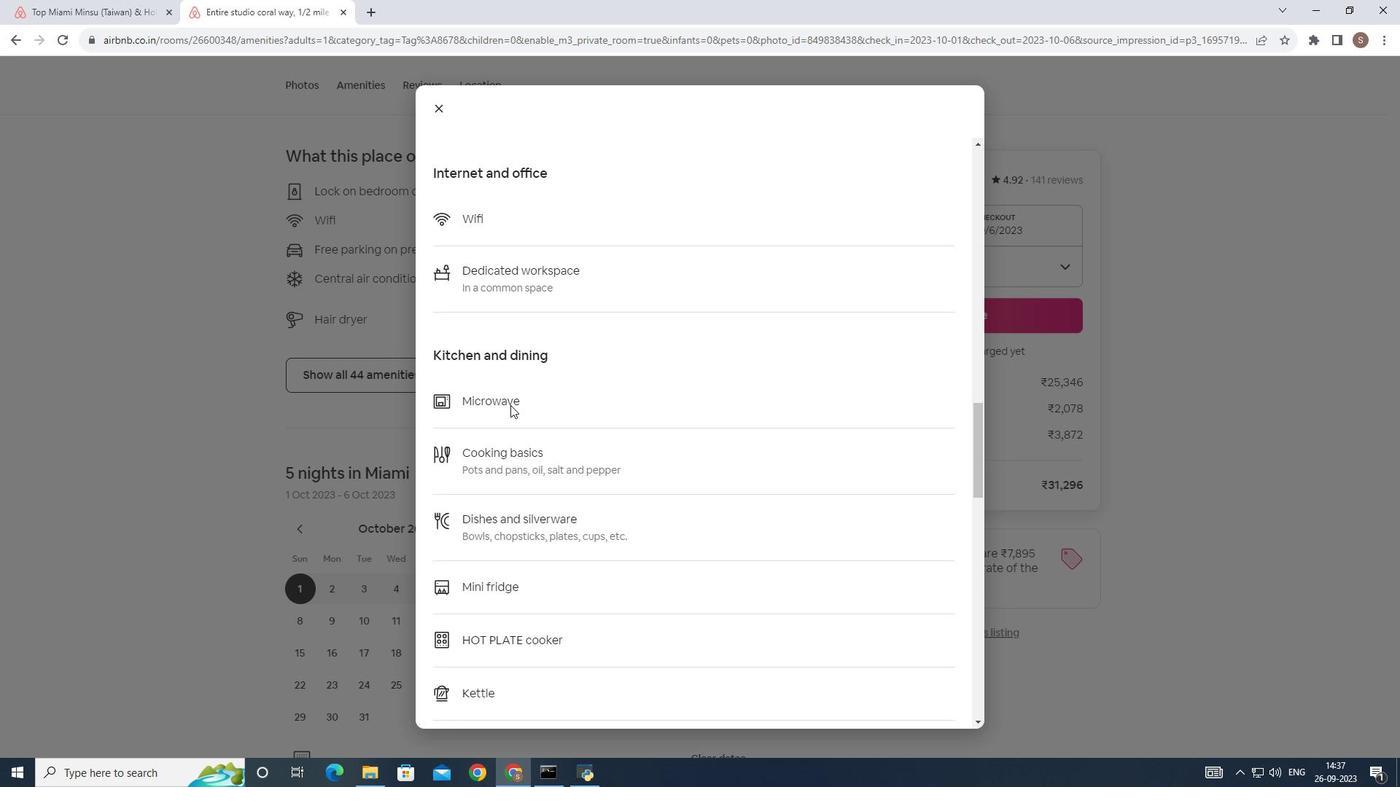 
Action: Mouse scrolled (502, 396) with delta (0, 0)
Screenshot: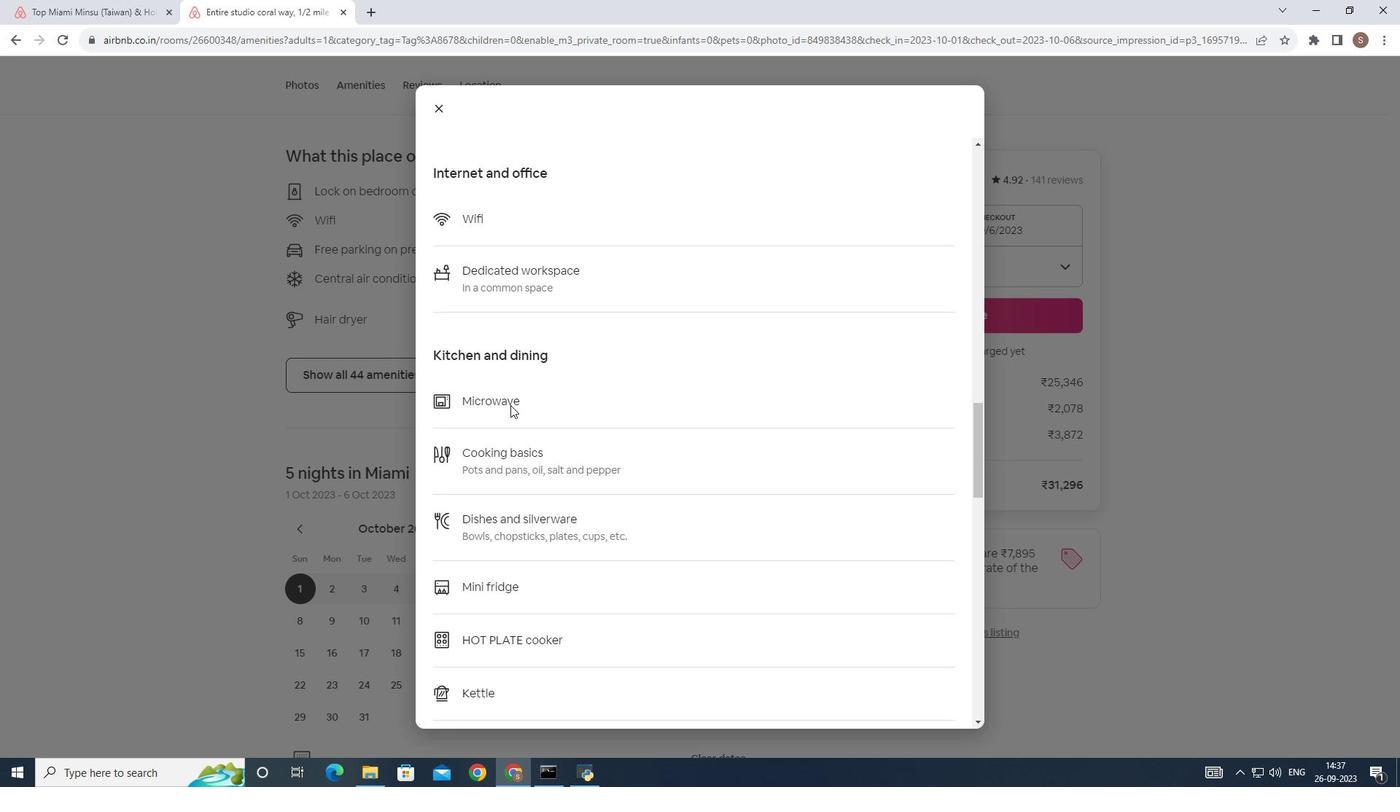 
Action: Mouse scrolled (502, 396) with delta (0, 0)
Screenshot: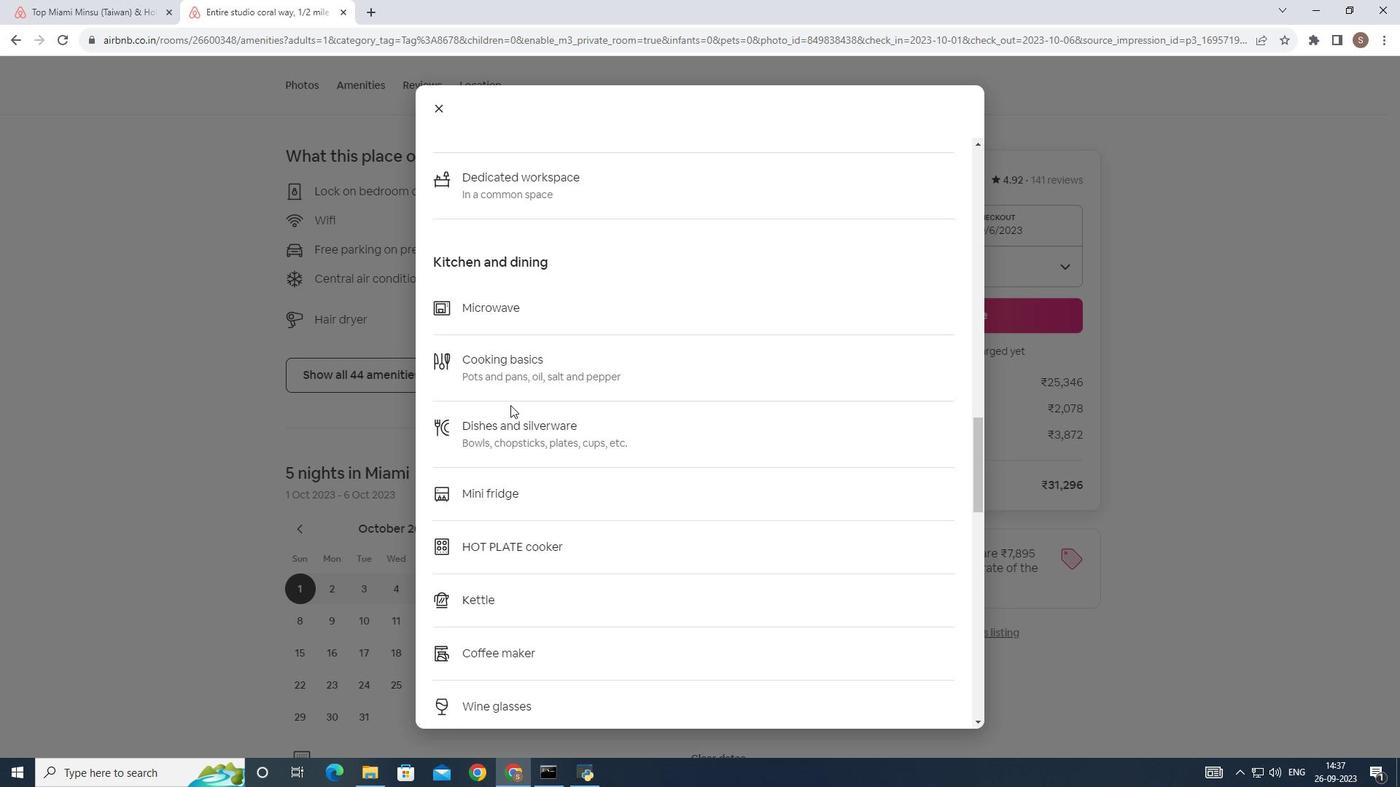 
Action: Mouse scrolled (502, 396) with delta (0, 0)
Screenshot: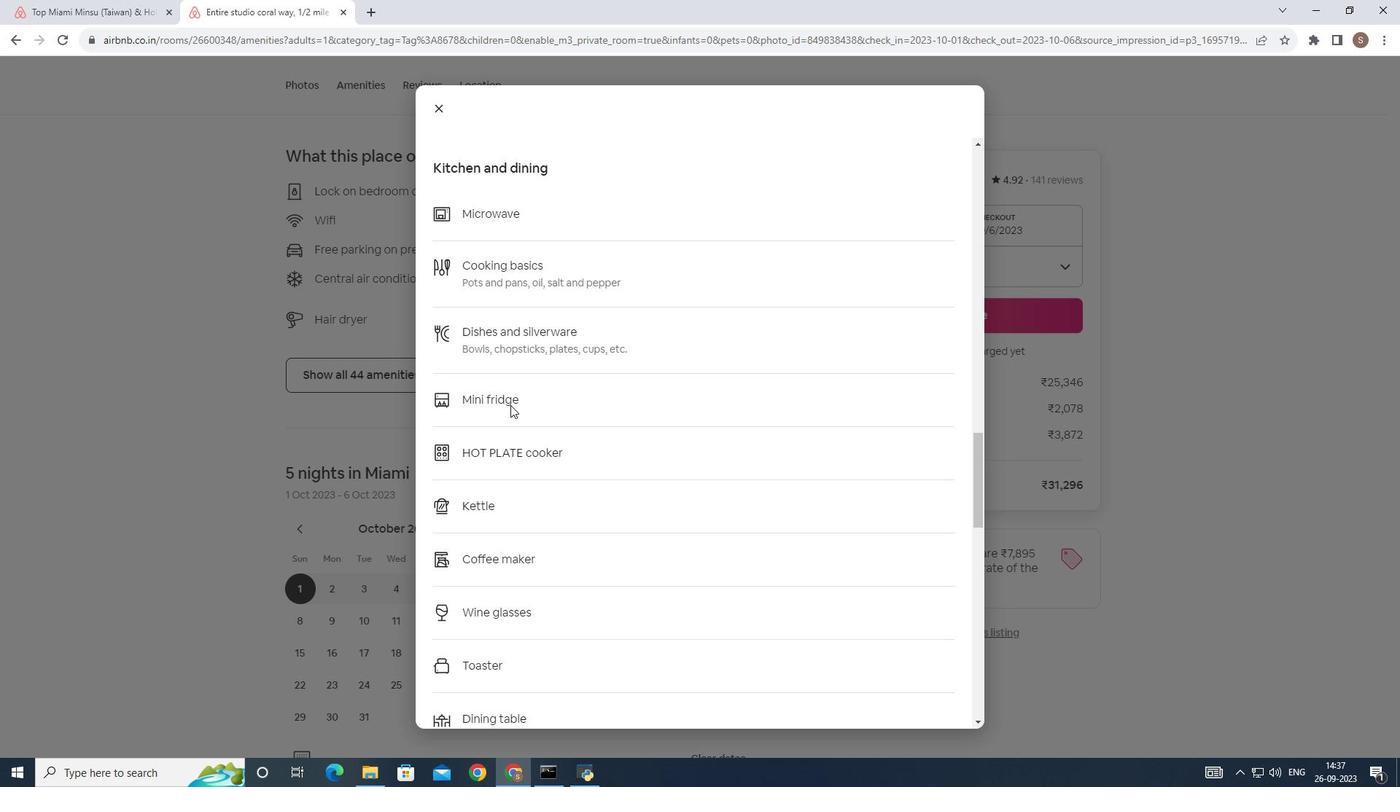 
Action: Mouse scrolled (502, 396) with delta (0, 0)
Screenshot: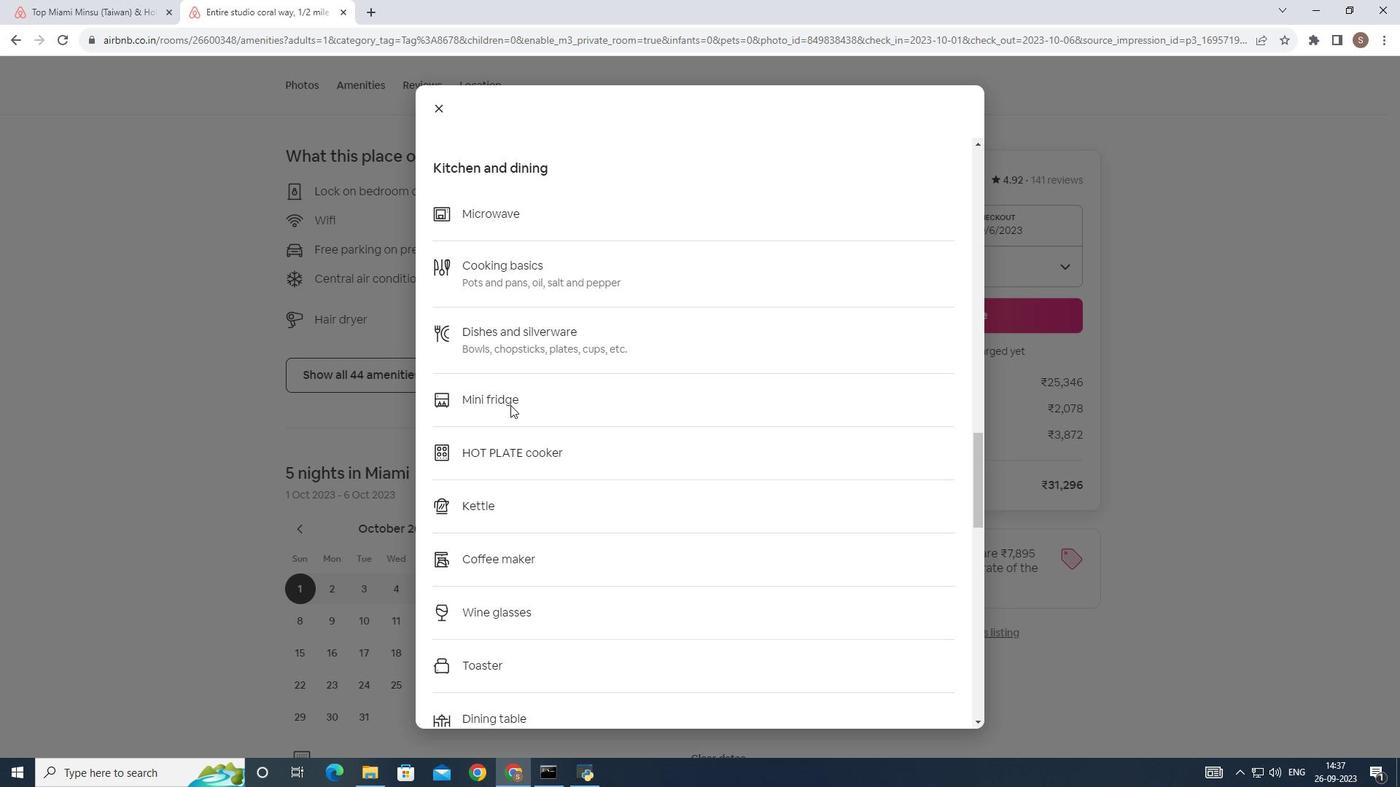 
Action: Mouse scrolled (502, 396) with delta (0, 0)
Screenshot: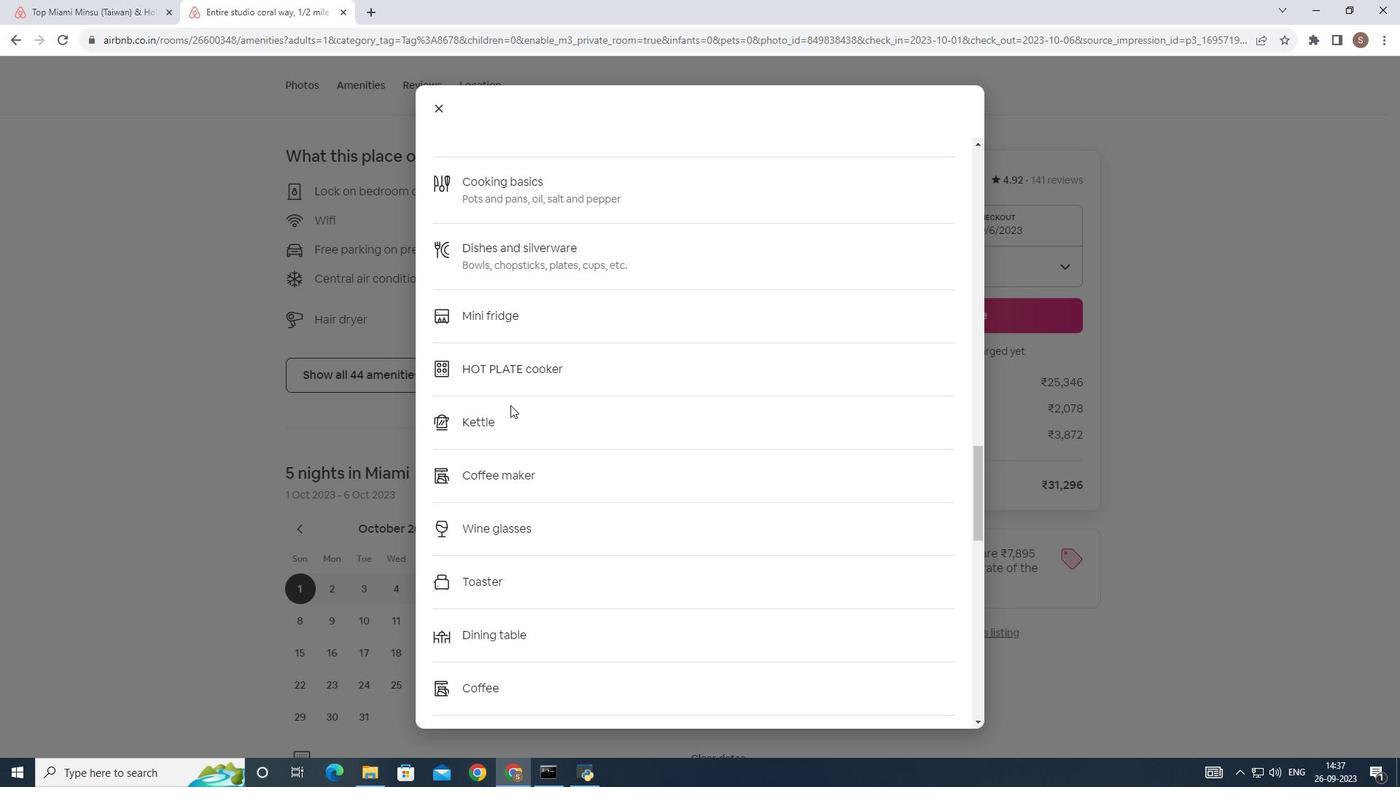 
Action: Mouse scrolled (502, 396) with delta (0, 0)
Screenshot: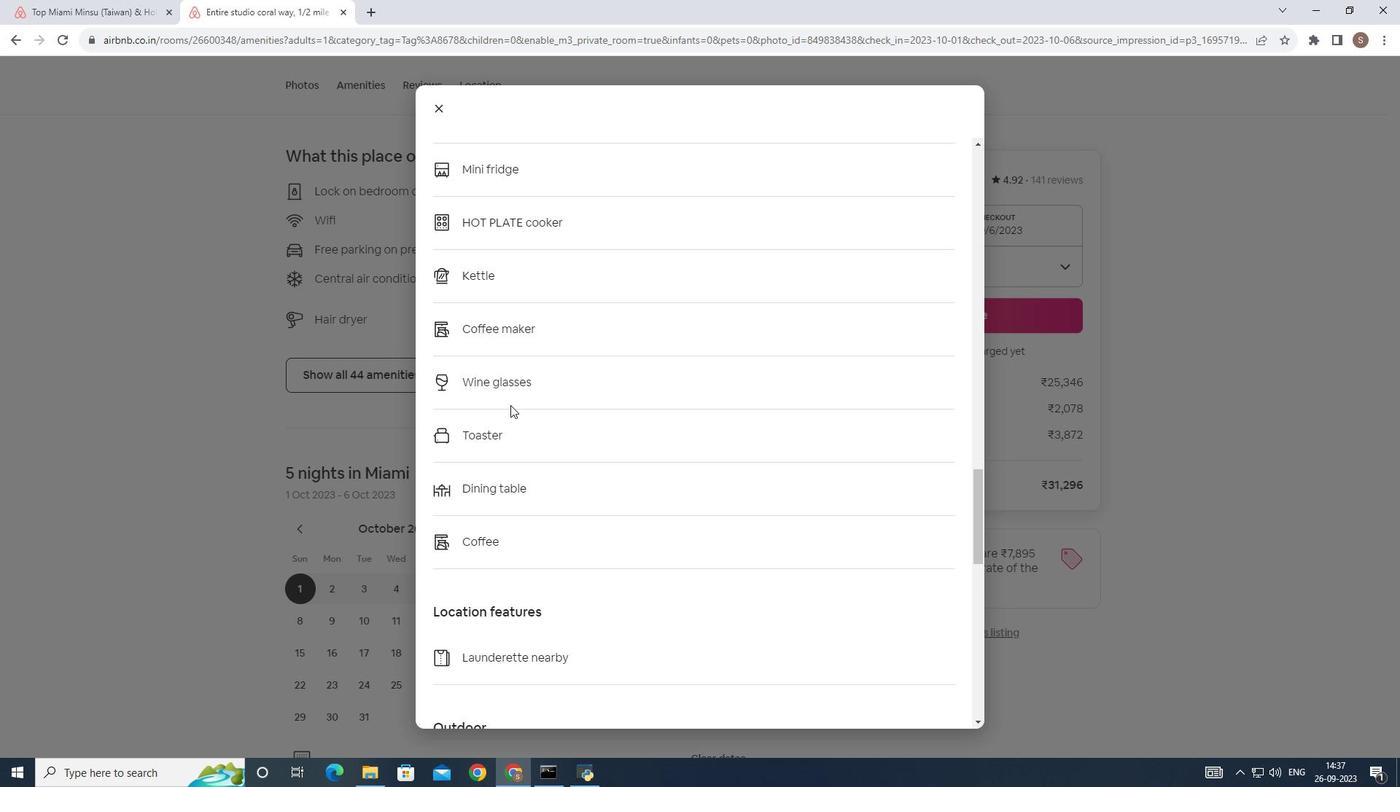 
Action: Mouse scrolled (502, 396) with delta (0, 0)
Screenshot: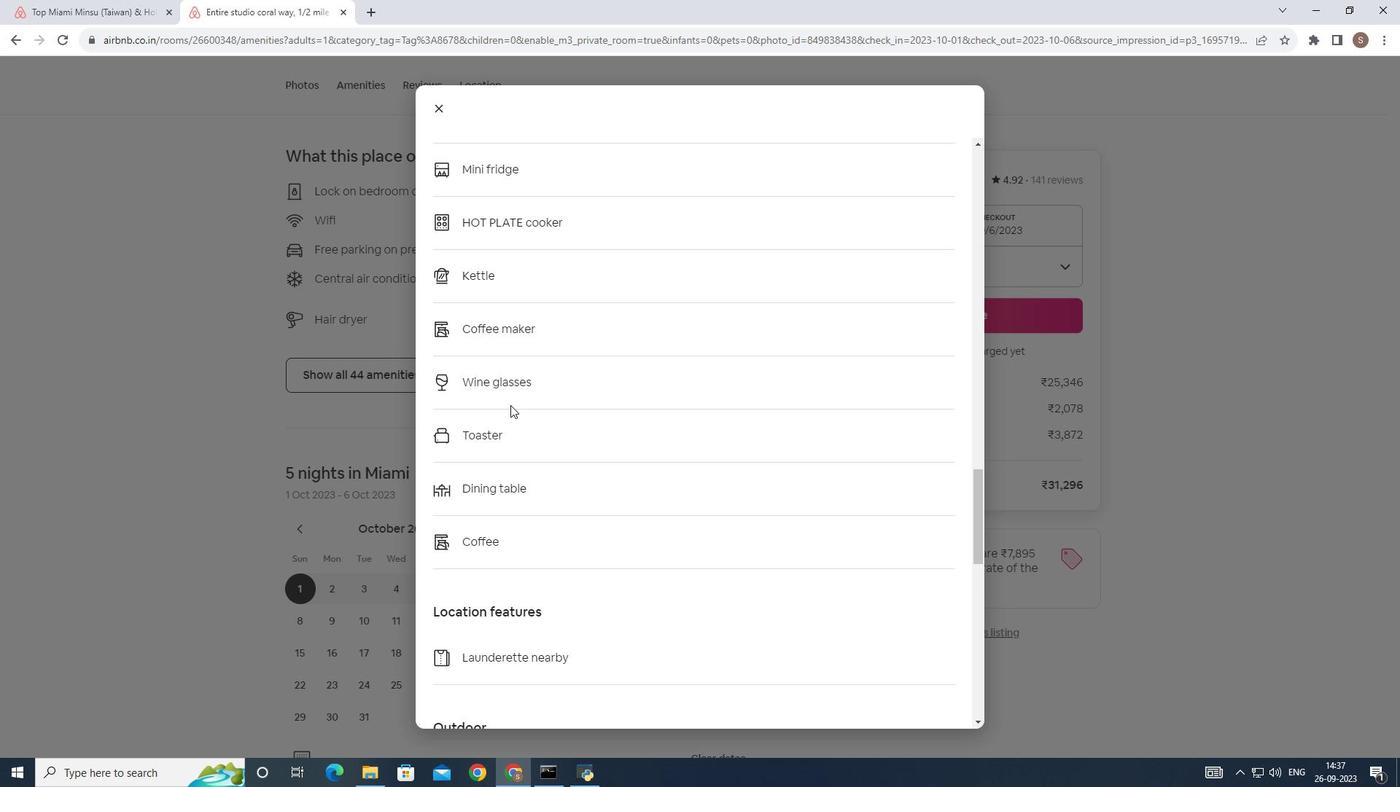 
Action: Mouse scrolled (502, 396) with delta (0, 0)
Screenshot: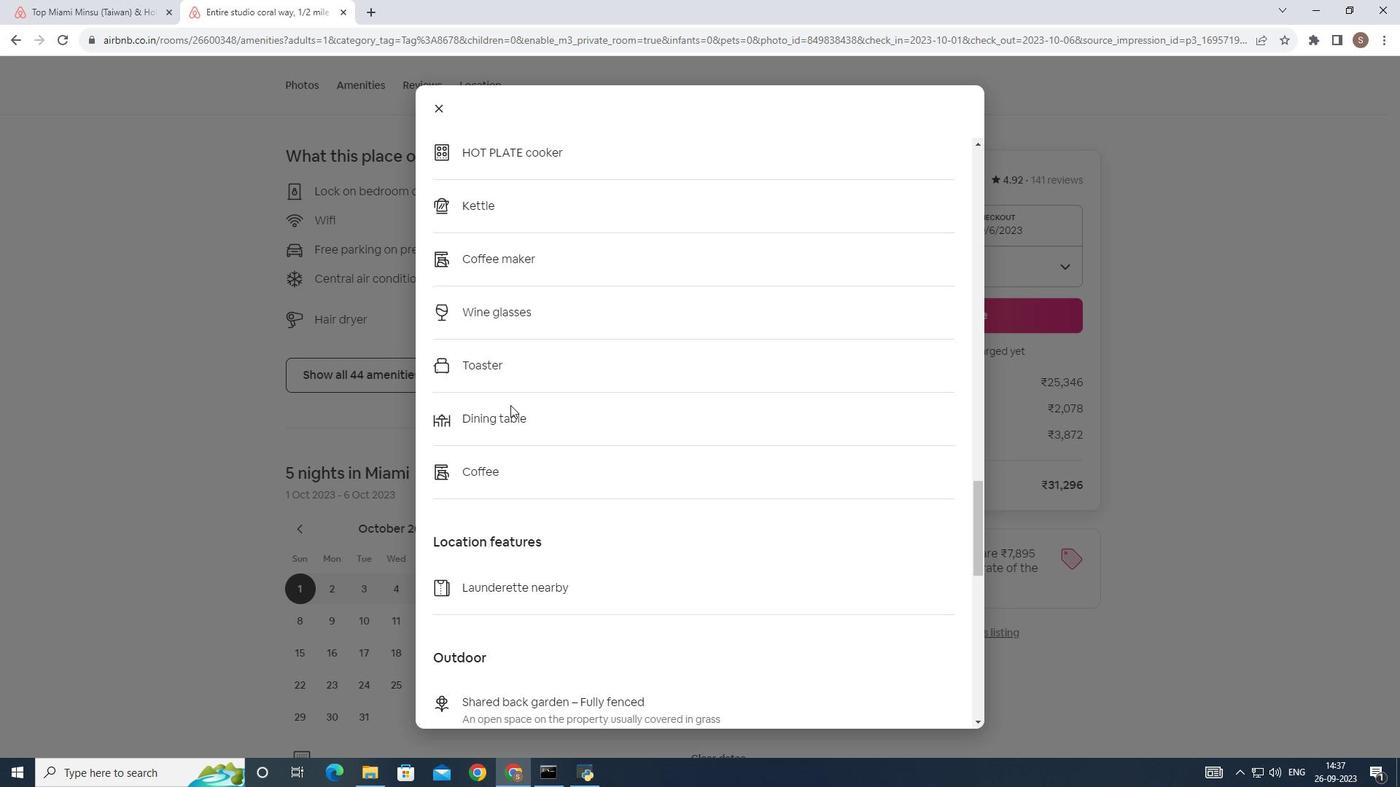 
Action: Mouse scrolled (502, 396) with delta (0, 0)
Screenshot: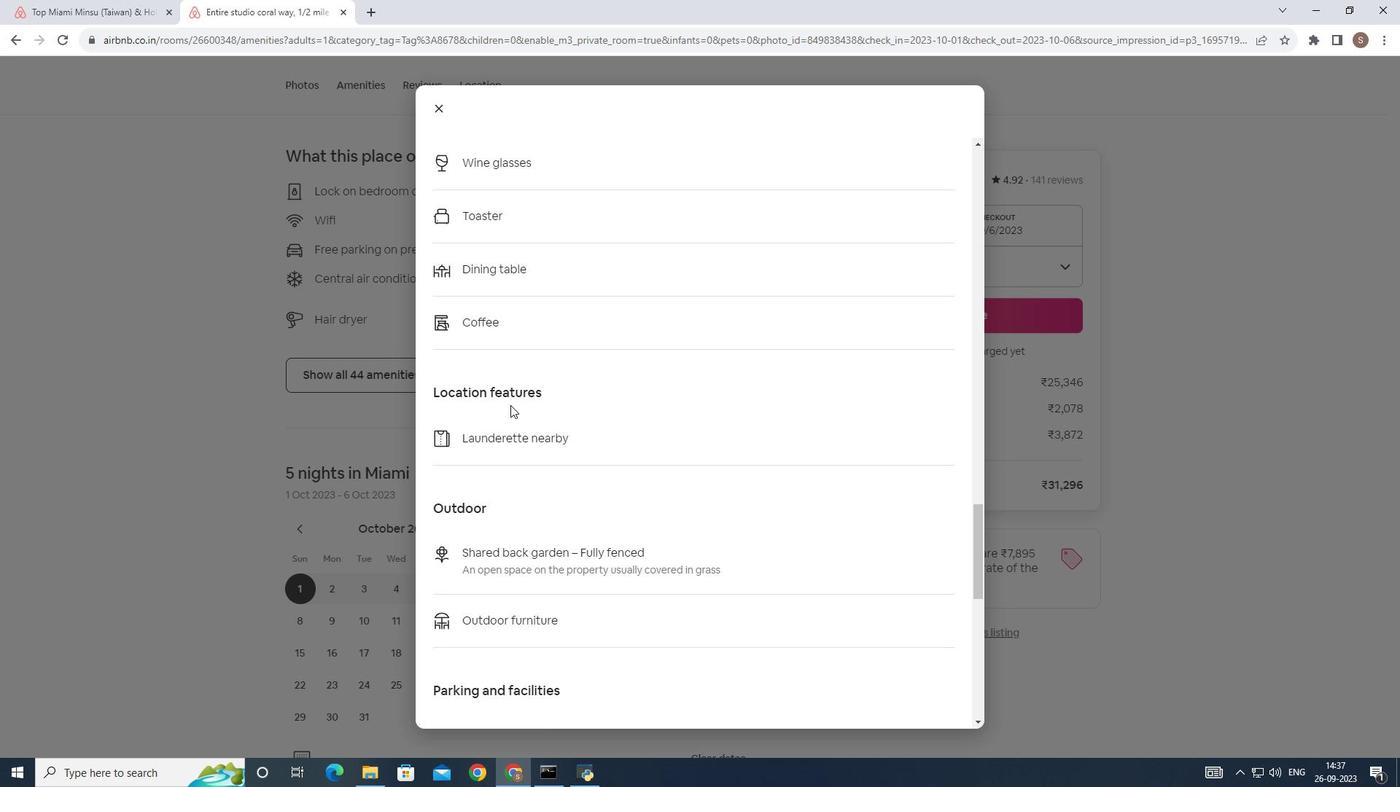 
Action: Mouse scrolled (502, 396) with delta (0, 0)
Screenshot: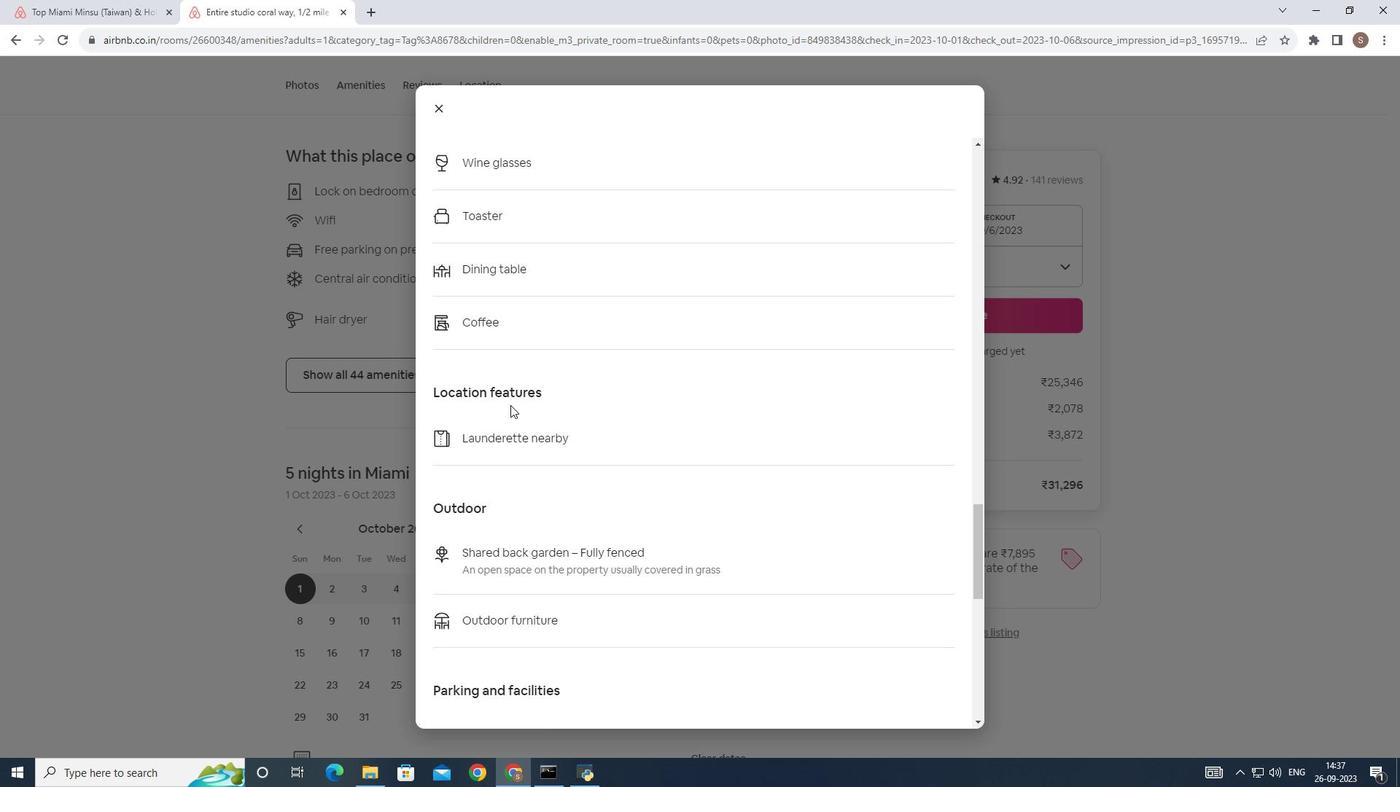 
Action: Mouse scrolled (502, 396) with delta (0, 0)
Screenshot: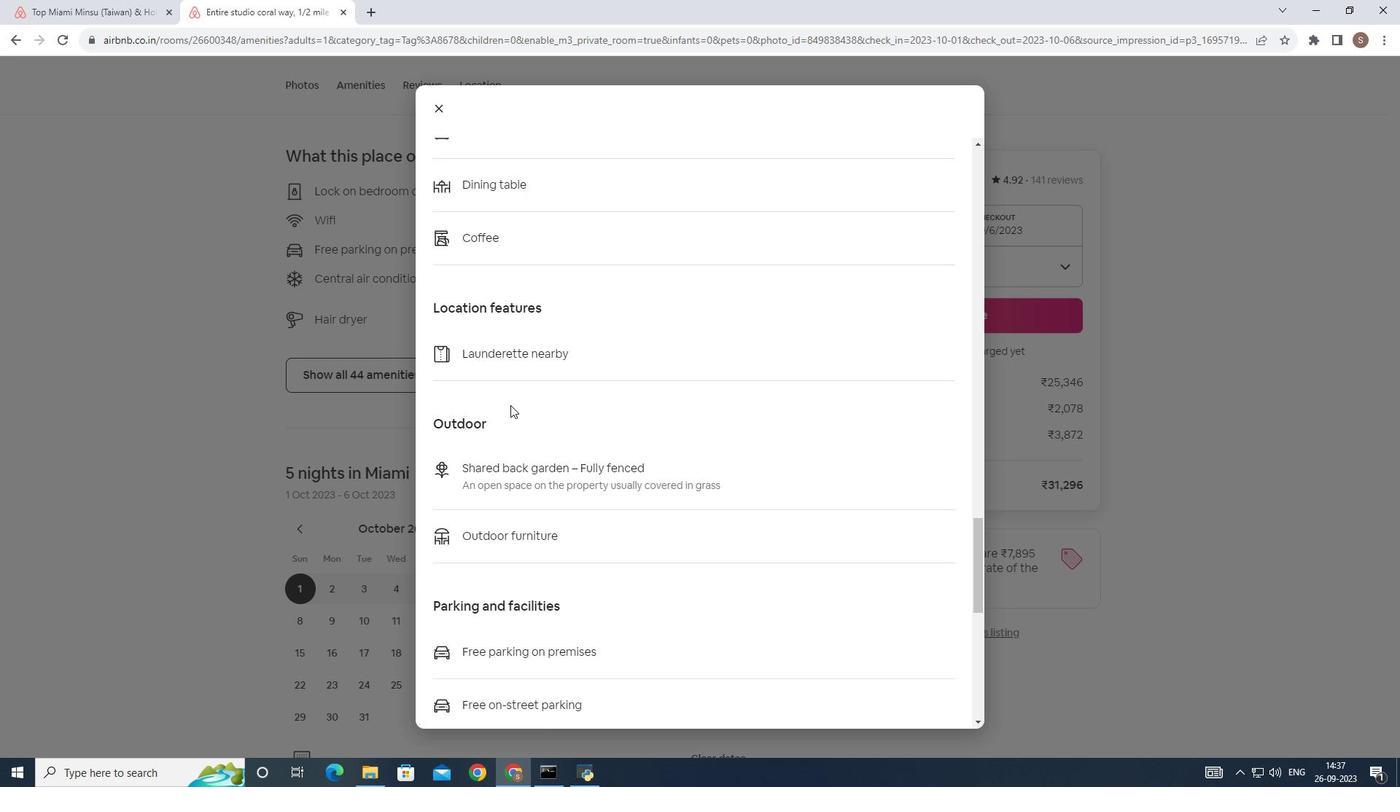 
Action: Mouse scrolled (502, 396) with delta (0, 0)
Screenshot: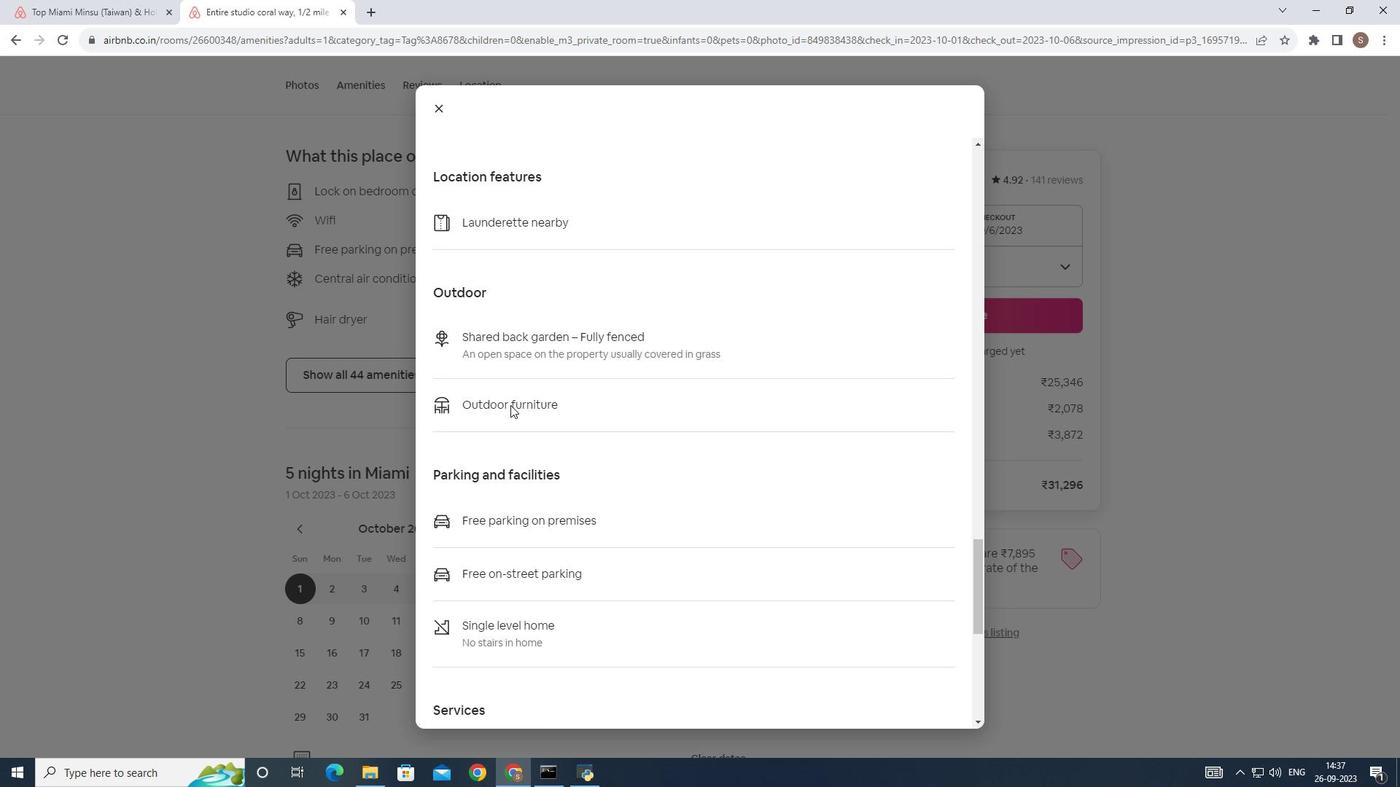
Action: Mouse scrolled (502, 396) with delta (0, 0)
Screenshot: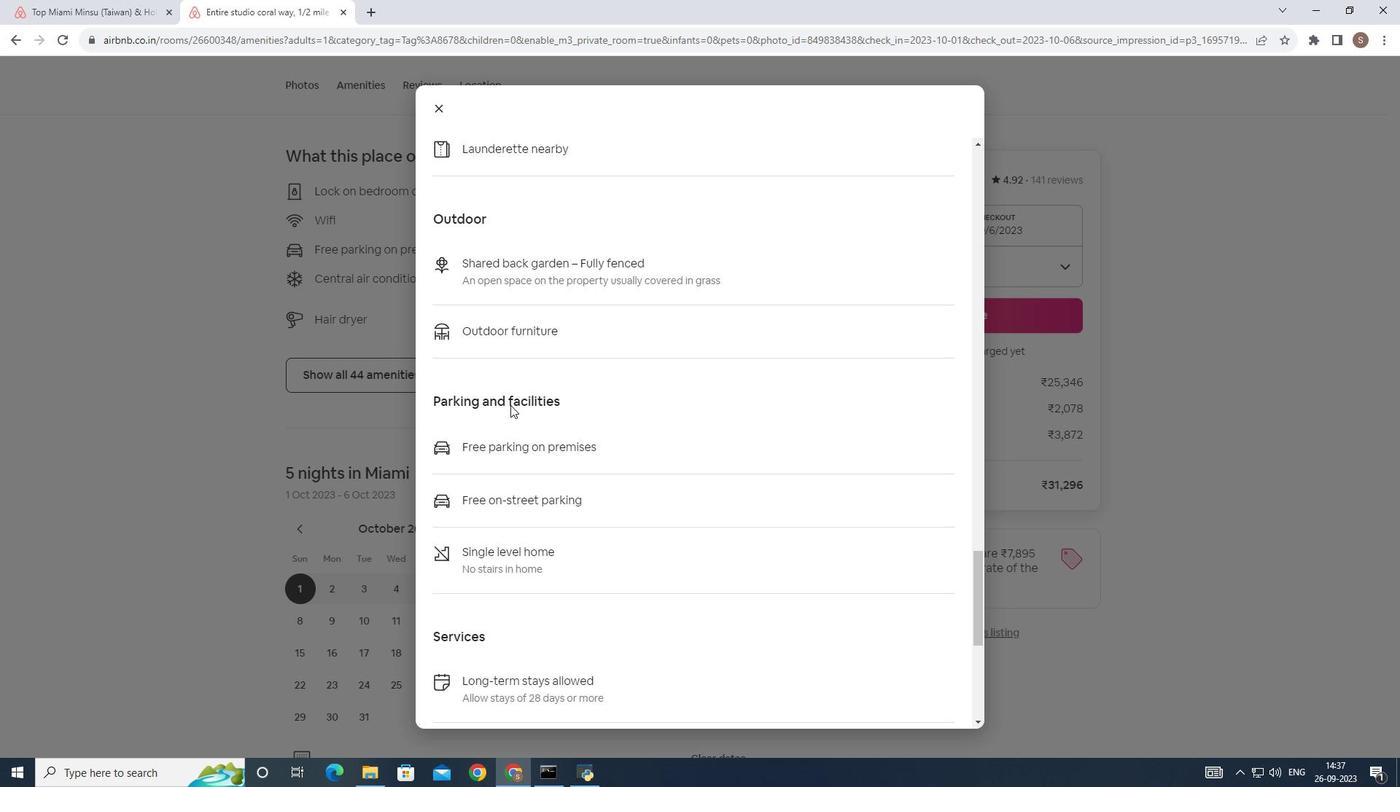 
Action: Mouse scrolled (502, 396) with delta (0, 0)
Screenshot: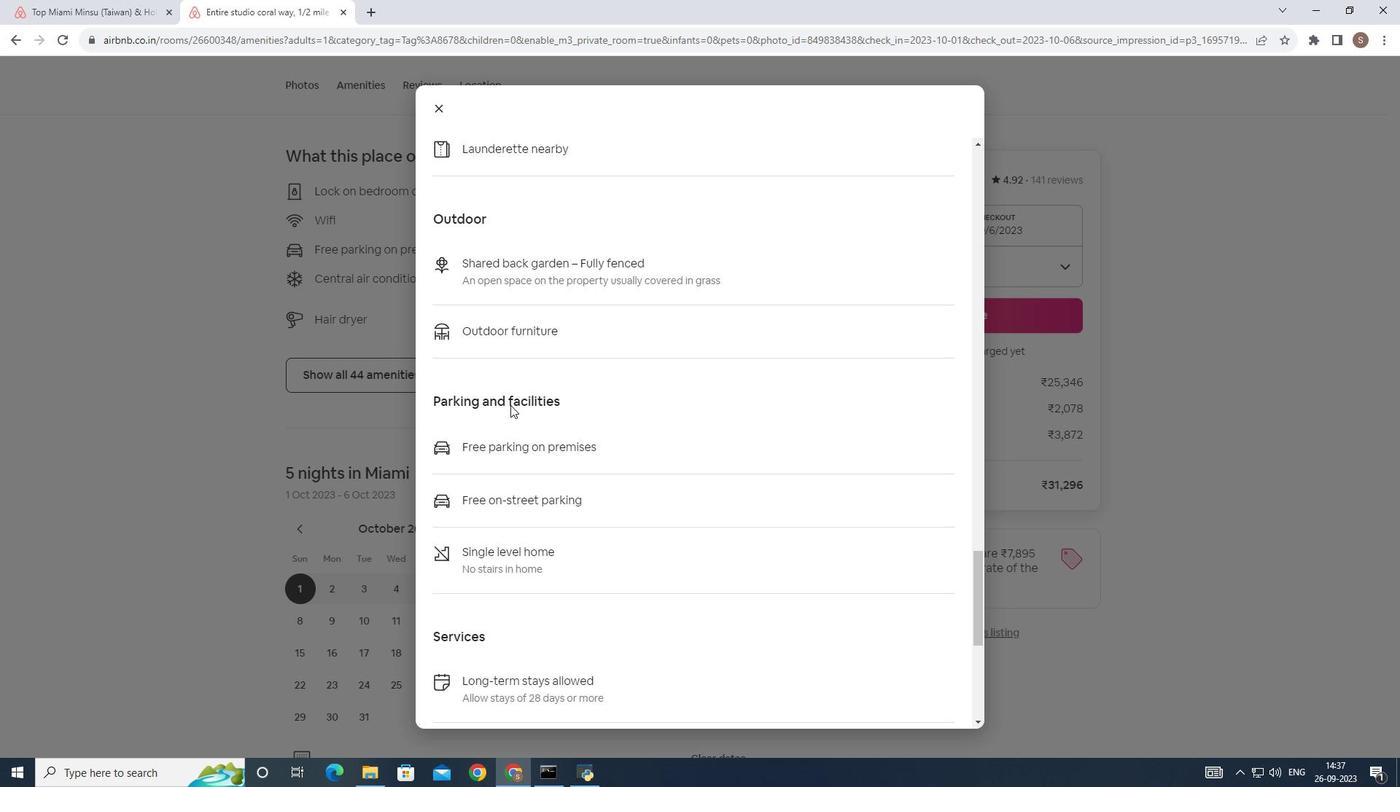 
Action: Mouse scrolled (502, 396) with delta (0, 0)
Screenshot: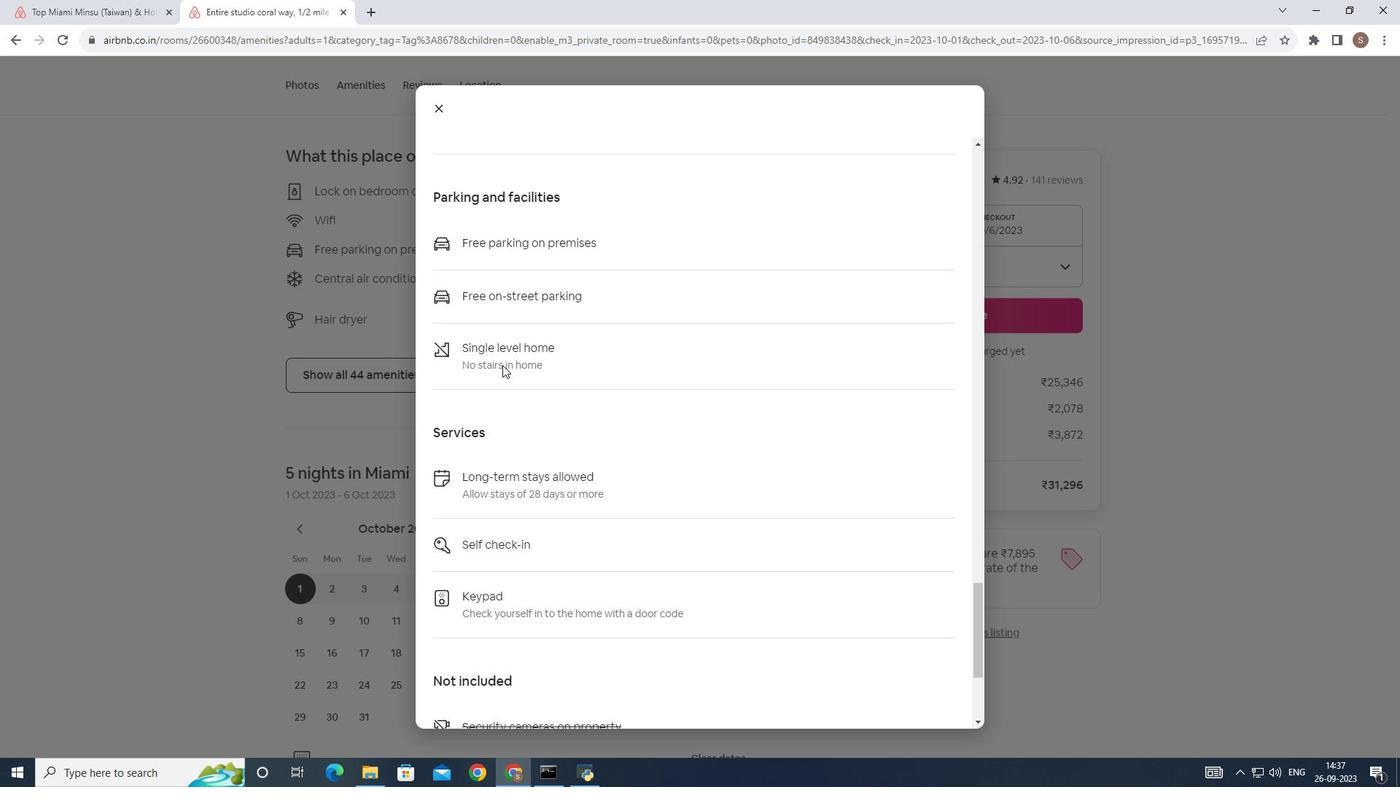 
Action: Mouse scrolled (502, 396) with delta (0, 0)
Screenshot: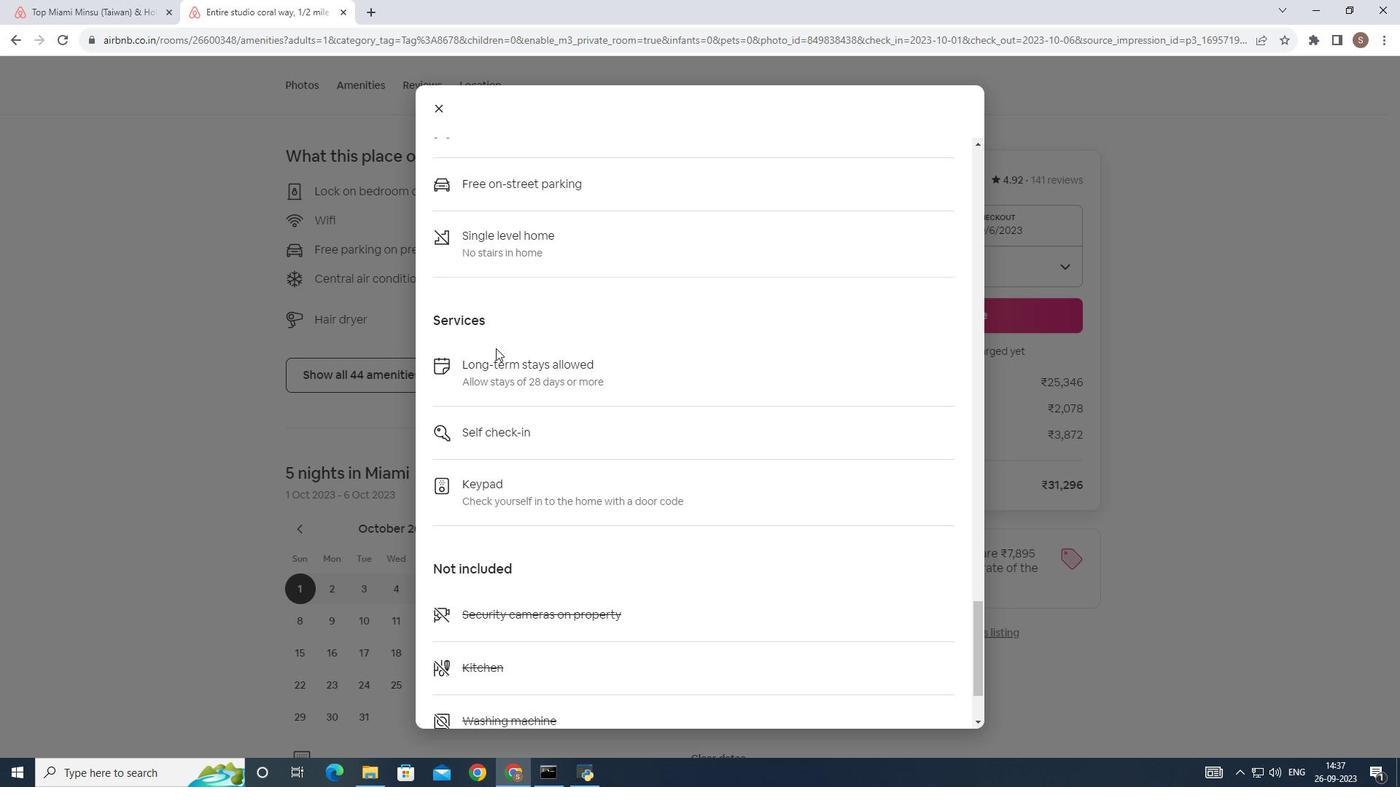 
Action: Mouse scrolled (502, 396) with delta (0, 0)
Screenshot: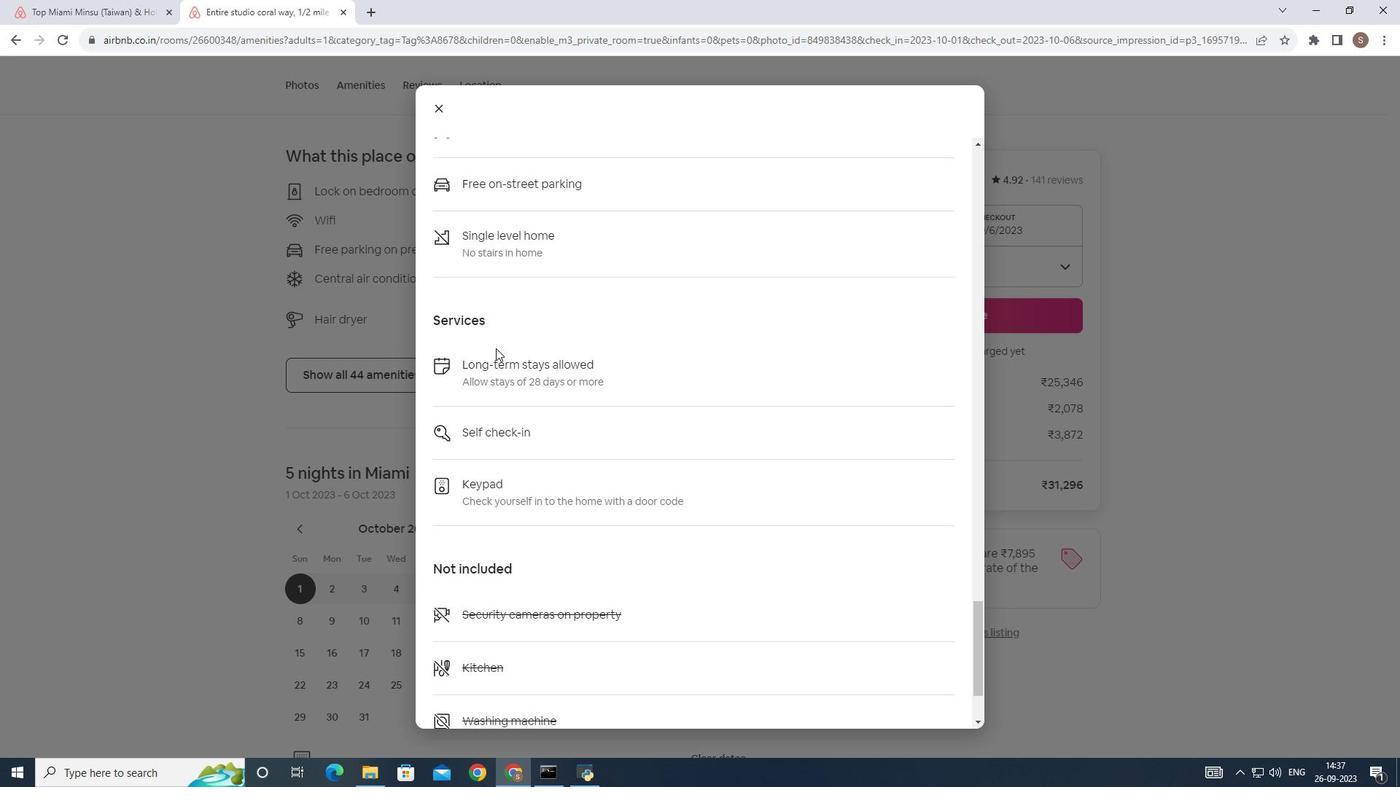 
Action: Mouse moved to (494, 357)
Screenshot: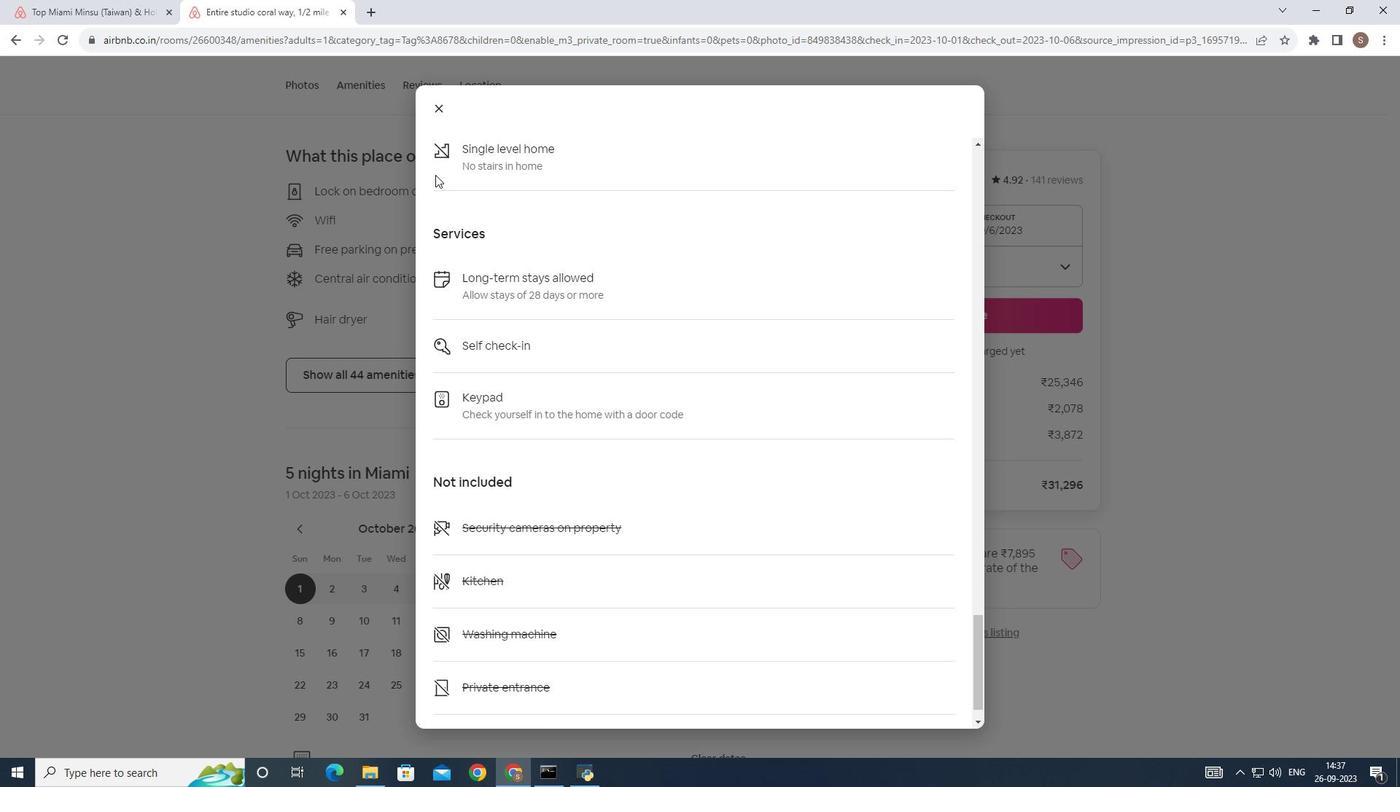 
Action: Mouse scrolled (494, 356) with delta (0, 0)
Screenshot: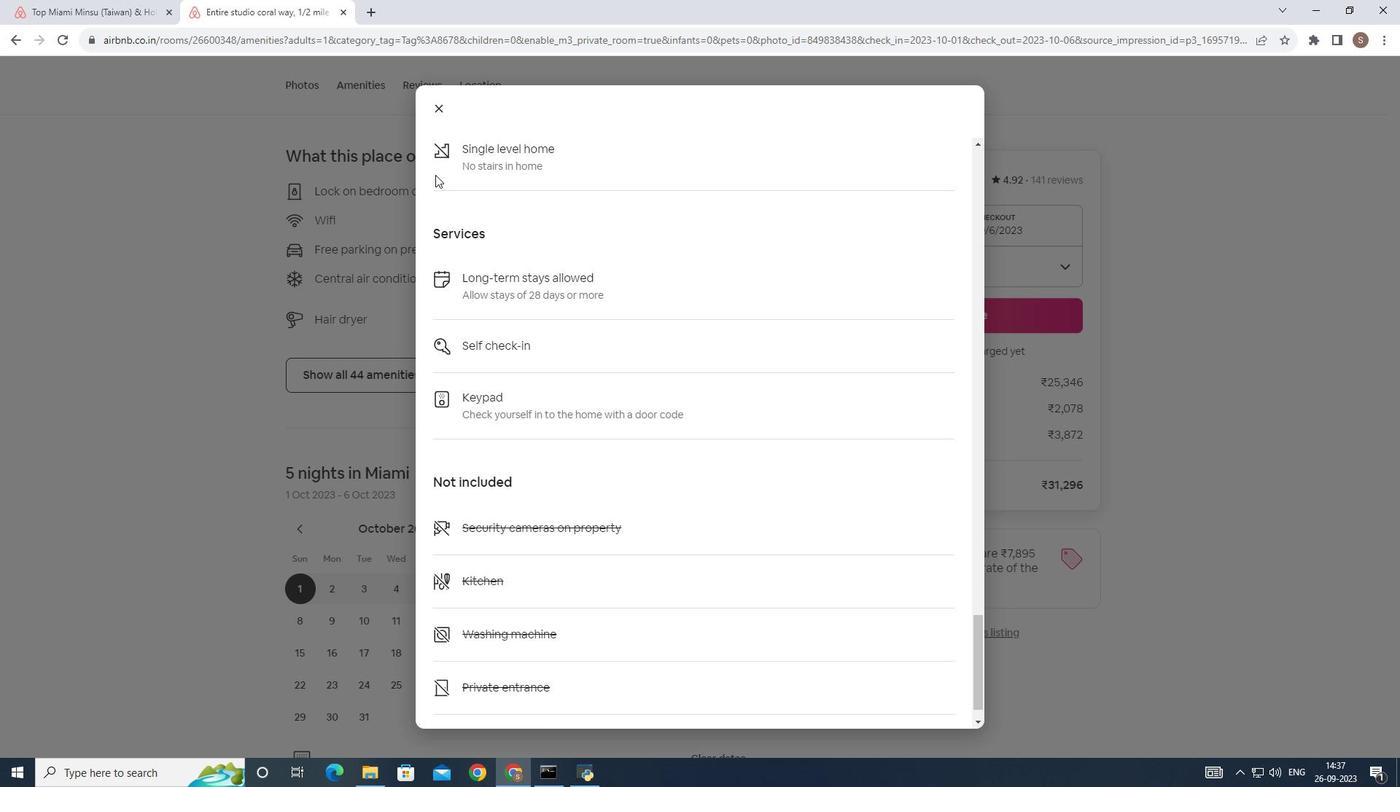 
Action: Mouse scrolled (494, 356) with delta (0, 0)
Screenshot: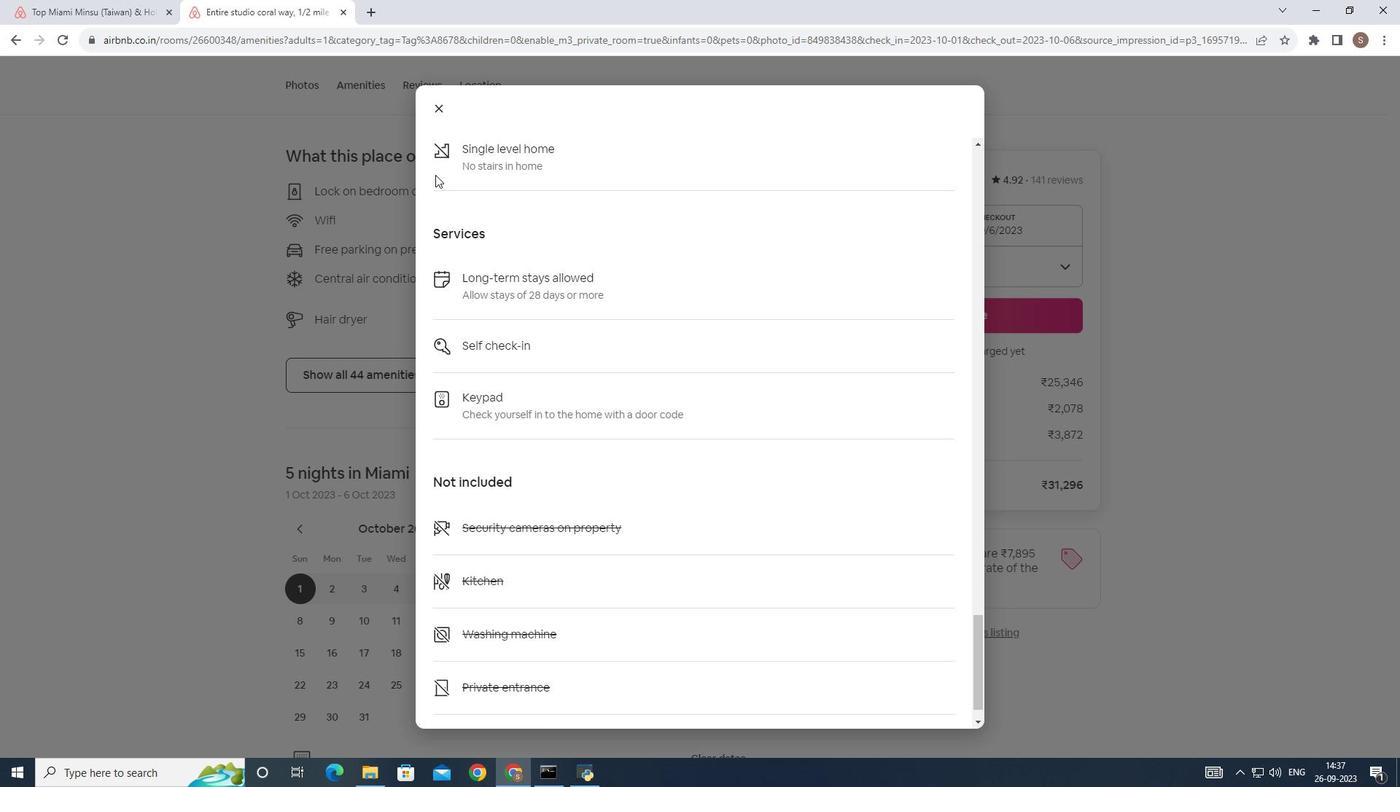 
Action: Mouse scrolled (494, 356) with delta (0, 0)
Screenshot: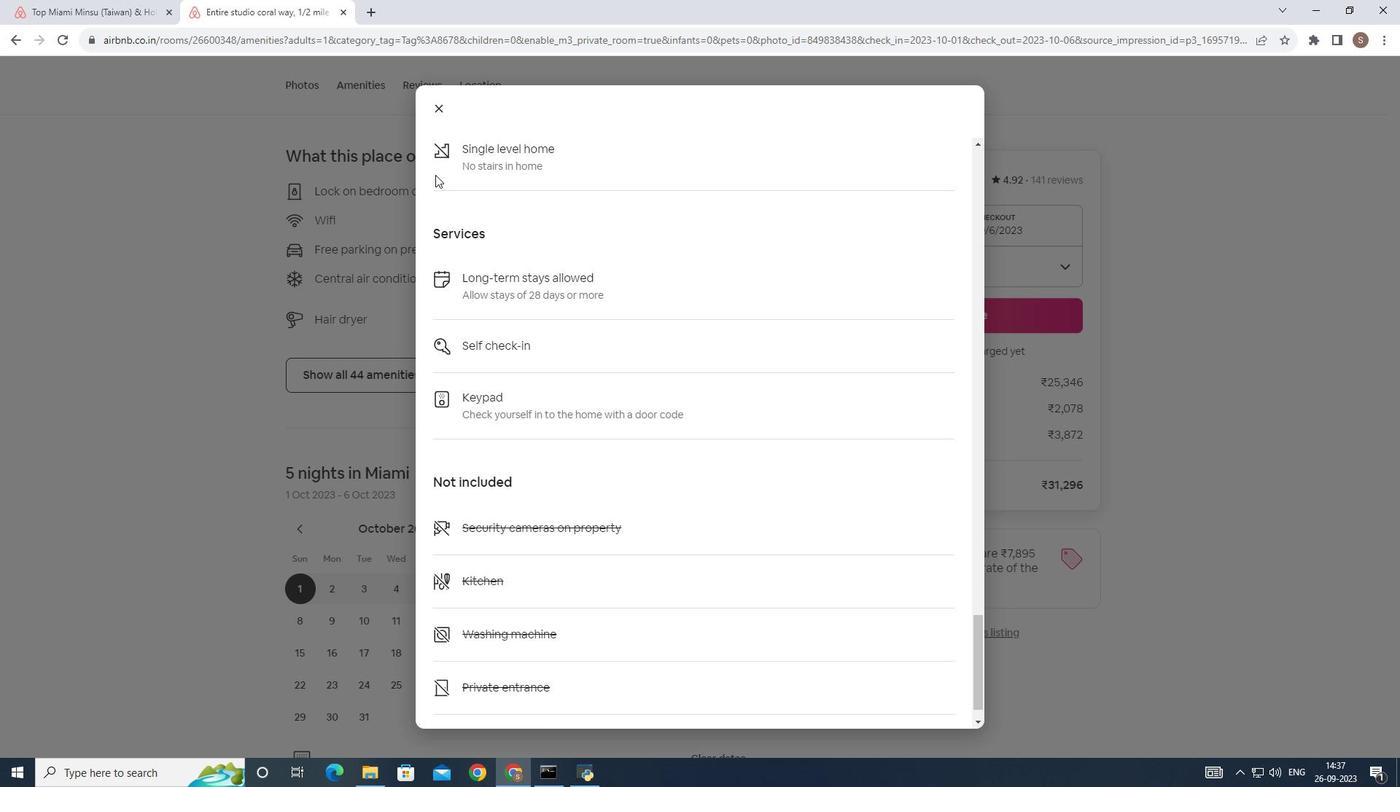 
Action: Mouse scrolled (494, 356) with delta (0, 0)
Screenshot: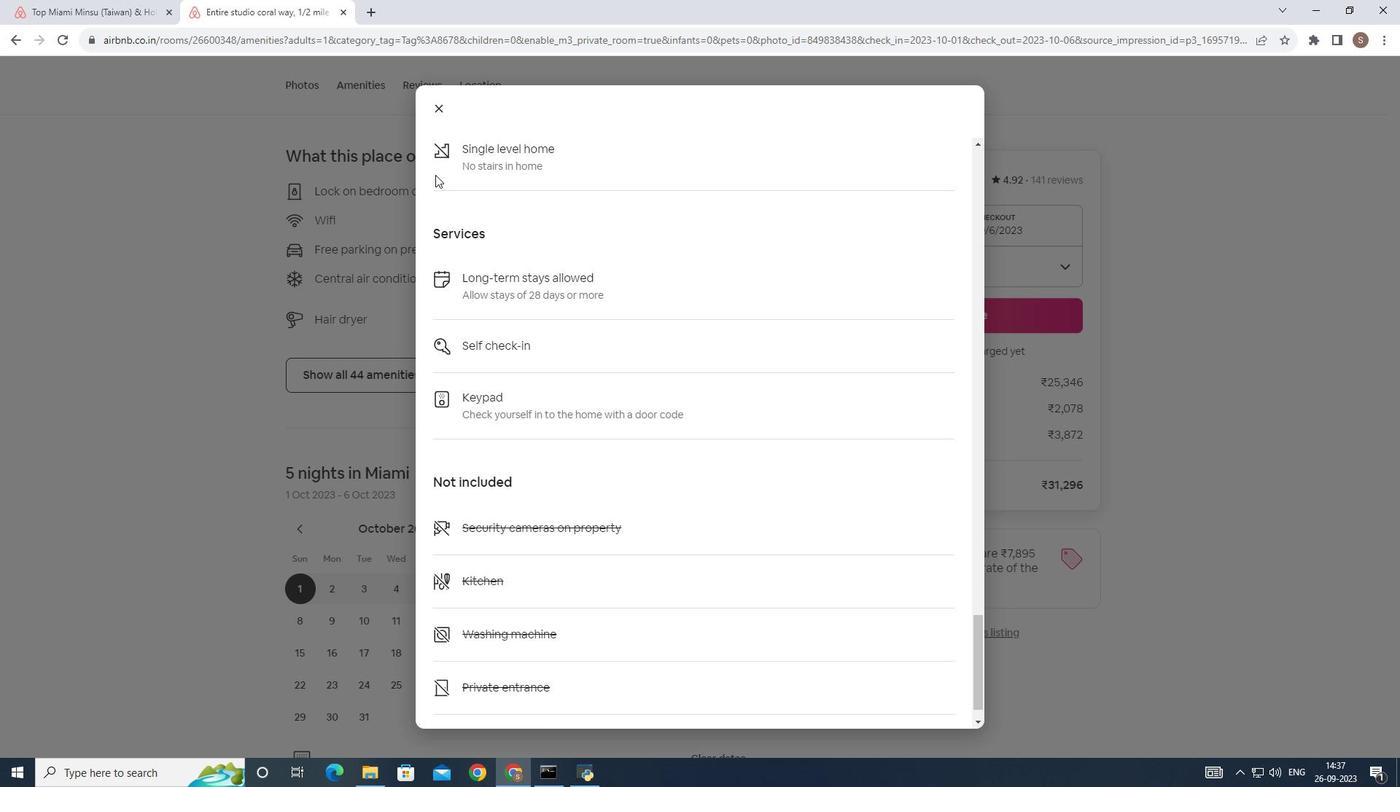 
Action: Mouse moved to (427, 167)
Screenshot: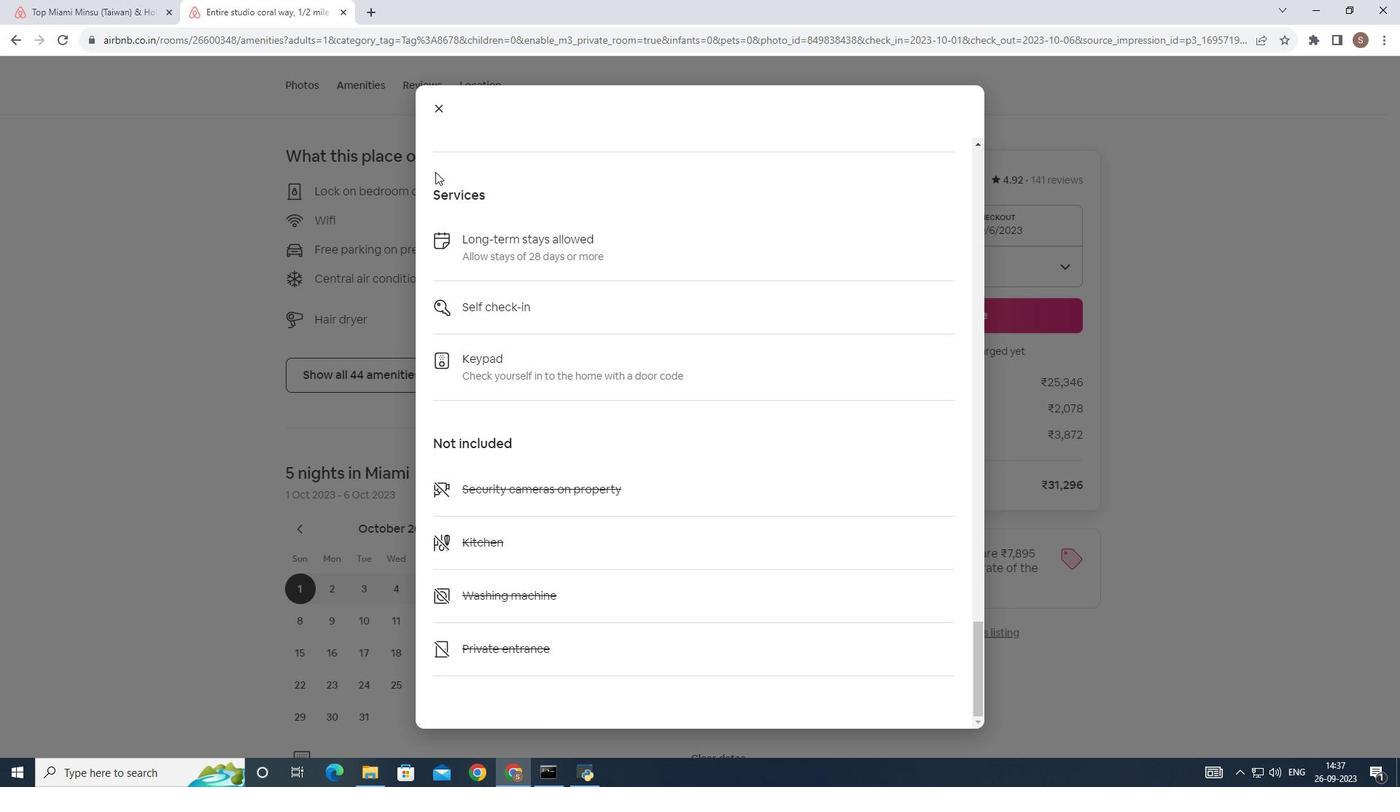 
Action: Mouse scrolled (427, 166) with delta (0, 0)
Screenshot: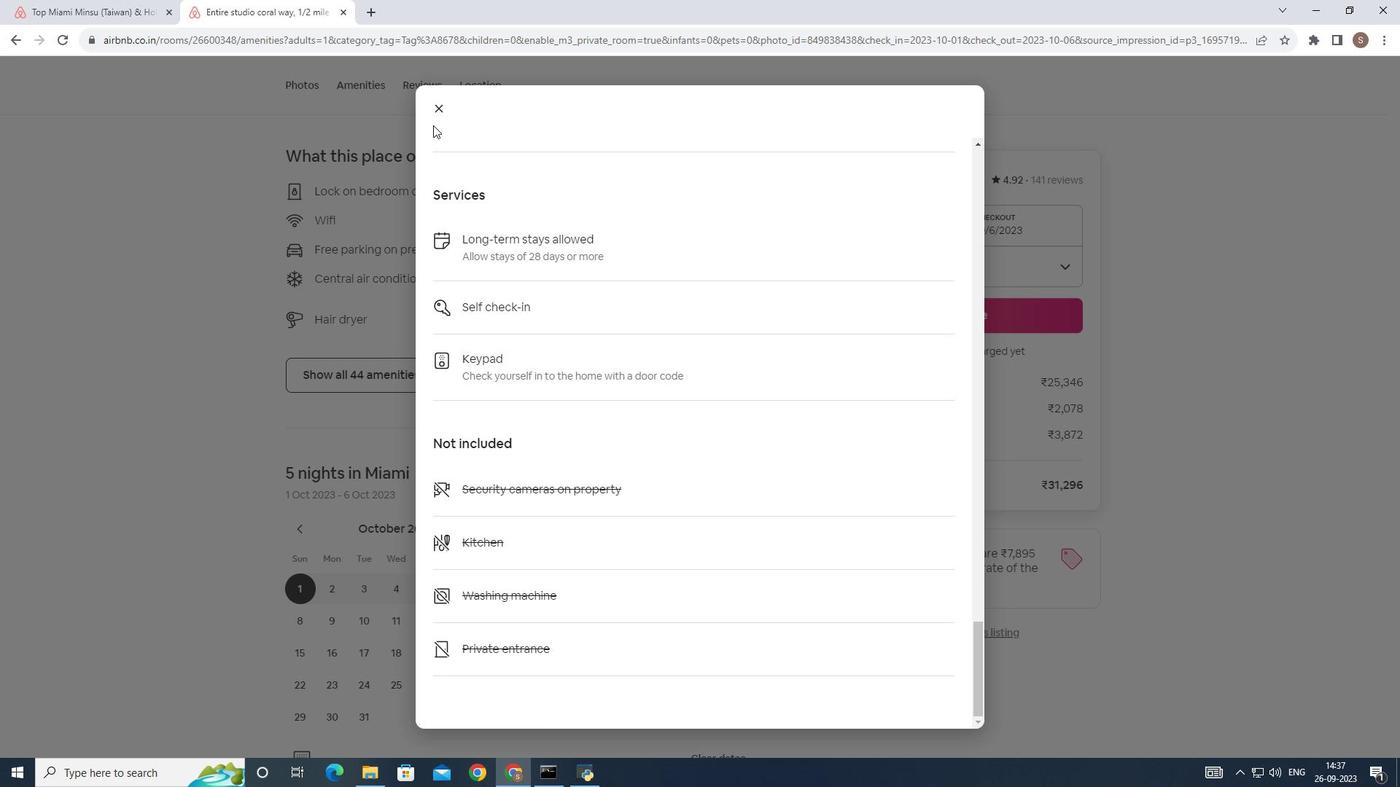 
Action: Mouse scrolled (427, 166) with delta (0, 0)
Screenshot: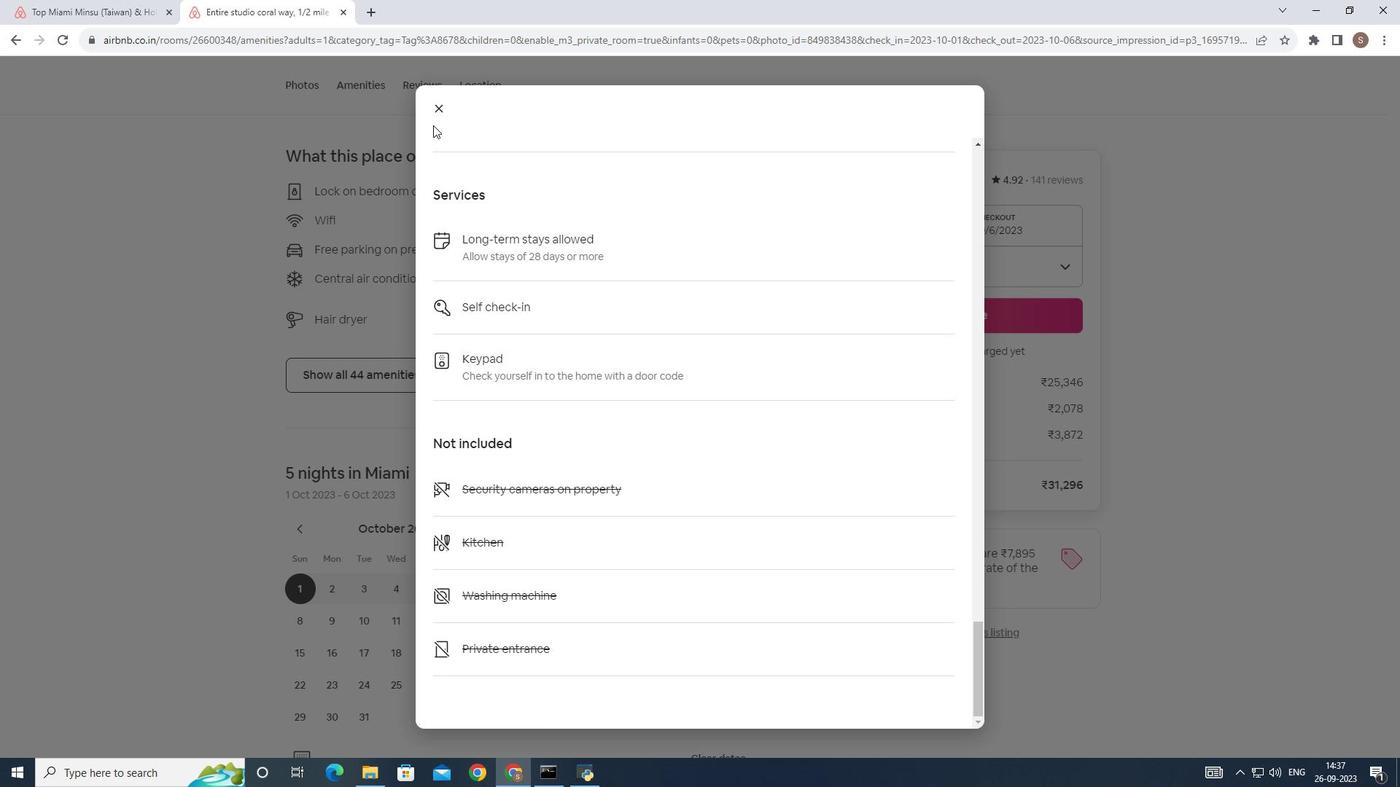 
Action: Mouse scrolled (427, 166) with delta (0, 0)
Screenshot: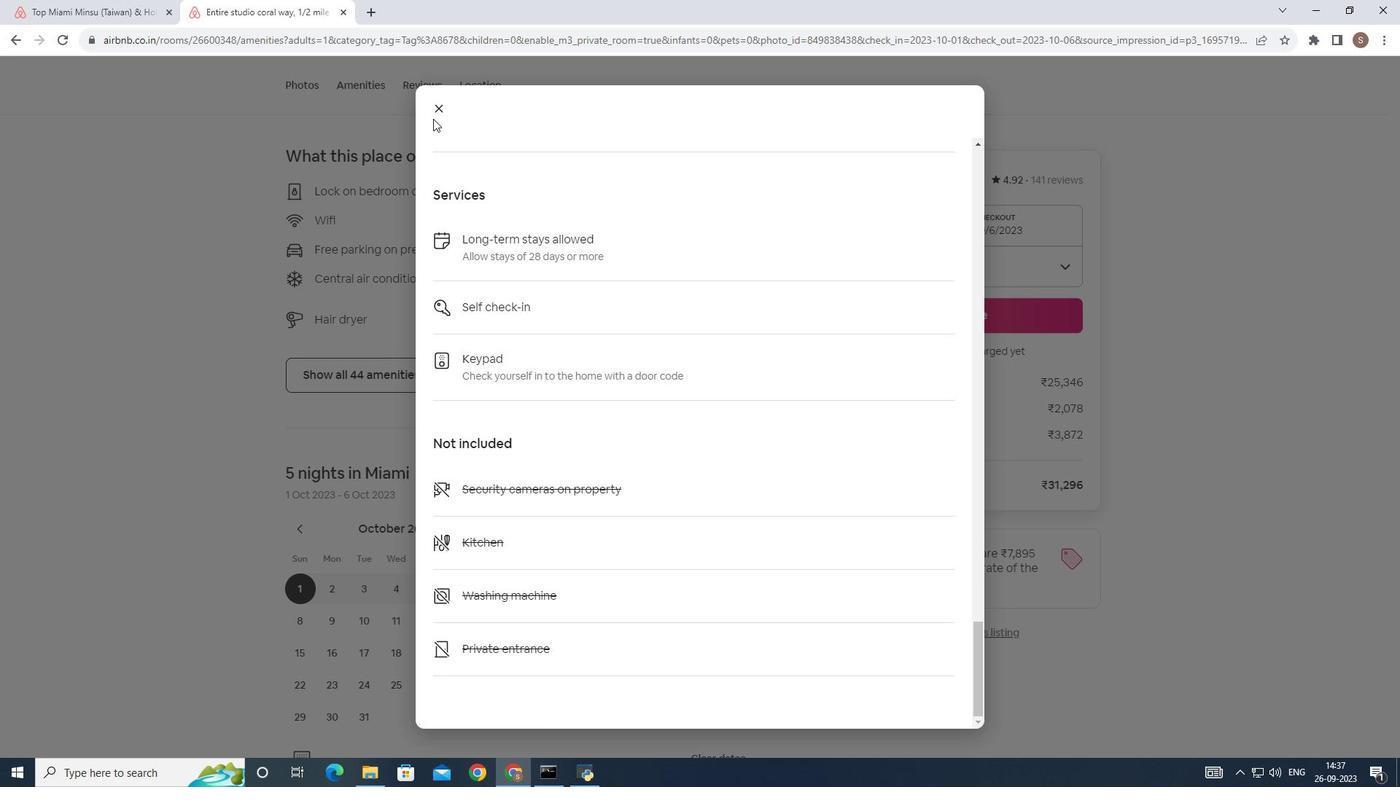 
Action: Mouse moved to (425, 105)
Screenshot: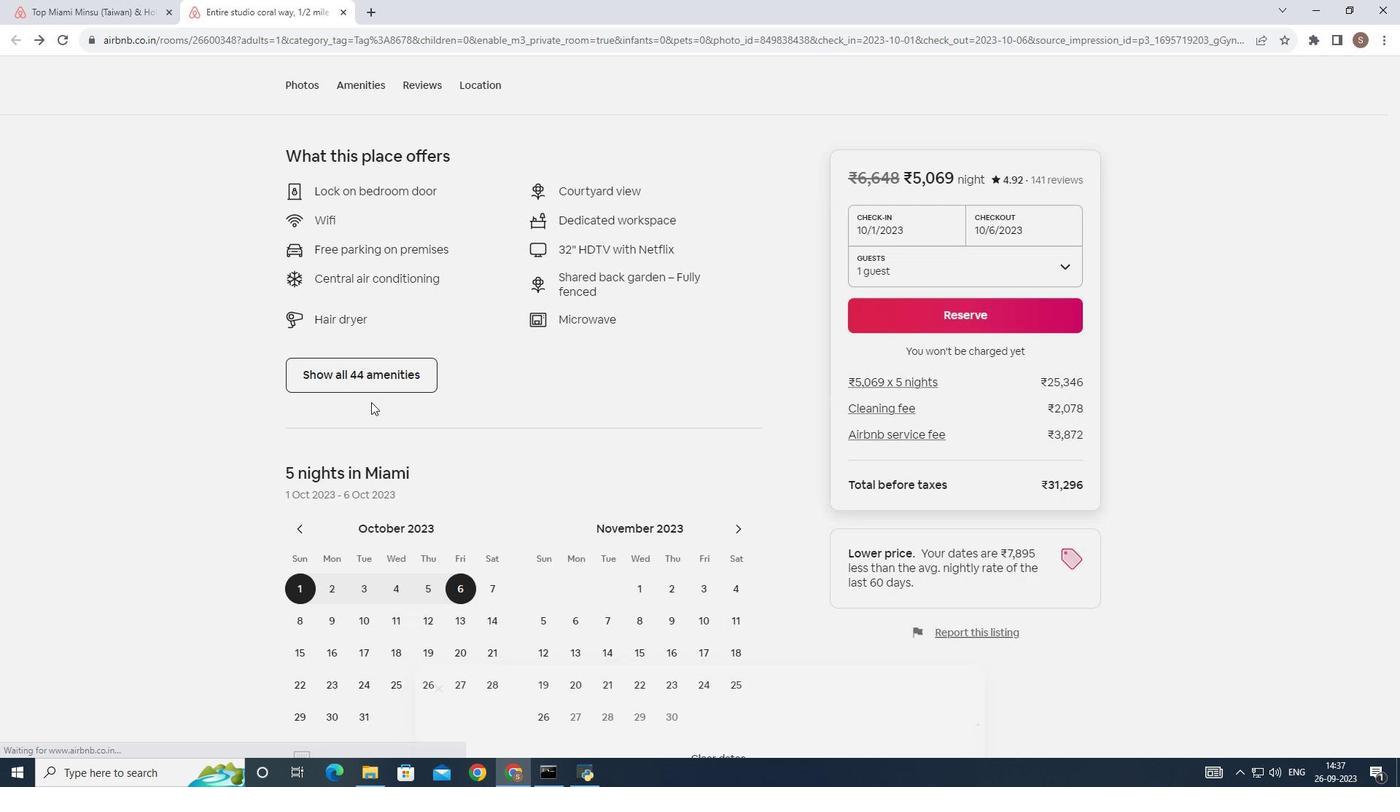 
Action: Mouse pressed left at (425, 105)
Screenshot: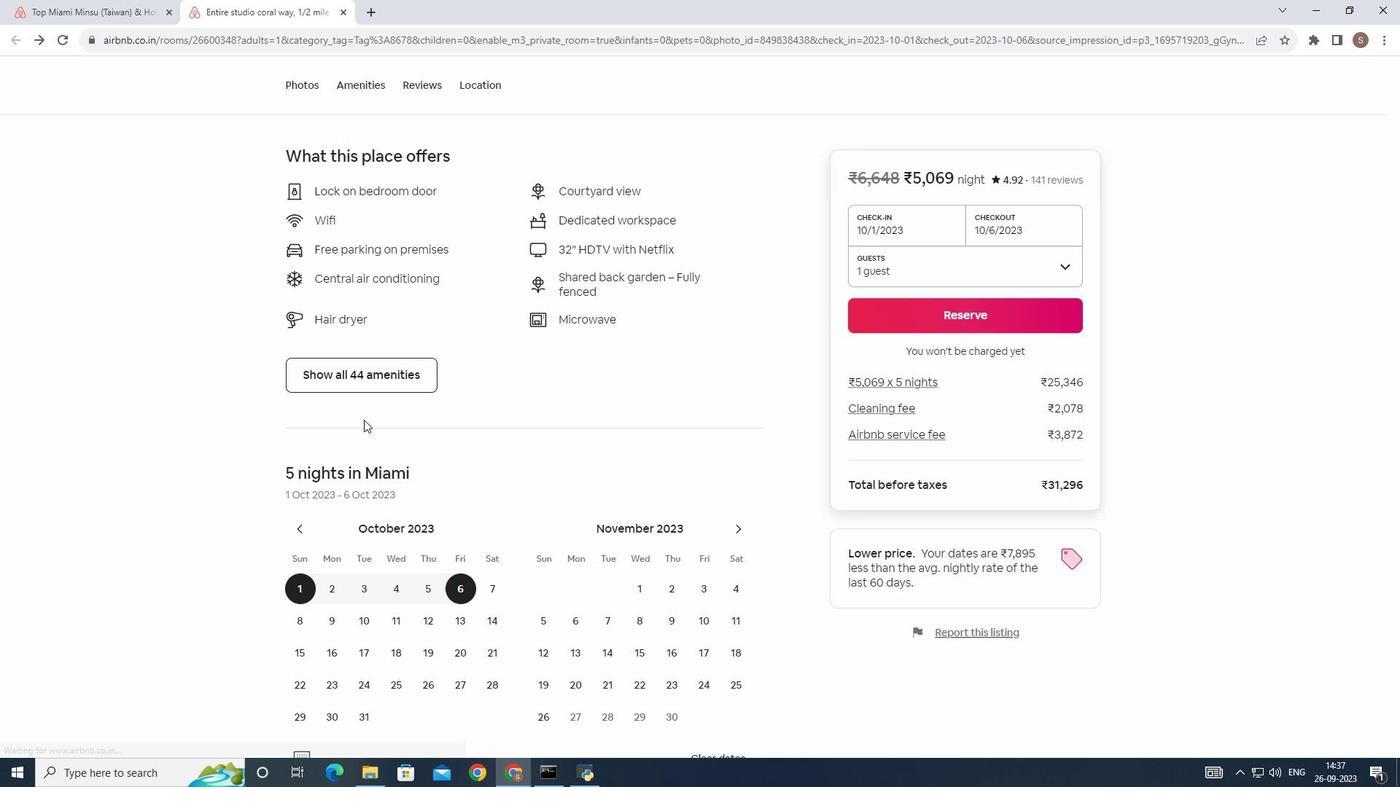 
Action: Mouse moved to (355, 412)
Screenshot: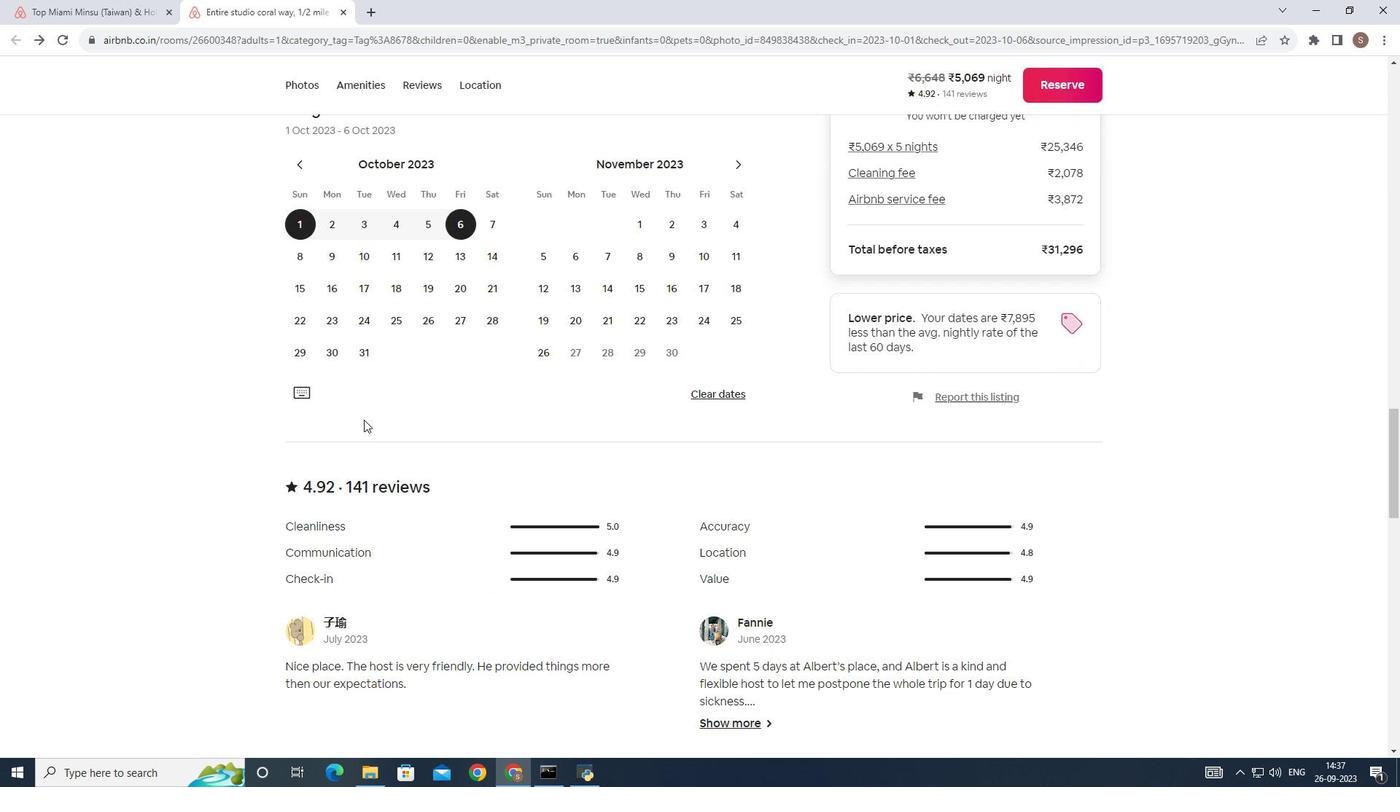 
Action: Mouse scrolled (355, 411) with delta (0, 0)
Screenshot: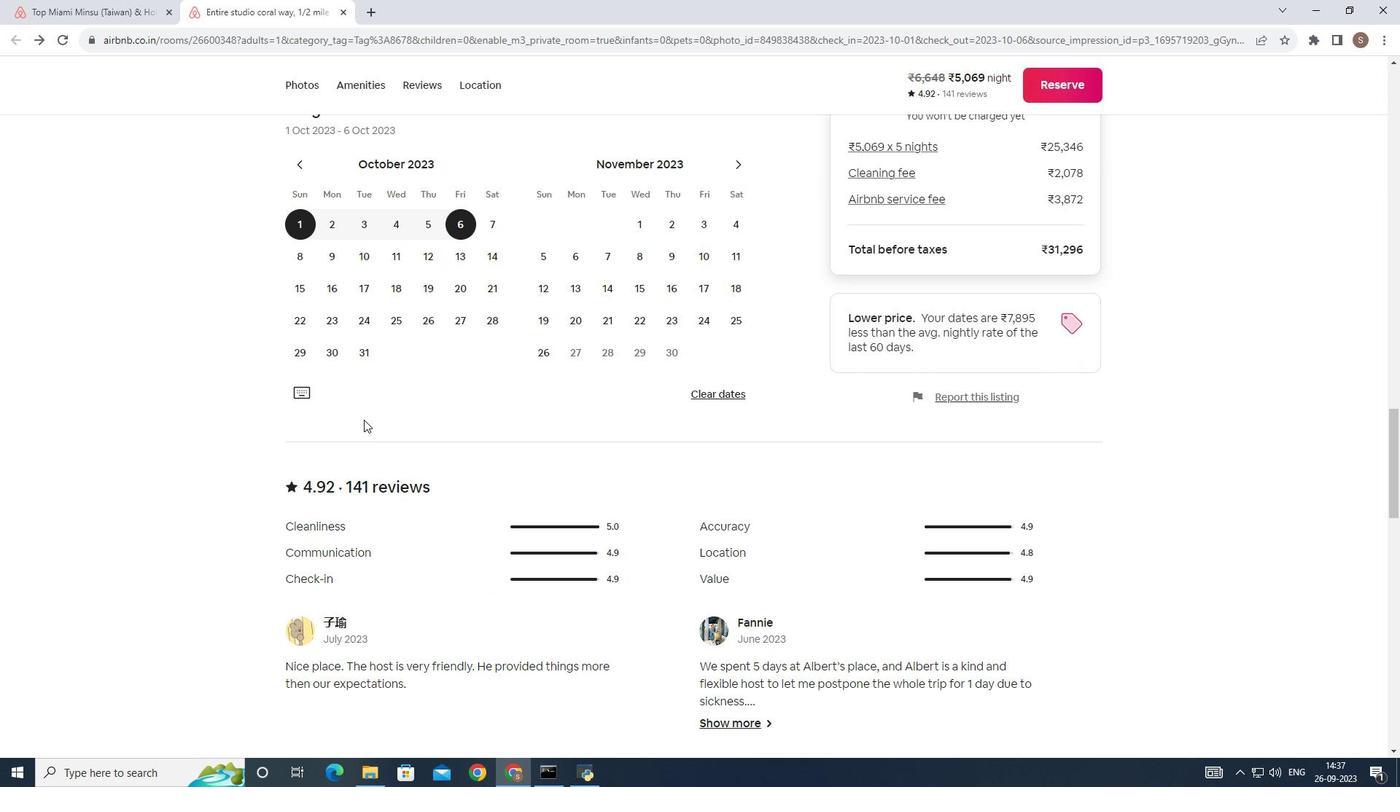 
Action: Mouse scrolled (355, 411) with delta (0, 0)
Screenshot: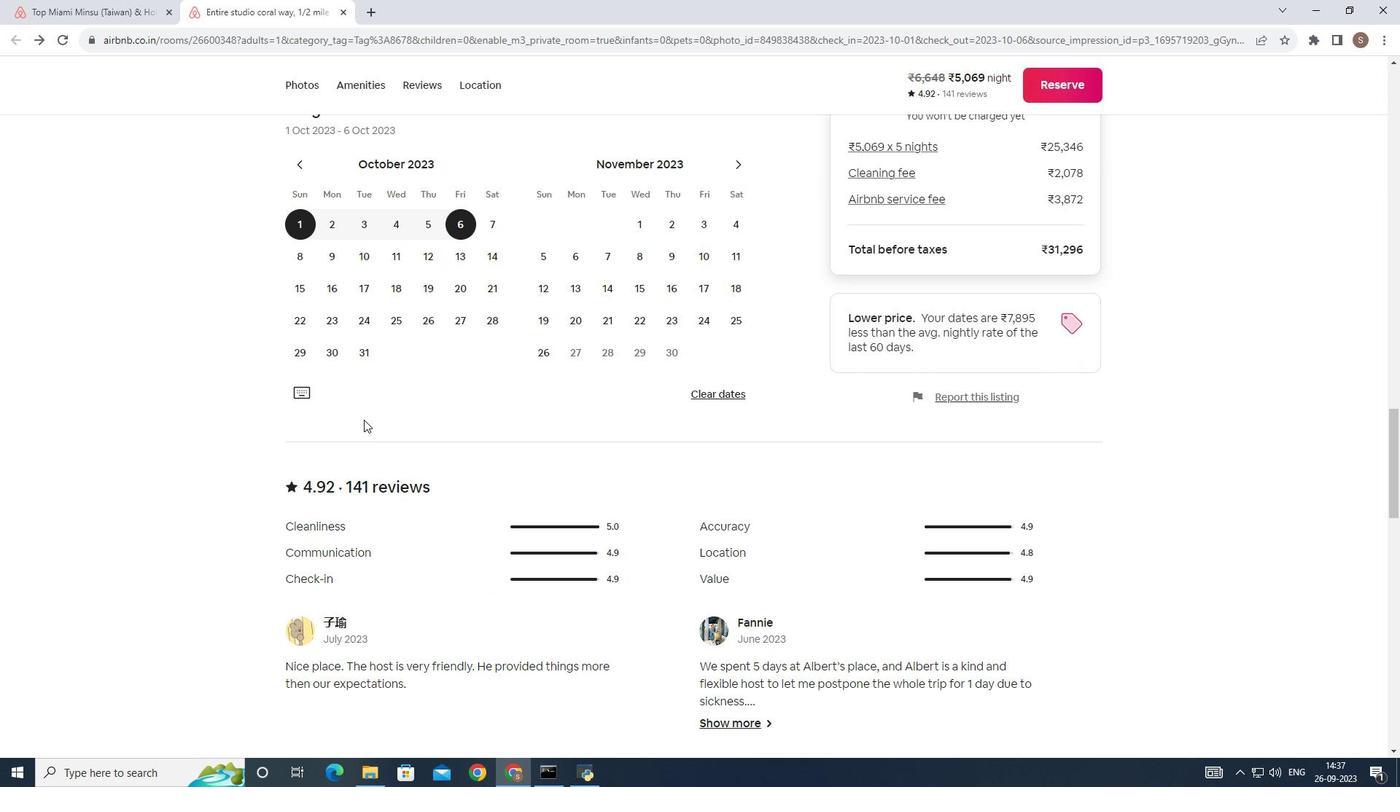 
Action: Mouse scrolled (355, 411) with delta (0, 0)
Screenshot: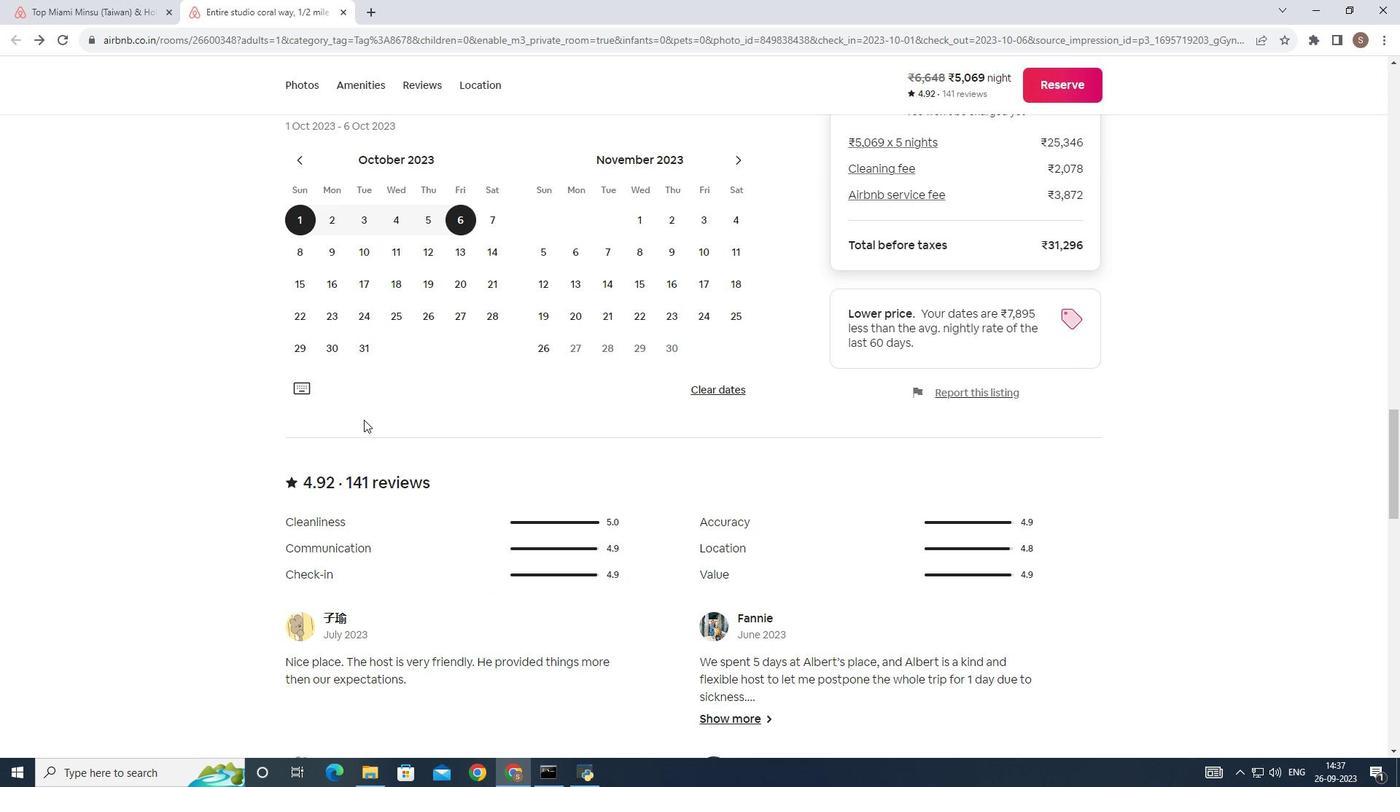 
Action: Mouse scrolled (355, 411) with delta (0, 0)
Screenshot: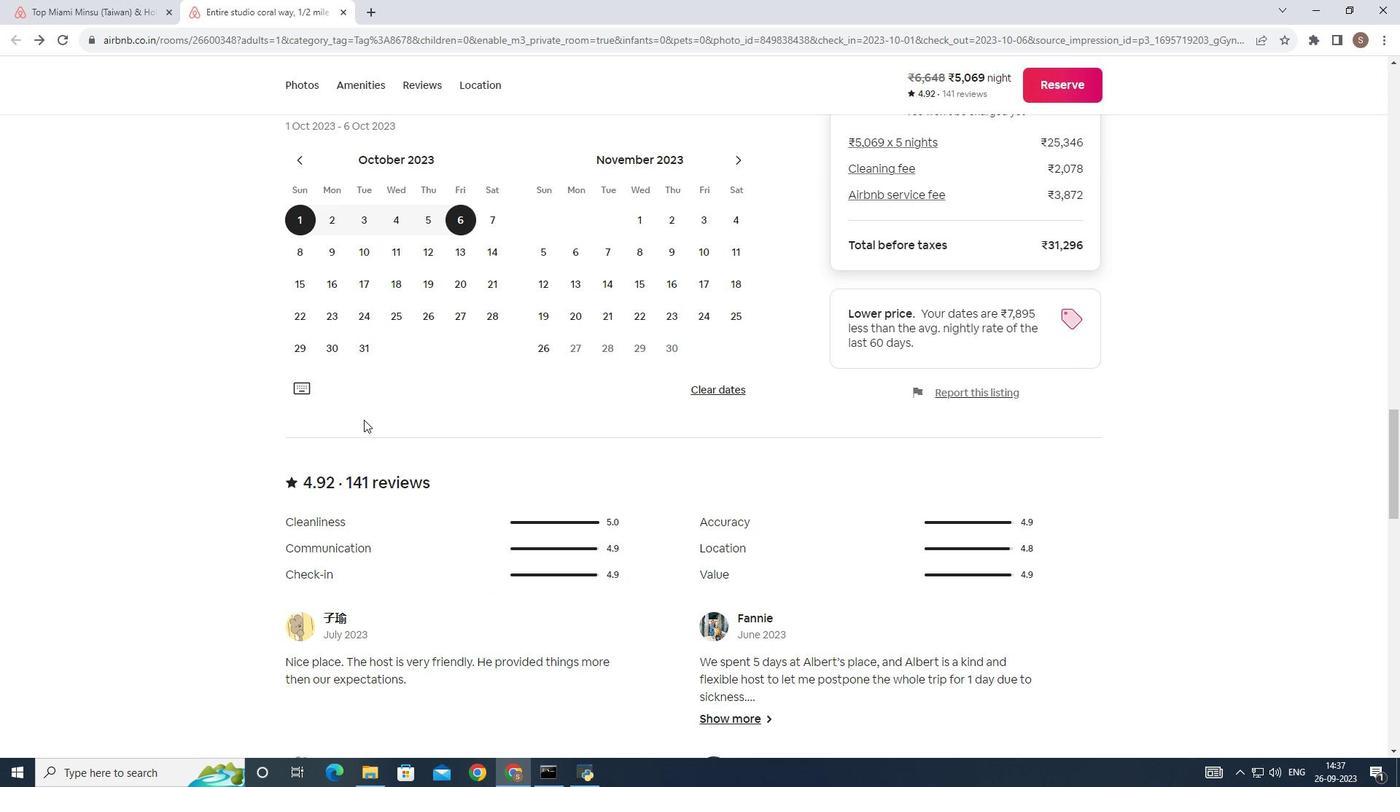 
Action: Mouse scrolled (355, 411) with delta (0, 0)
Screenshot: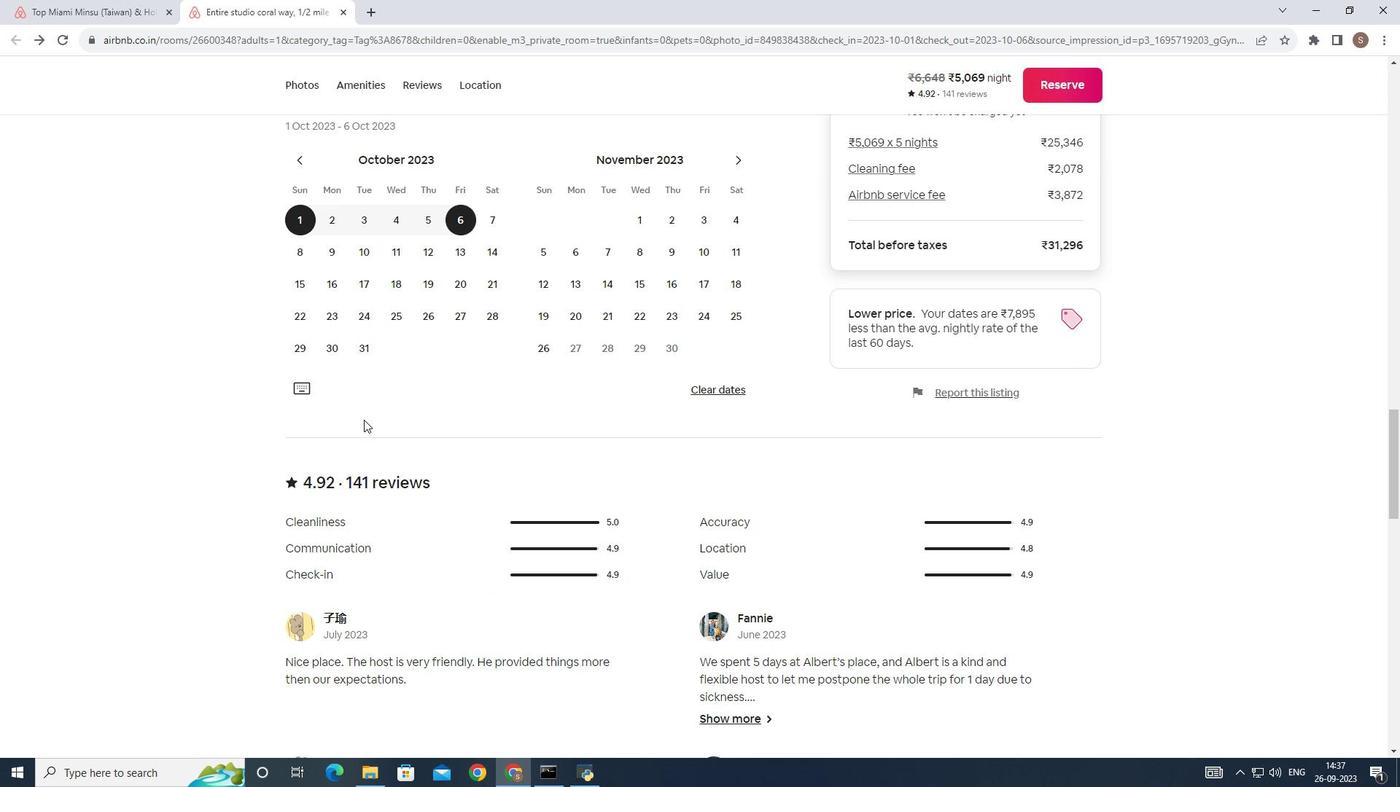 
Action: Mouse scrolled (355, 411) with delta (0, 0)
Screenshot: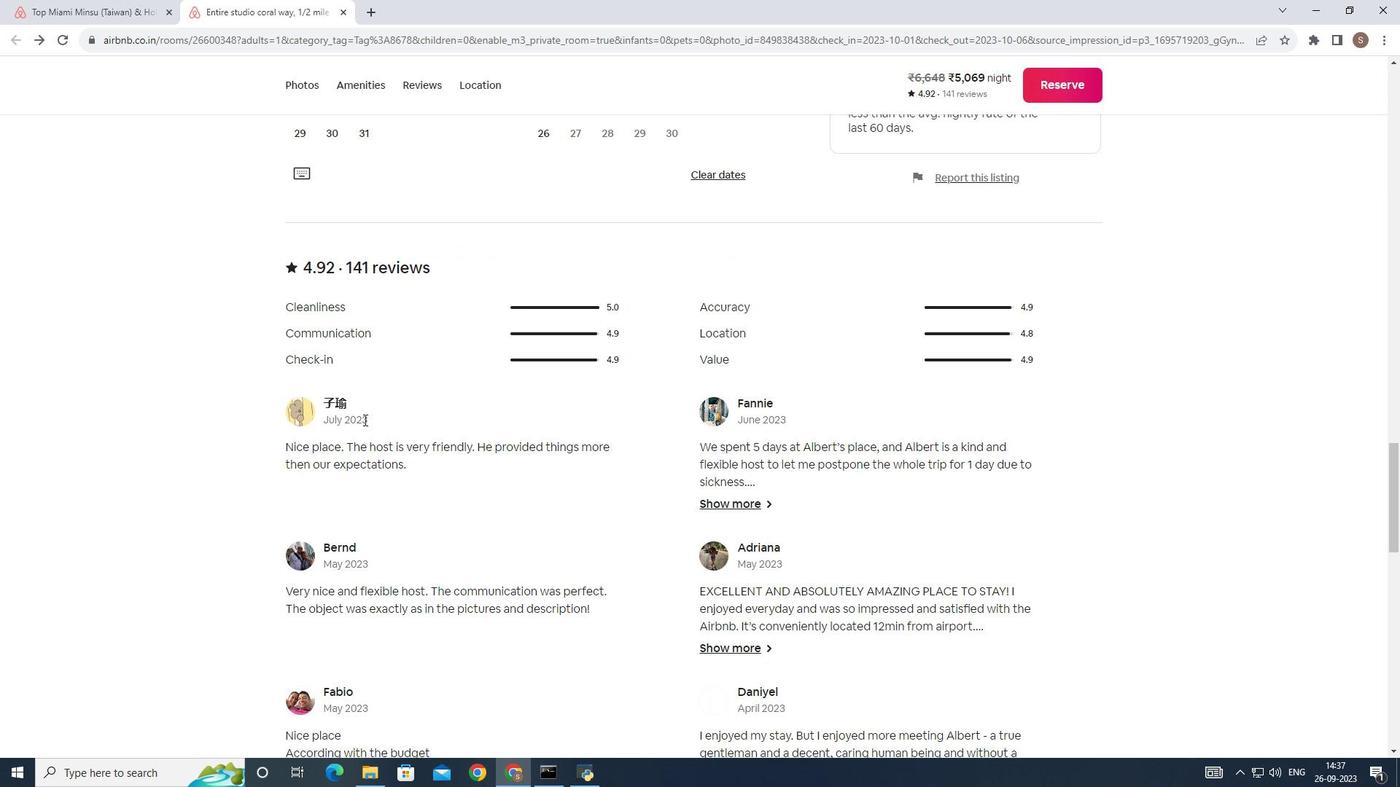 
Action: Mouse scrolled (355, 411) with delta (0, 0)
Screenshot: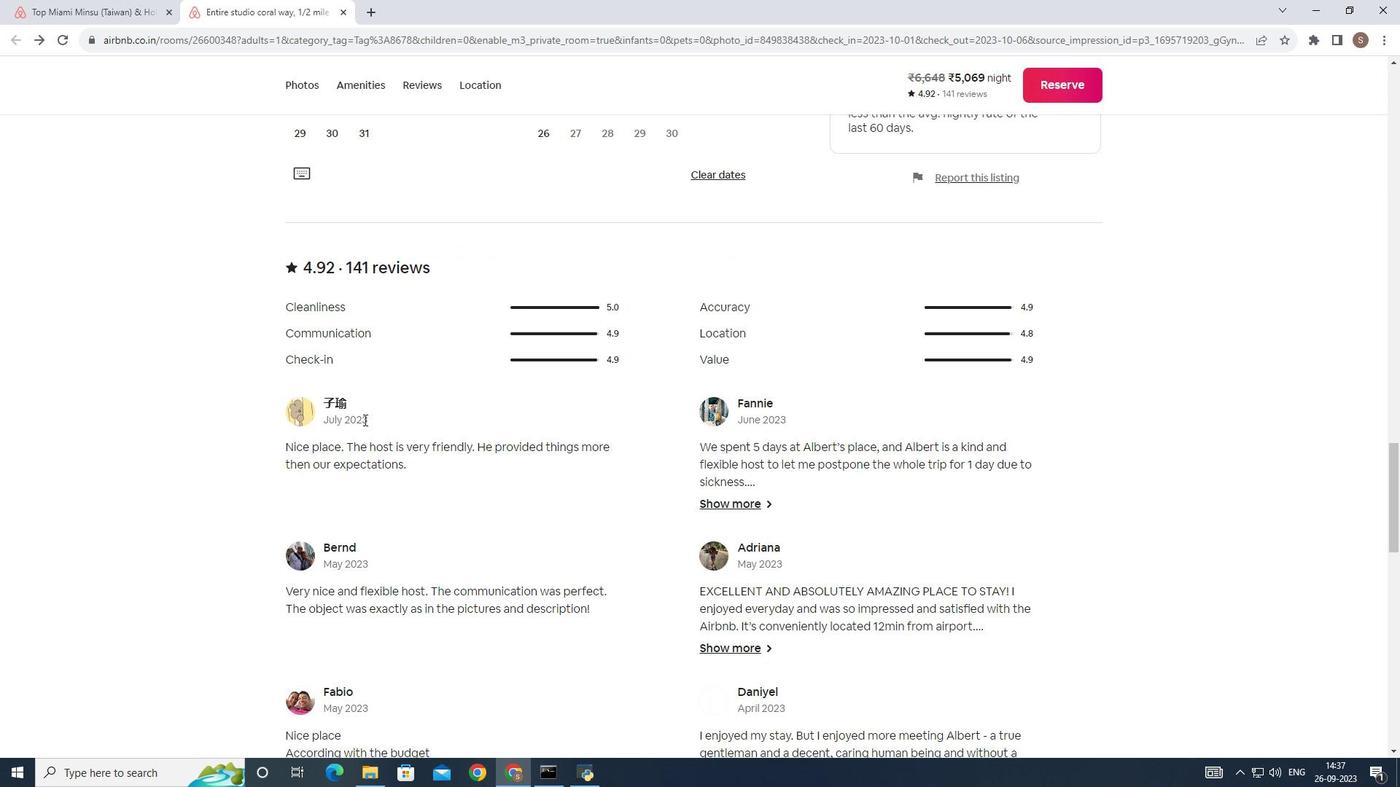 
Action: Mouse scrolled (355, 411) with delta (0, 0)
Screenshot: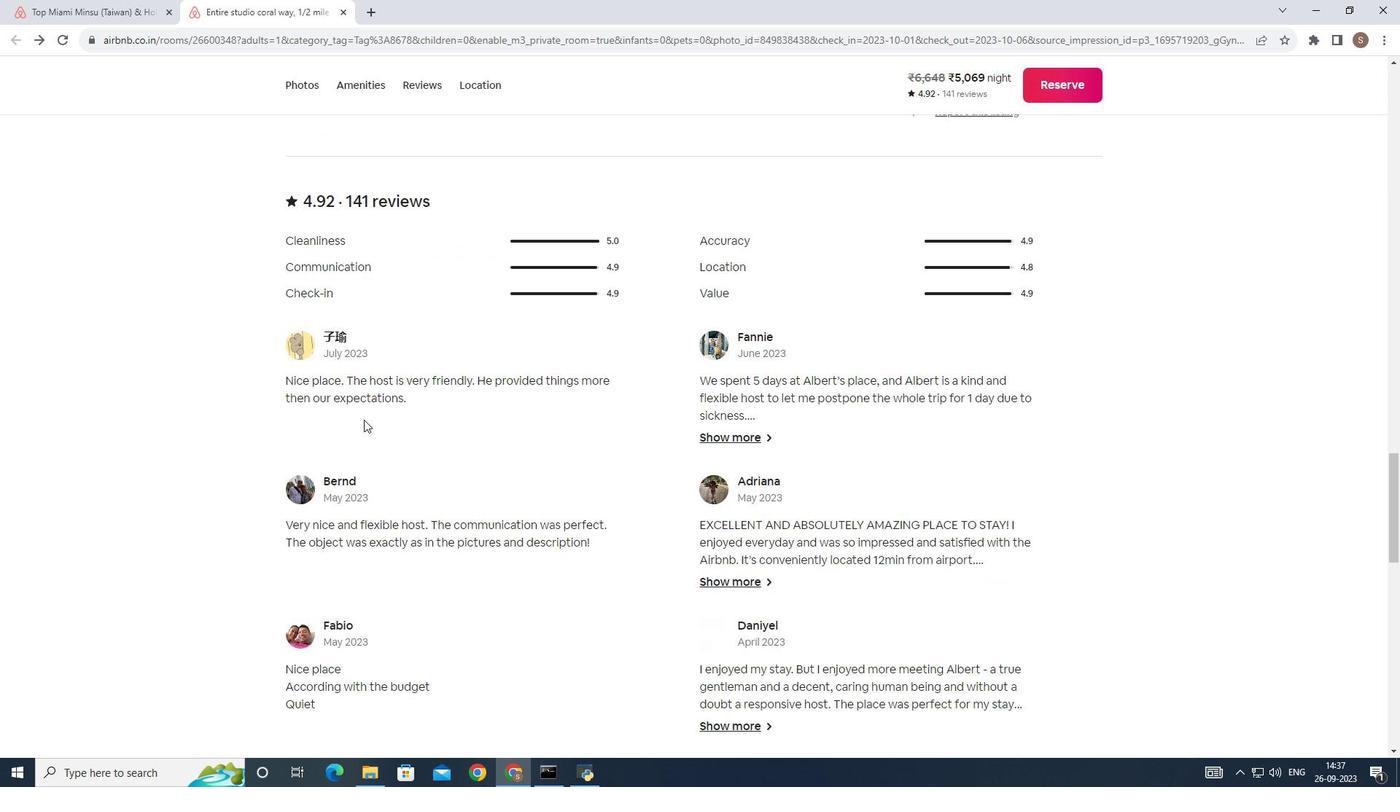 
Action: Mouse scrolled (355, 411) with delta (0, 0)
Screenshot: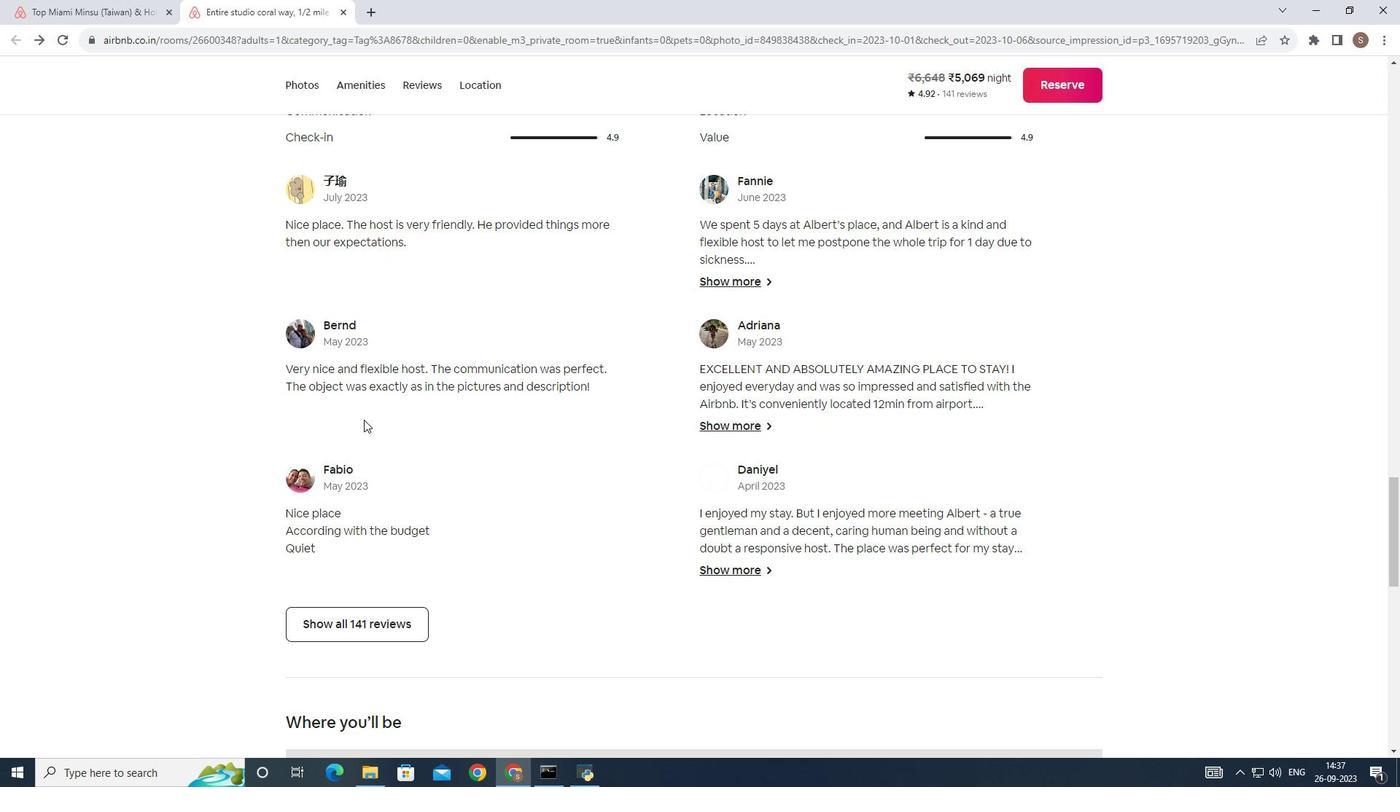 
Action: Mouse scrolled (355, 411) with delta (0, 0)
Screenshot: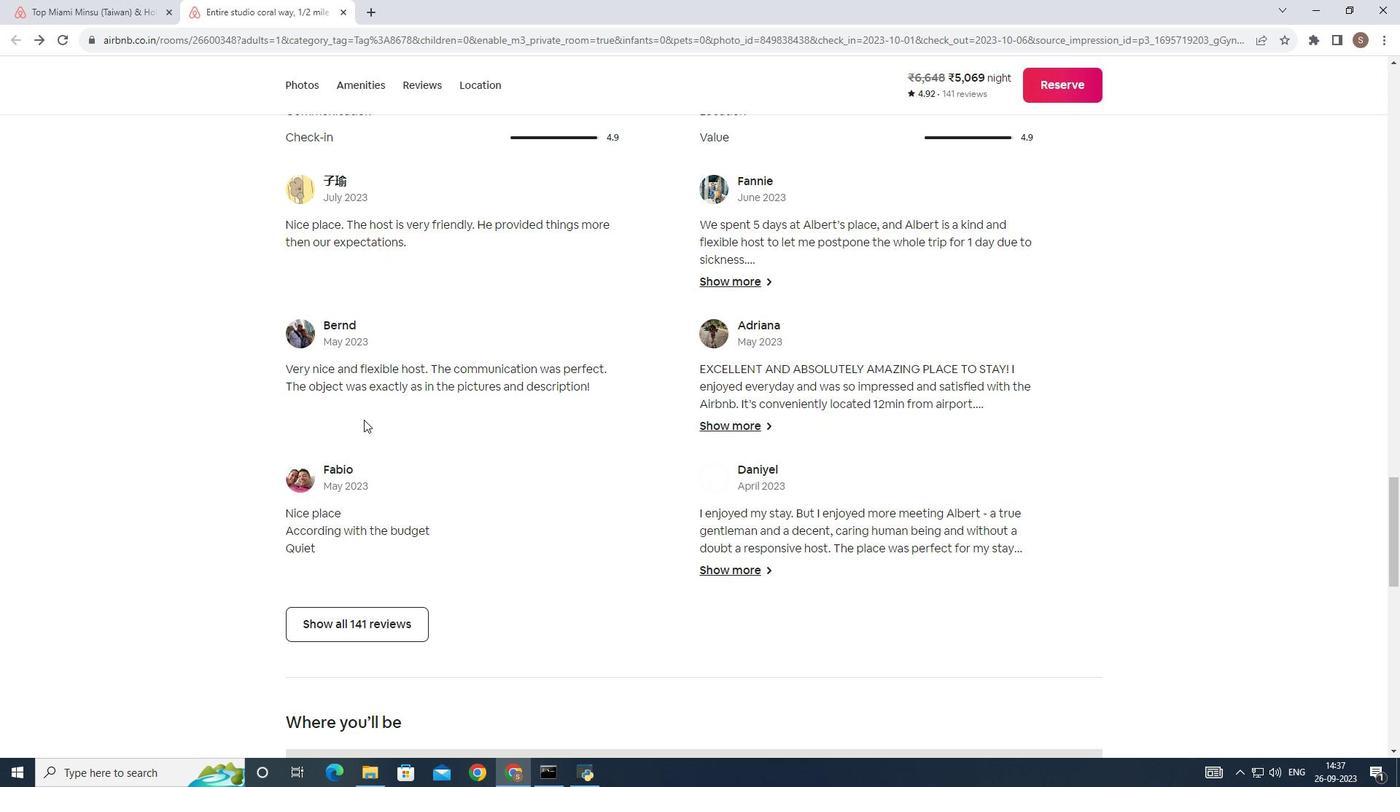 
Action: Mouse scrolled (355, 411) with delta (0, 0)
Screenshot: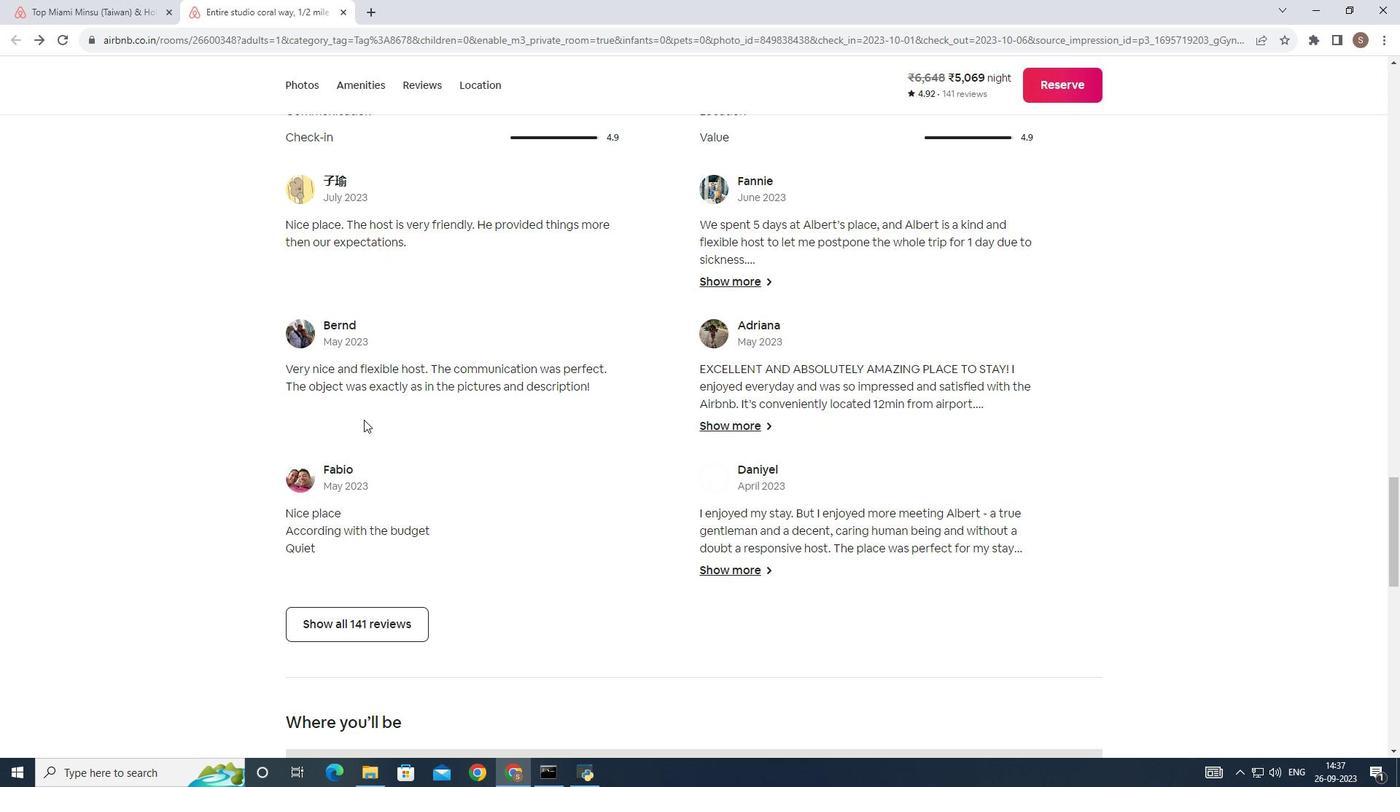 
Action: Mouse scrolled (355, 411) with delta (0, 0)
Screenshot: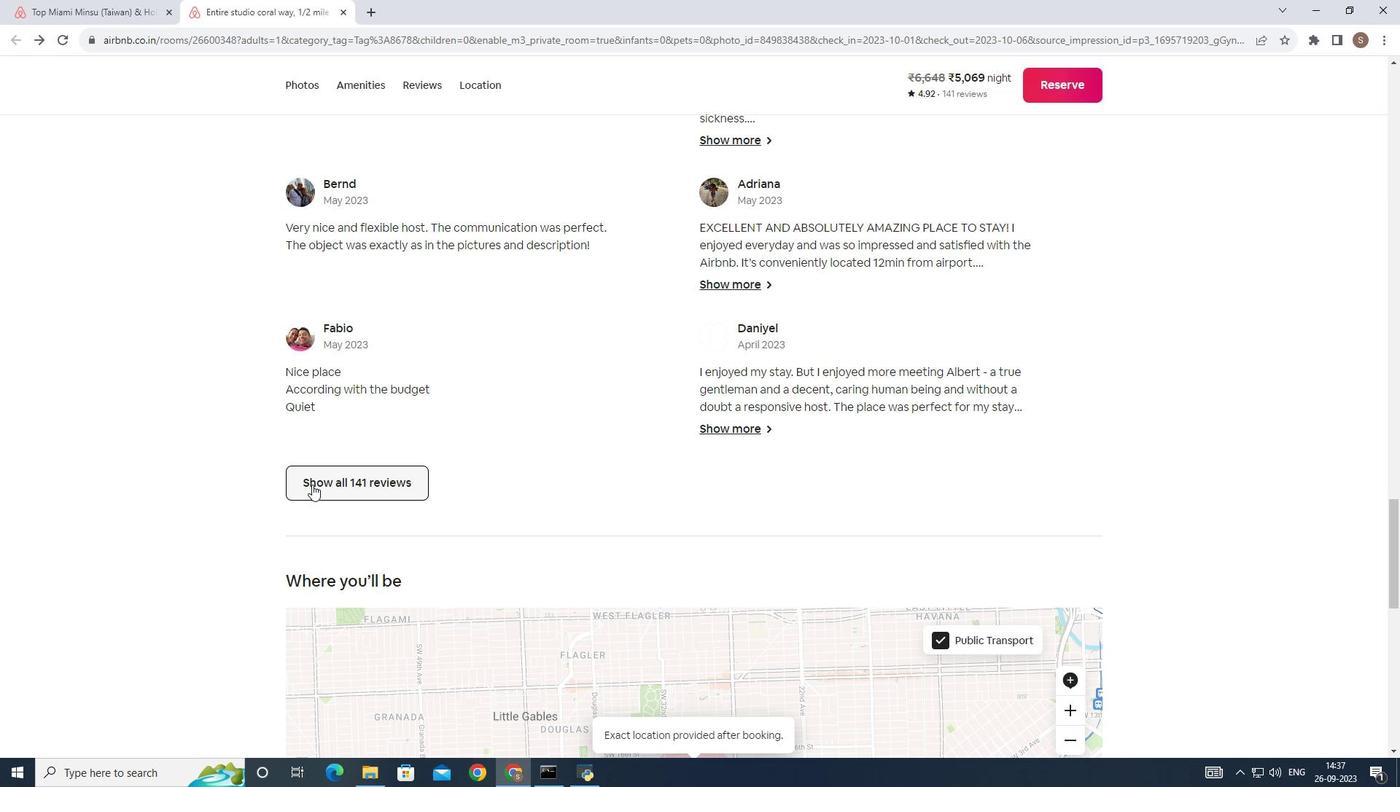 
Action: Mouse scrolled (355, 411) with delta (0, 0)
Screenshot: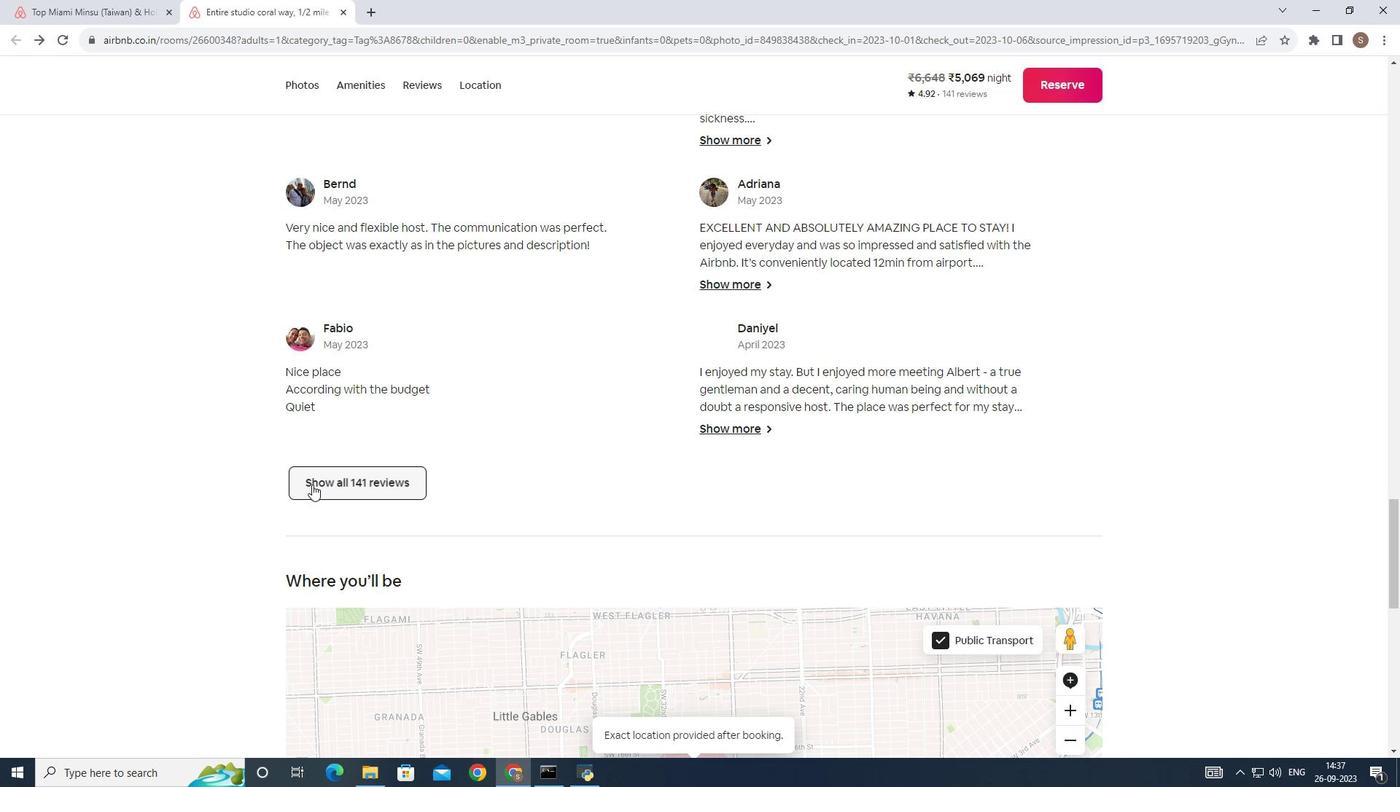 
Action: Mouse moved to (304, 477)
Screenshot: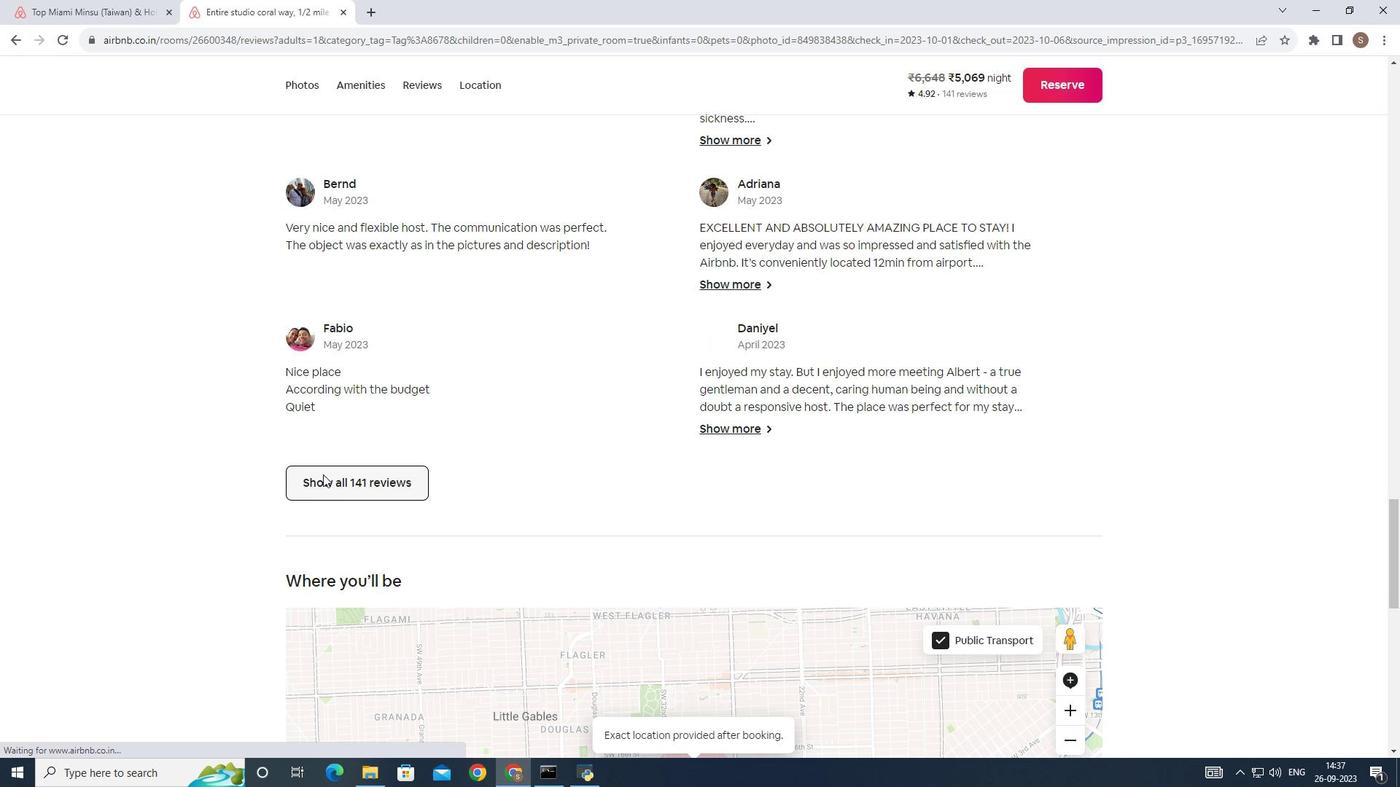
Action: Mouse pressed left at (304, 477)
Screenshot: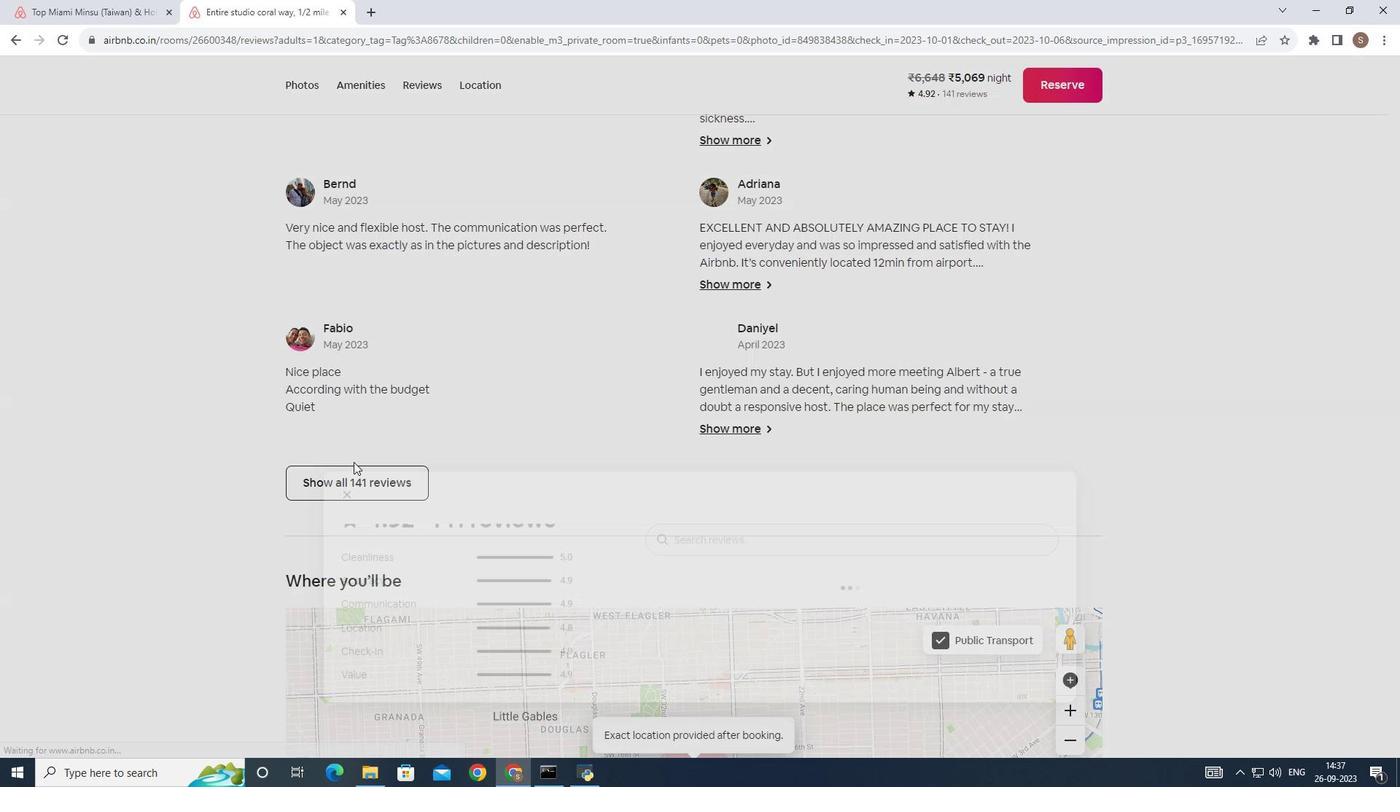 
Action: Mouse moved to (413, 436)
Screenshot: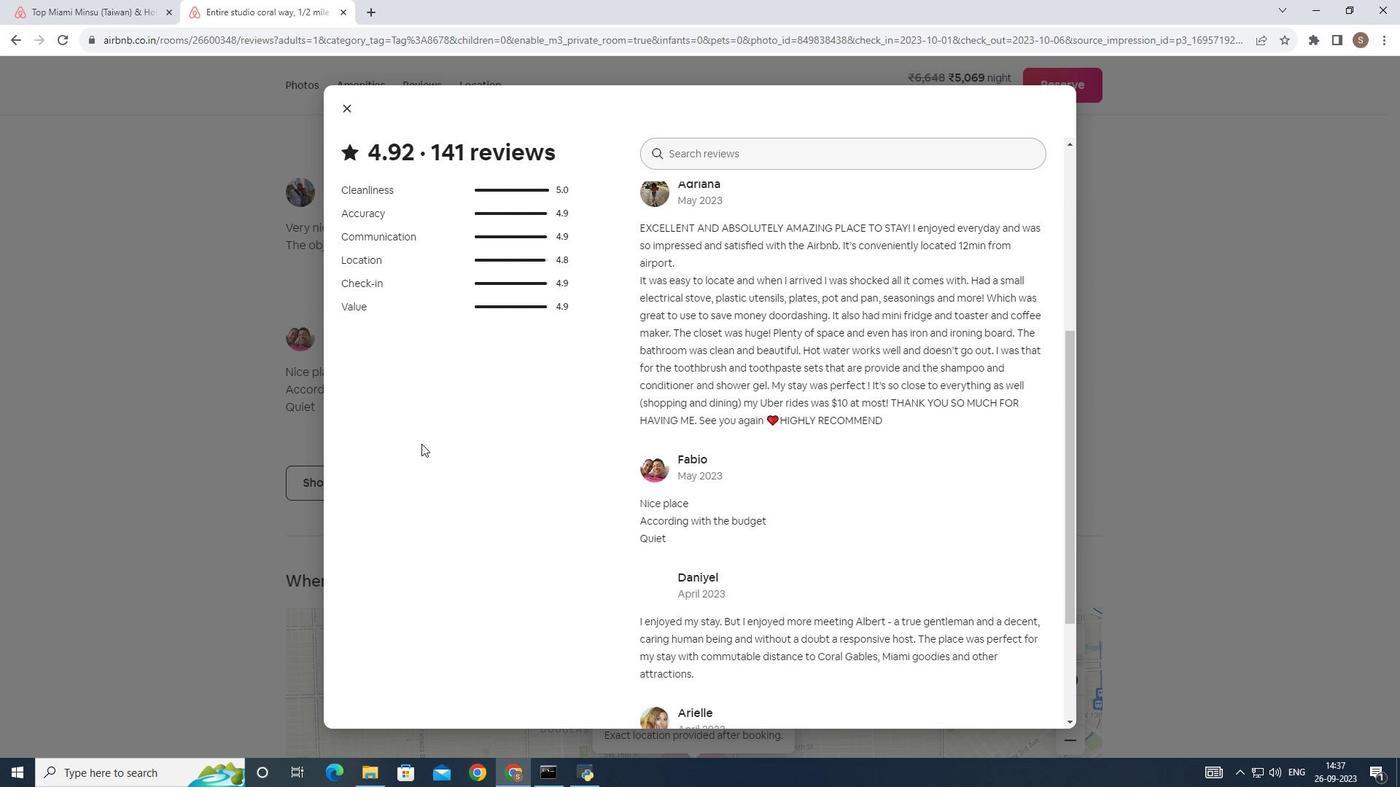 
Action: Mouse scrolled (413, 435) with delta (0, 0)
Screenshot: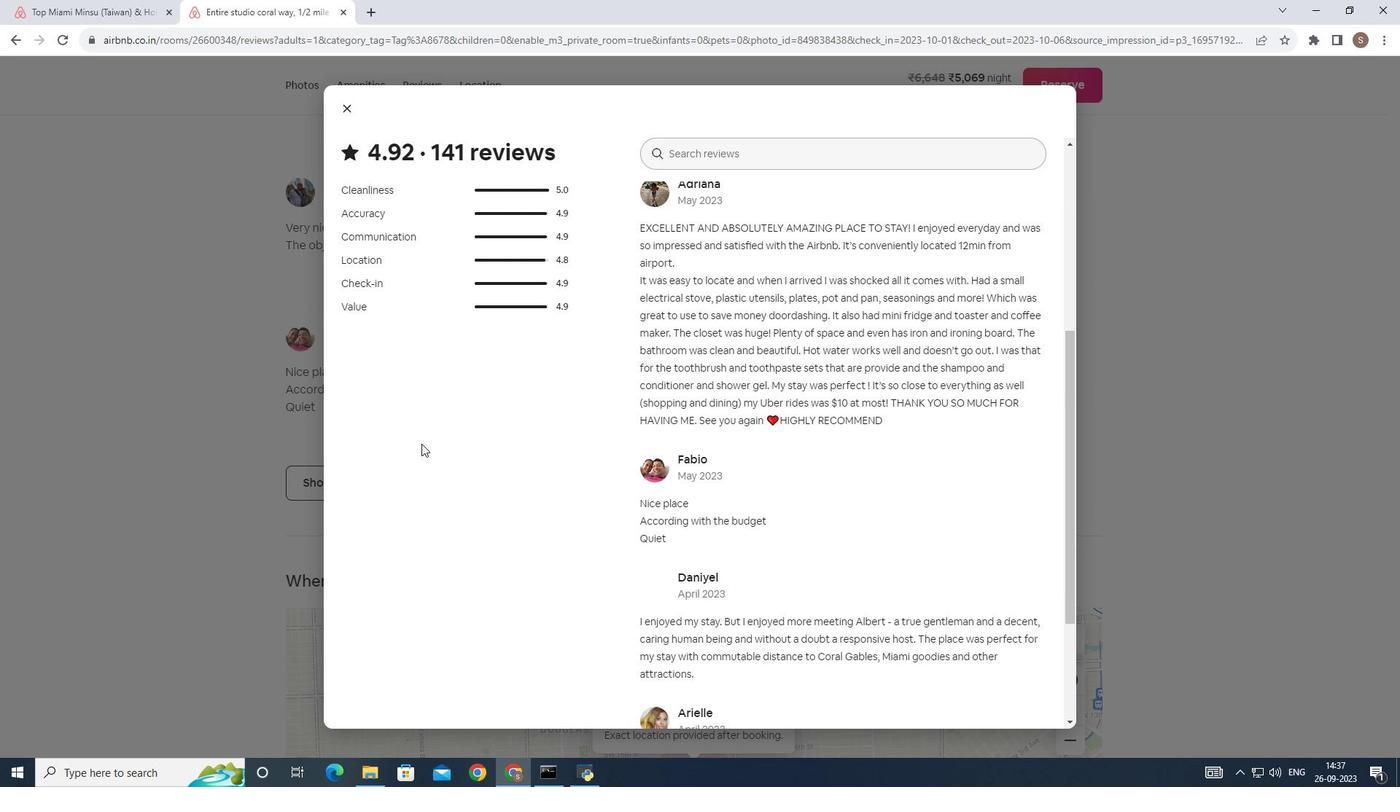 
Action: Mouse scrolled (413, 435) with delta (0, 0)
Screenshot: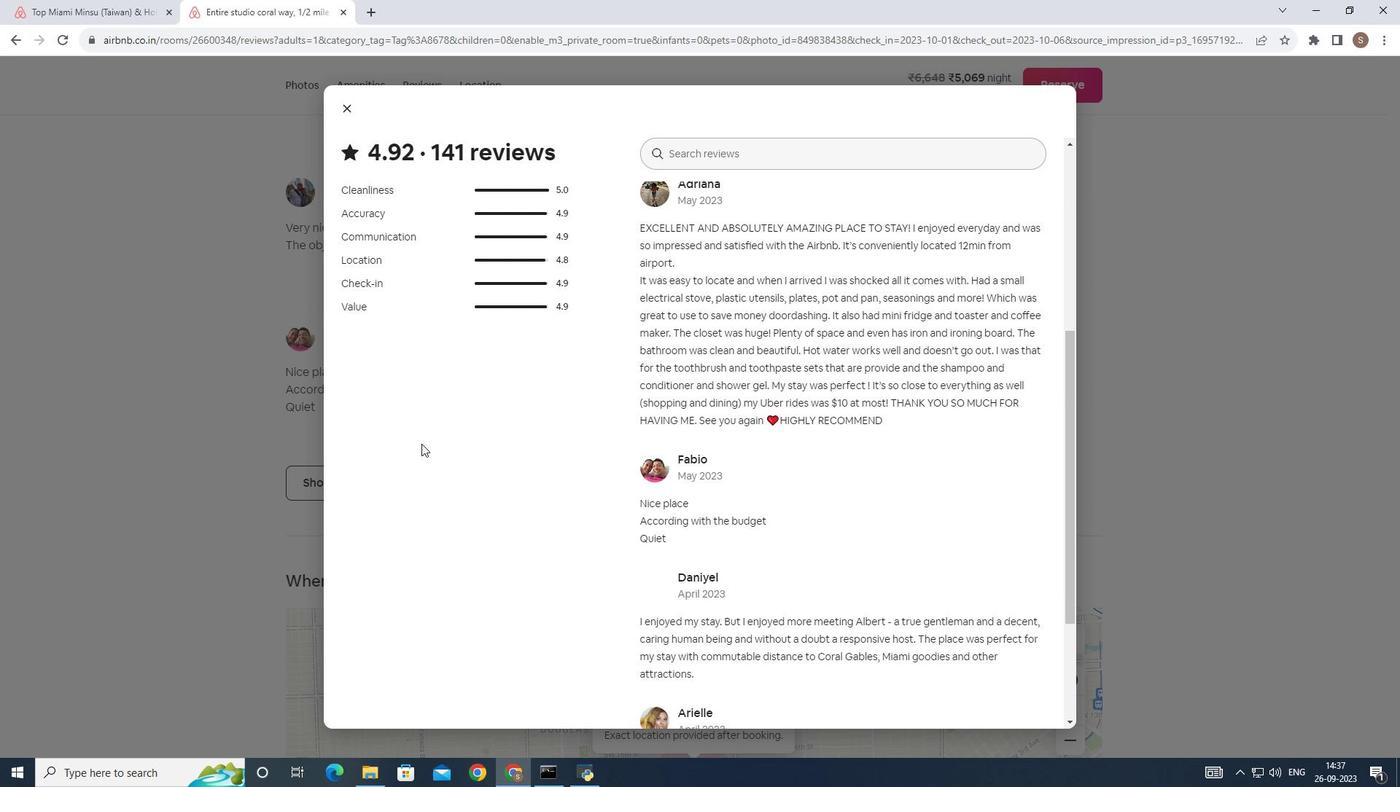 
Action: Mouse scrolled (413, 435) with delta (0, 0)
Screenshot: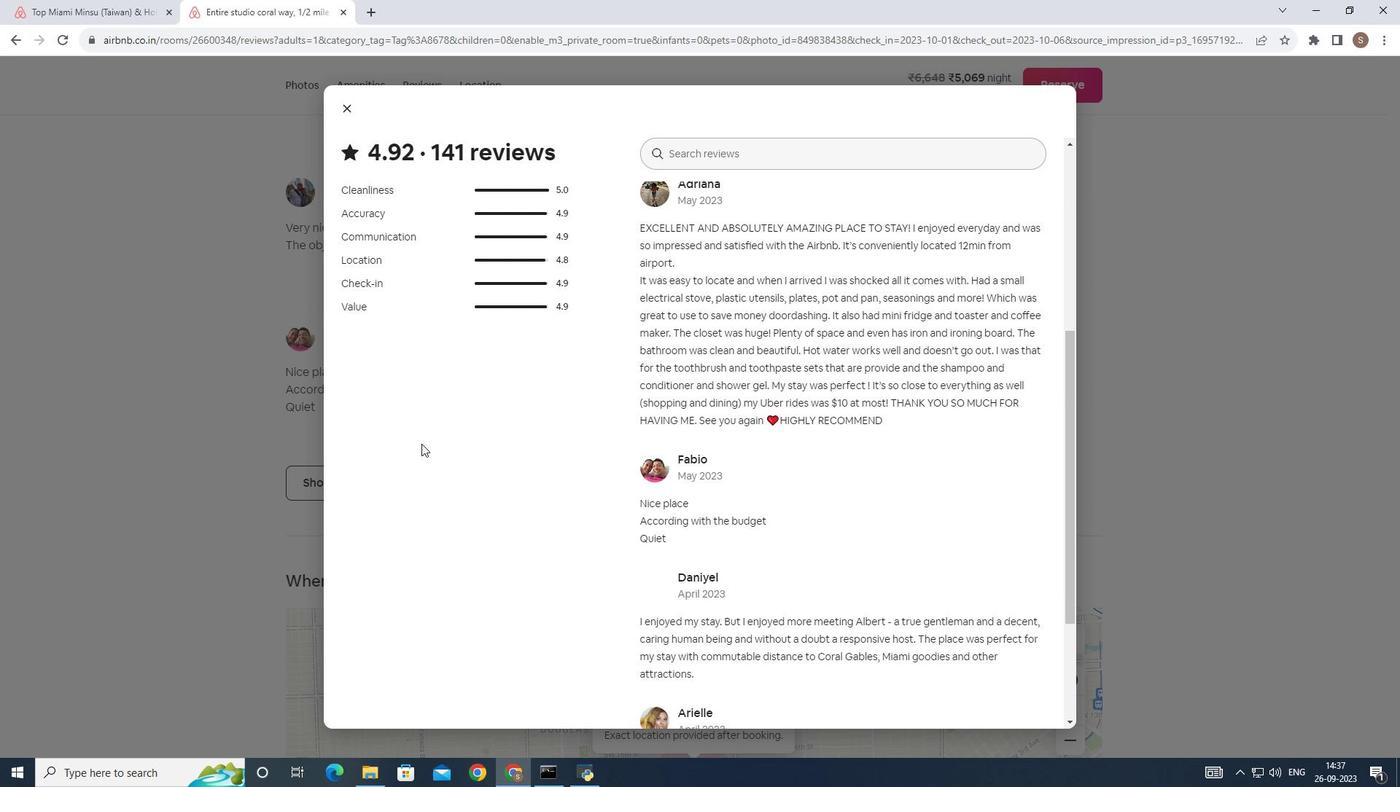 
Action: Mouse scrolled (413, 435) with delta (0, 0)
Screenshot: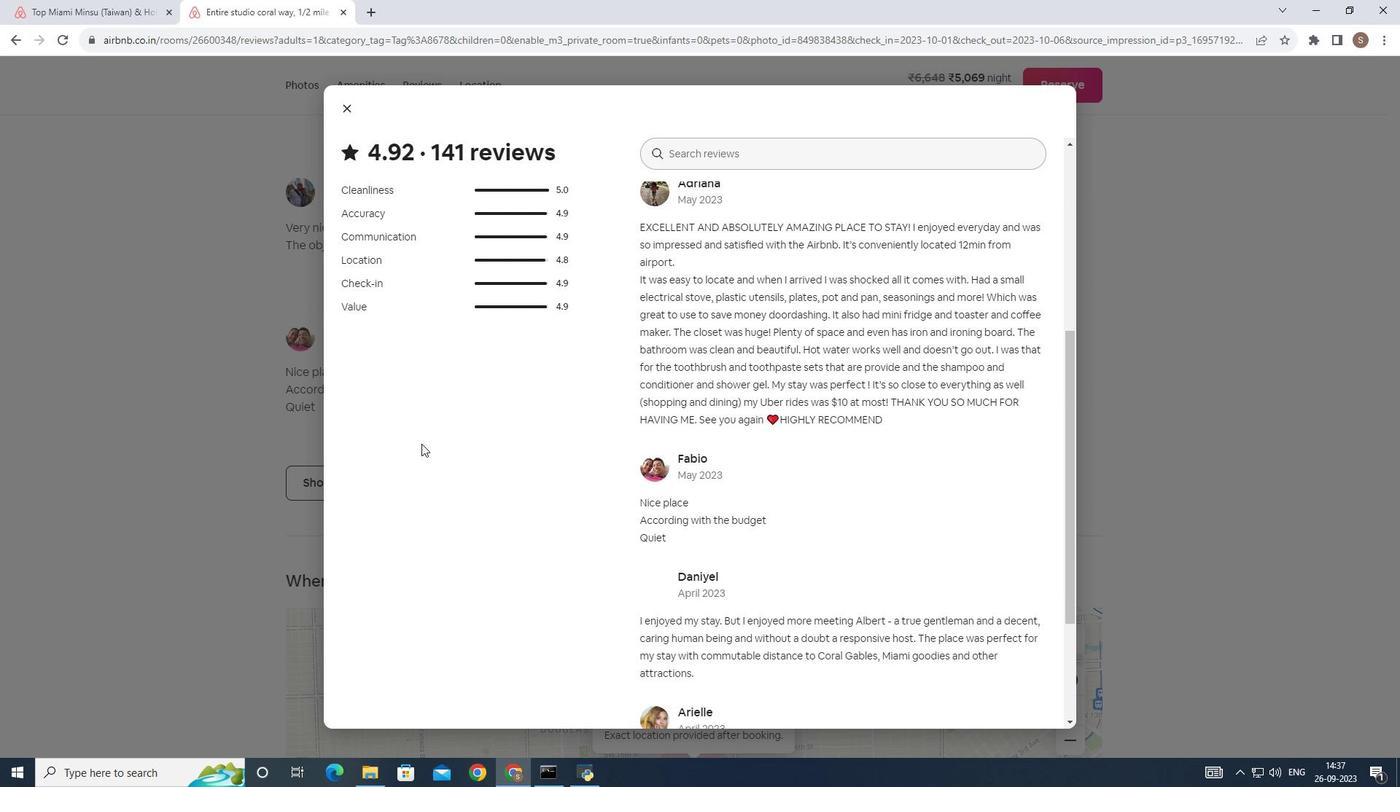 
Action: Mouse scrolled (413, 435) with delta (0, 0)
Screenshot: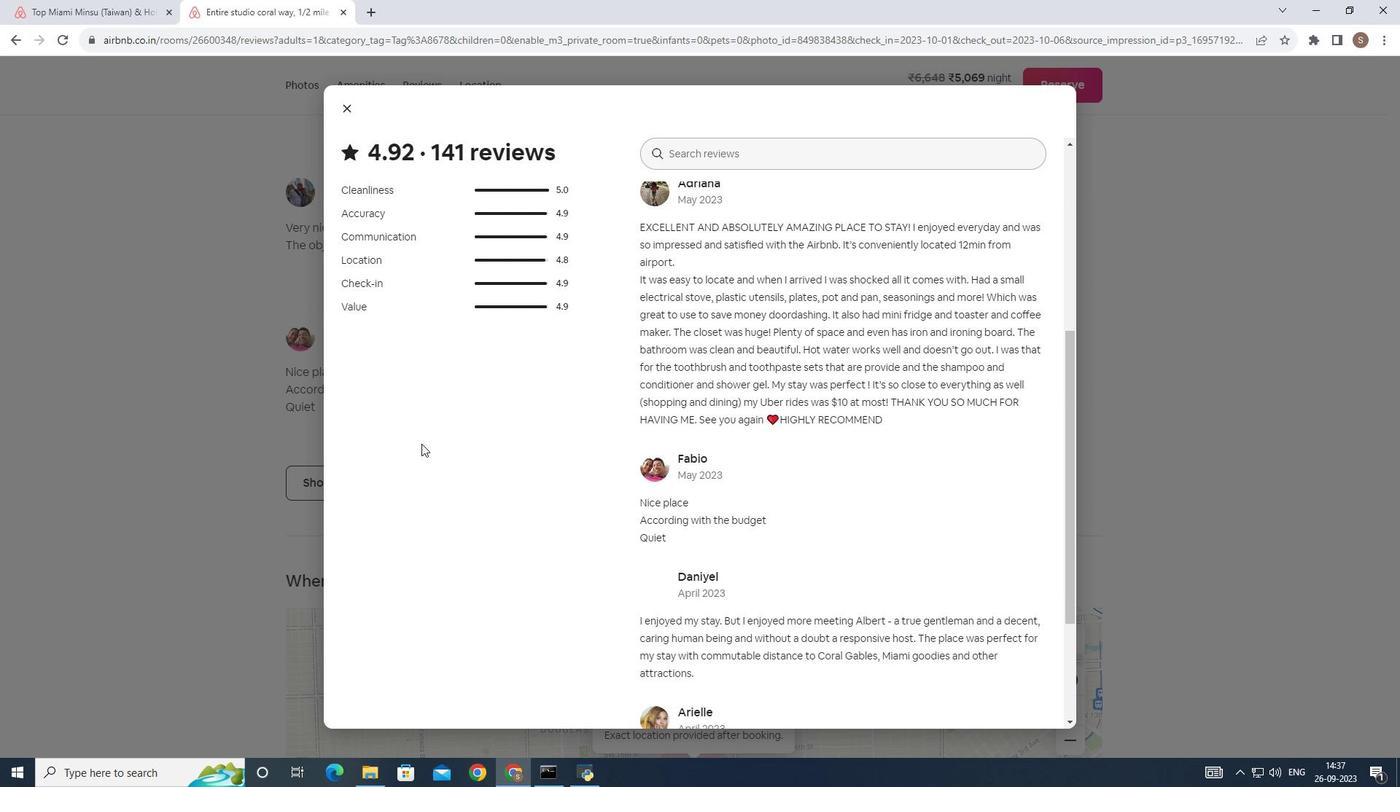 
Action: Mouse scrolled (413, 435) with delta (0, 0)
Screenshot: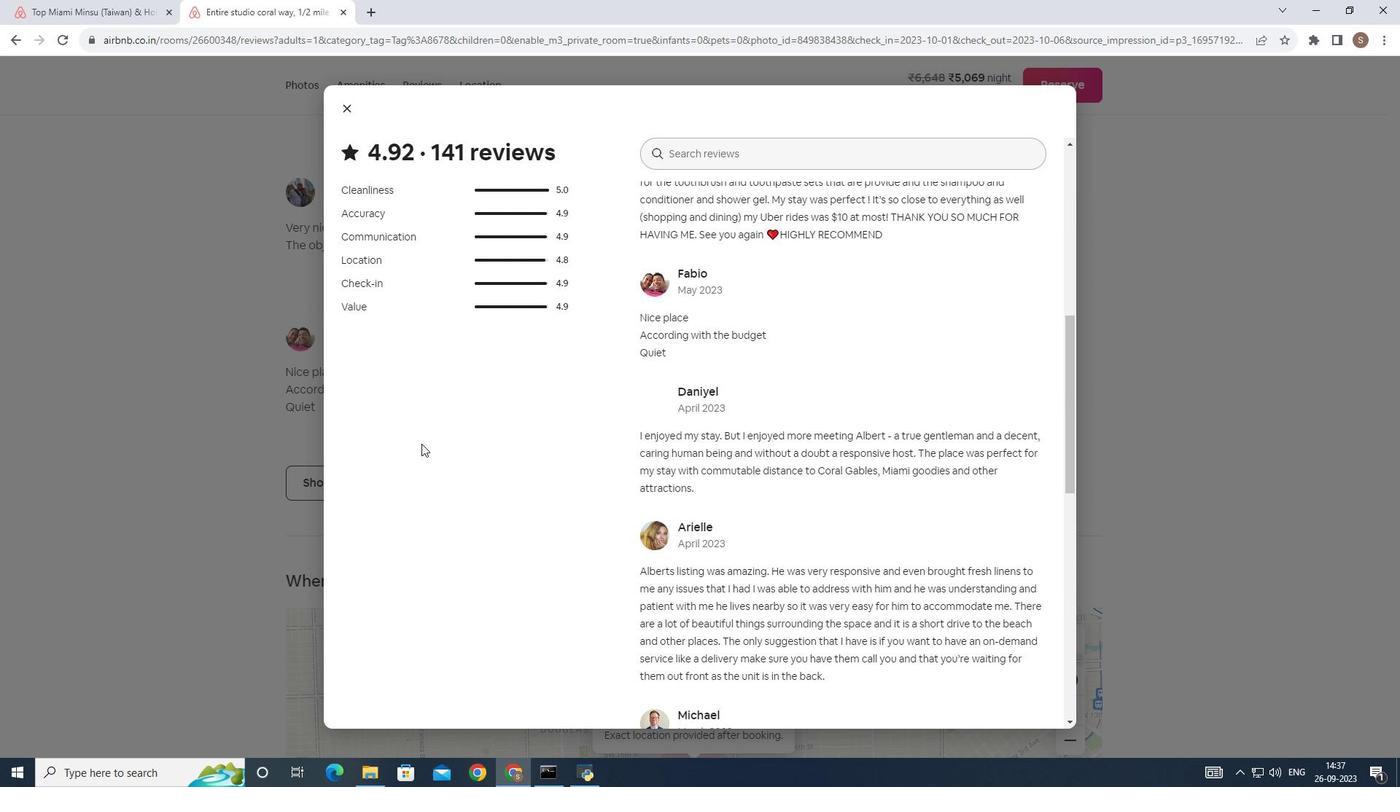 
Action: Mouse scrolled (413, 435) with delta (0, 0)
Screenshot: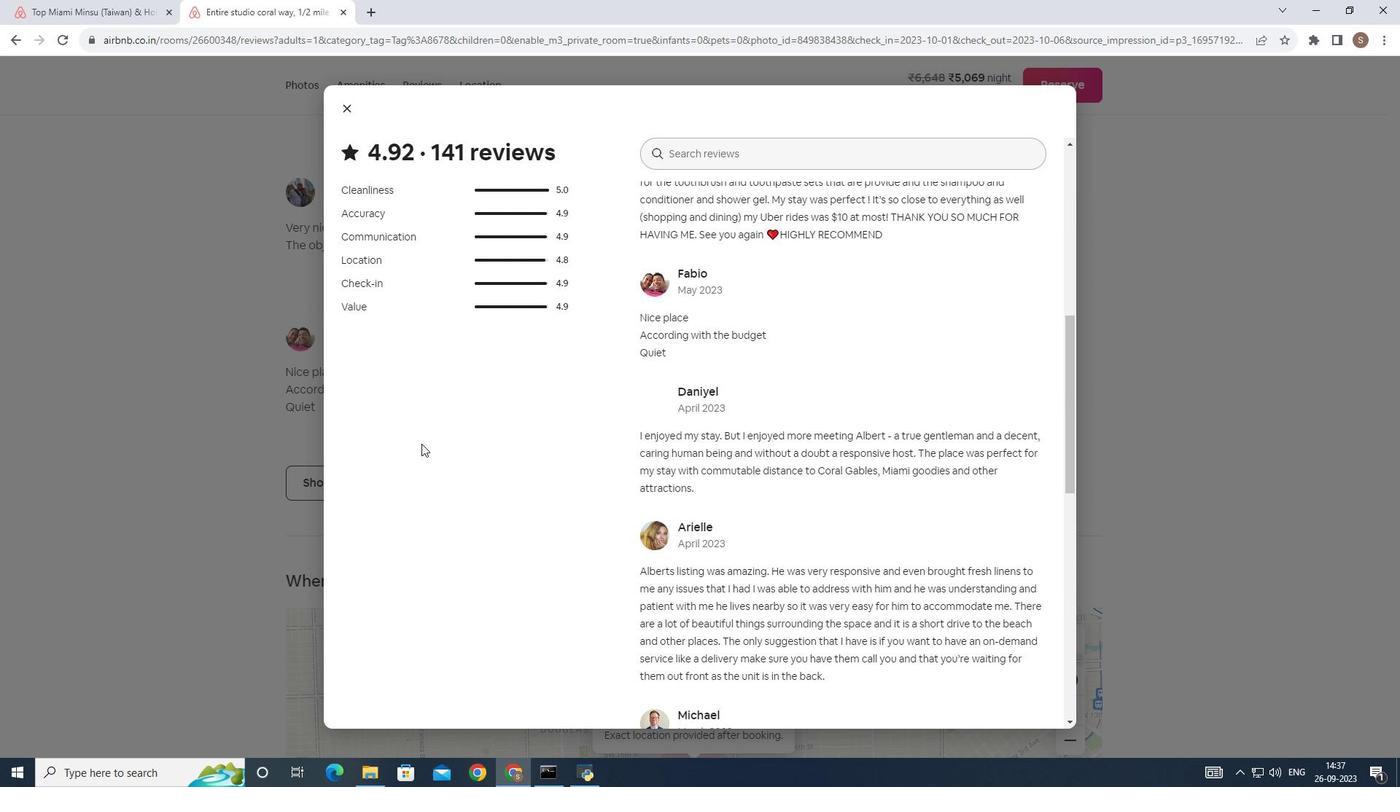 
Action: Mouse scrolled (413, 435) with delta (0, 0)
Screenshot: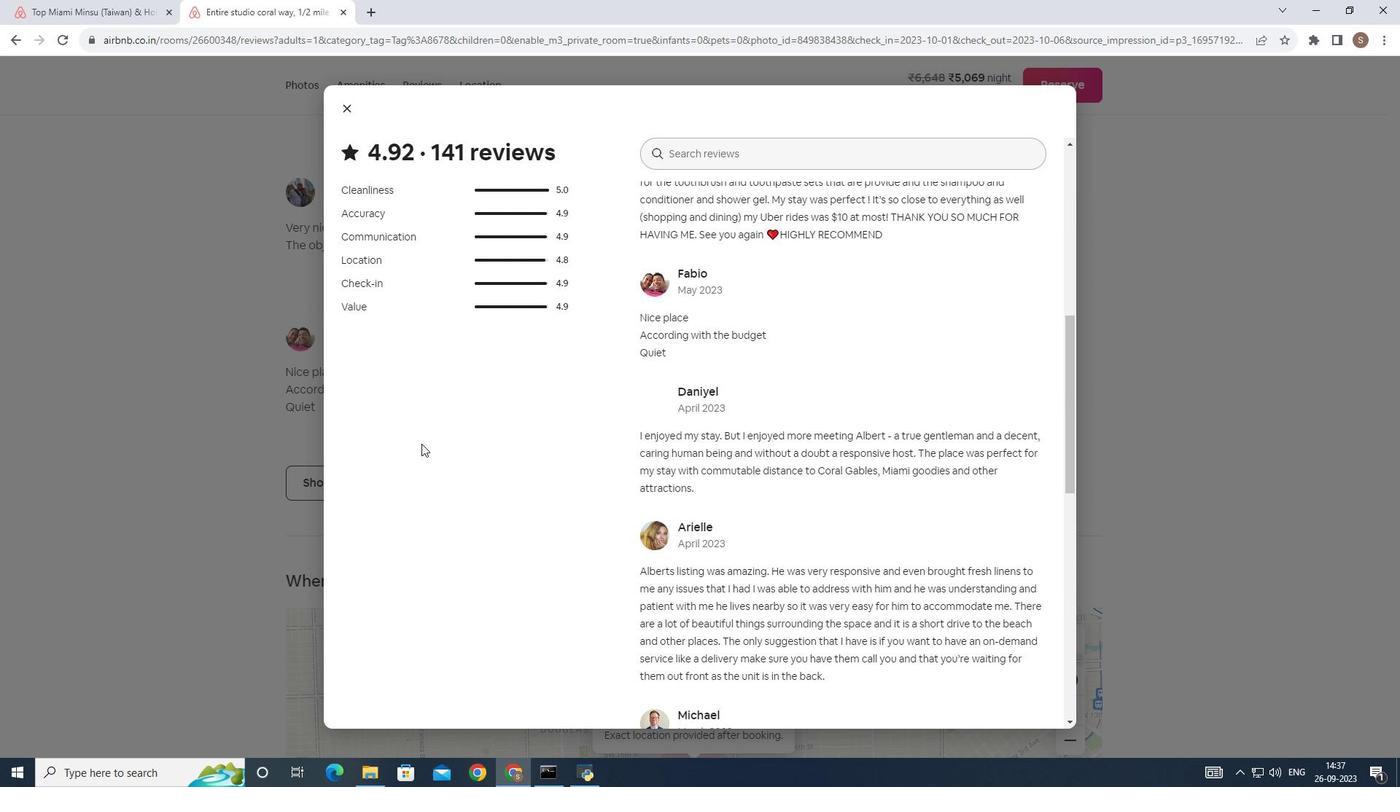 
Action: Mouse scrolled (413, 435) with delta (0, 0)
Screenshot: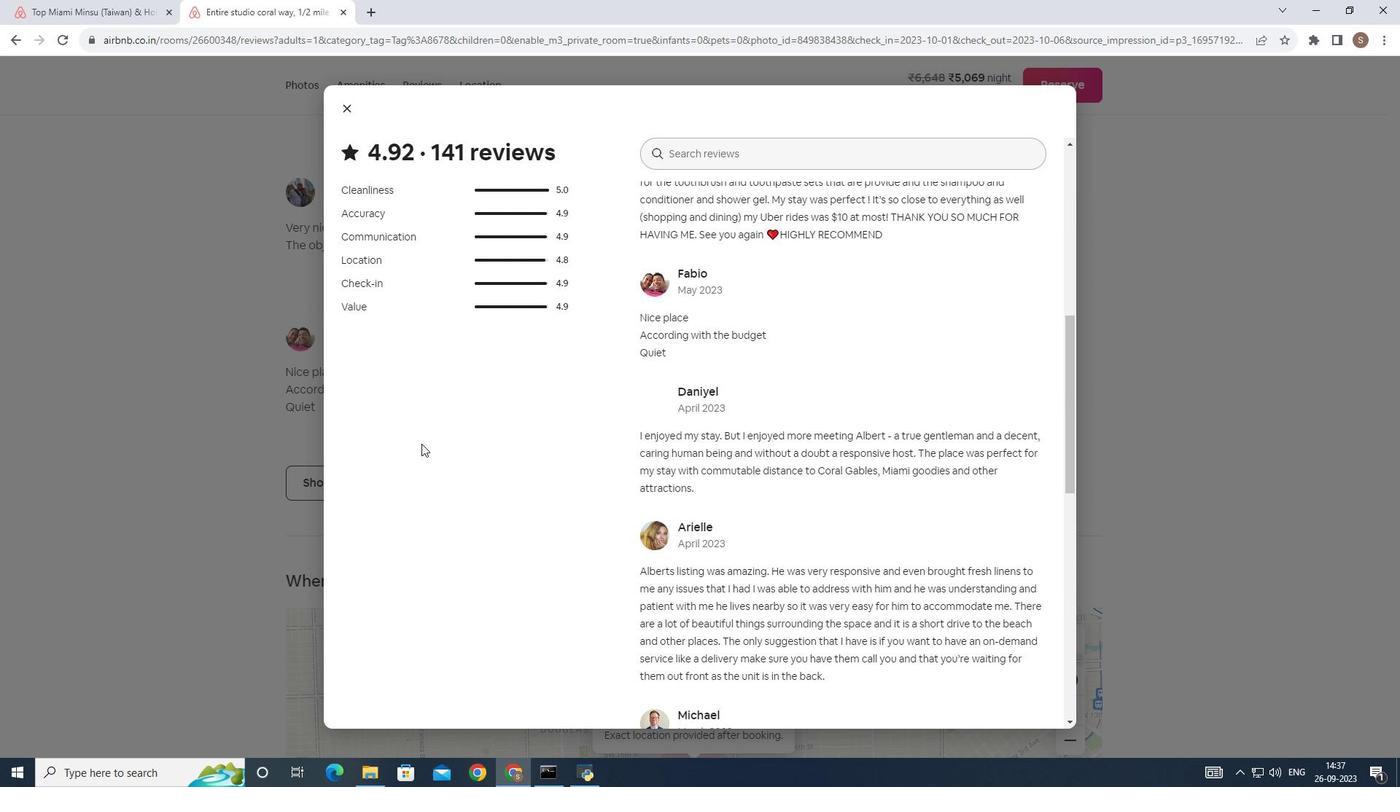
Action: Mouse scrolled (413, 435) with delta (0, 0)
Screenshot: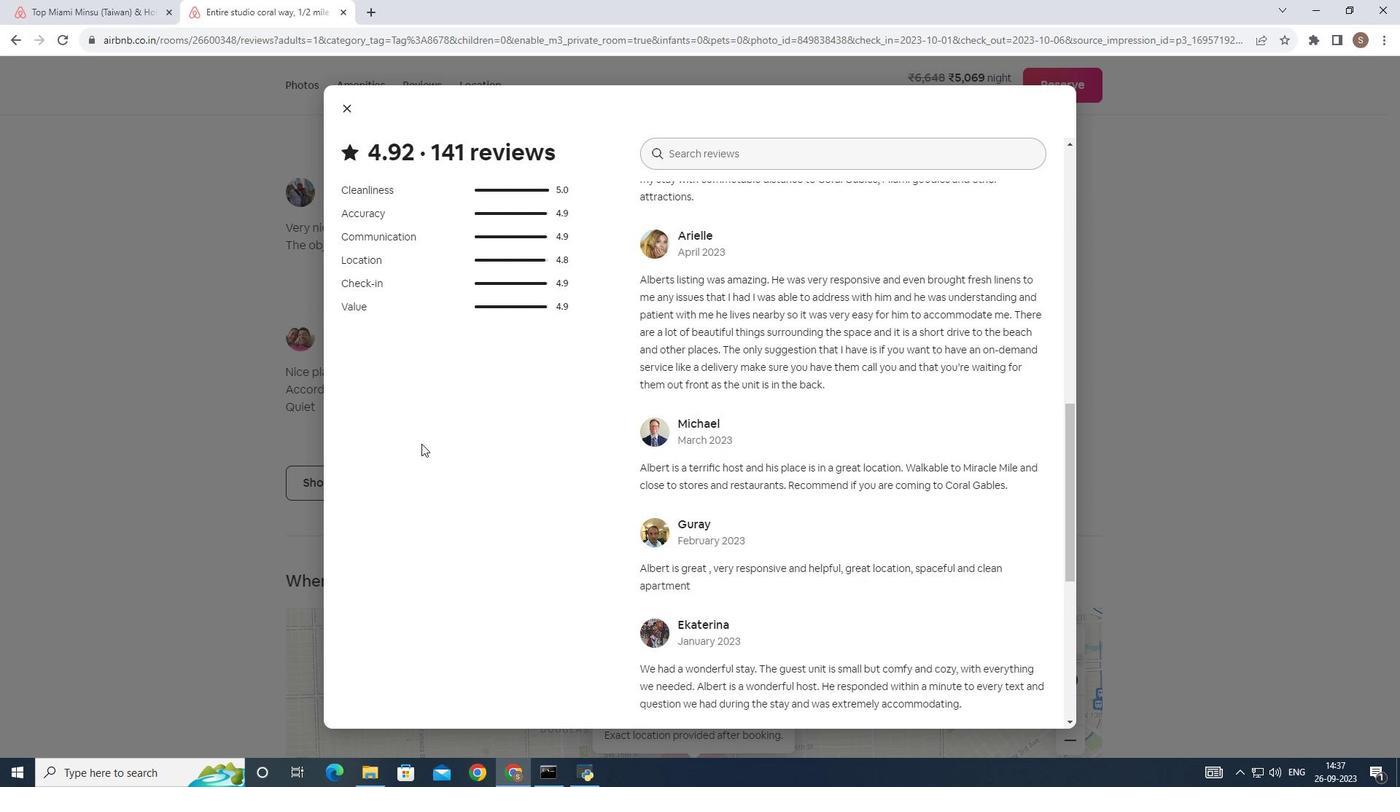 
Action: Mouse scrolled (413, 435) with delta (0, 0)
Screenshot: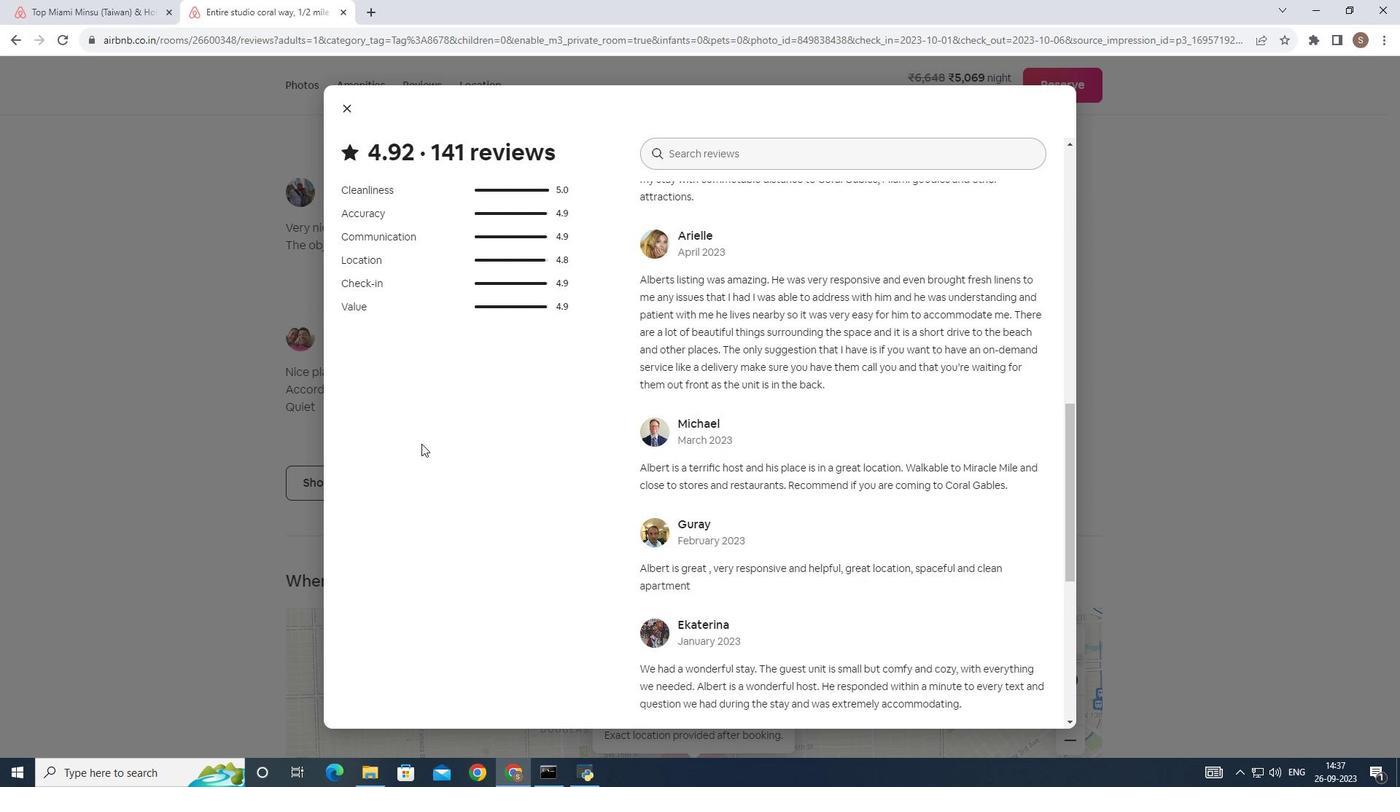 
Action: Mouse scrolled (413, 435) with delta (0, 0)
Screenshot: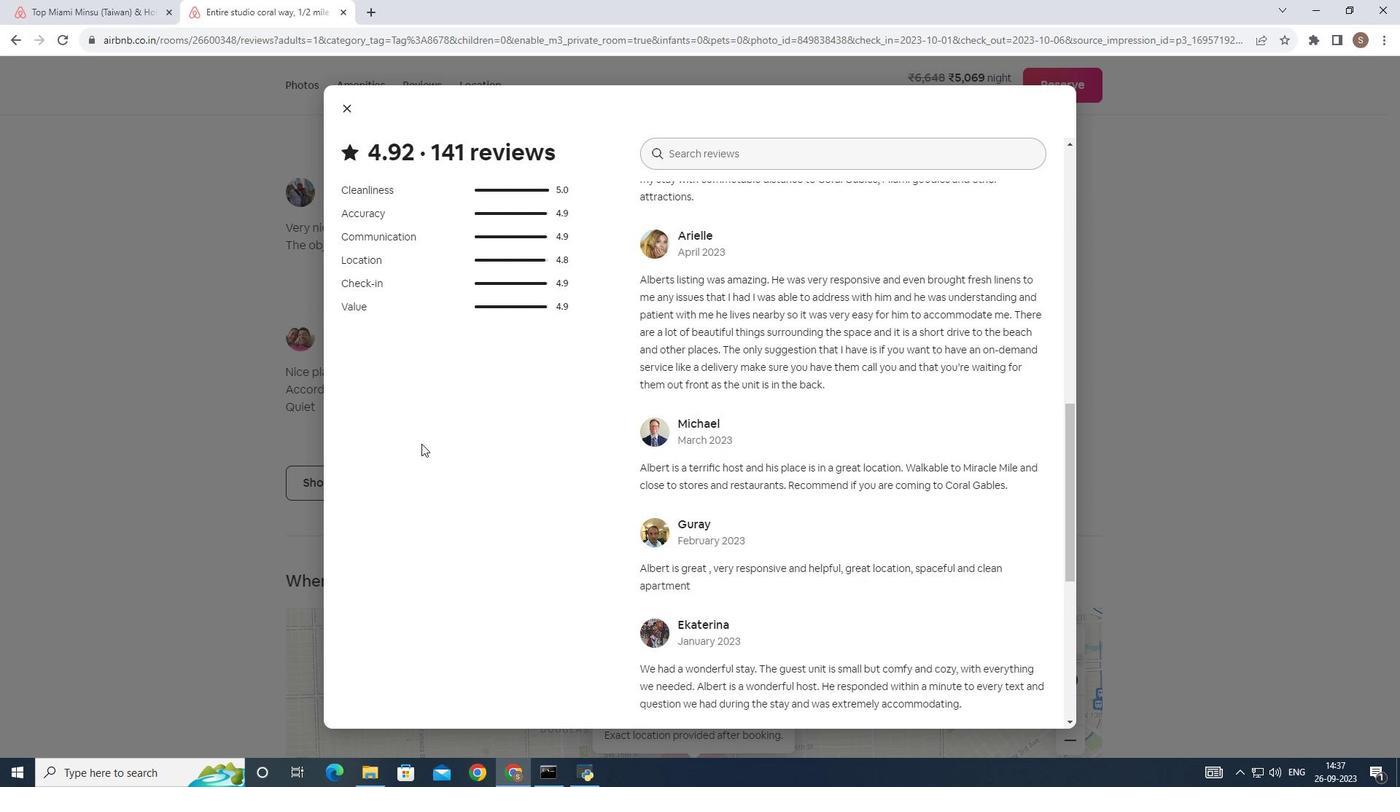 
Action: Mouse scrolled (413, 435) with delta (0, 0)
Screenshot: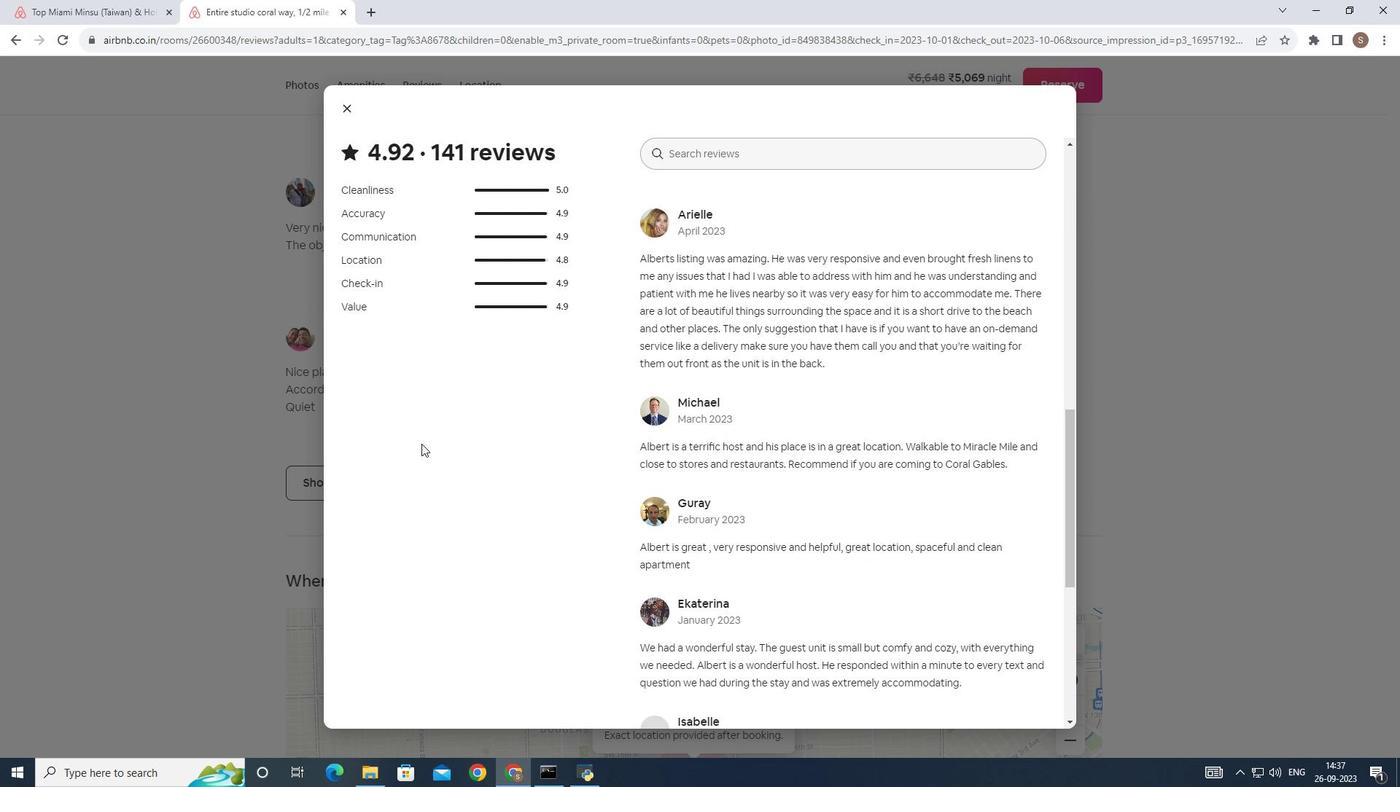 
Action: Mouse scrolled (413, 435) with delta (0, 0)
Screenshot: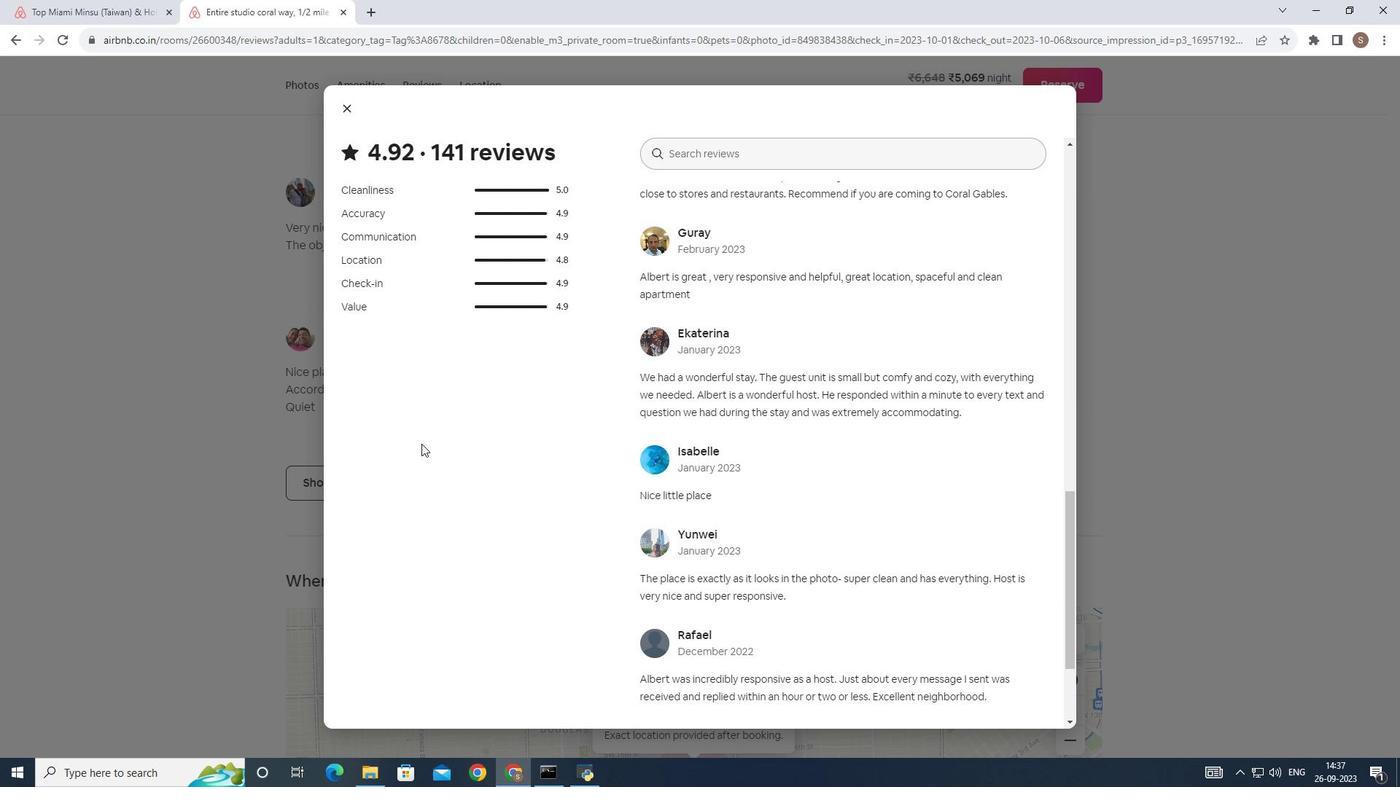 
Action: Mouse scrolled (413, 435) with delta (0, 0)
Screenshot: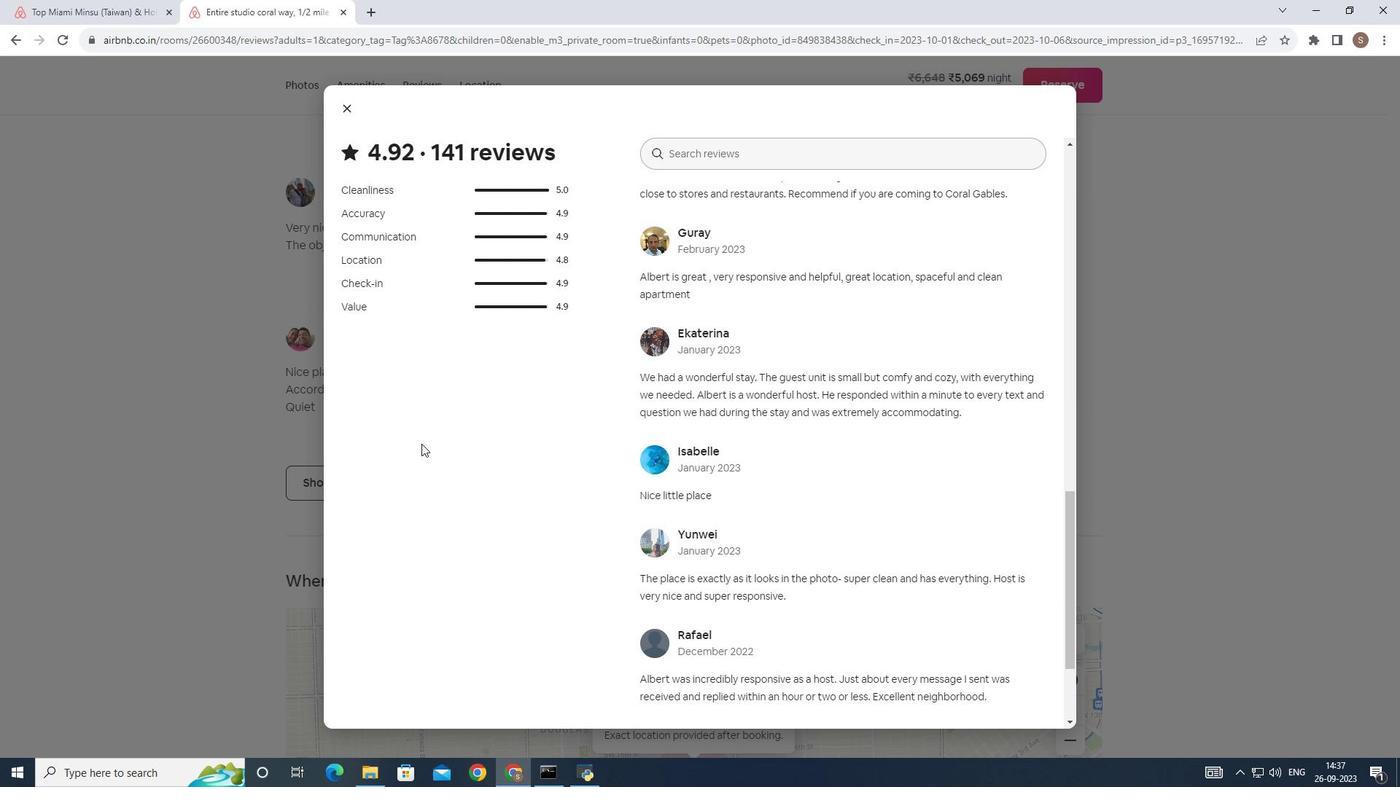 
Action: Mouse scrolled (413, 435) with delta (0, 0)
Screenshot: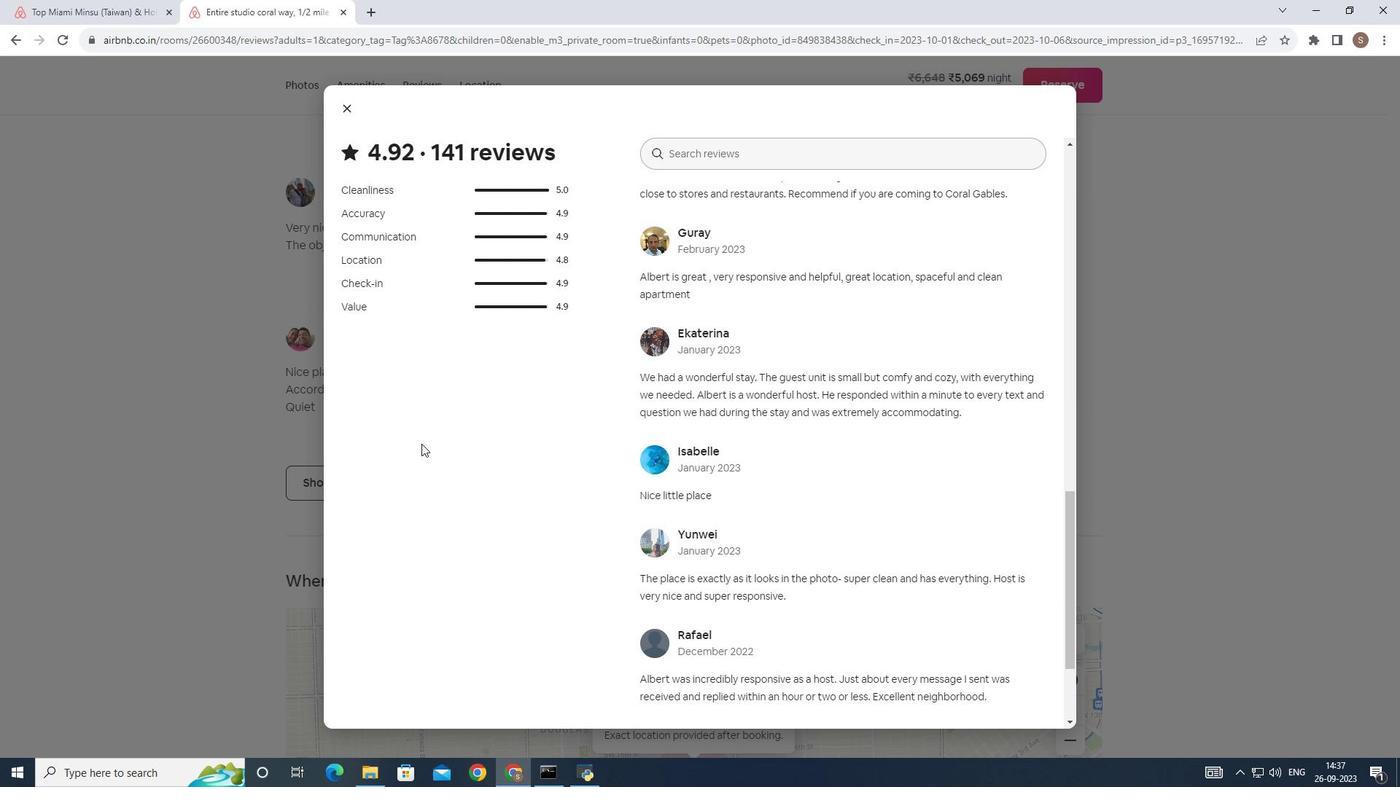 
Action: Mouse scrolled (413, 435) with delta (0, 0)
Screenshot: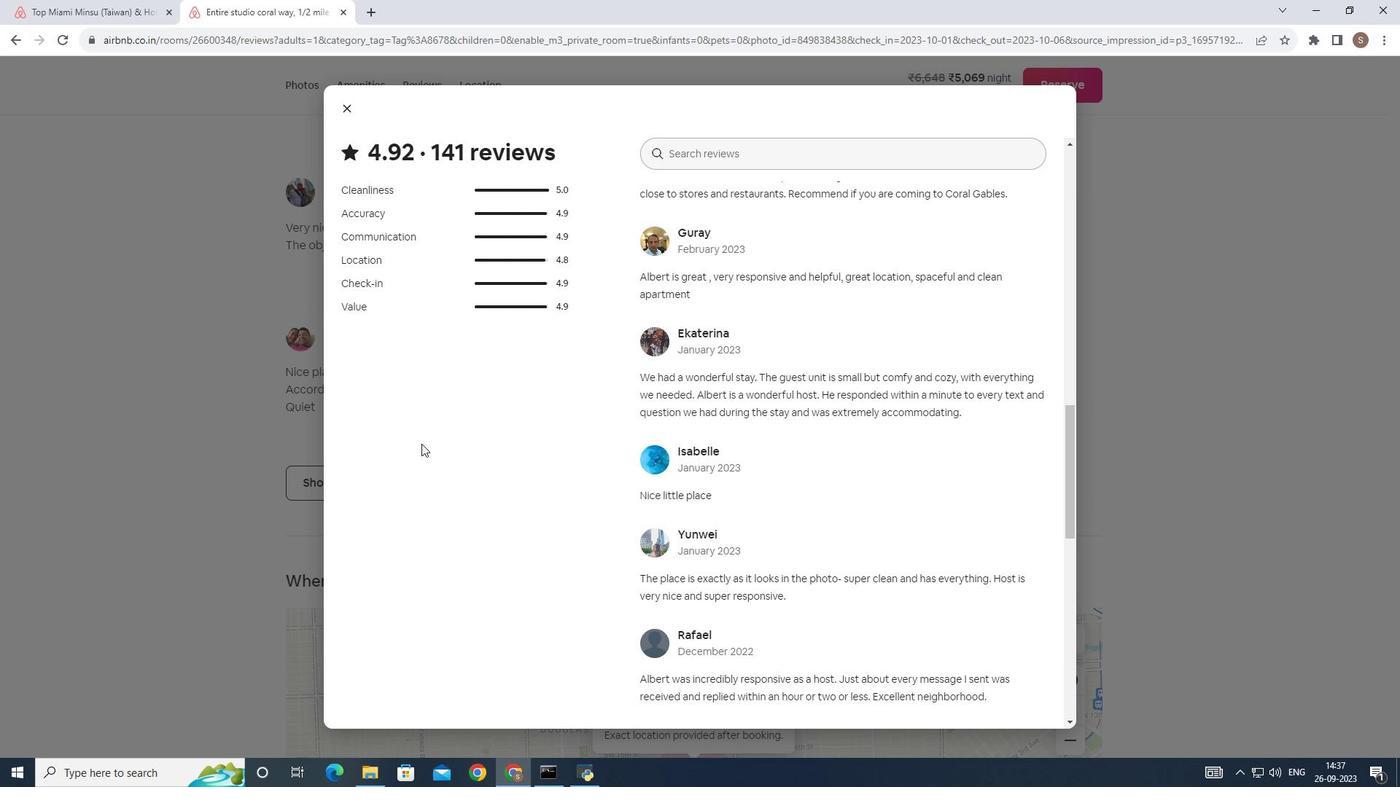 
Action: Mouse scrolled (413, 435) with delta (0, 0)
Screenshot: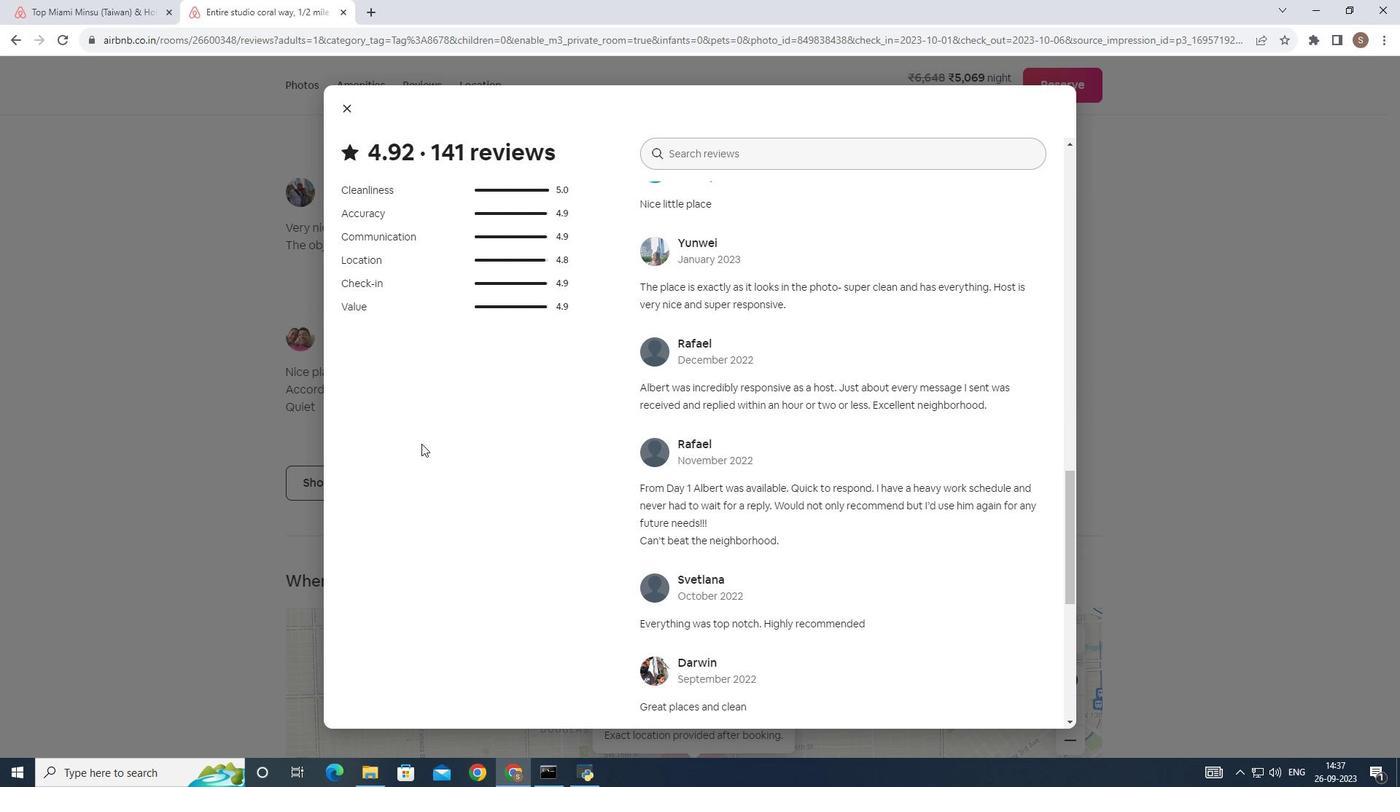 
Action: Mouse scrolled (413, 435) with delta (0, 0)
Screenshot: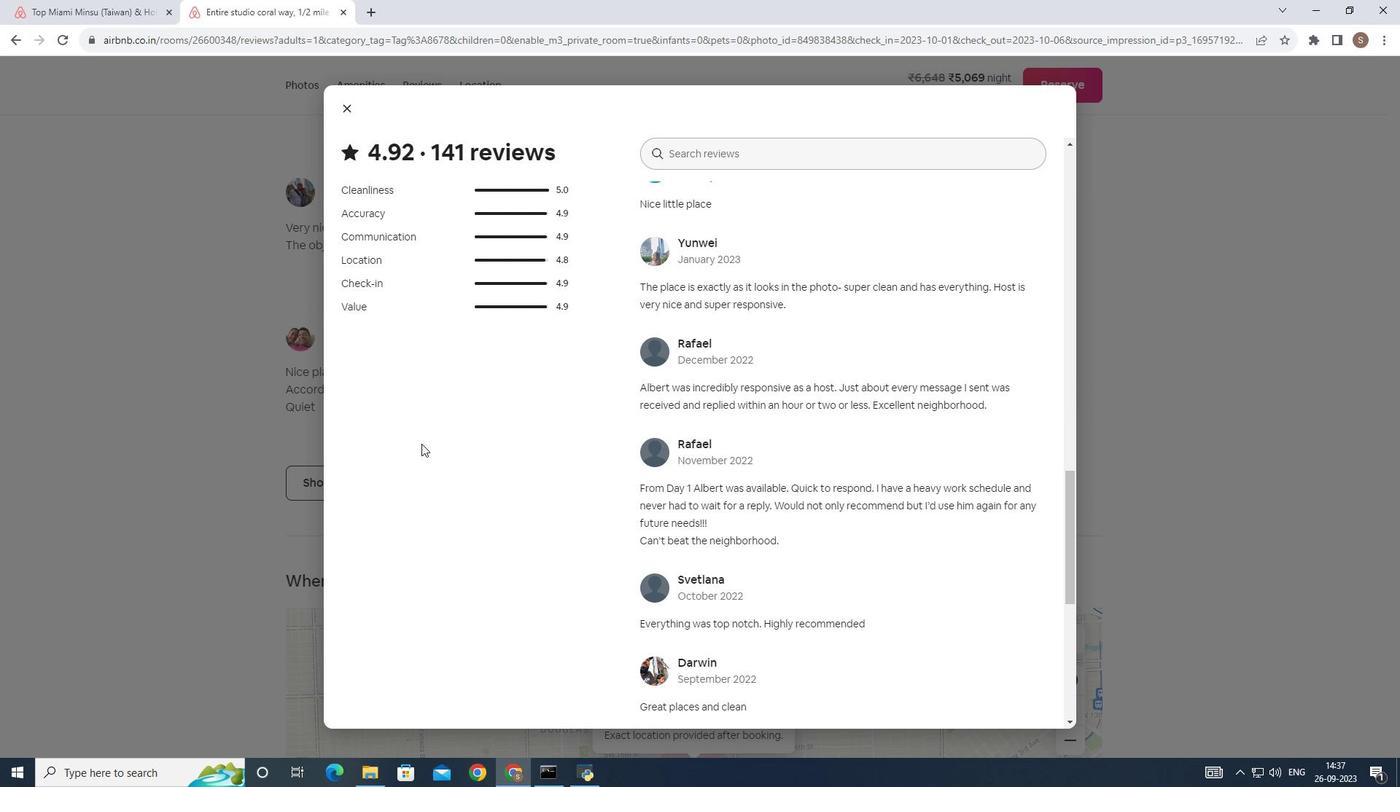 
Action: Mouse scrolled (413, 435) with delta (0, 0)
Screenshot: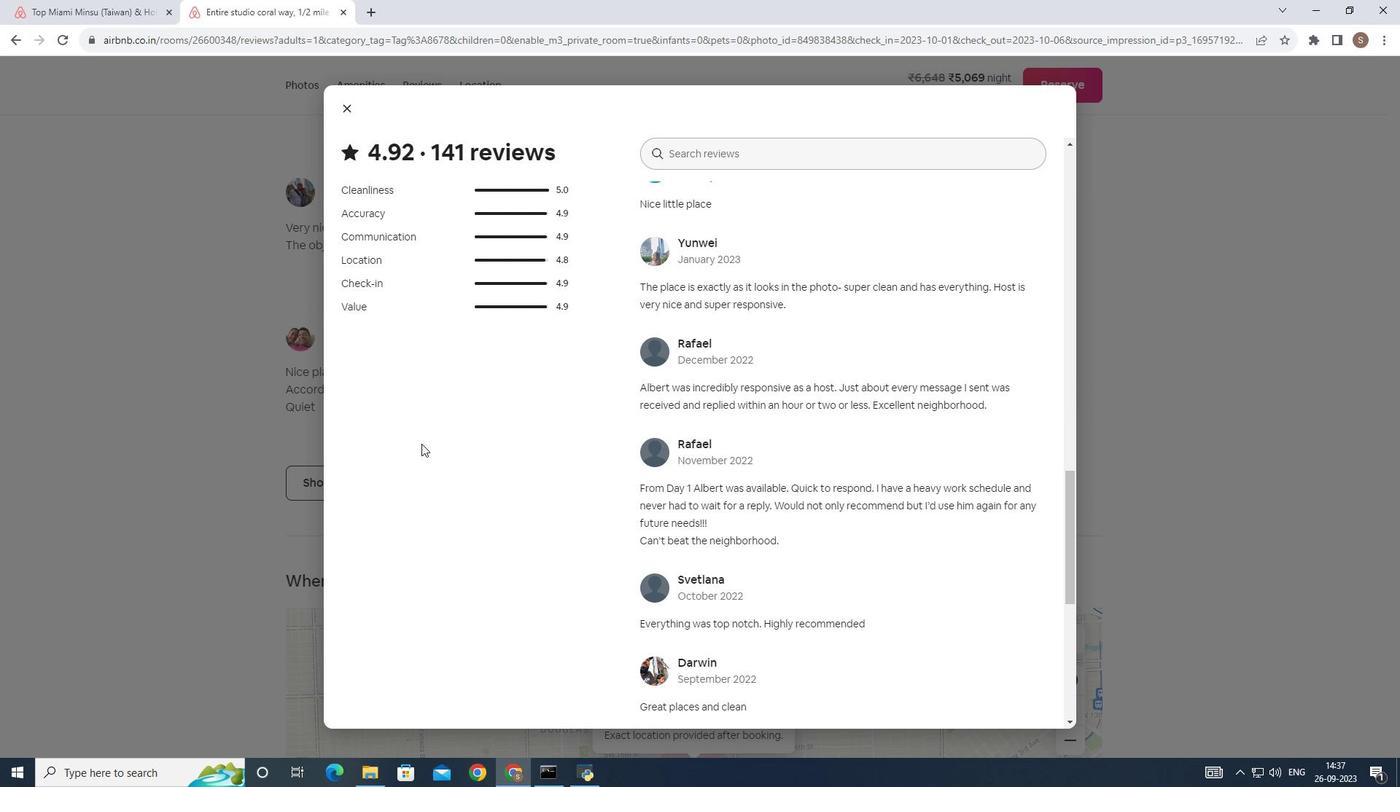 
Action: Mouse scrolled (413, 435) with delta (0, 0)
Screenshot: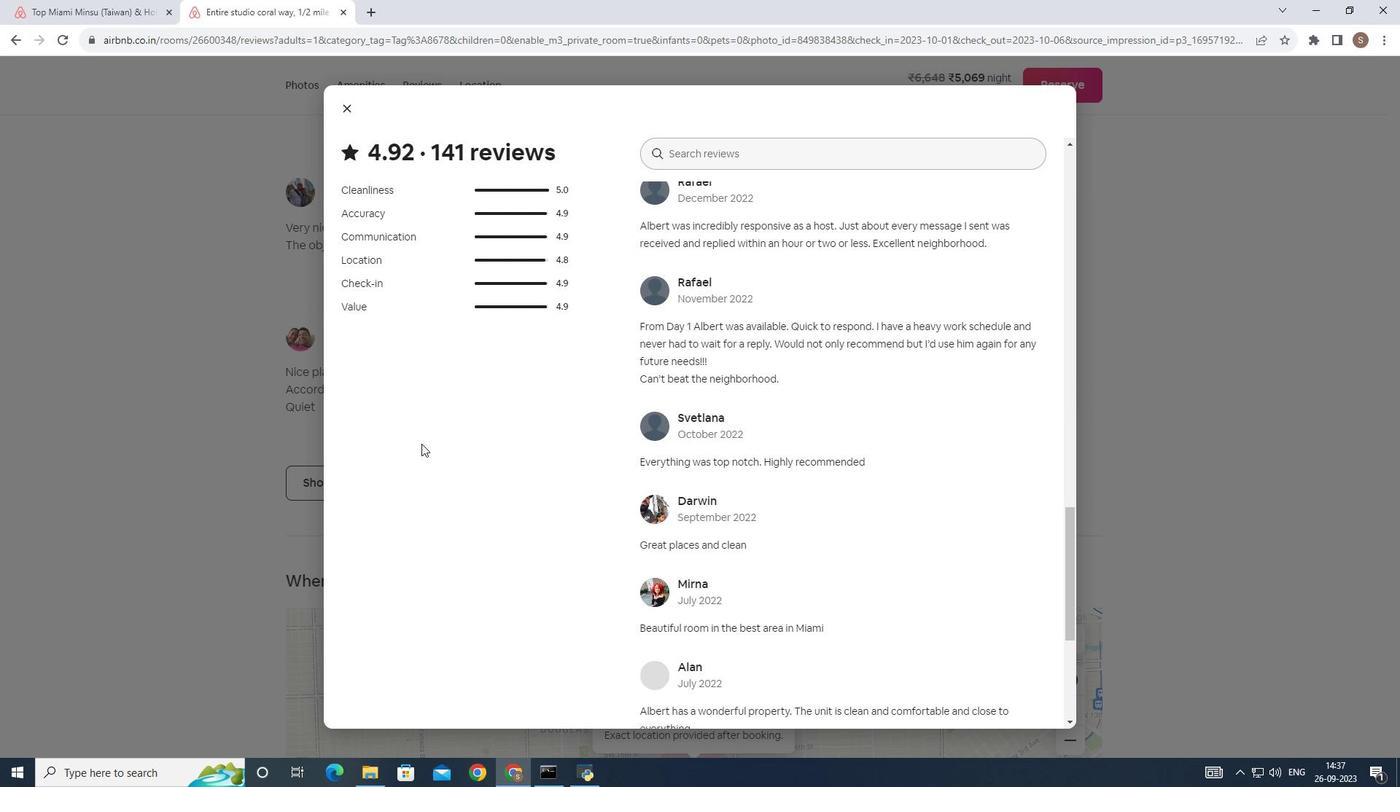 
Action: Mouse scrolled (413, 435) with delta (0, 0)
Screenshot: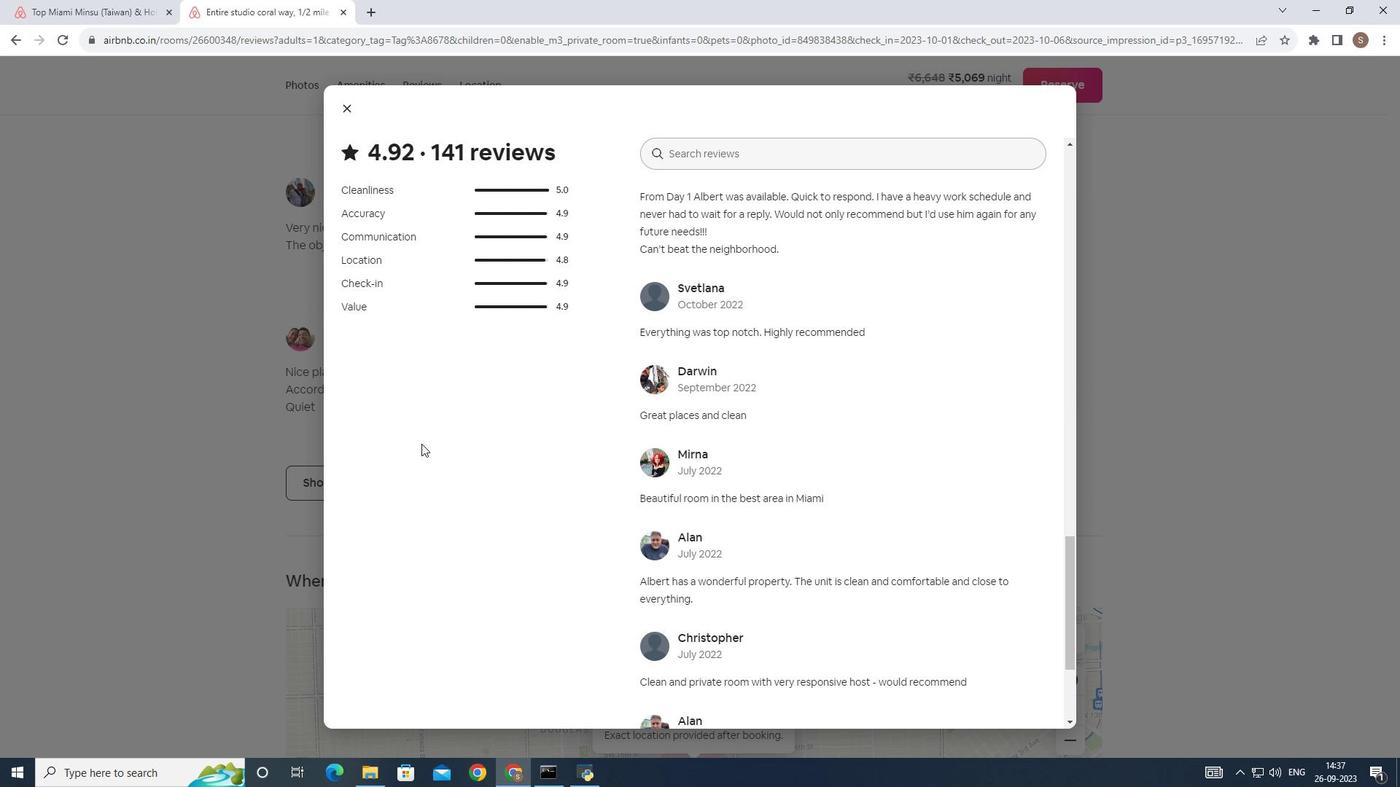 
Action: Mouse scrolled (413, 435) with delta (0, 0)
Screenshot: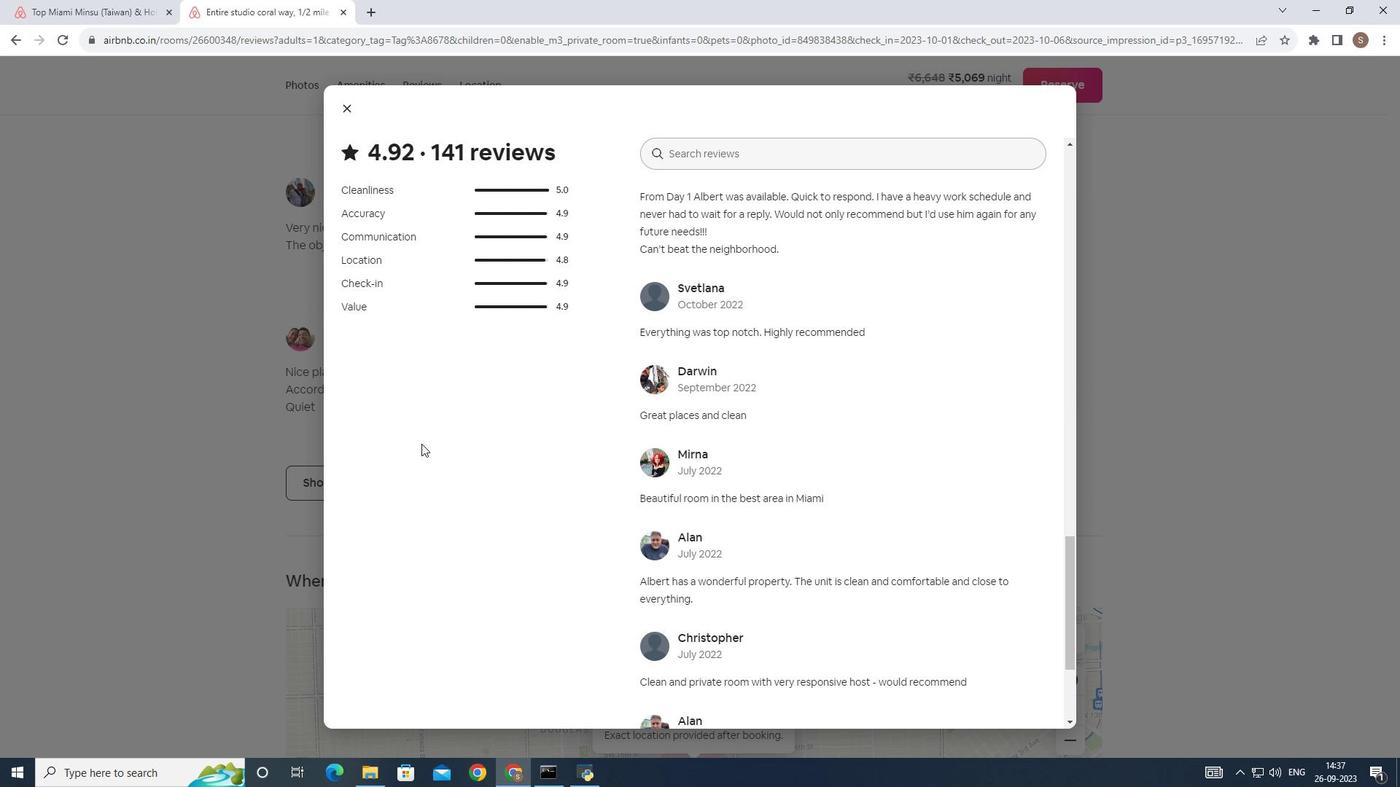 
Action: Mouse scrolled (413, 435) with delta (0, 0)
Screenshot: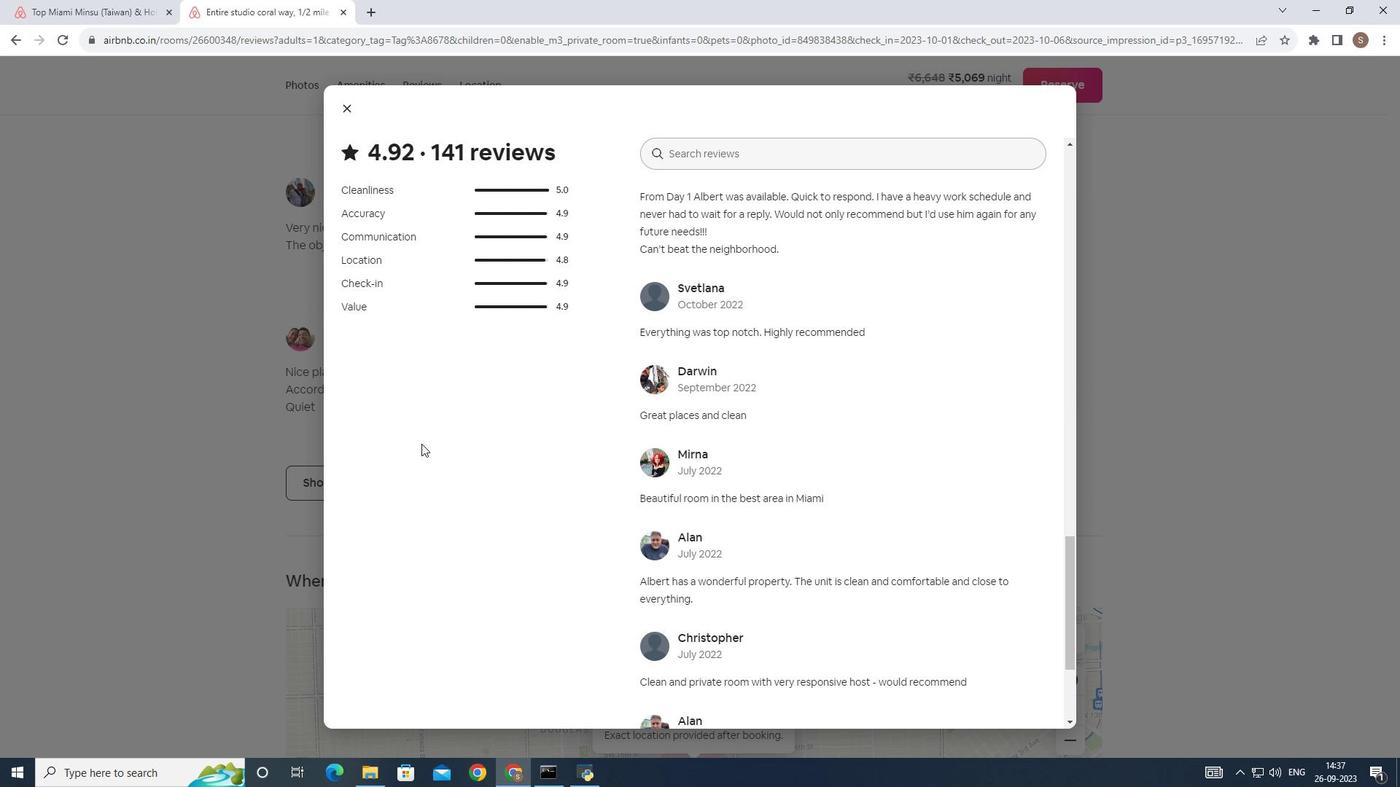 
Action: Mouse scrolled (413, 435) with delta (0, 0)
Screenshot: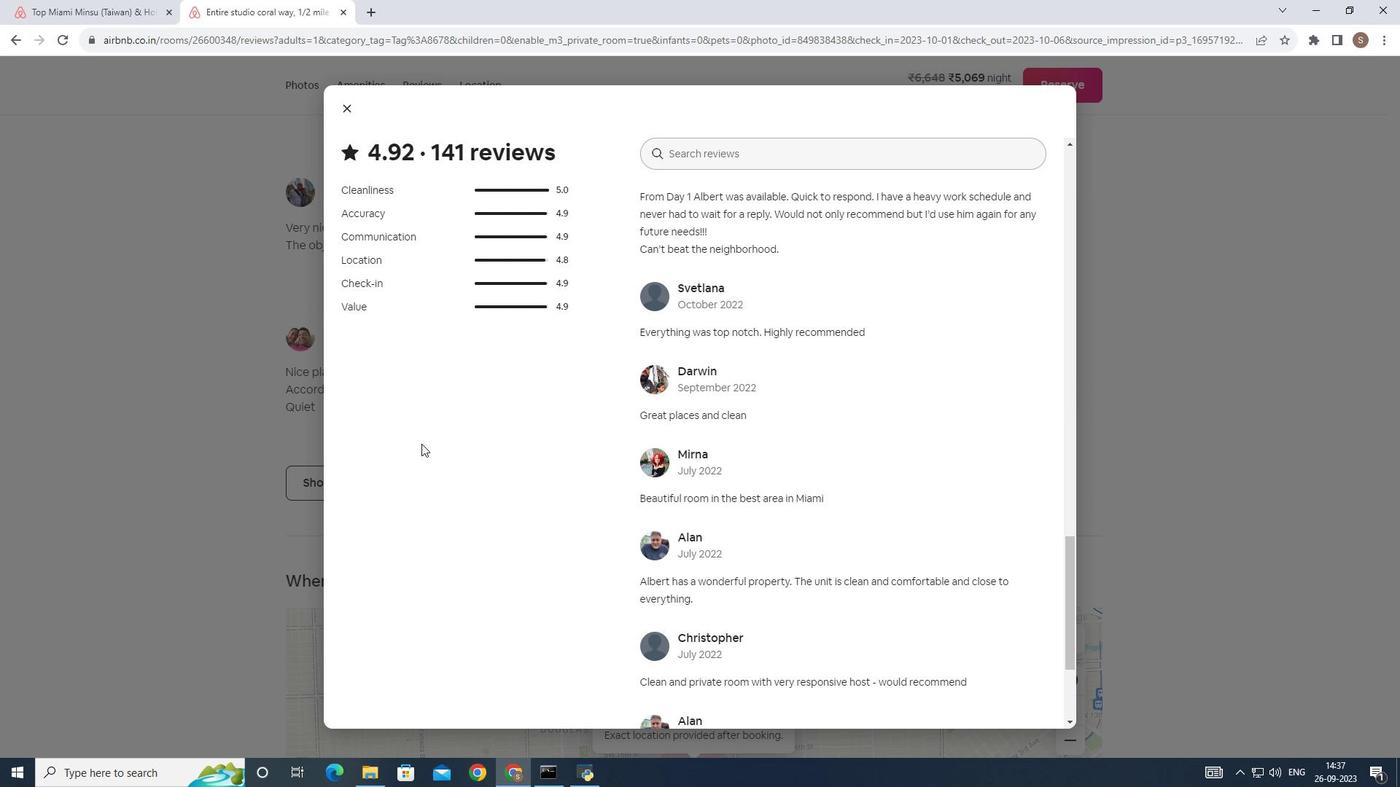 
Action: Mouse scrolled (413, 435) with delta (0, 0)
Screenshot: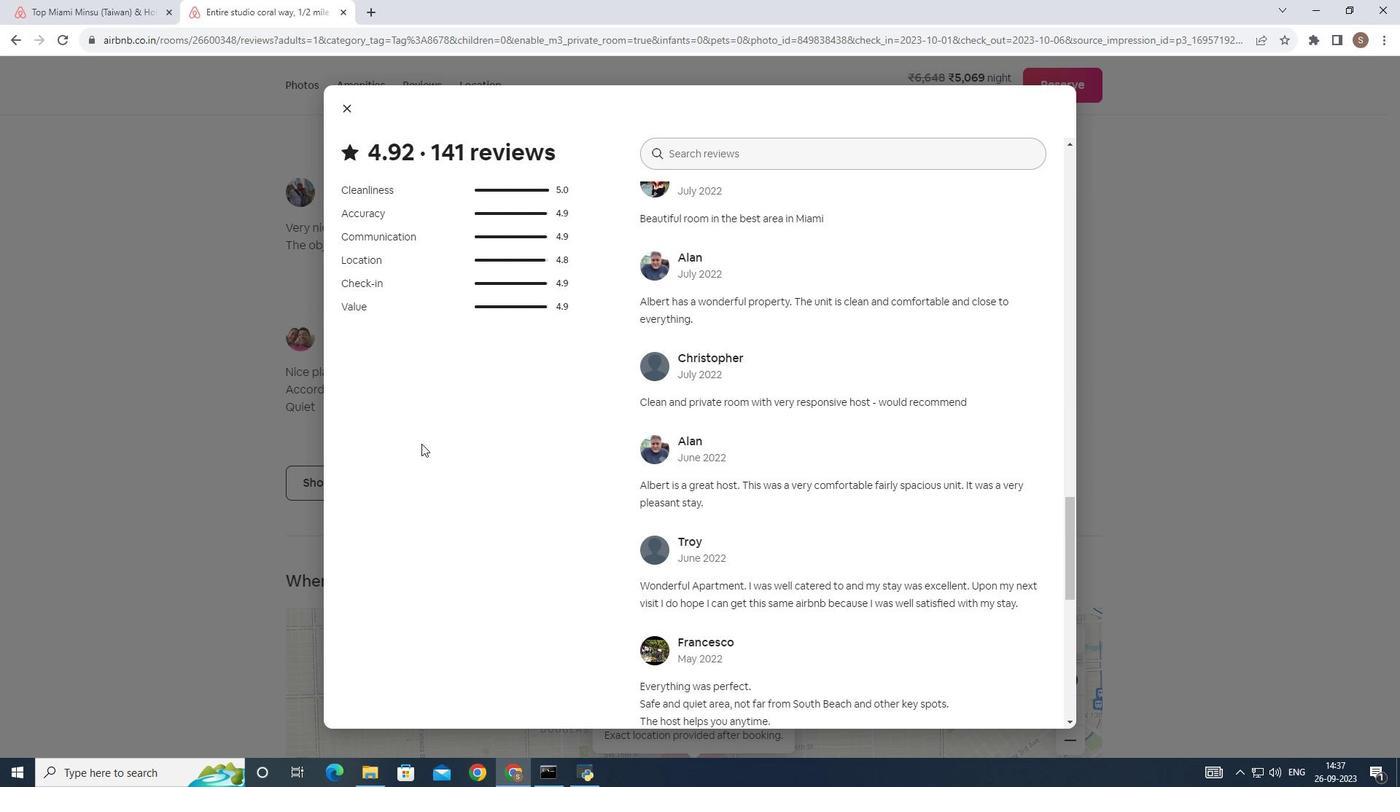 
Action: Mouse scrolled (413, 435) with delta (0, 0)
Screenshot: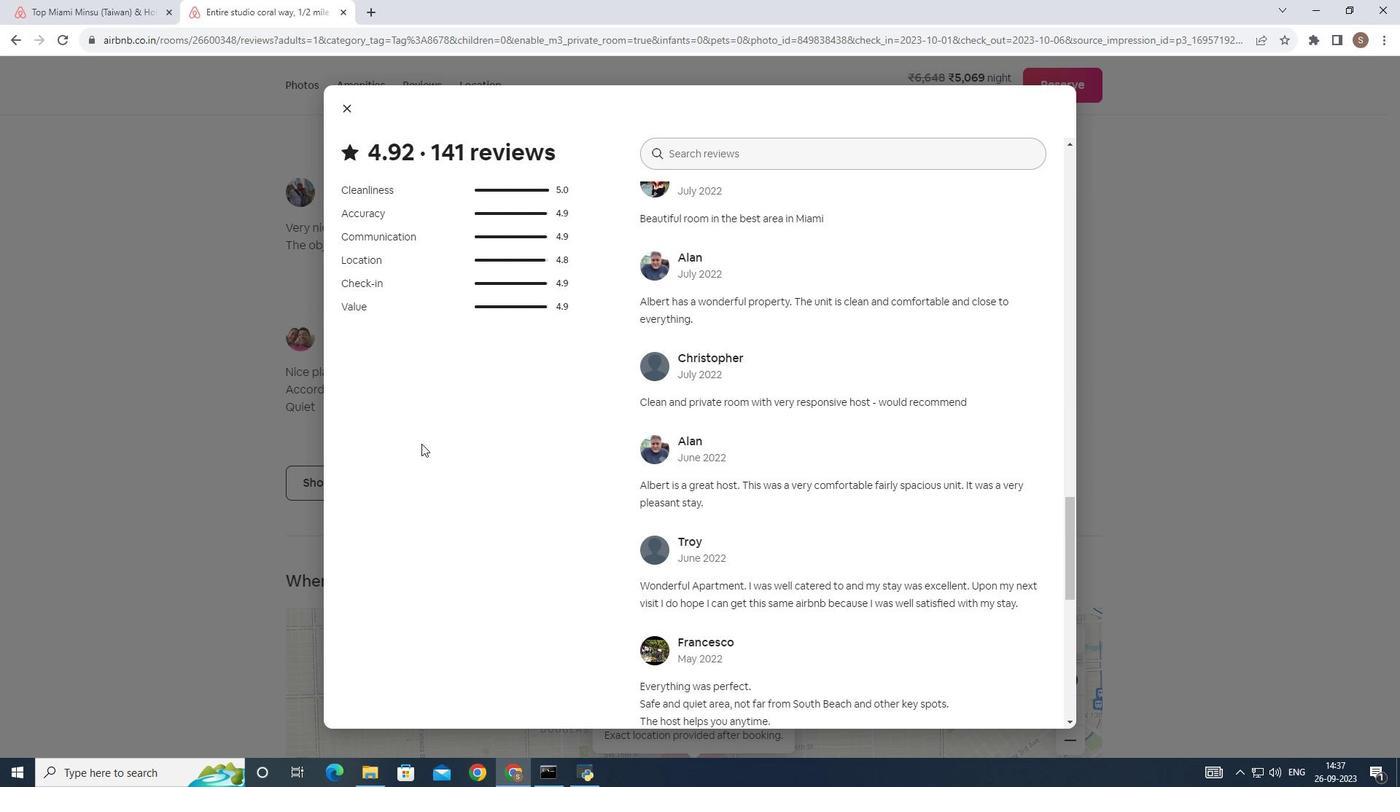
Action: Mouse scrolled (413, 435) with delta (0, 0)
Screenshot: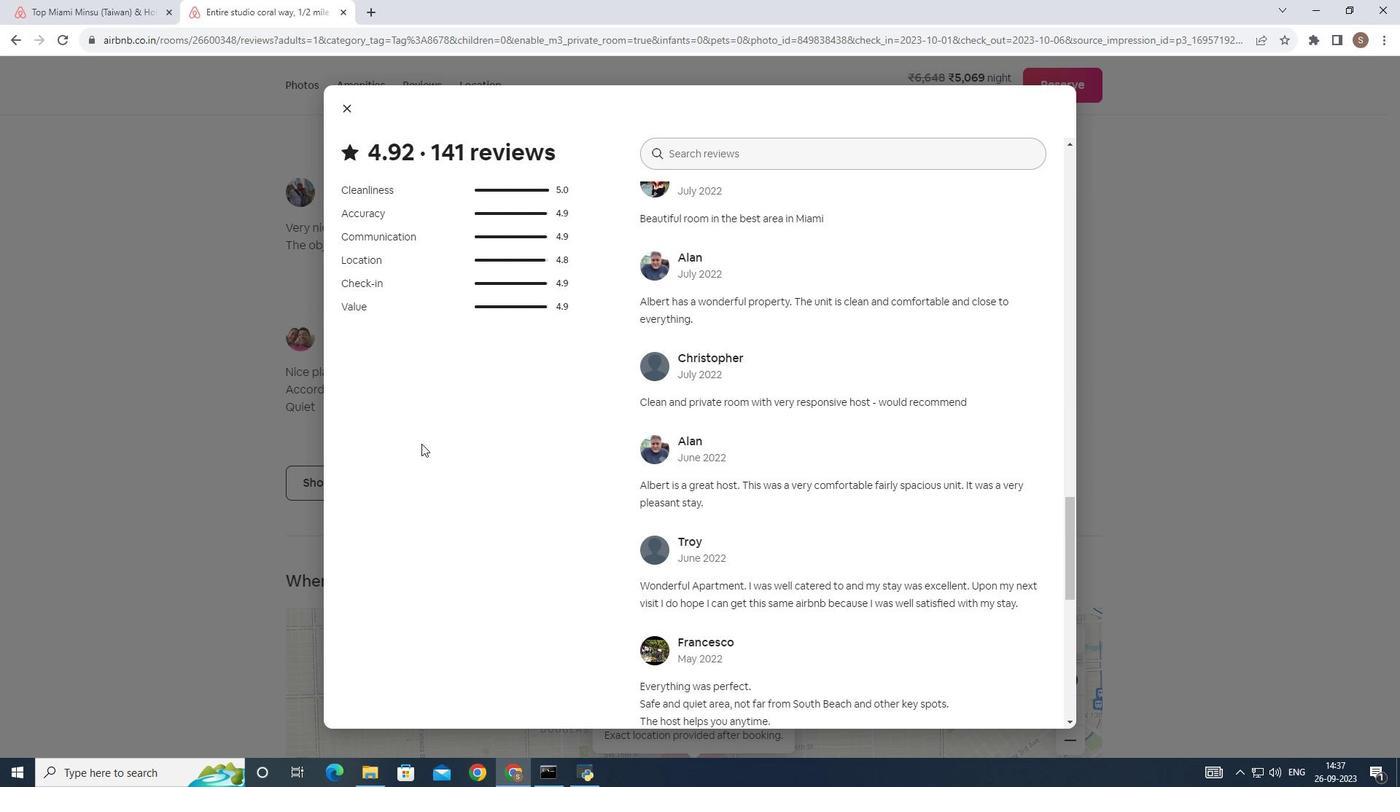 
Action: Mouse scrolled (413, 435) with delta (0, 0)
Screenshot: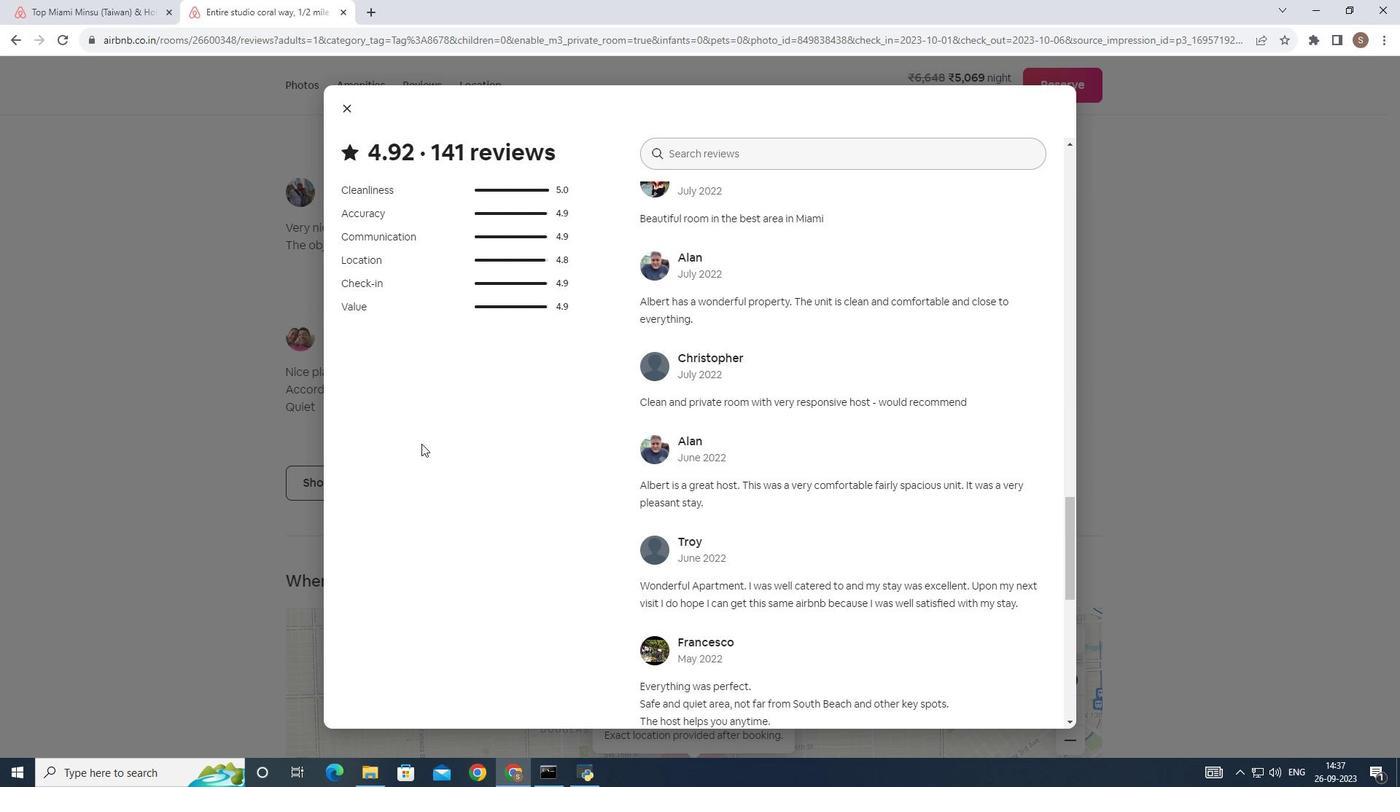 
Action: Mouse scrolled (413, 435) with delta (0, 0)
Screenshot: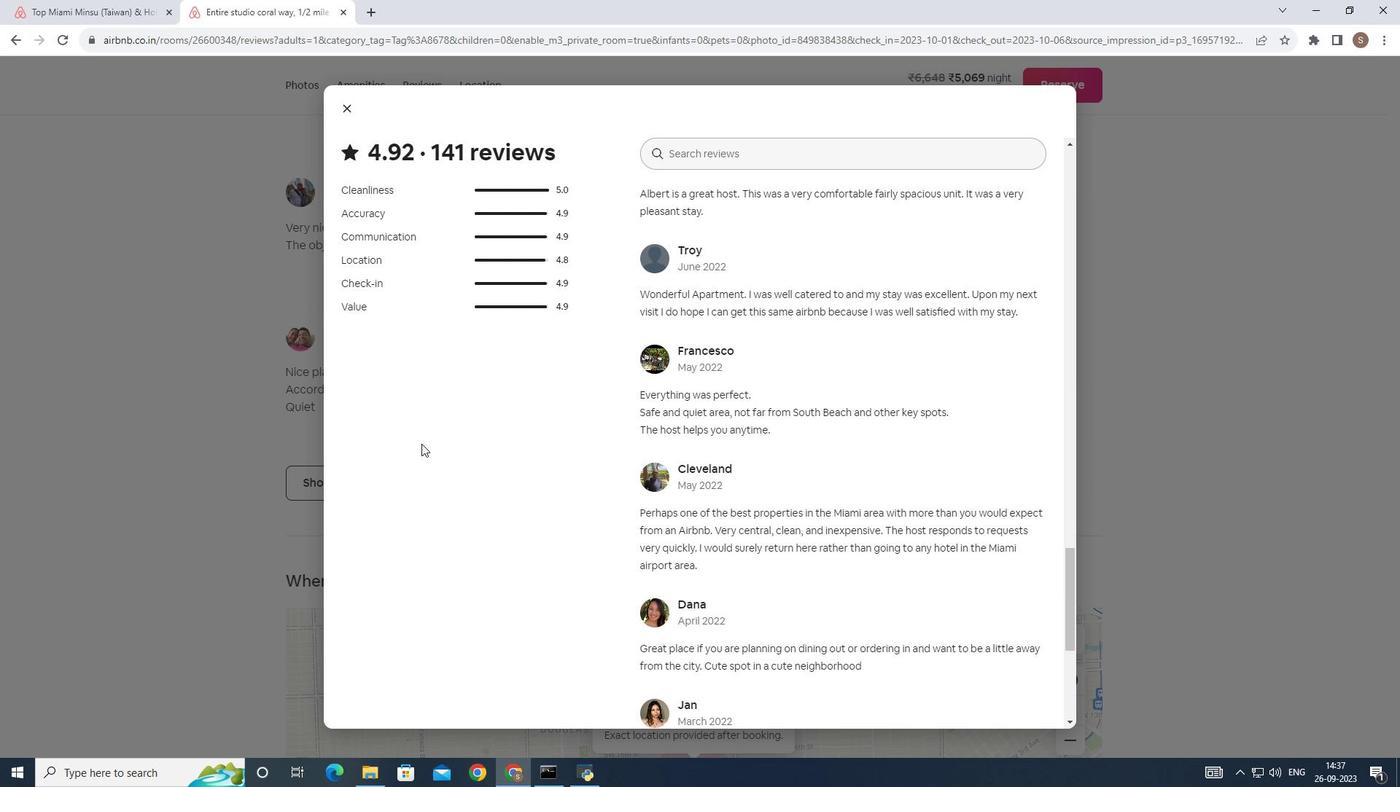 
Action: Mouse scrolled (413, 435) with delta (0, 0)
Screenshot: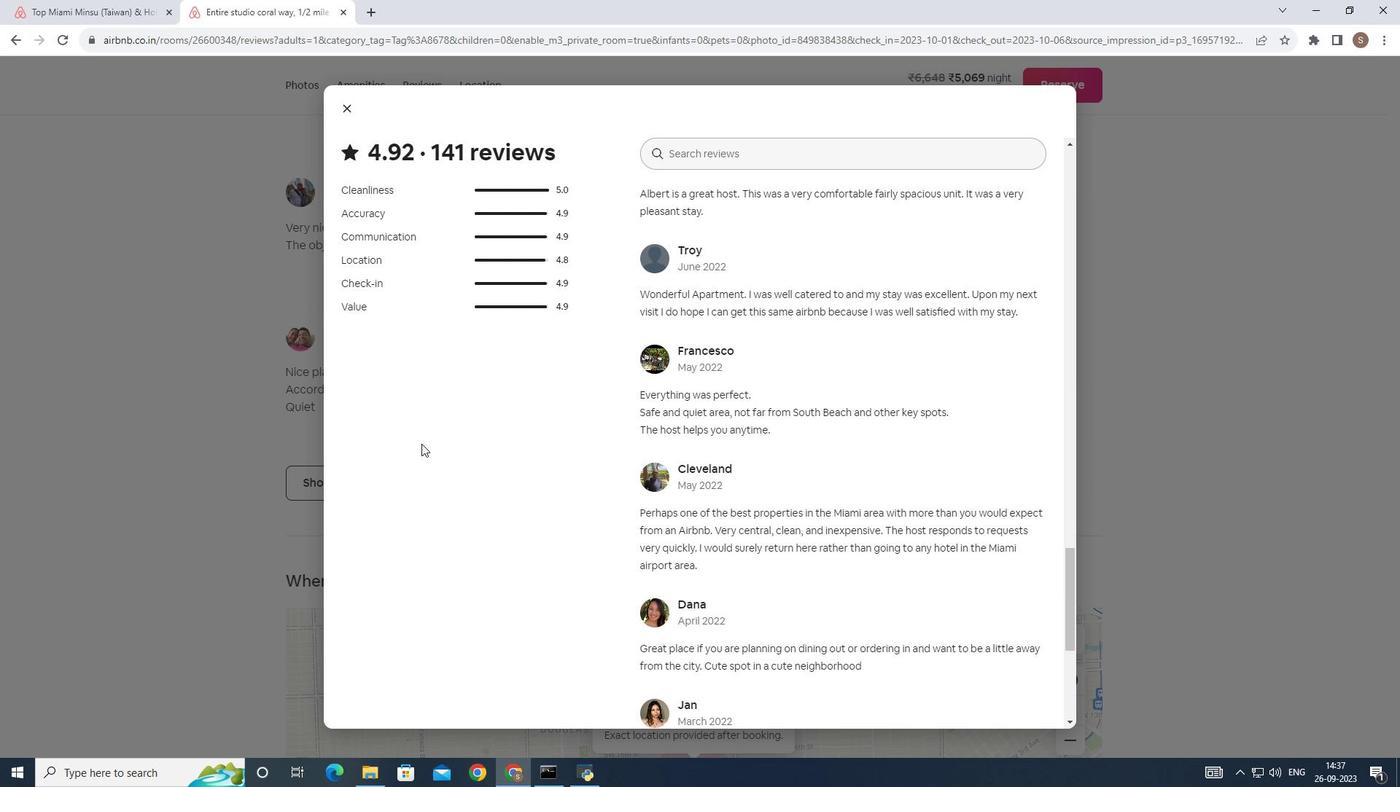 
Action: Mouse scrolled (413, 435) with delta (0, 0)
Screenshot: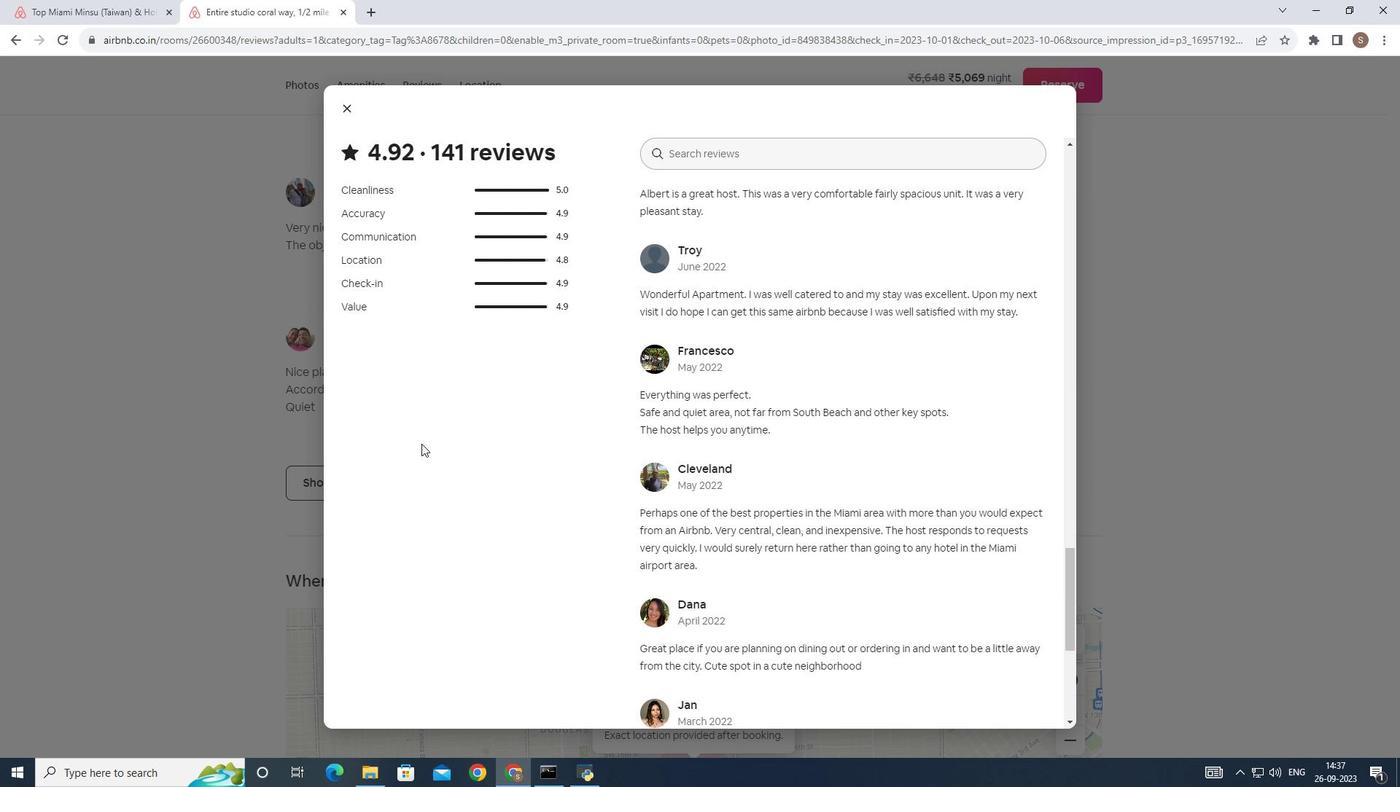 
Action: Mouse scrolled (413, 435) with delta (0, 0)
Screenshot: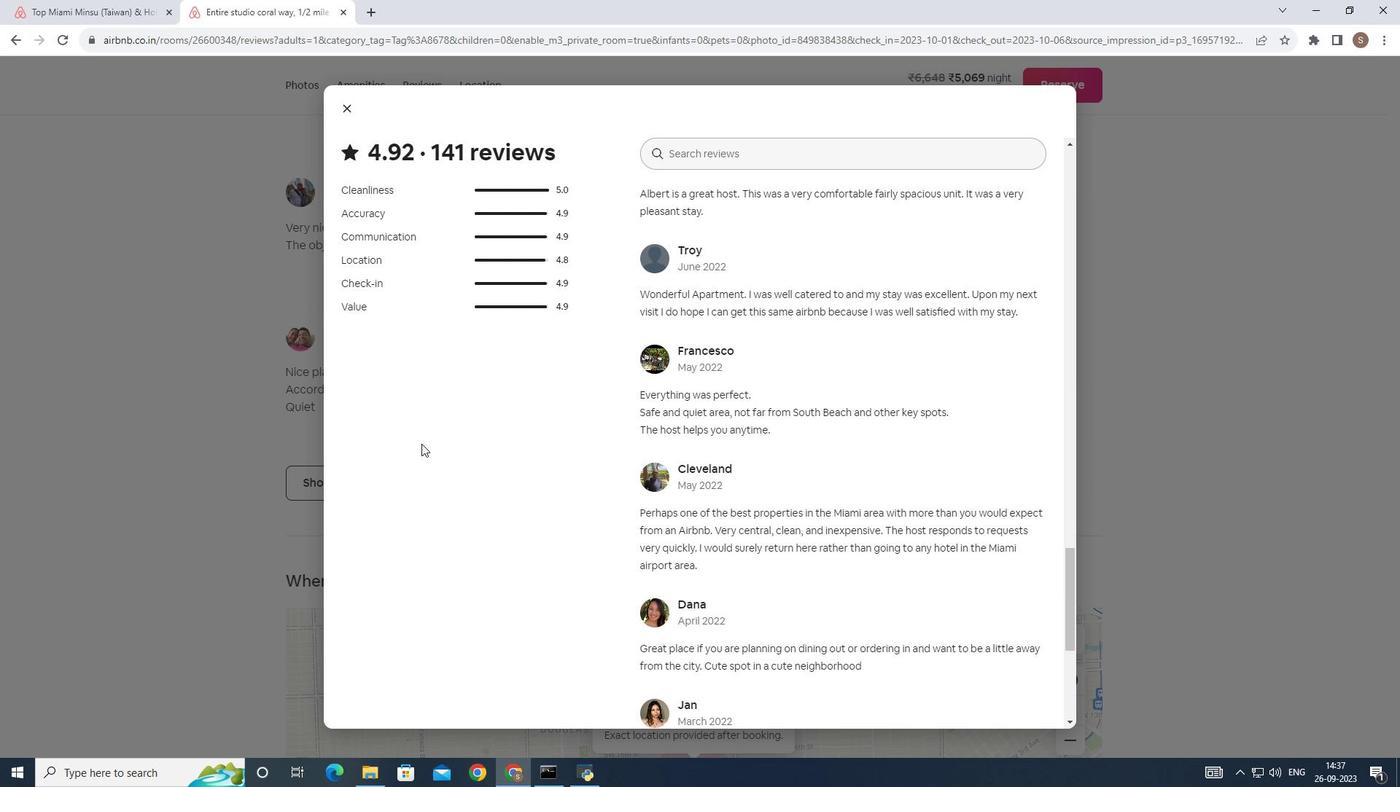 
Action: Mouse scrolled (413, 435) with delta (0, 0)
Screenshot: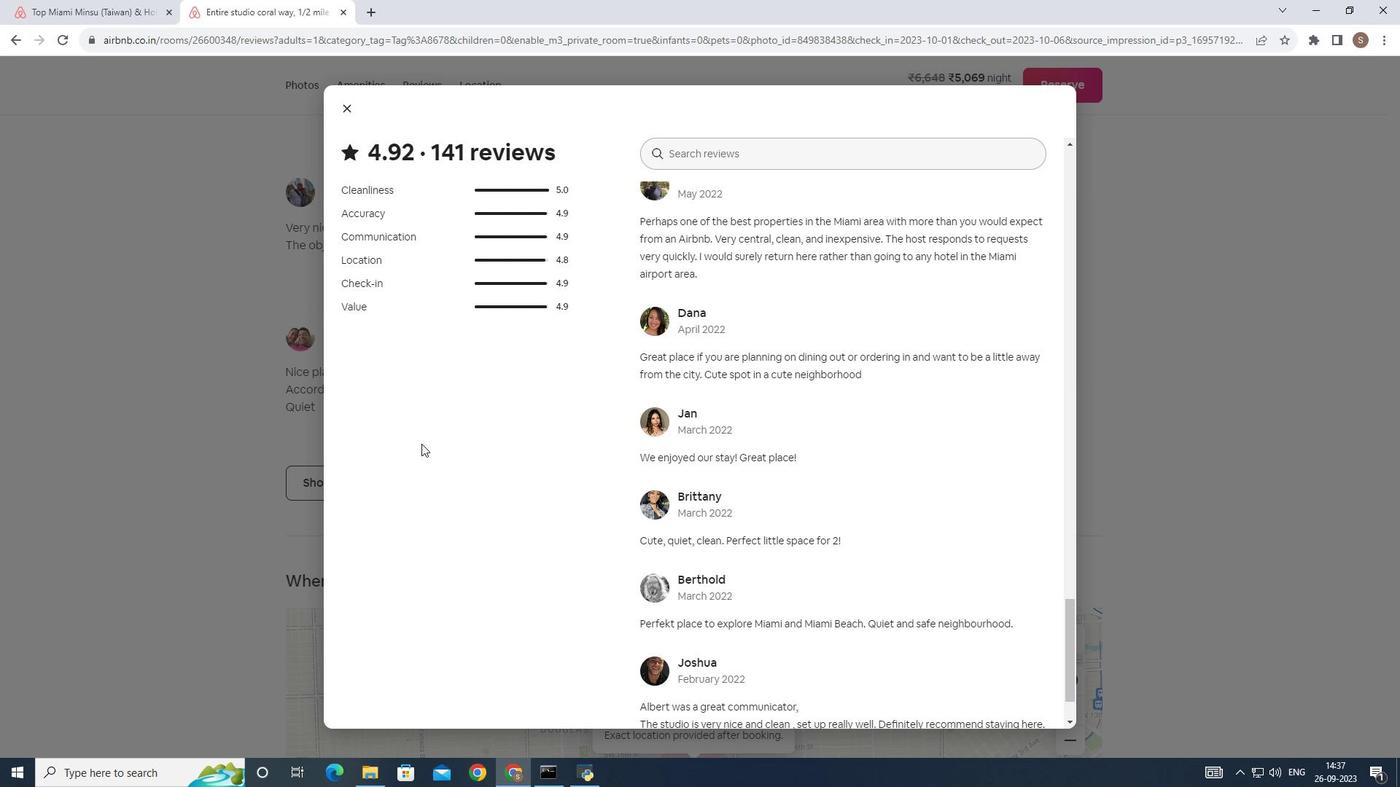 
Action: Mouse scrolled (413, 435) with delta (0, 0)
Screenshot: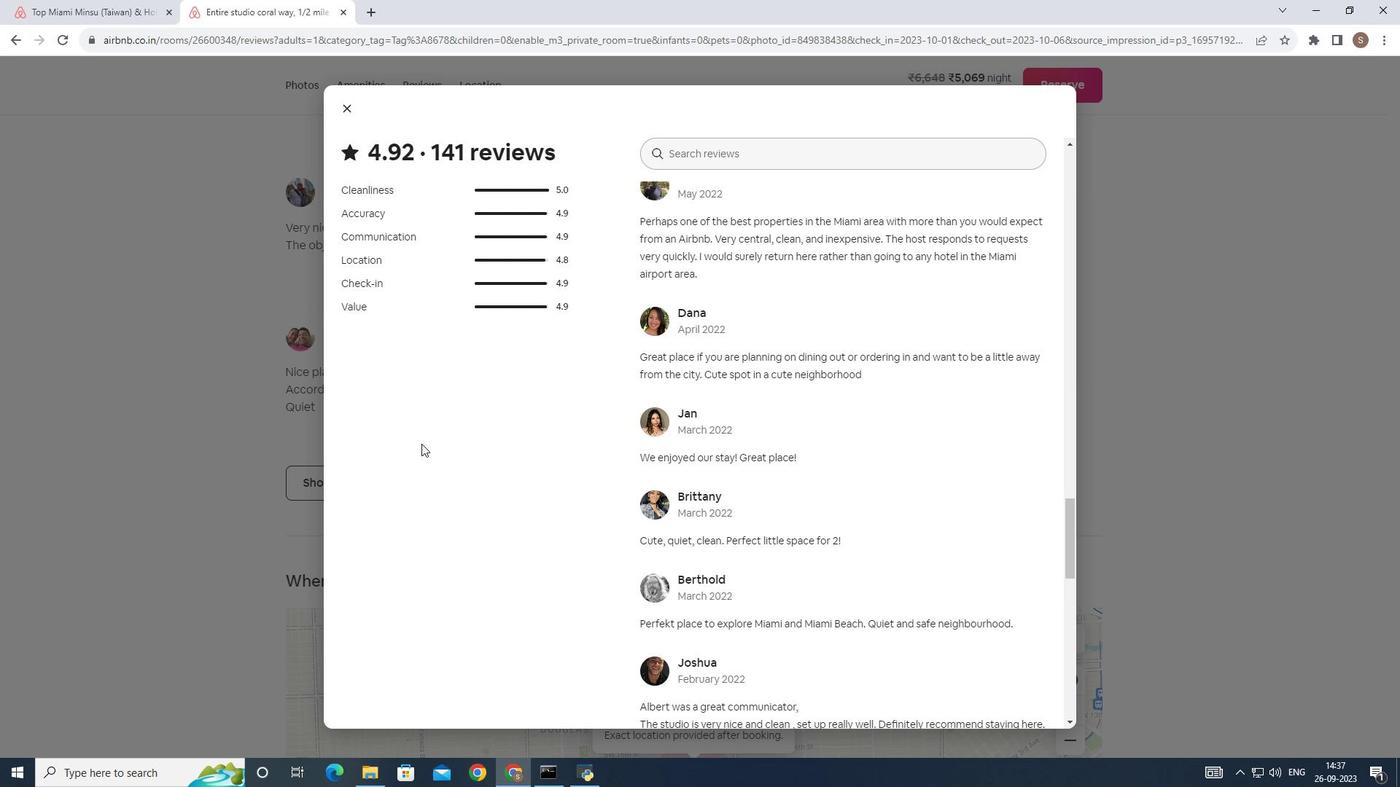 
Action: Mouse scrolled (413, 435) with delta (0, 0)
Screenshot: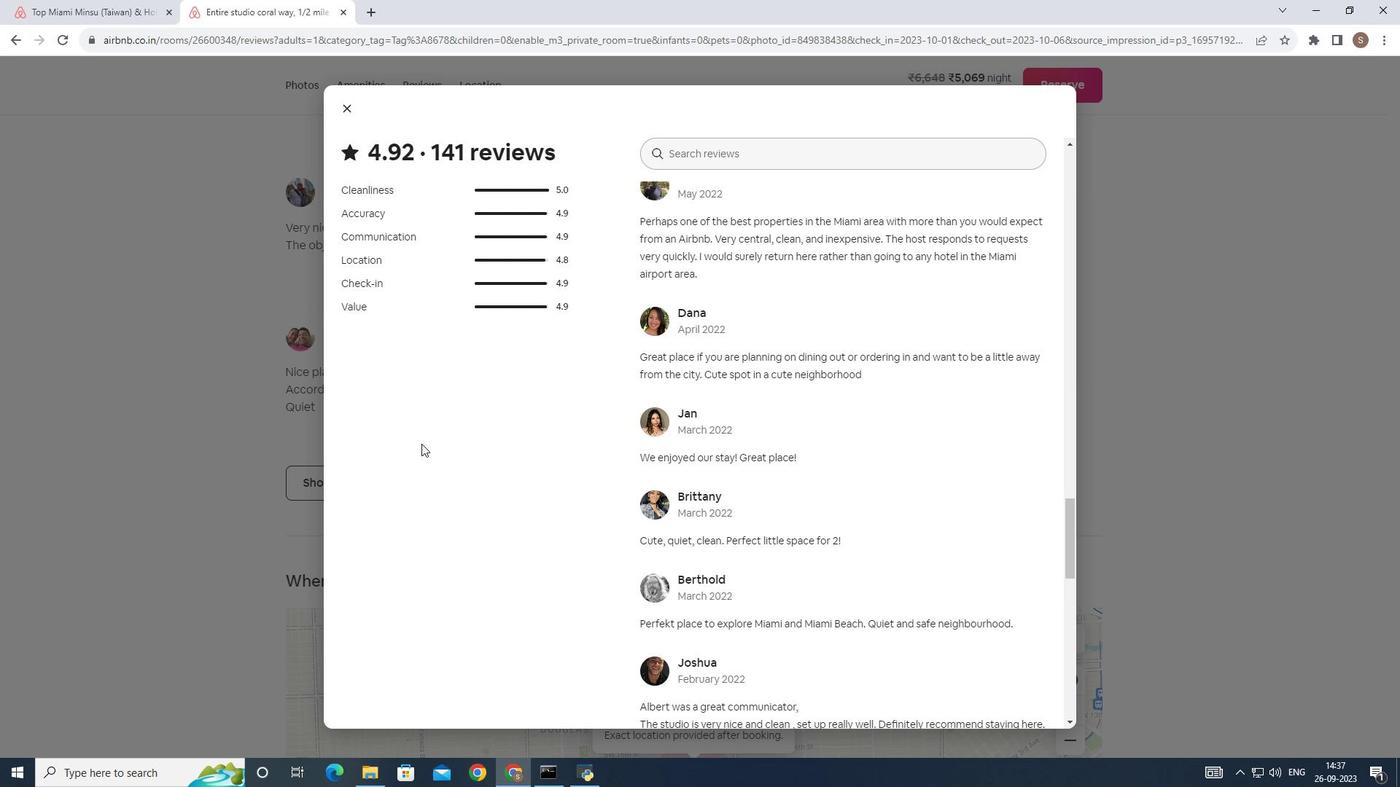 
Action: Mouse scrolled (413, 435) with delta (0, 0)
Screenshot: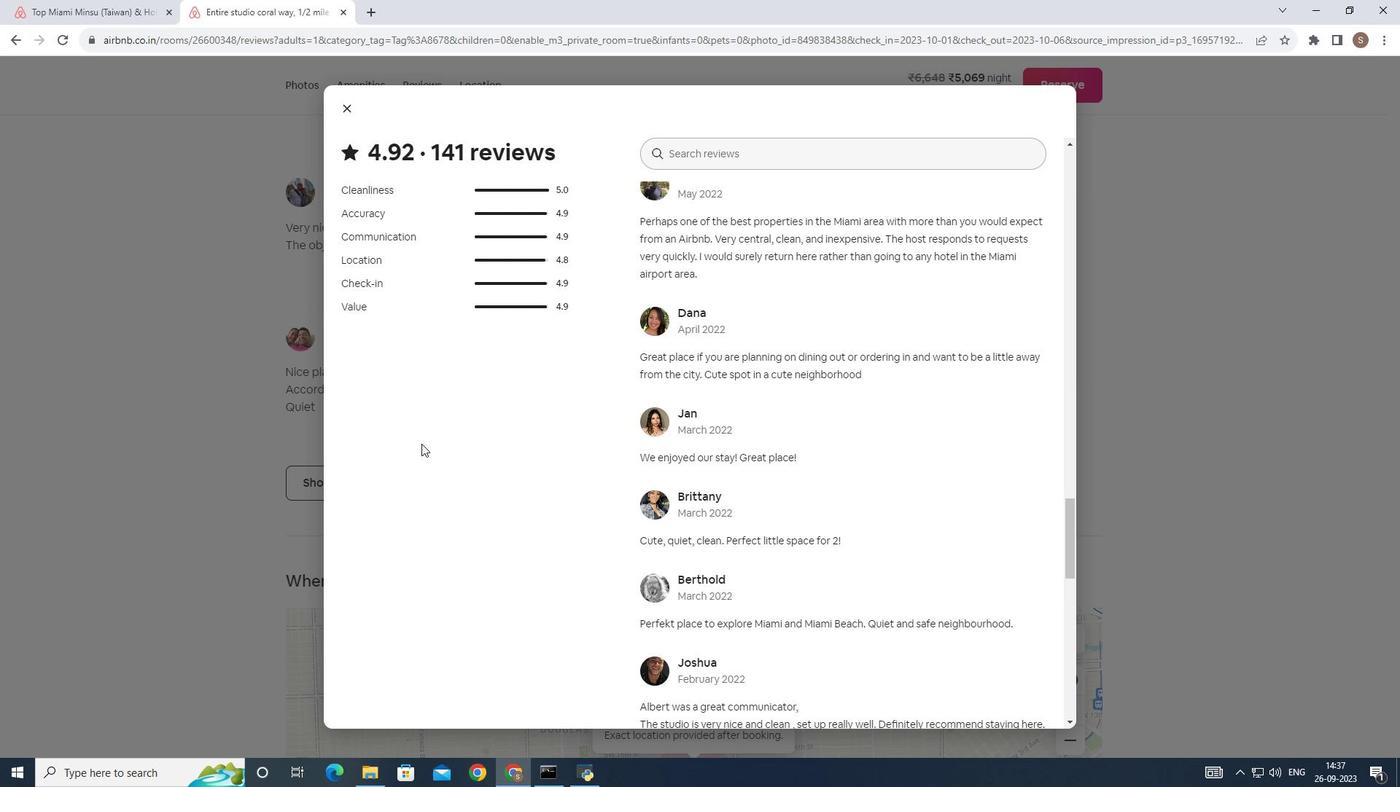 
Action: Mouse scrolled (413, 435) with delta (0, 0)
Screenshot: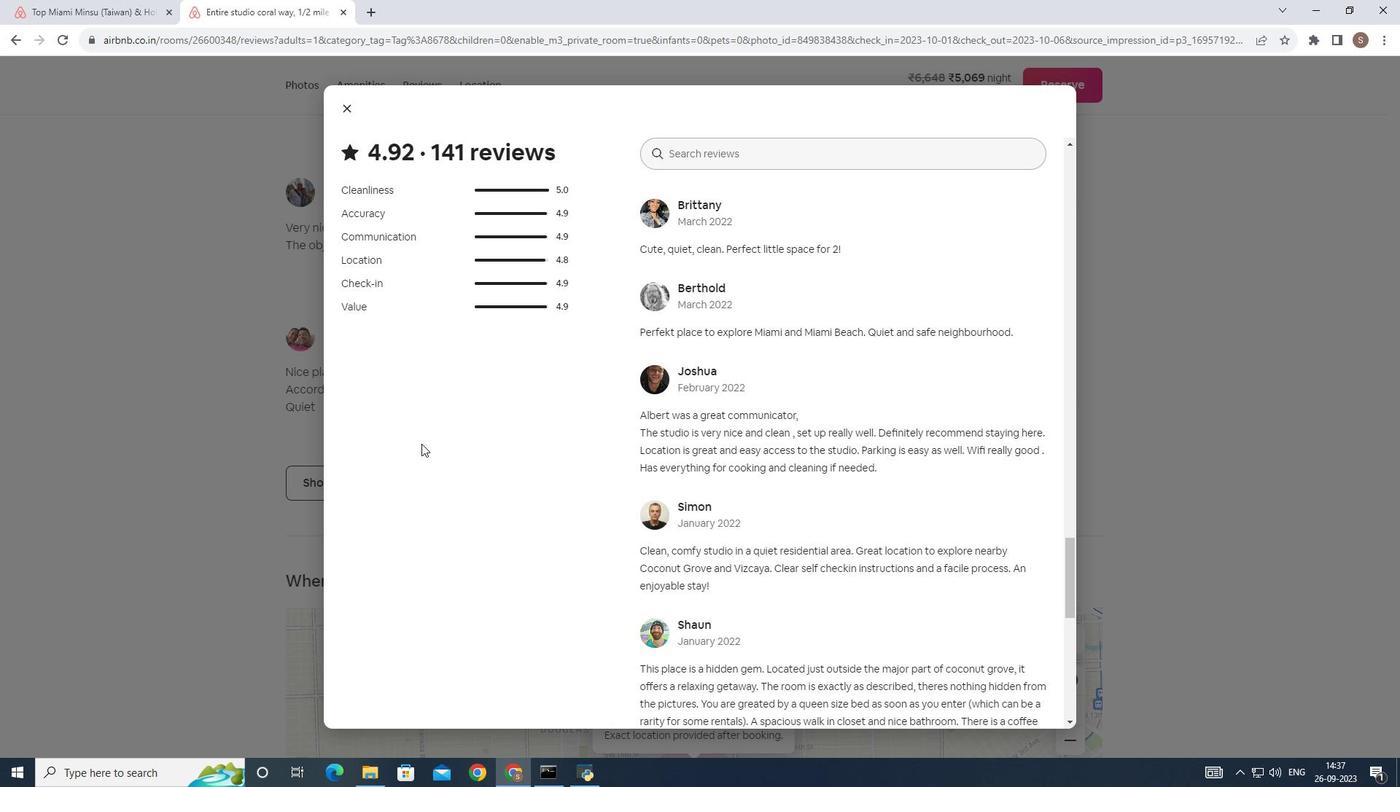 
Action: Mouse scrolled (413, 435) with delta (0, 0)
Screenshot: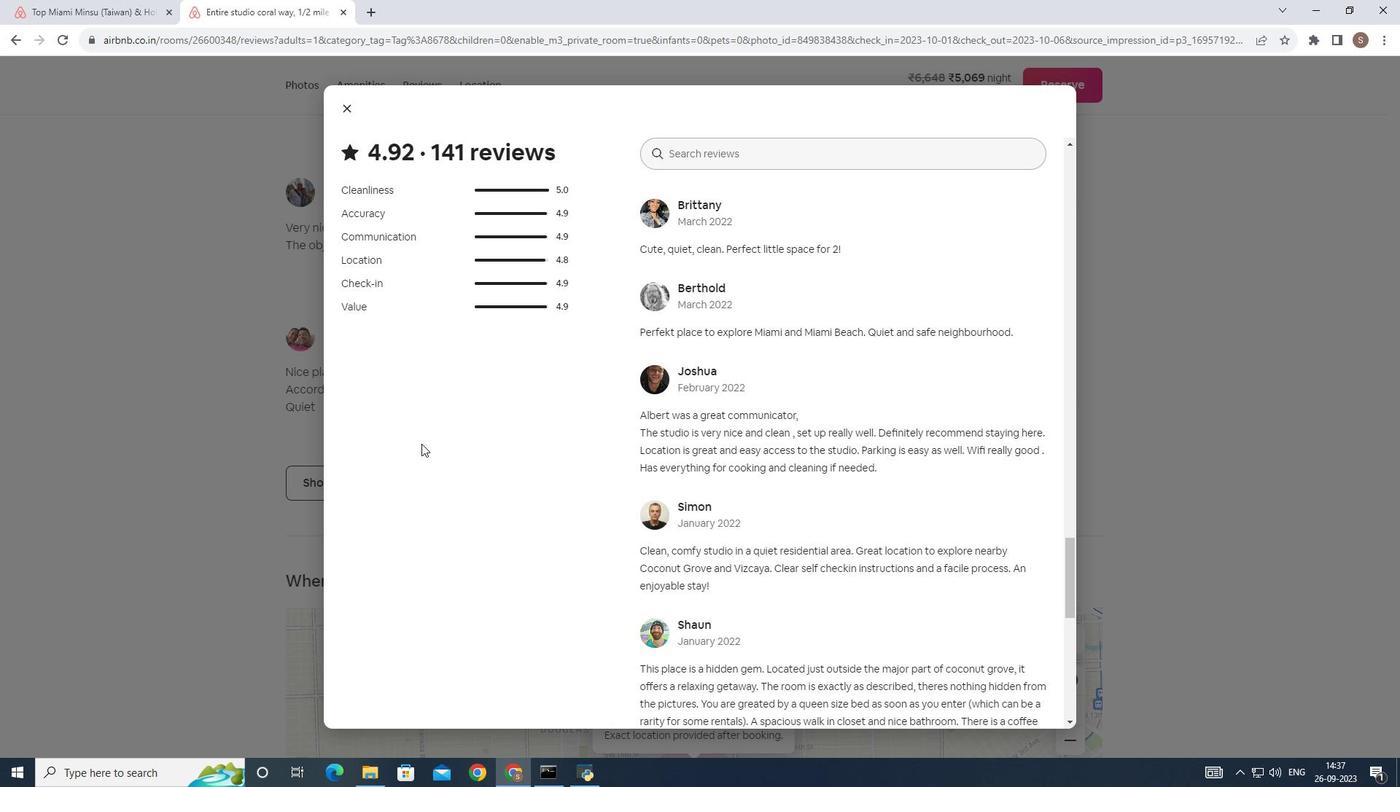 
Action: Mouse scrolled (413, 435) with delta (0, 0)
Screenshot: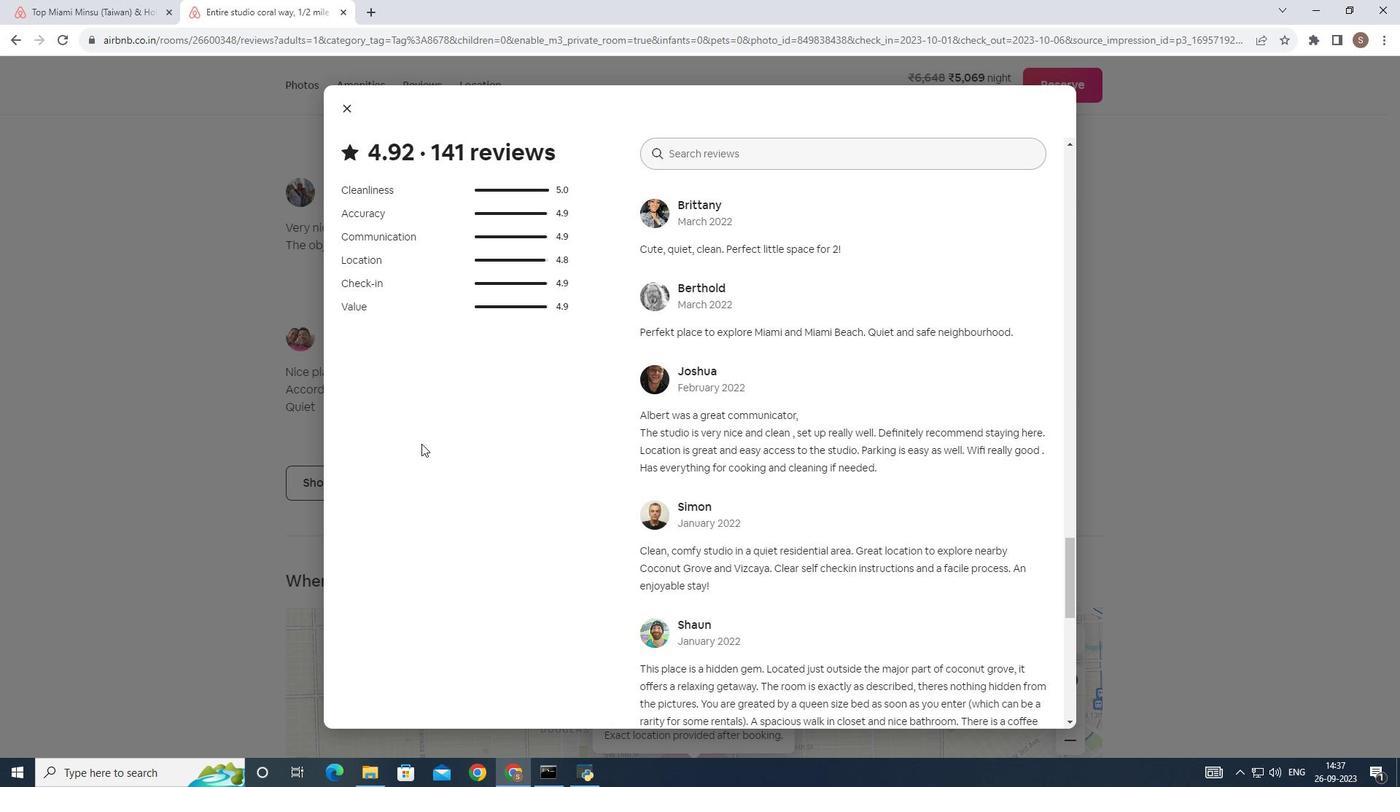 
Action: Mouse scrolled (413, 435) with delta (0, 0)
Screenshot: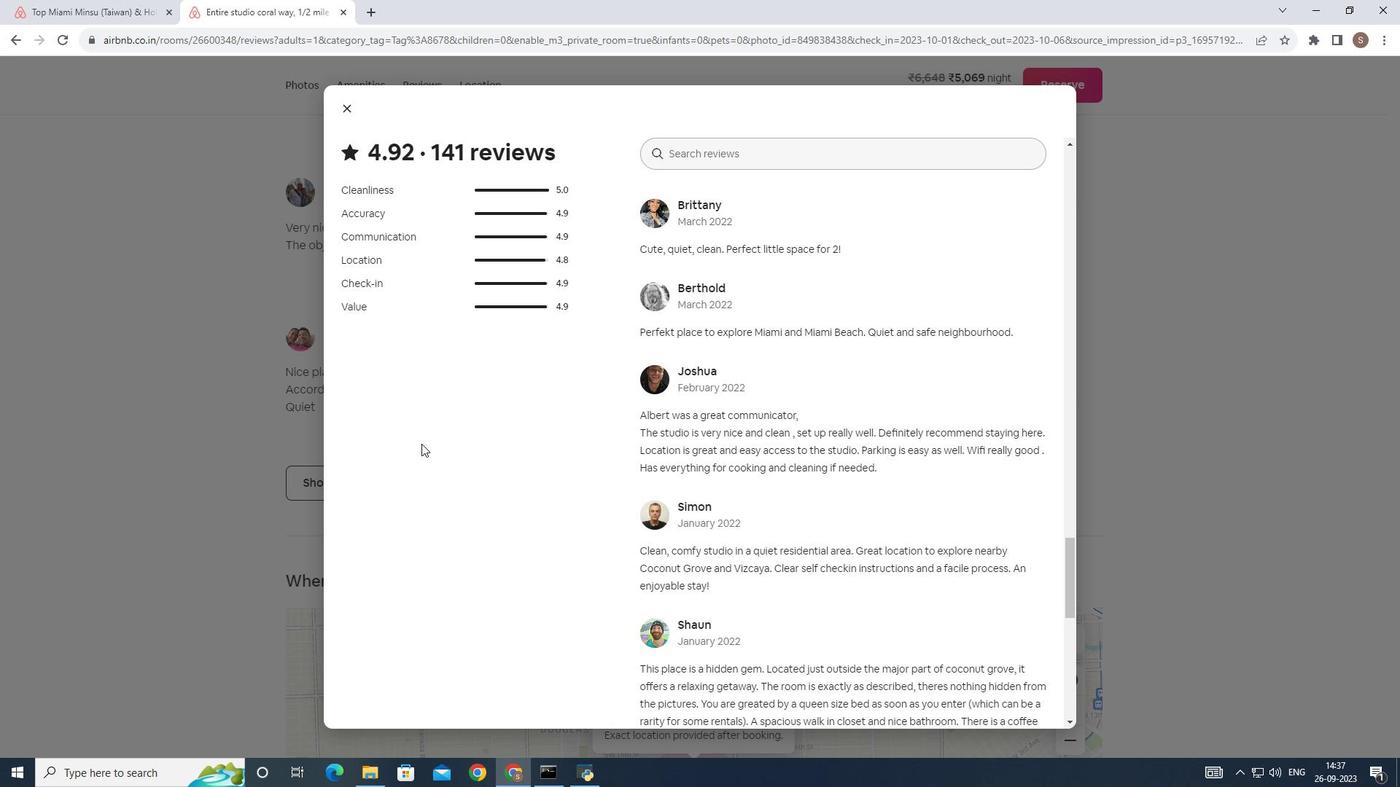 
Action: Mouse scrolled (413, 435) with delta (0, 0)
Screenshot: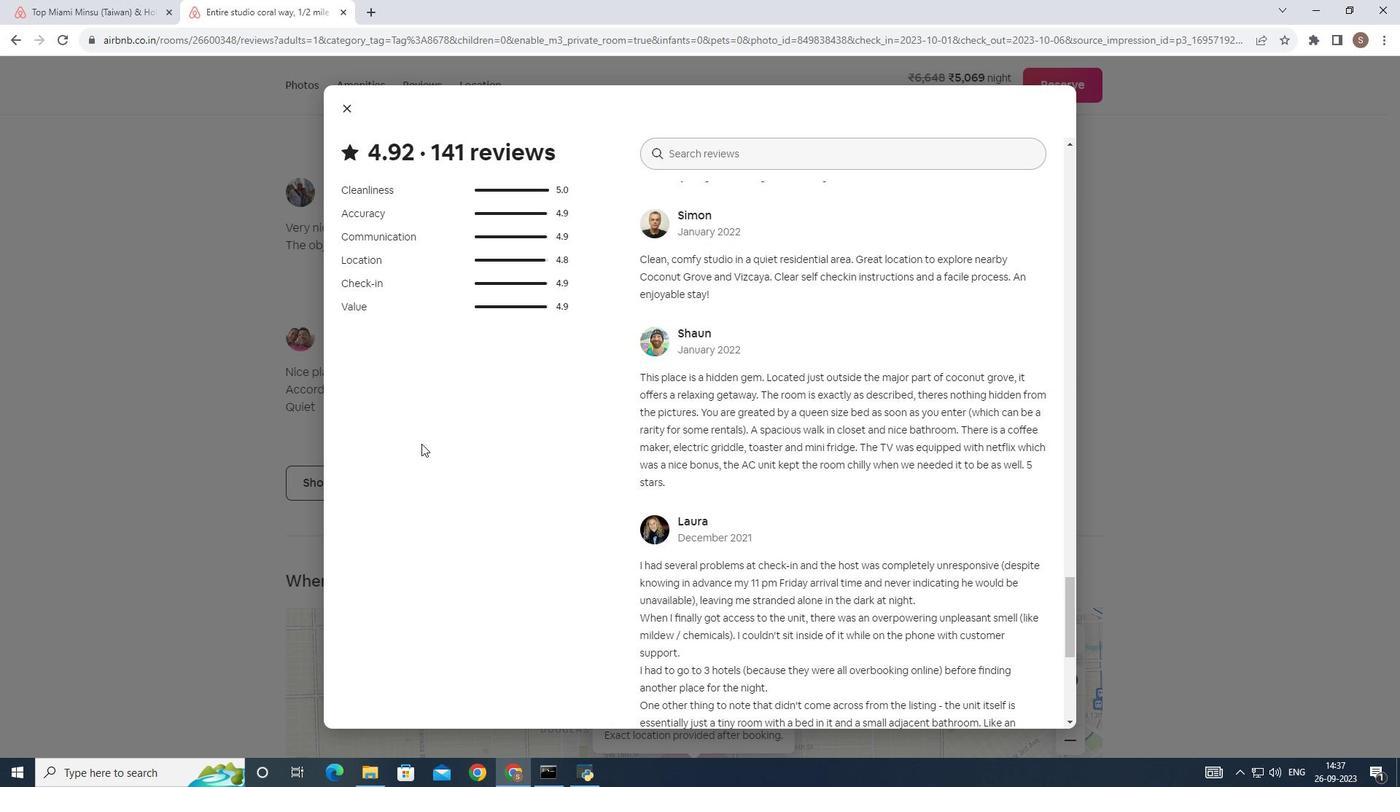 
Action: Mouse scrolled (413, 435) with delta (0, 0)
Screenshot: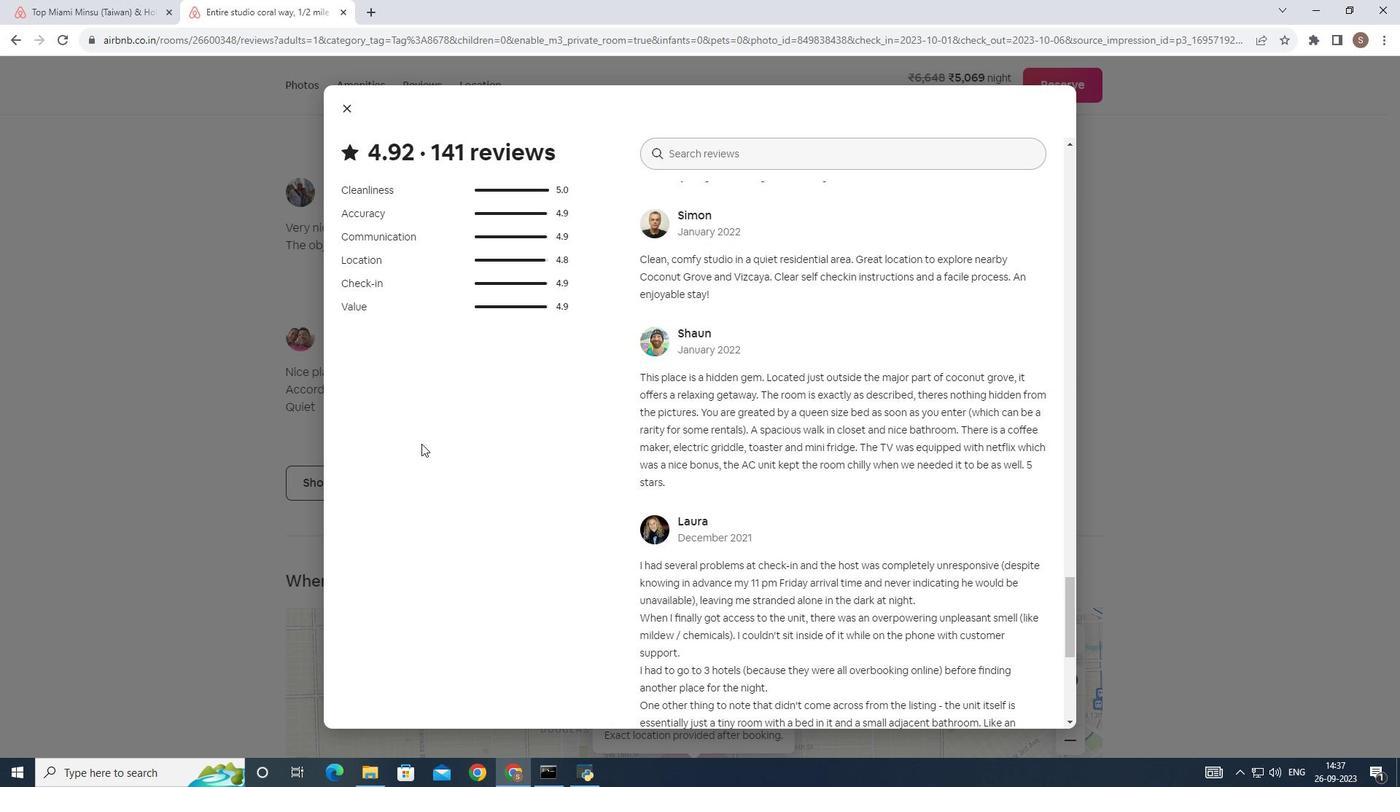 
Action: Mouse scrolled (413, 435) with delta (0, 0)
Screenshot: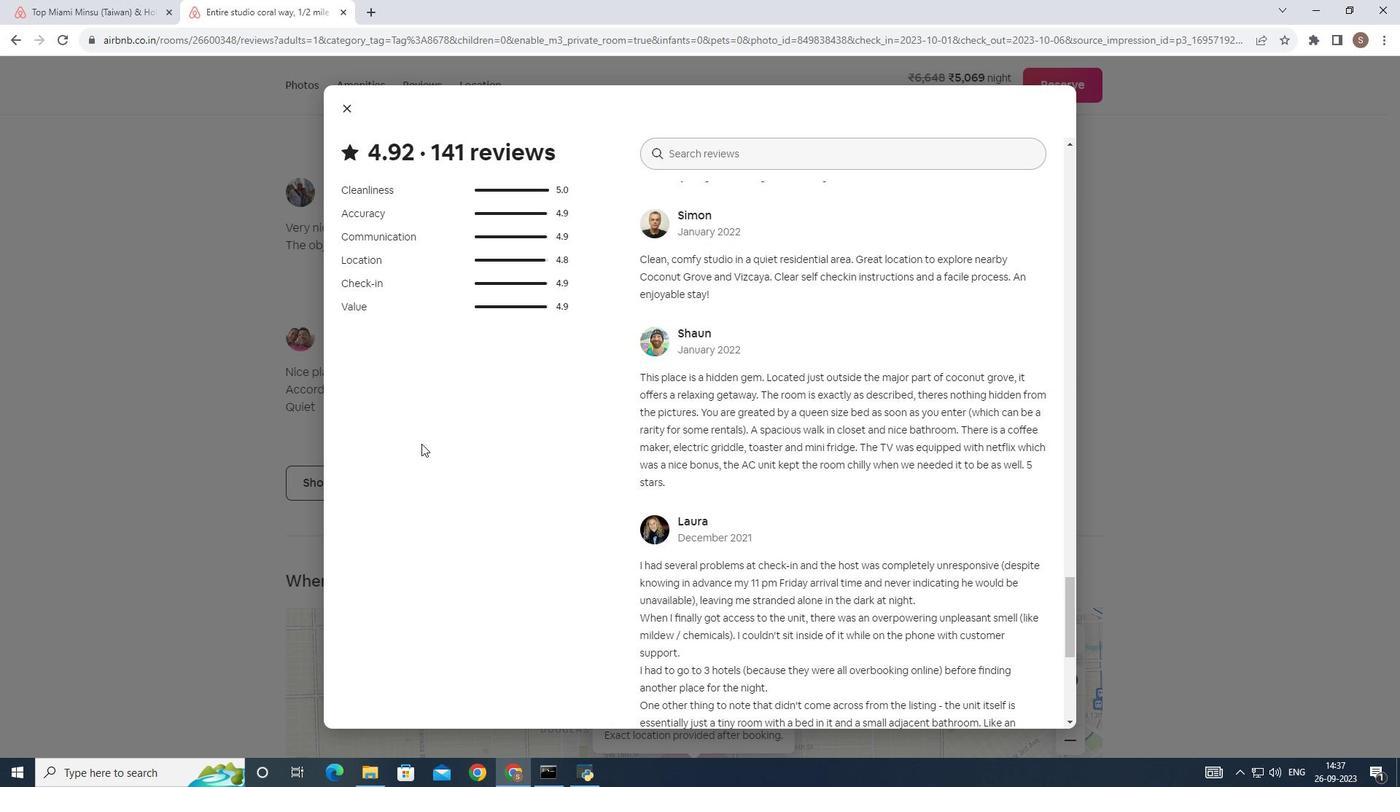 
Action: Mouse scrolled (413, 435) with delta (0, 0)
Screenshot: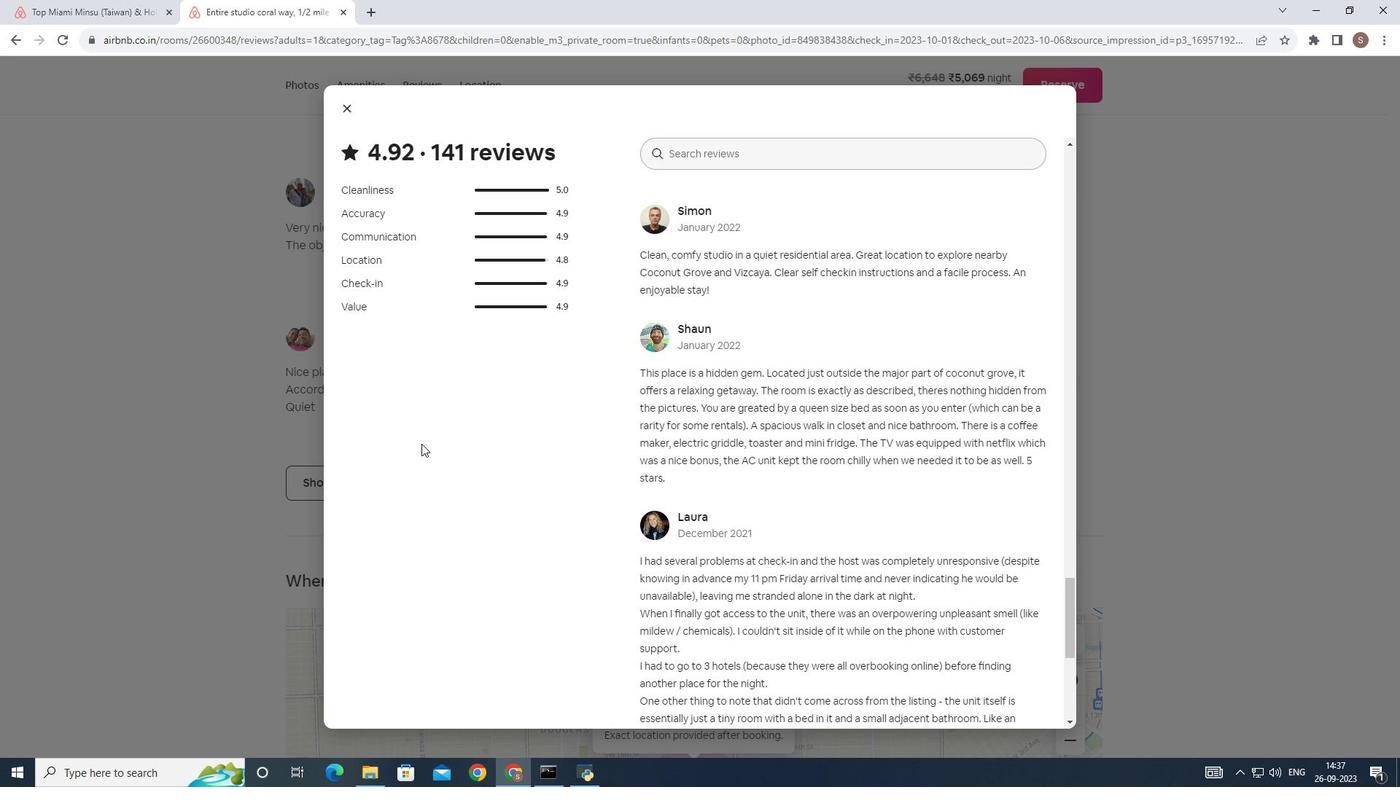 
Action: Mouse scrolled (413, 435) with delta (0, 0)
Screenshot: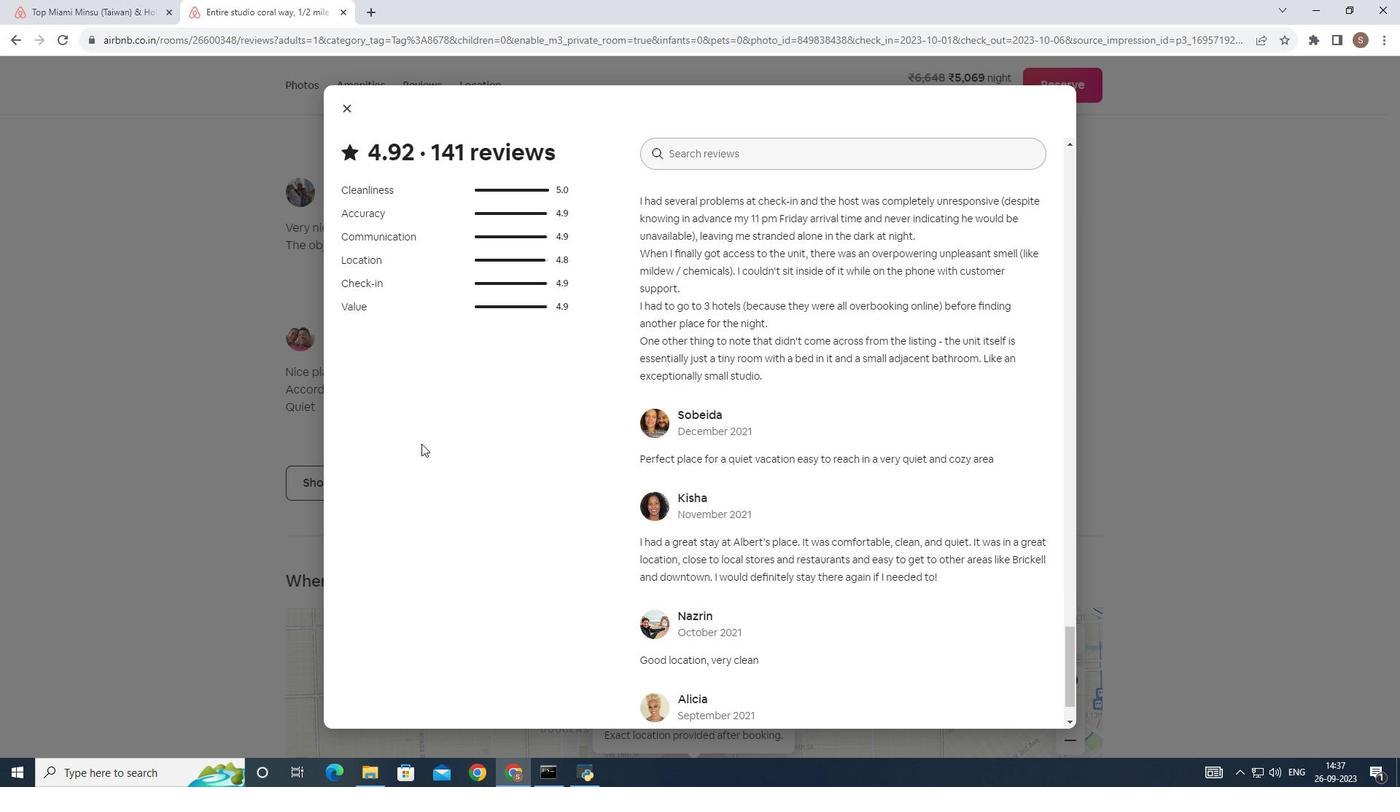 
Action: Mouse scrolled (413, 435) with delta (0, 0)
Screenshot: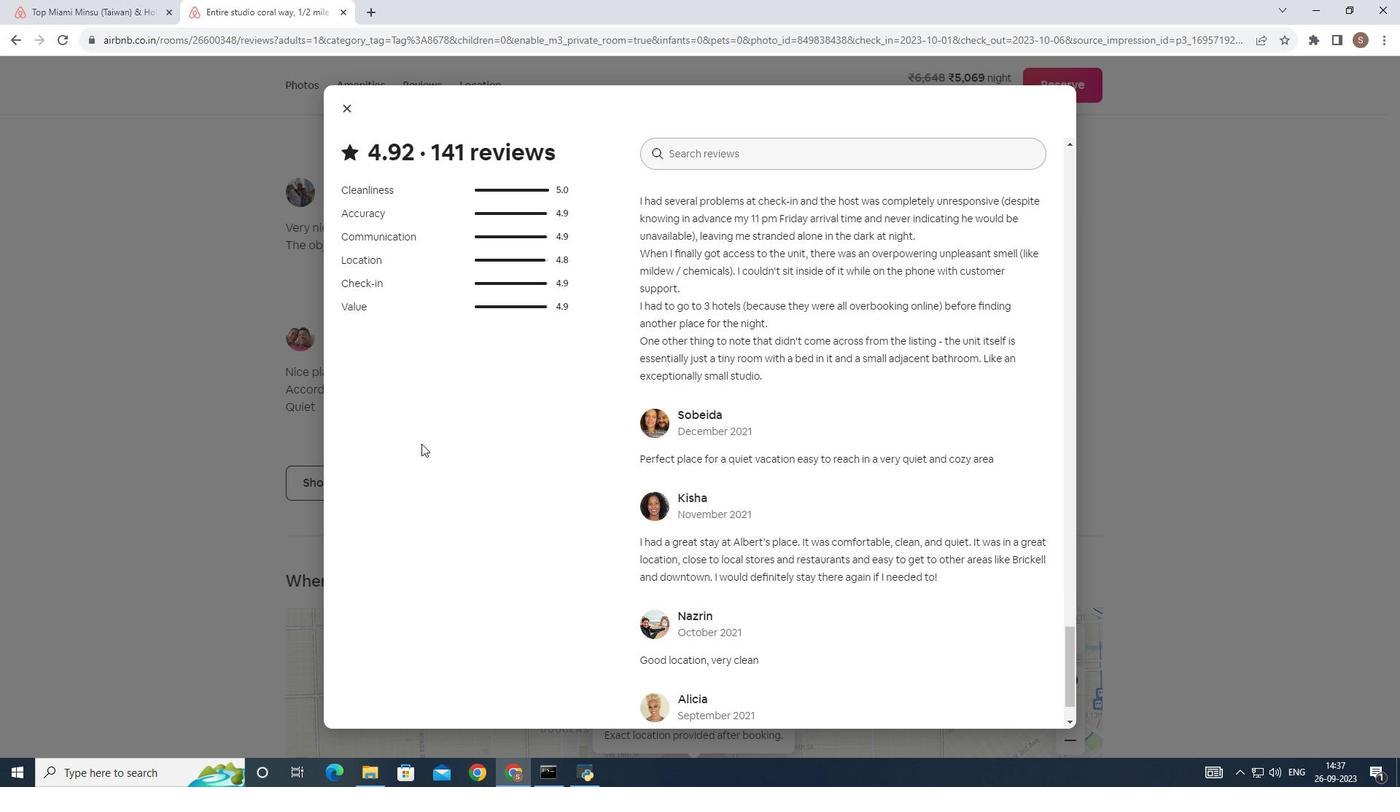 
Action: Mouse scrolled (413, 435) with delta (0, 0)
Screenshot: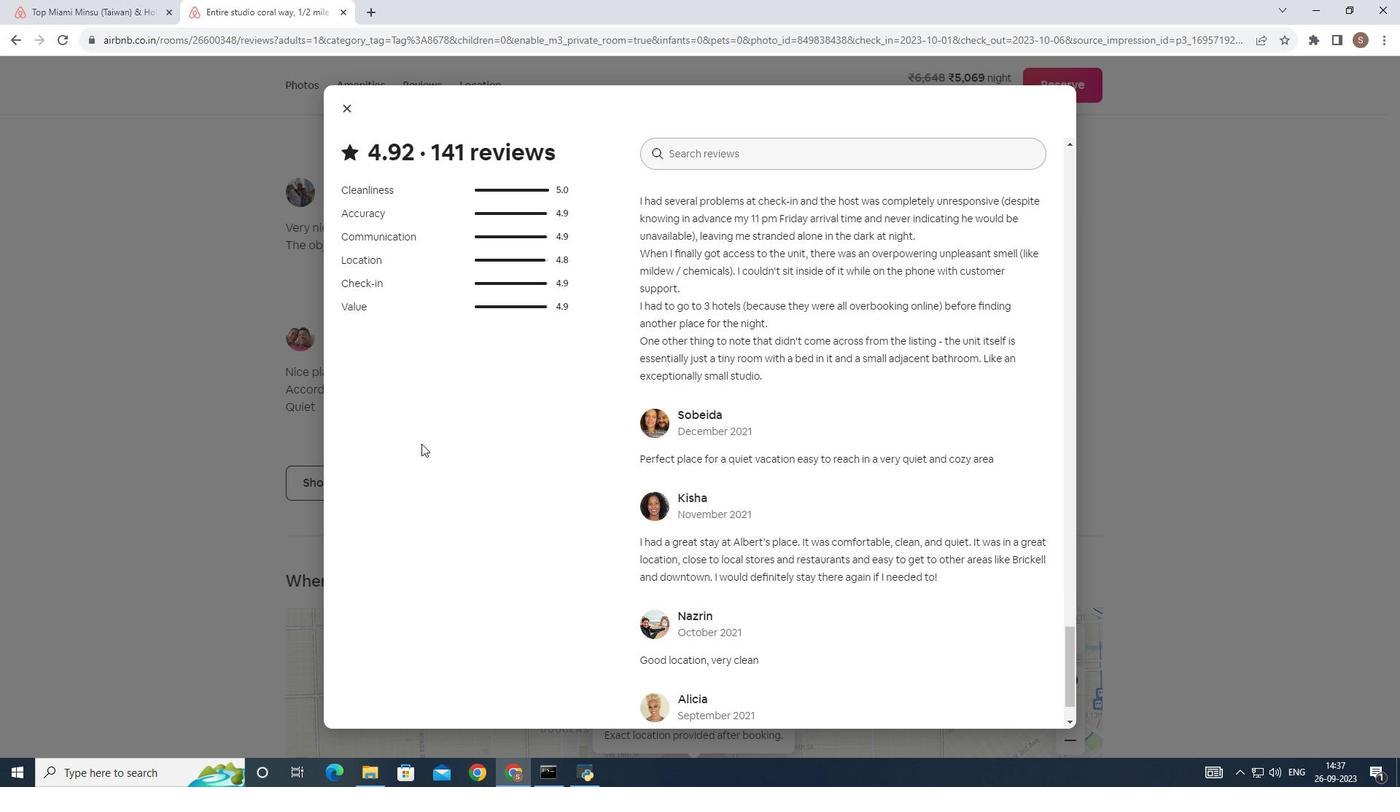 
Action: Mouse scrolled (413, 435) with delta (0, 0)
Screenshot: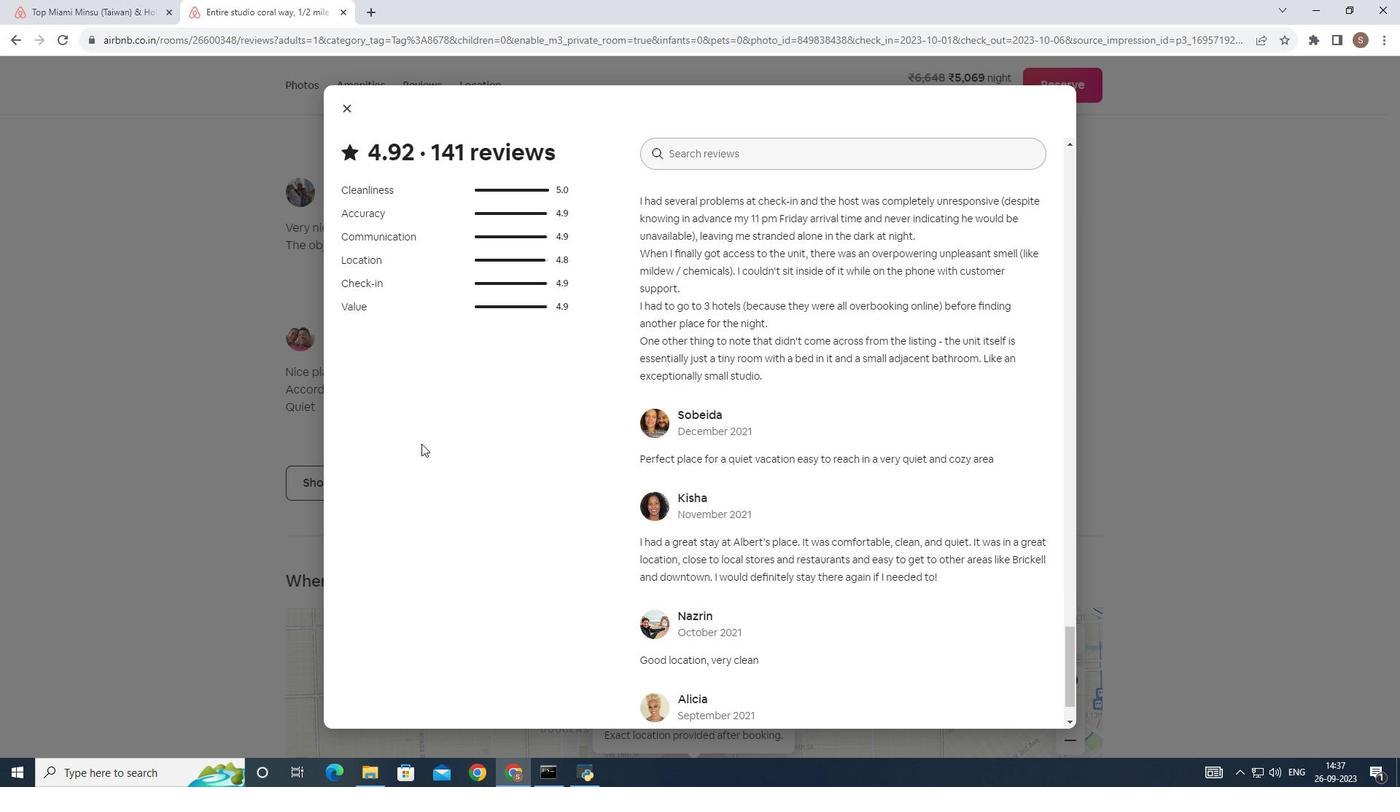
Action: Mouse scrolled (413, 435) with delta (0, 0)
Screenshot: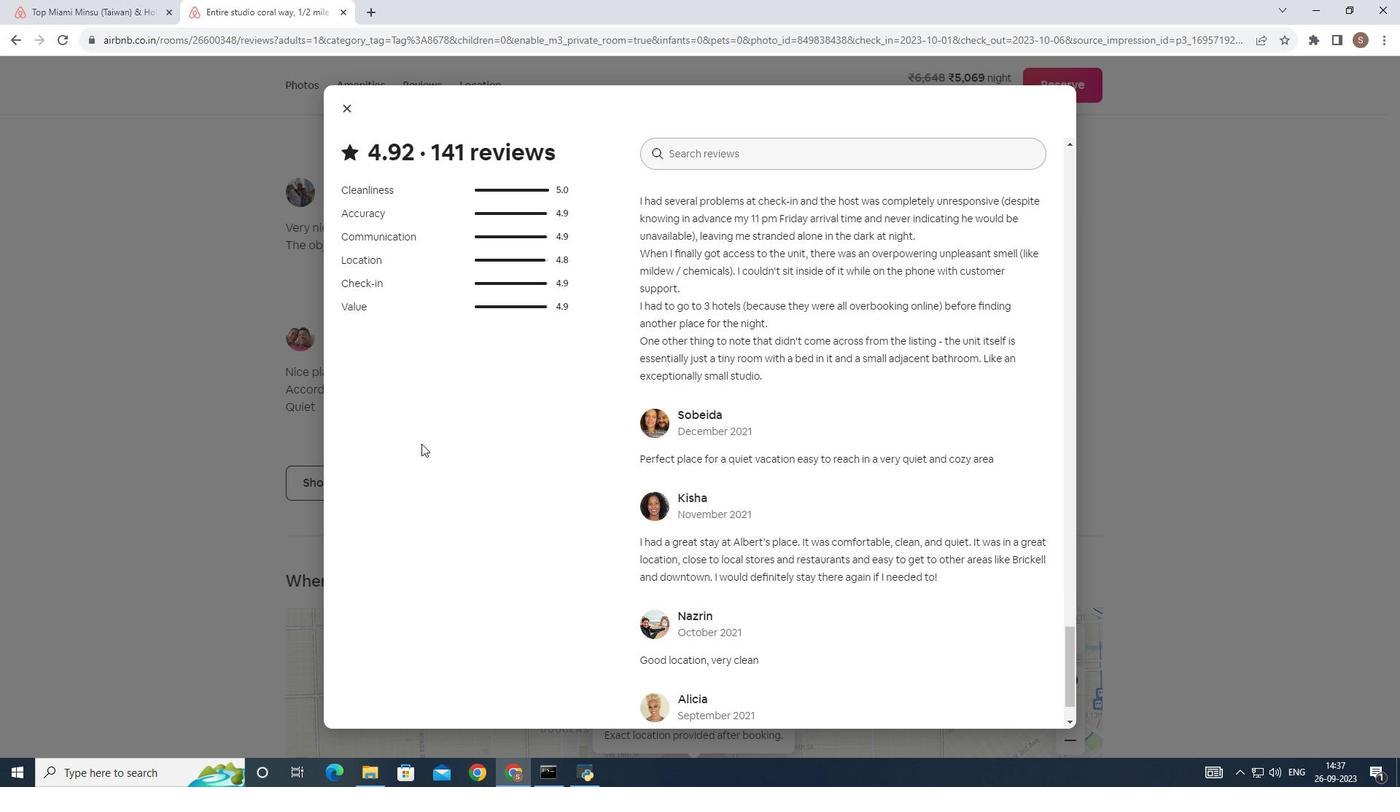
Action: Mouse scrolled (413, 435) with delta (0, 0)
Screenshot: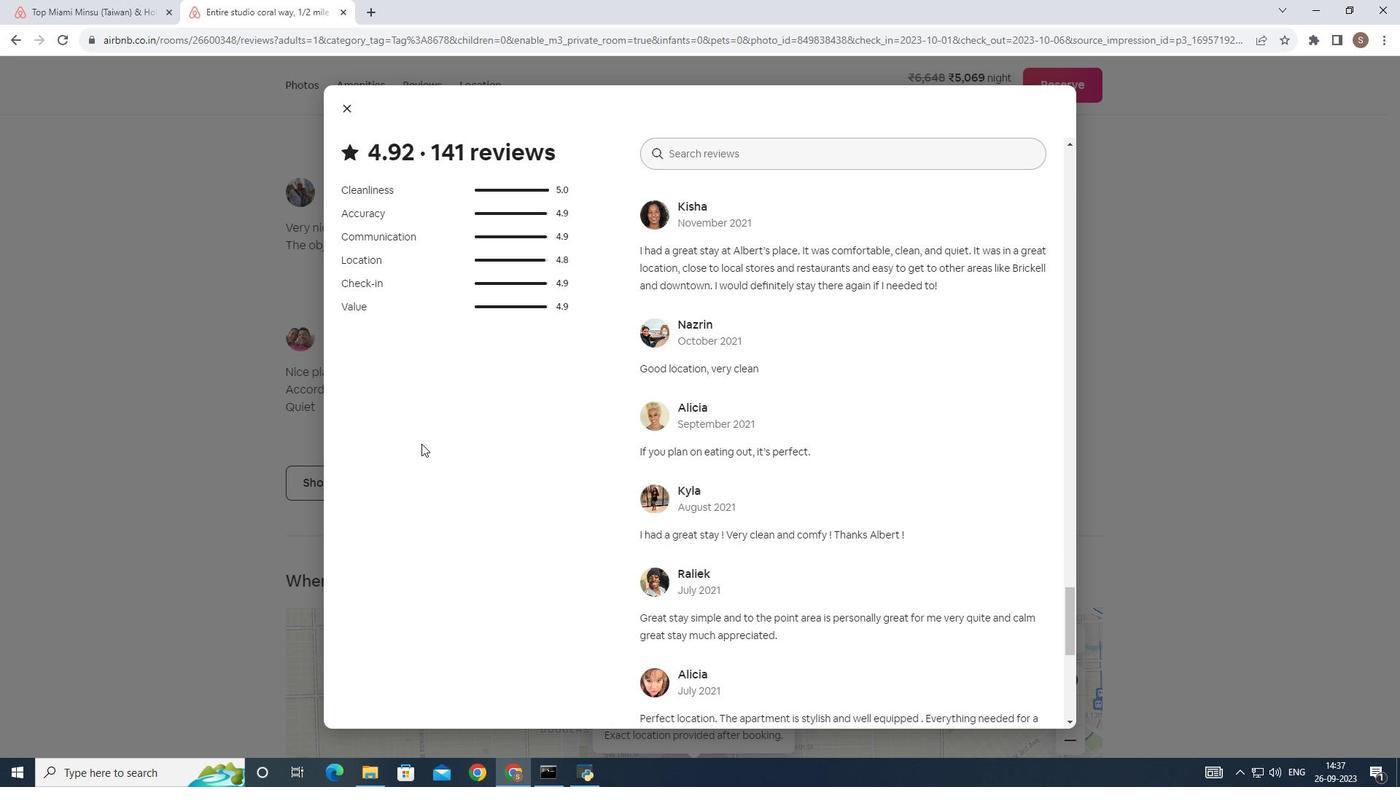 
Action: Mouse scrolled (413, 435) with delta (0, 0)
Screenshot: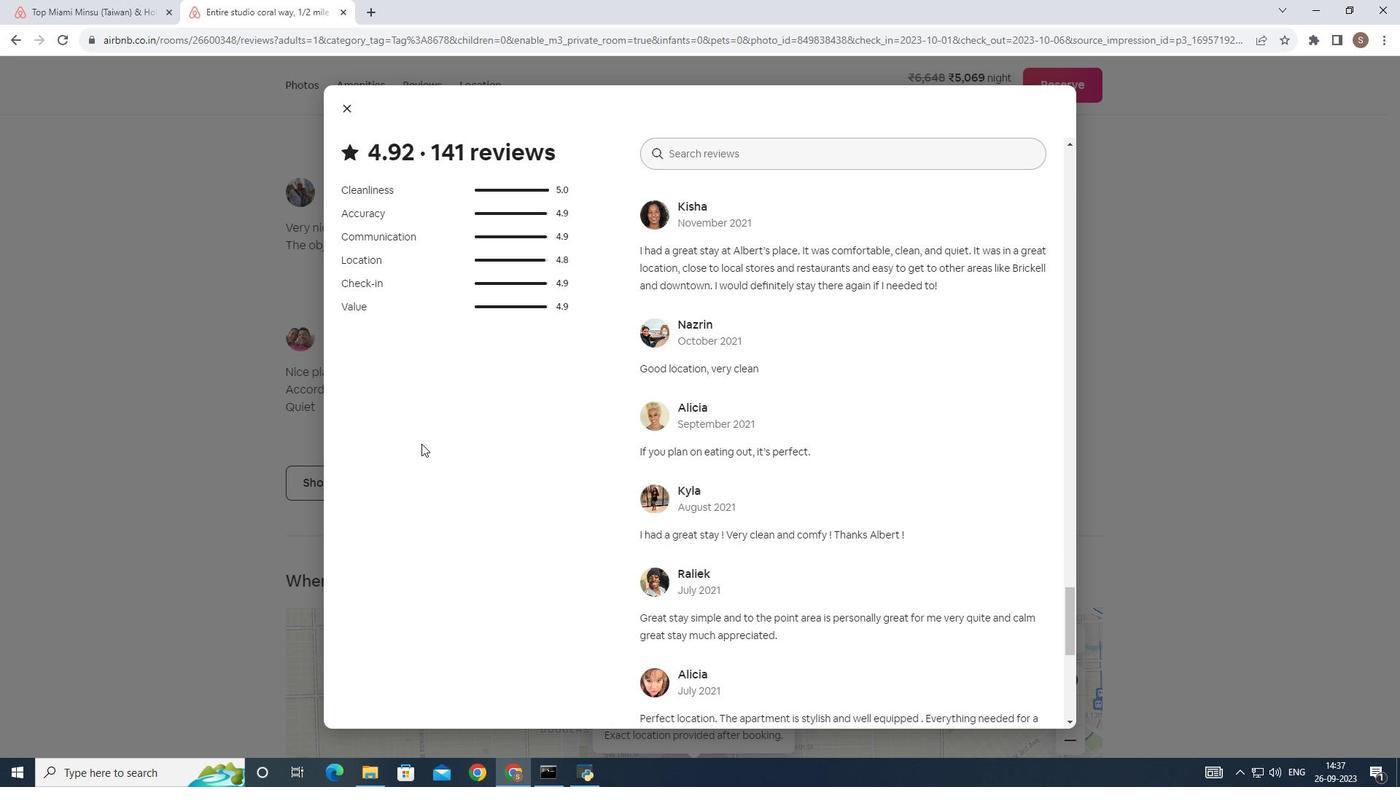 
Action: Mouse scrolled (413, 435) with delta (0, 0)
Screenshot: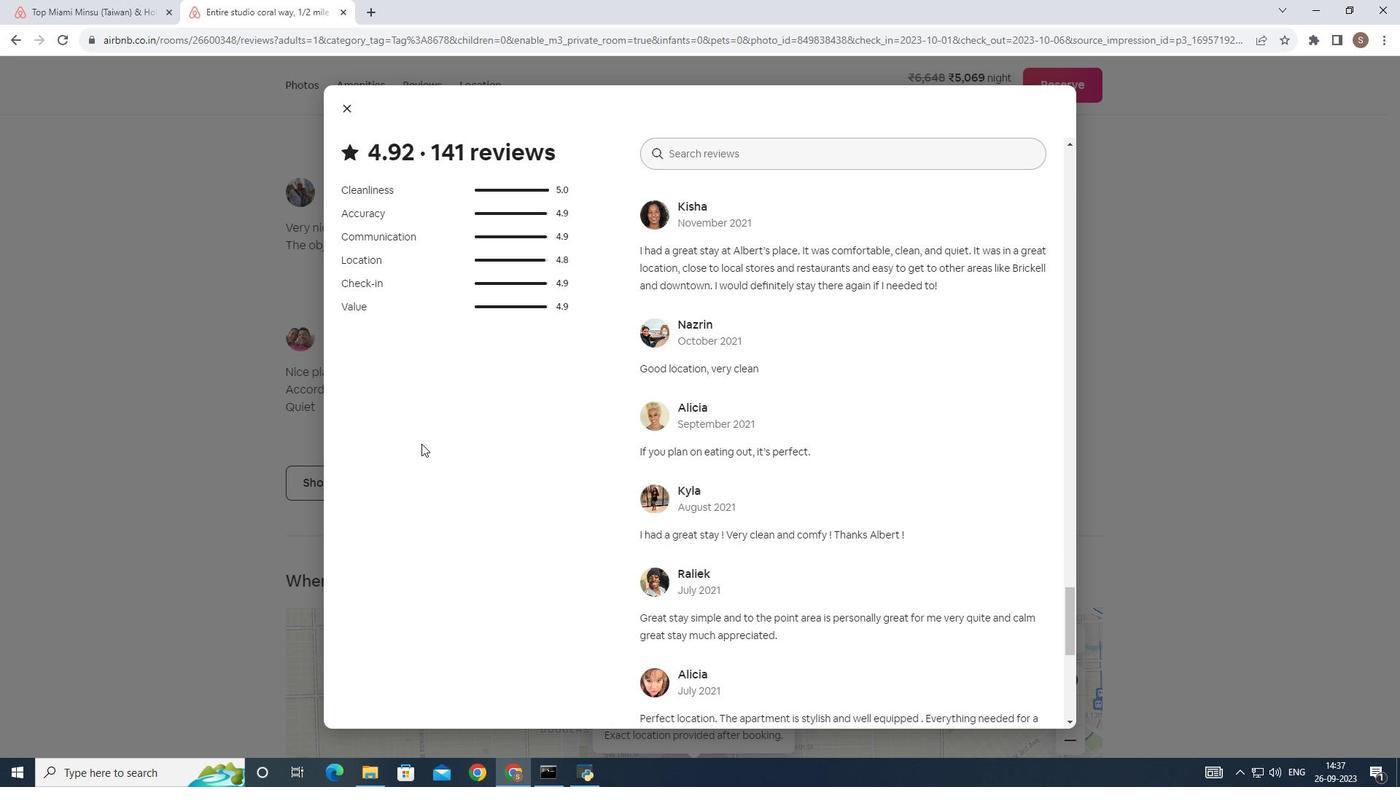 
Action: Mouse scrolled (413, 435) with delta (0, 0)
Screenshot: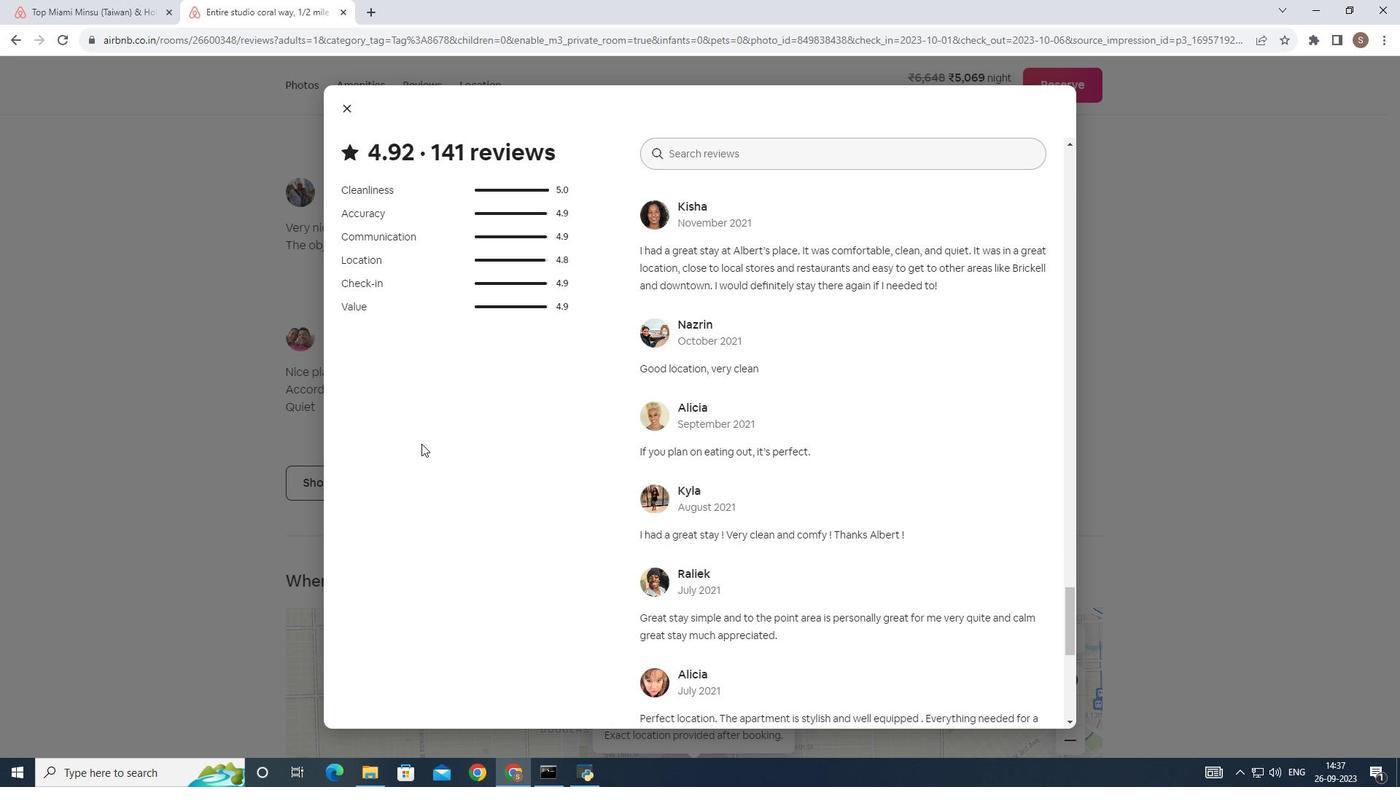 
Action: Mouse scrolled (413, 435) with delta (0, 0)
Screenshot: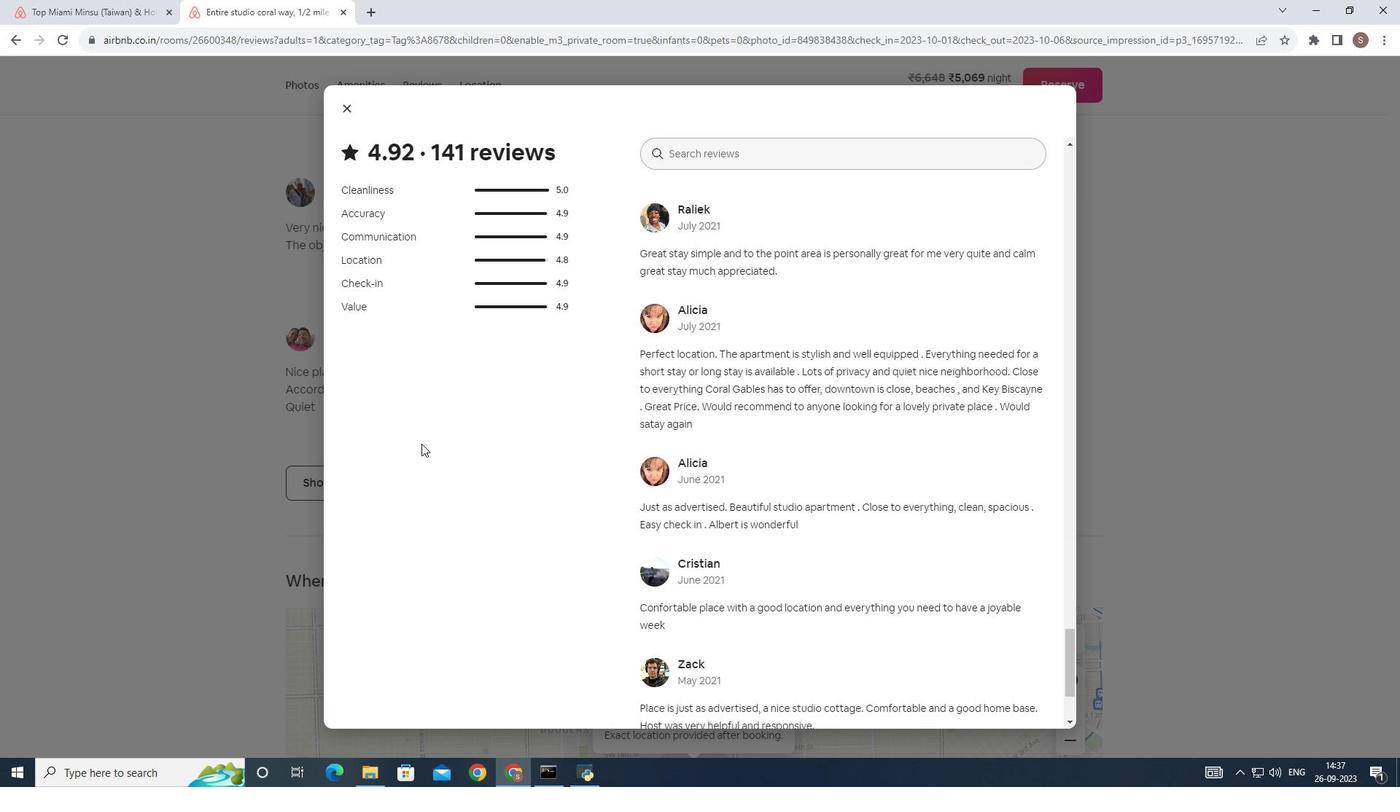 
Action: Mouse scrolled (413, 435) with delta (0, 0)
Screenshot: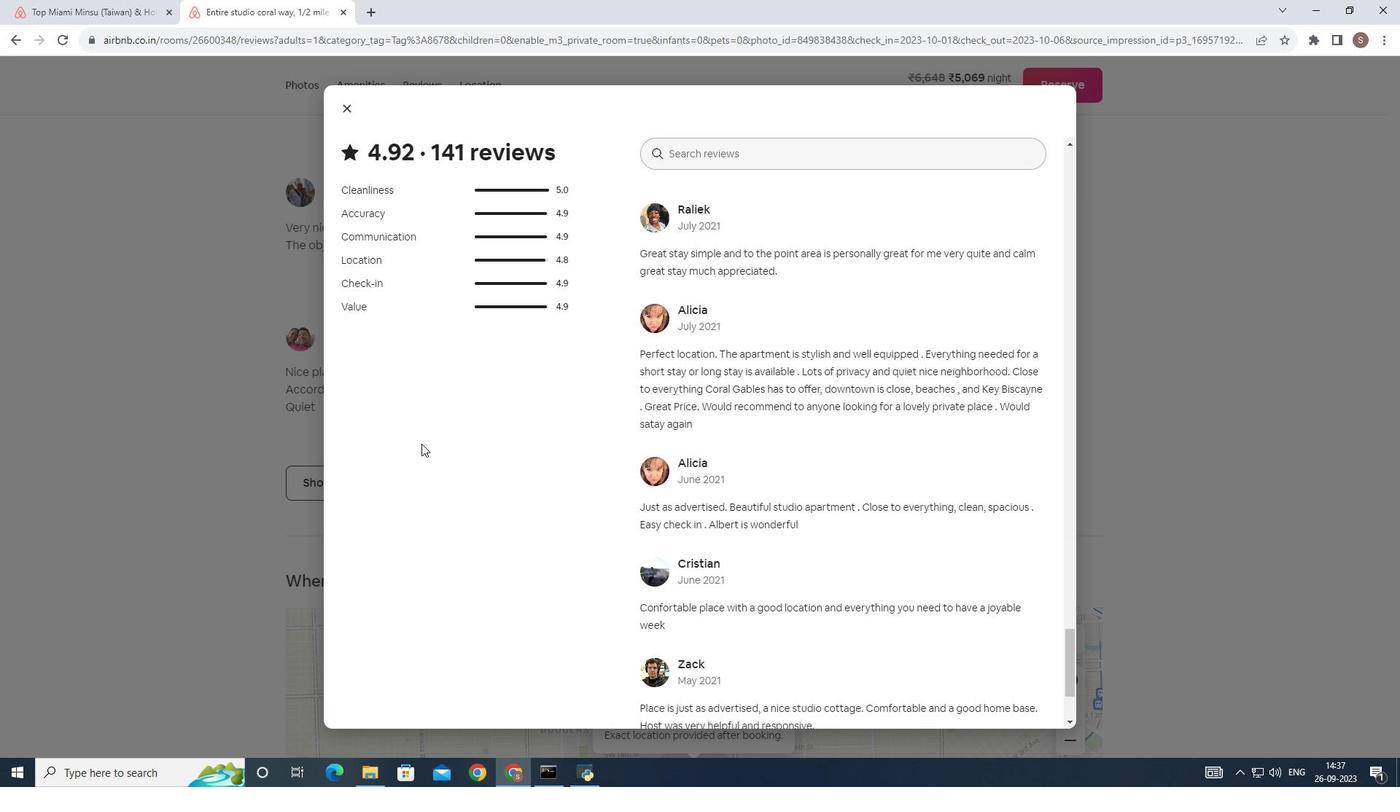
Action: Mouse scrolled (413, 435) with delta (0, 0)
Screenshot: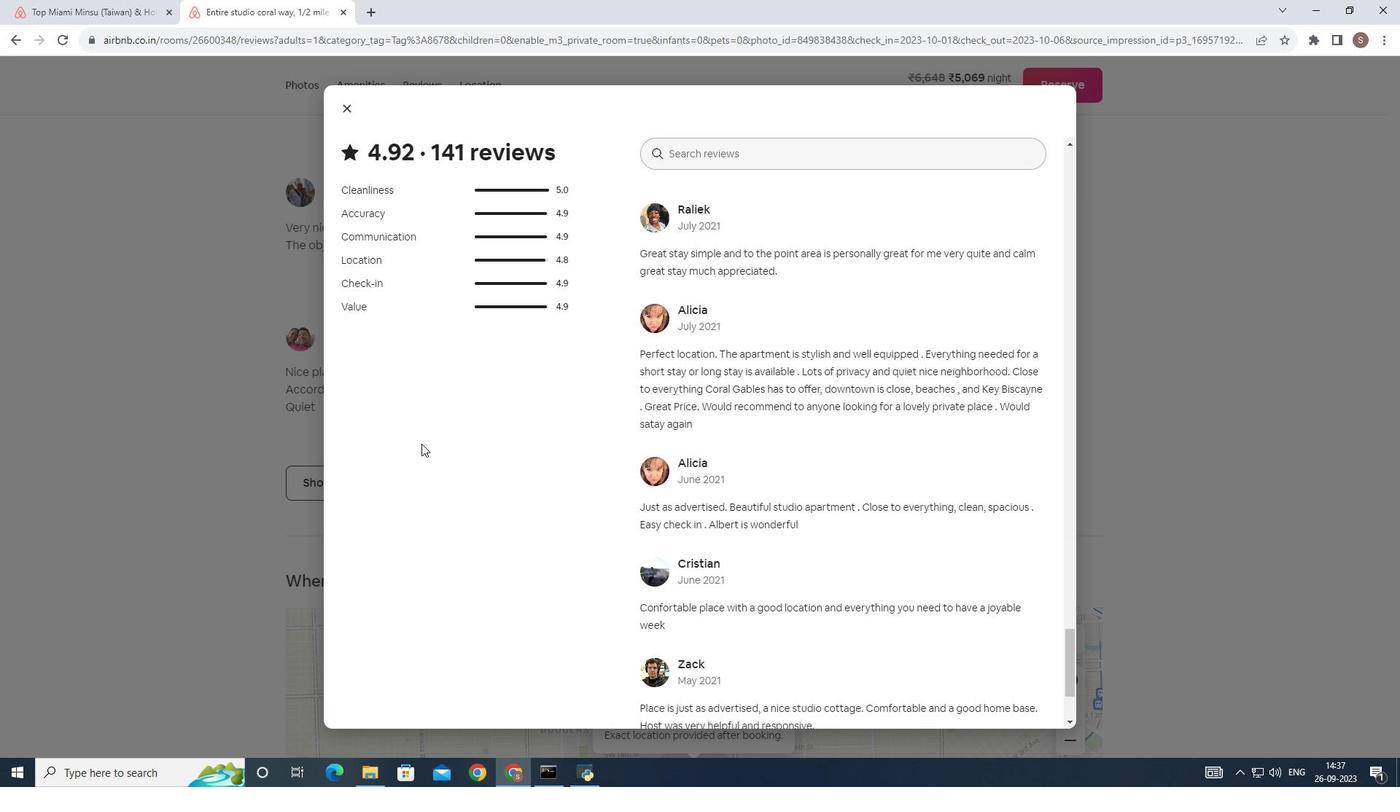 
Action: Mouse scrolled (413, 435) with delta (0, 0)
Screenshot: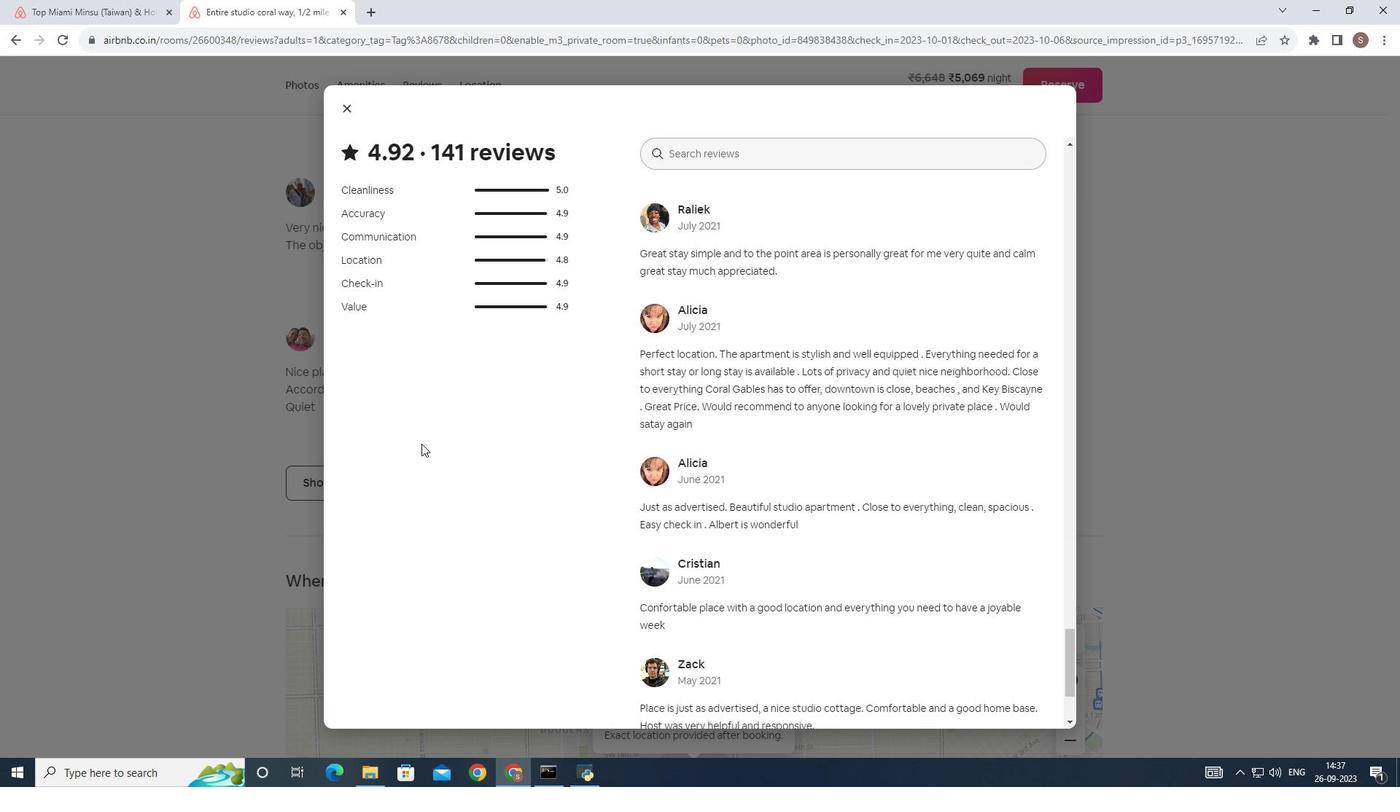 
Action: Mouse scrolled (413, 435) with delta (0, 0)
Screenshot: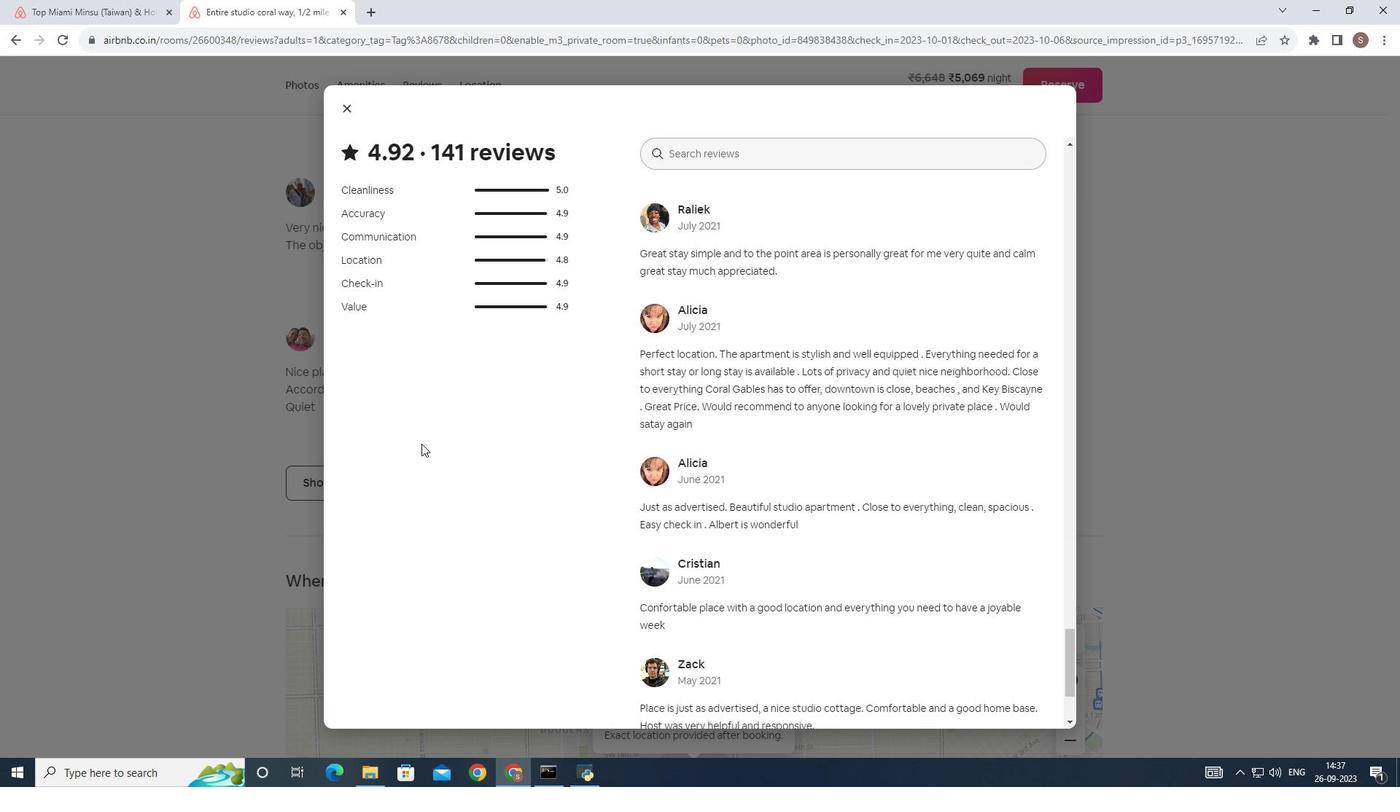 
Action: Mouse scrolled (413, 435) with delta (0, 0)
Screenshot: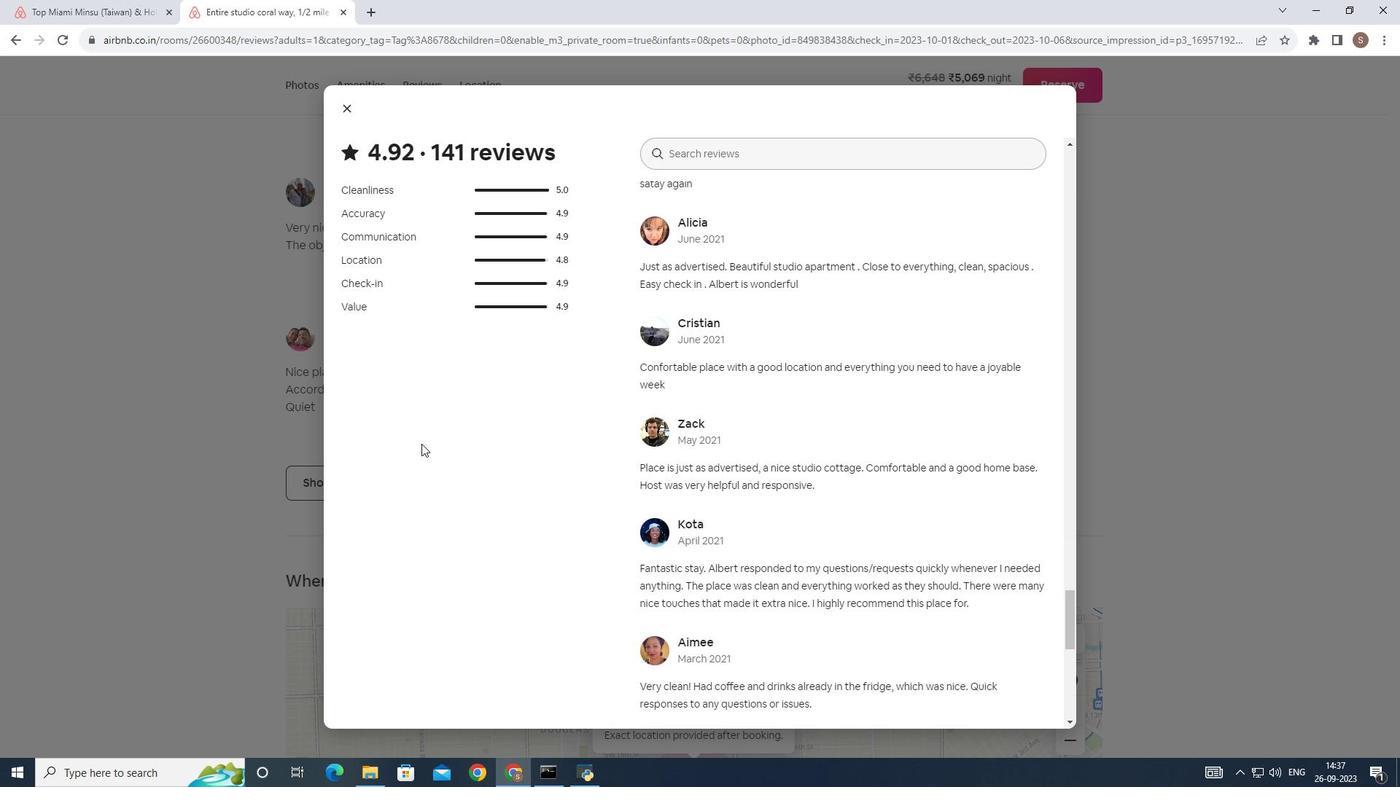 
Action: Mouse scrolled (413, 435) with delta (0, 0)
Screenshot: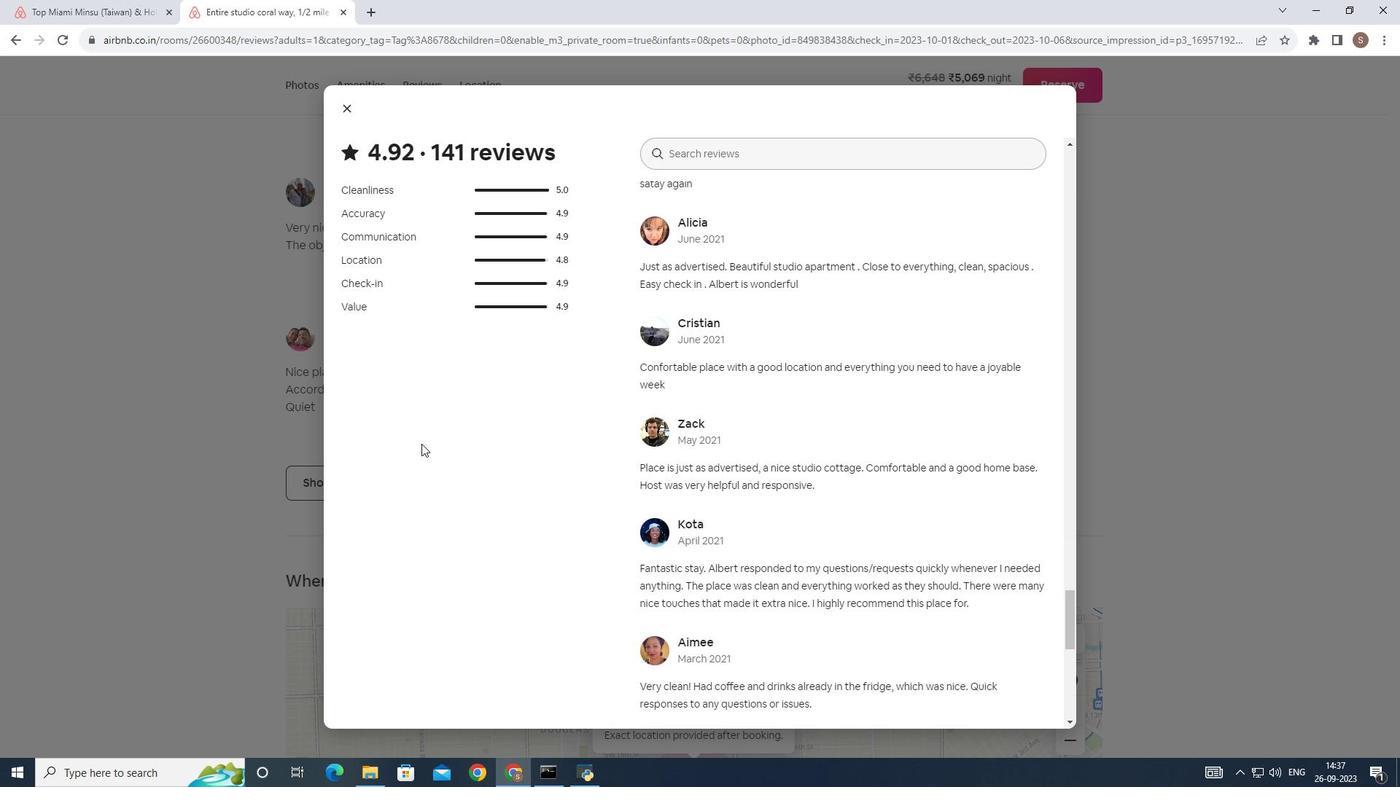
Action: Mouse scrolled (413, 435) with delta (0, 0)
Screenshot: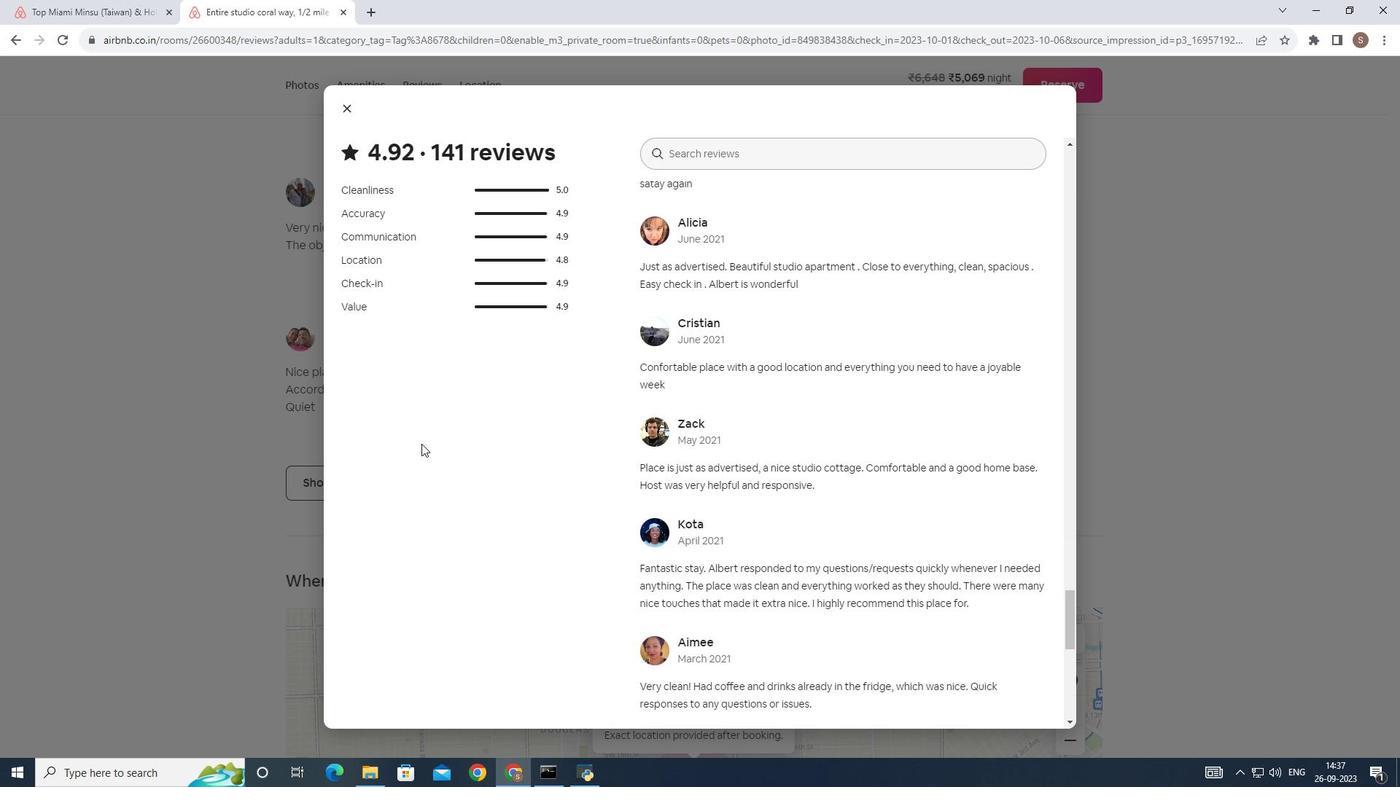 
Action: Mouse scrolled (413, 435) with delta (0, 0)
Screenshot: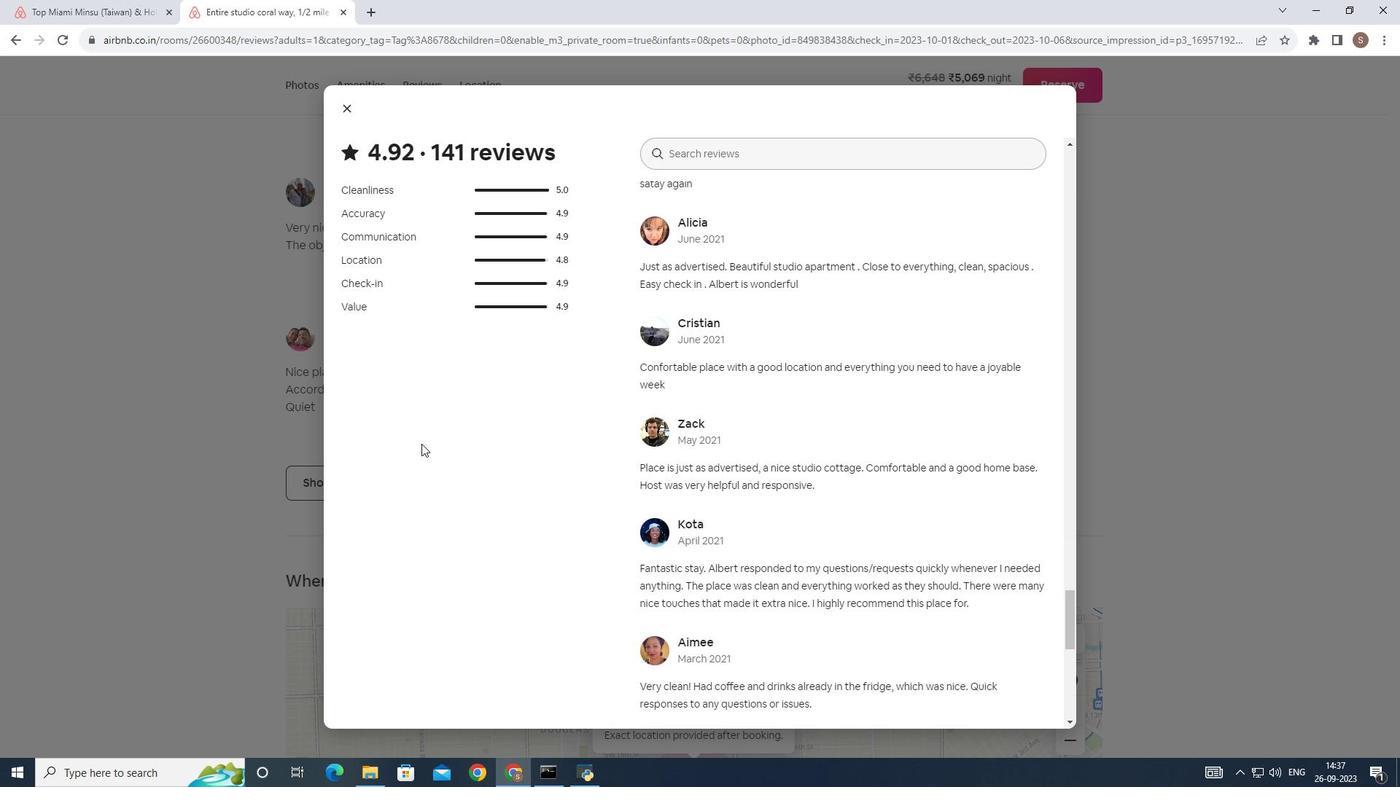 
Action: Mouse scrolled (413, 435) with delta (0, 0)
Screenshot: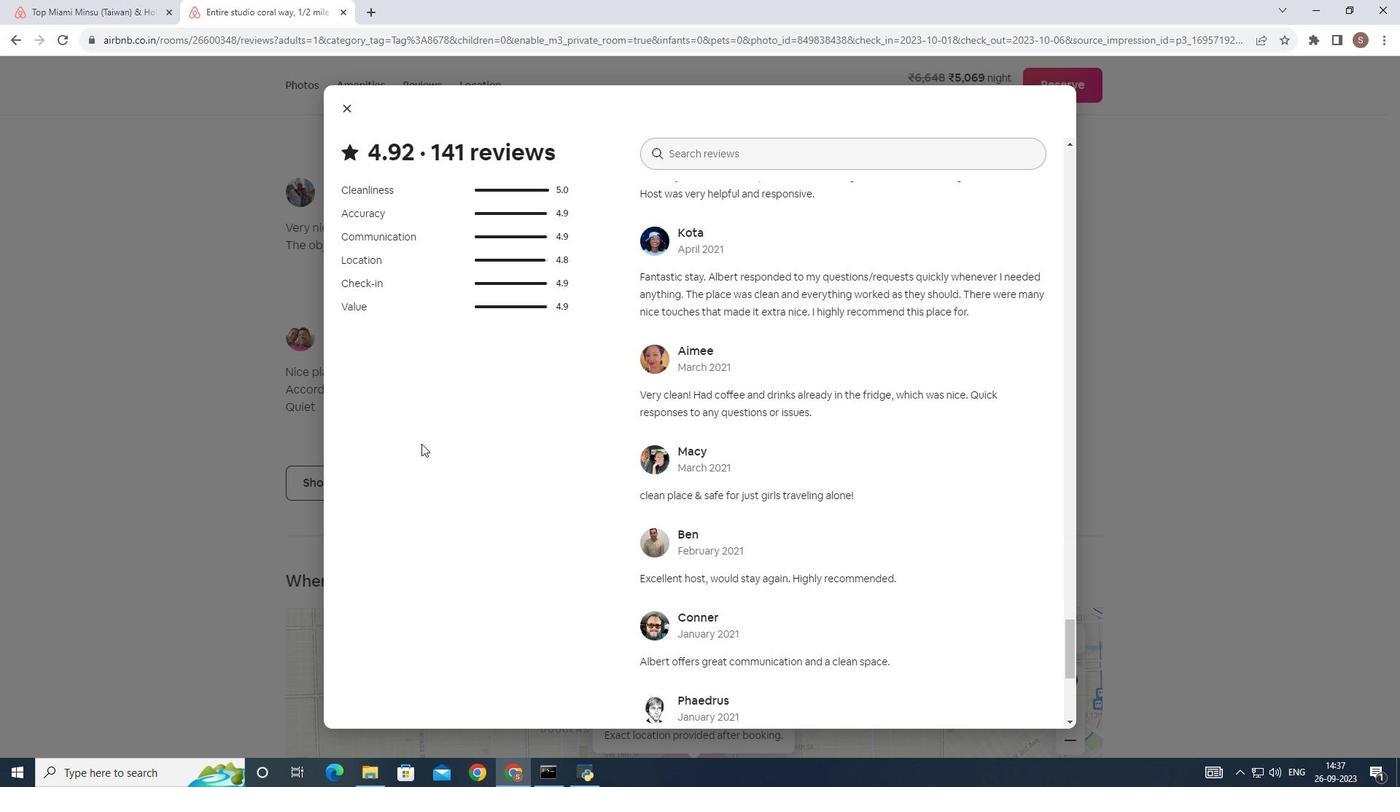 
Action: Mouse scrolled (413, 435) with delta (0, 0)
Screenshot: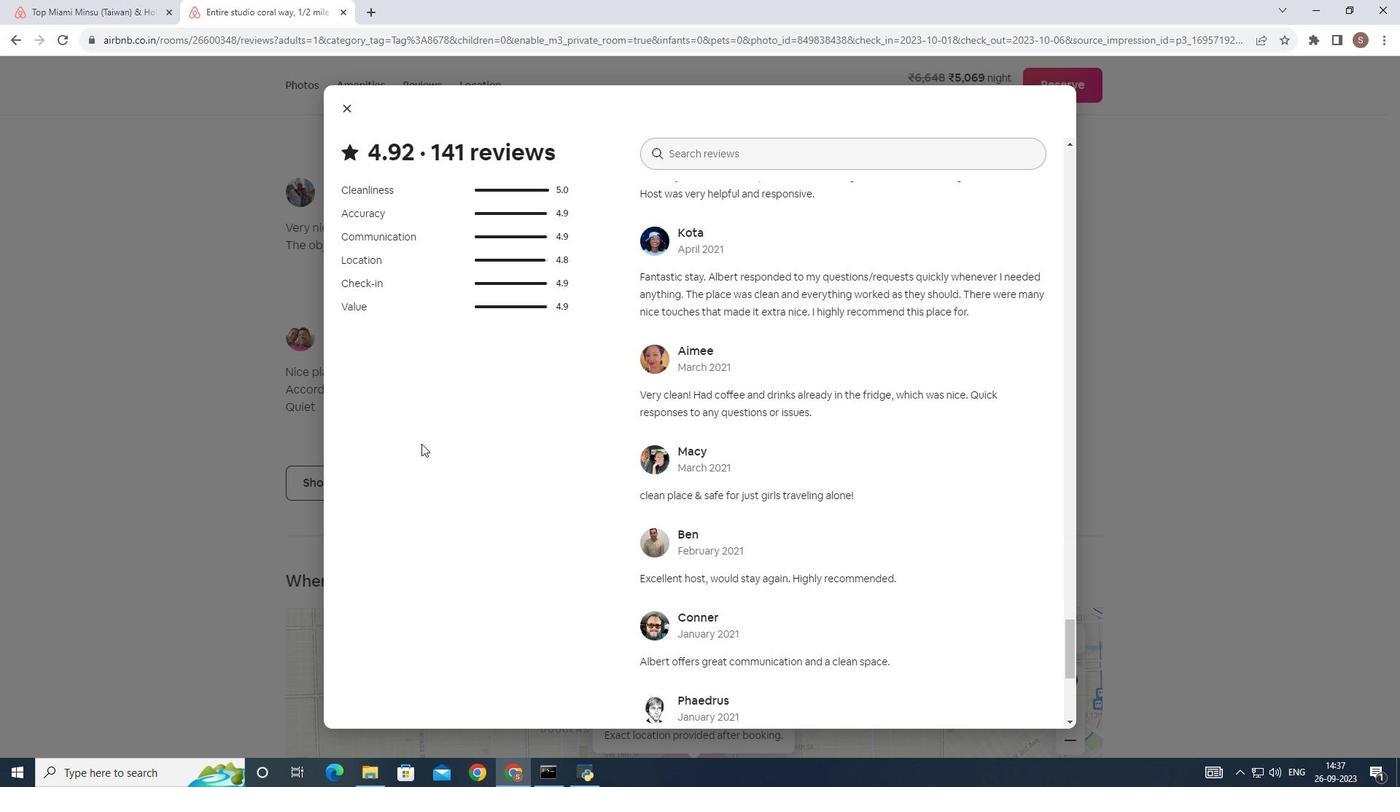 
Action: Mouse scrolled (413, 435) with delta (0, 0)
Screenshot: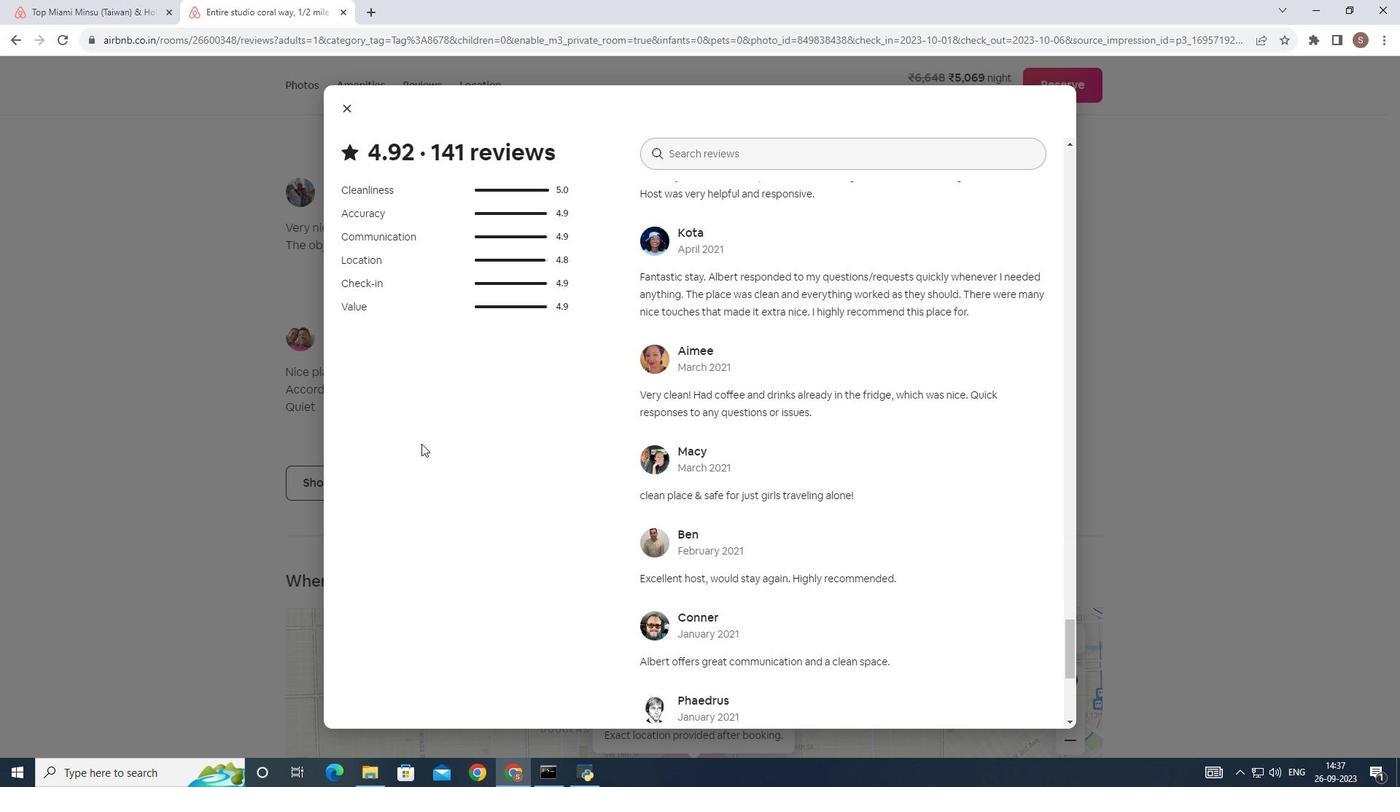 
Action: Mouse scrolled (413, 435) with delta (0, 0)
Screenshot: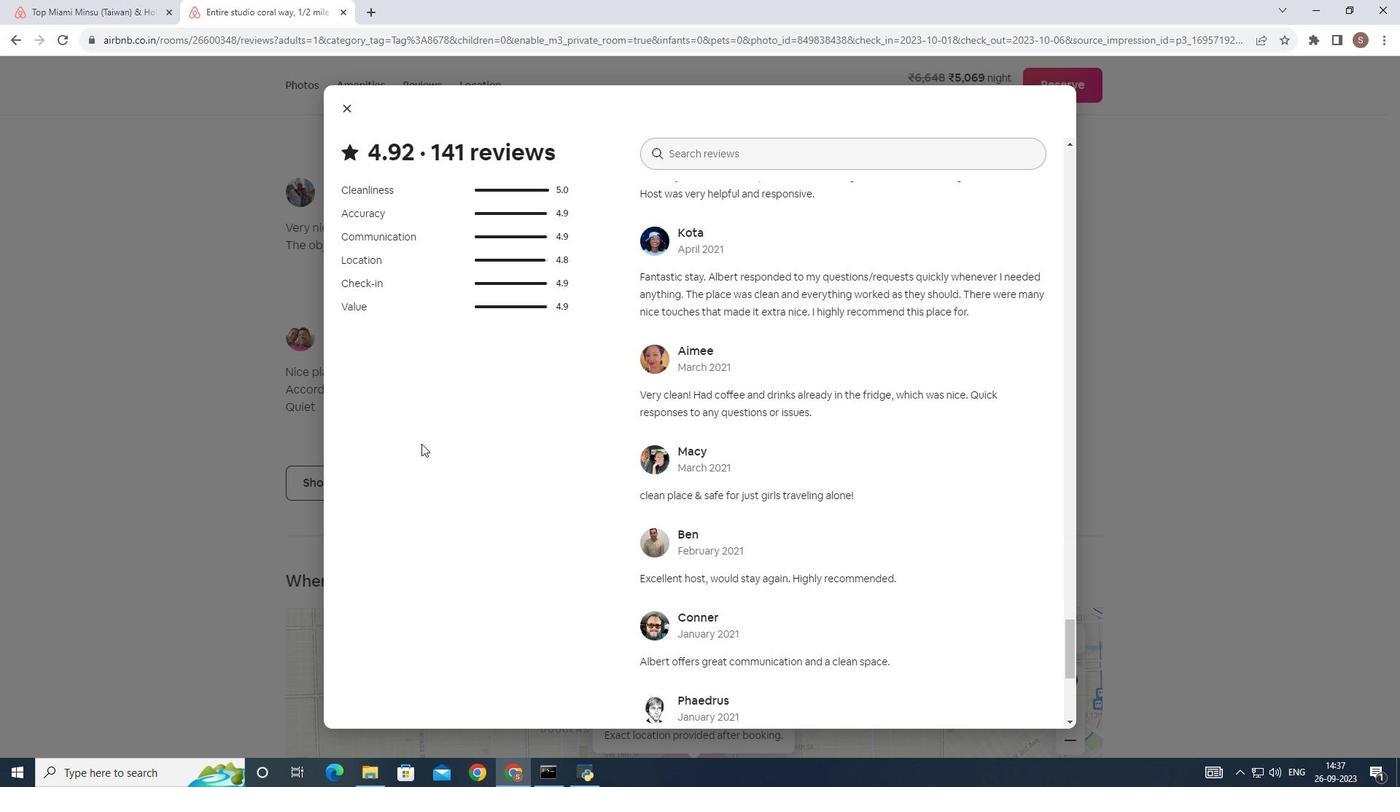 
Action: Mouse scrolled (413, 435) with delta (0, 0)
Screenshot: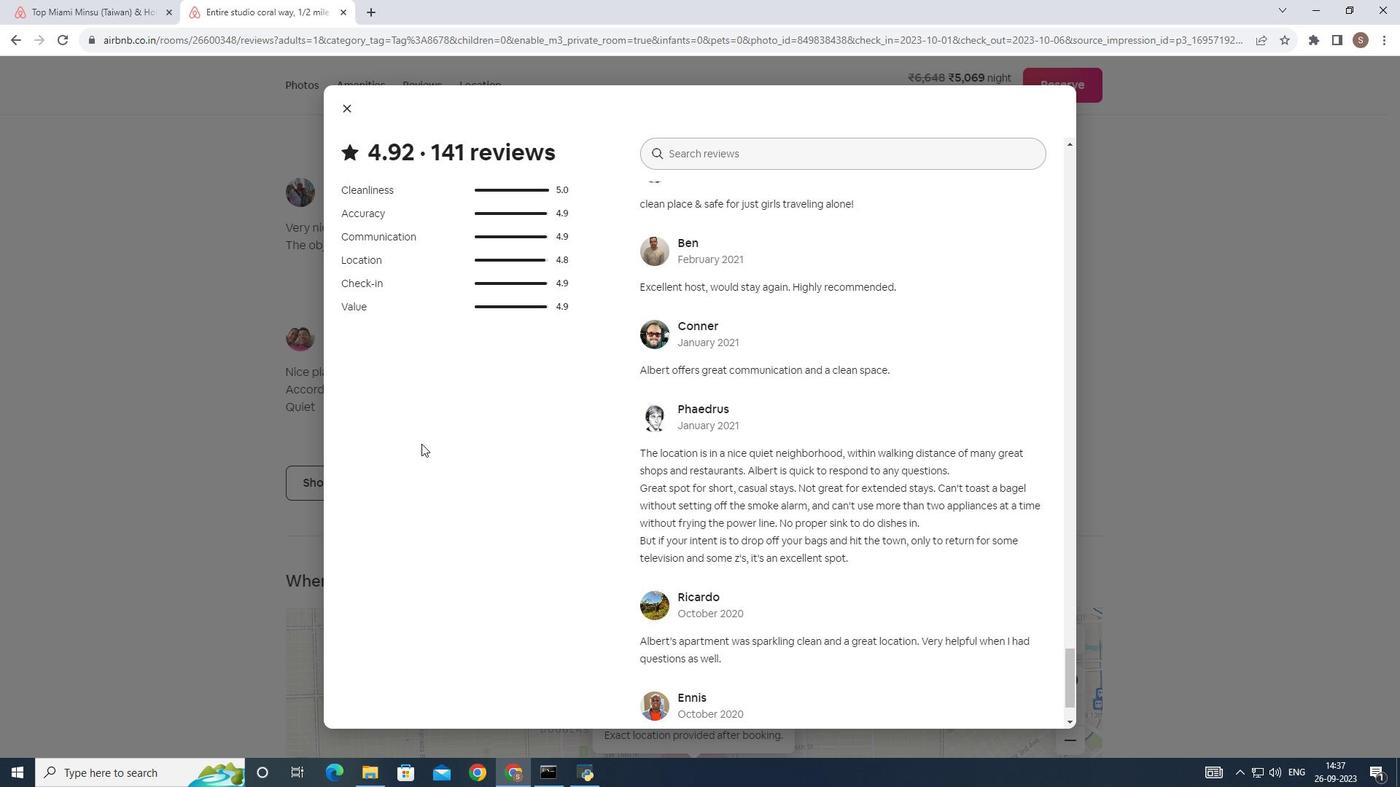 
Action: Mouse scrolled (413, 435) with delta (0, 0)
Screenshot: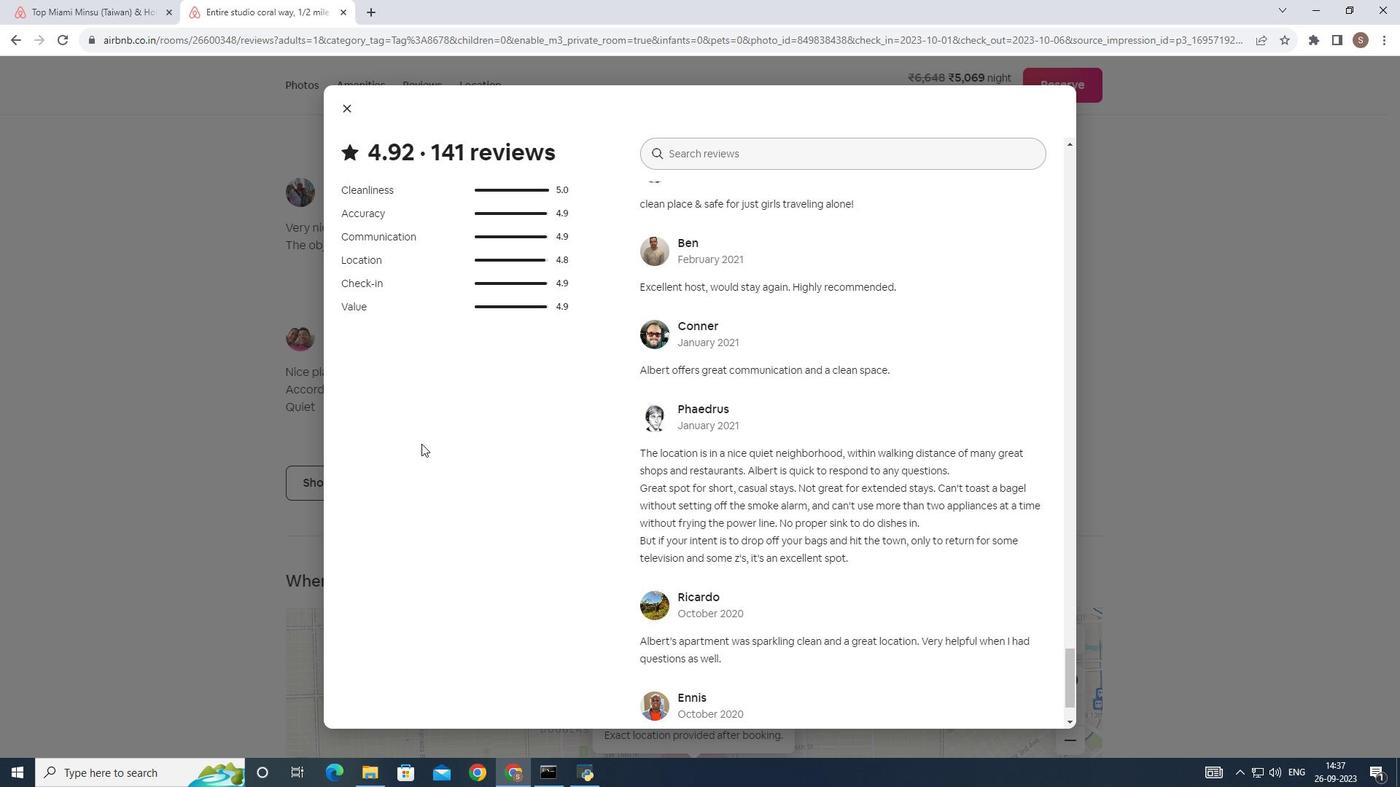 
Action: Mouse scrolled (413, 435) with delta (0, 0)
Screenshot: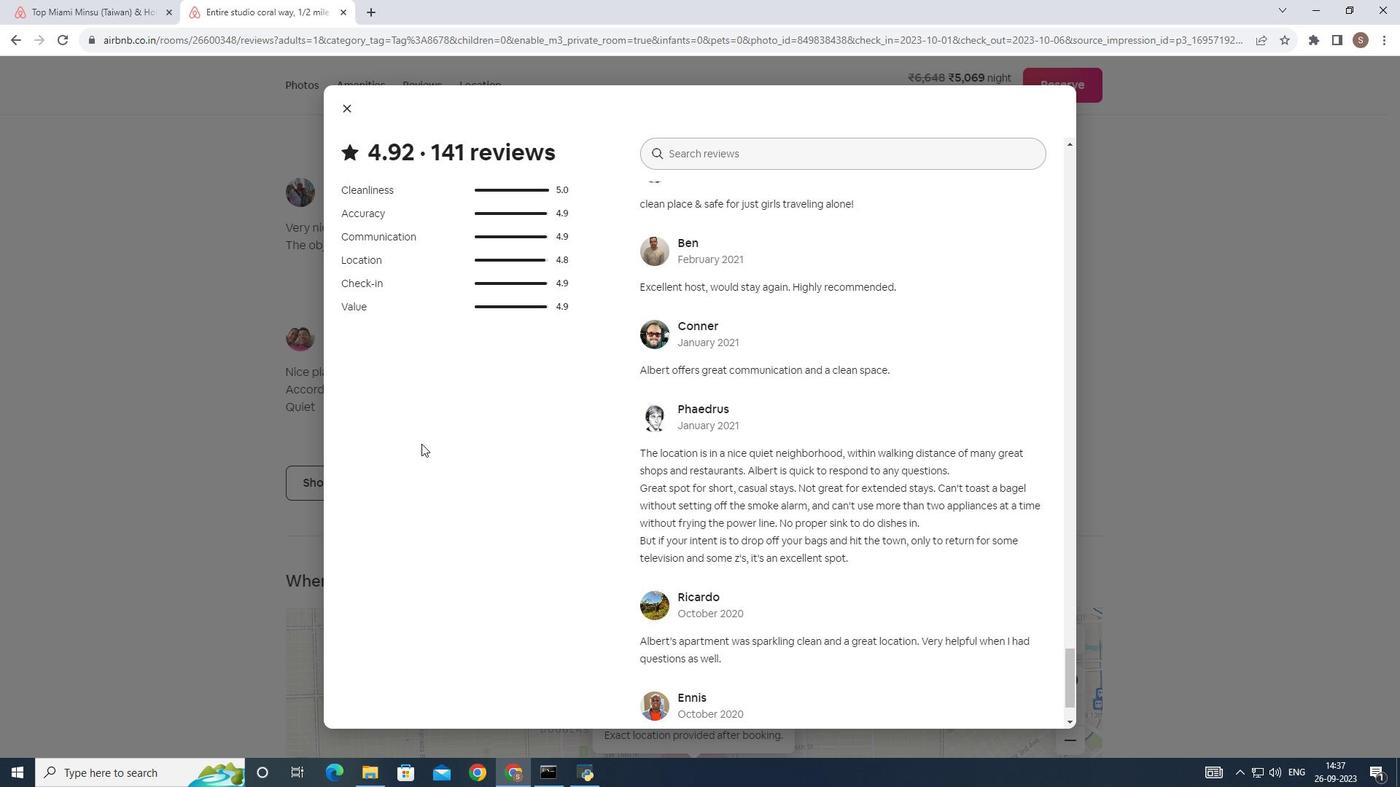 
Action: Mouse scrolled (413, 435) with delta (0, 0)
Screenshot: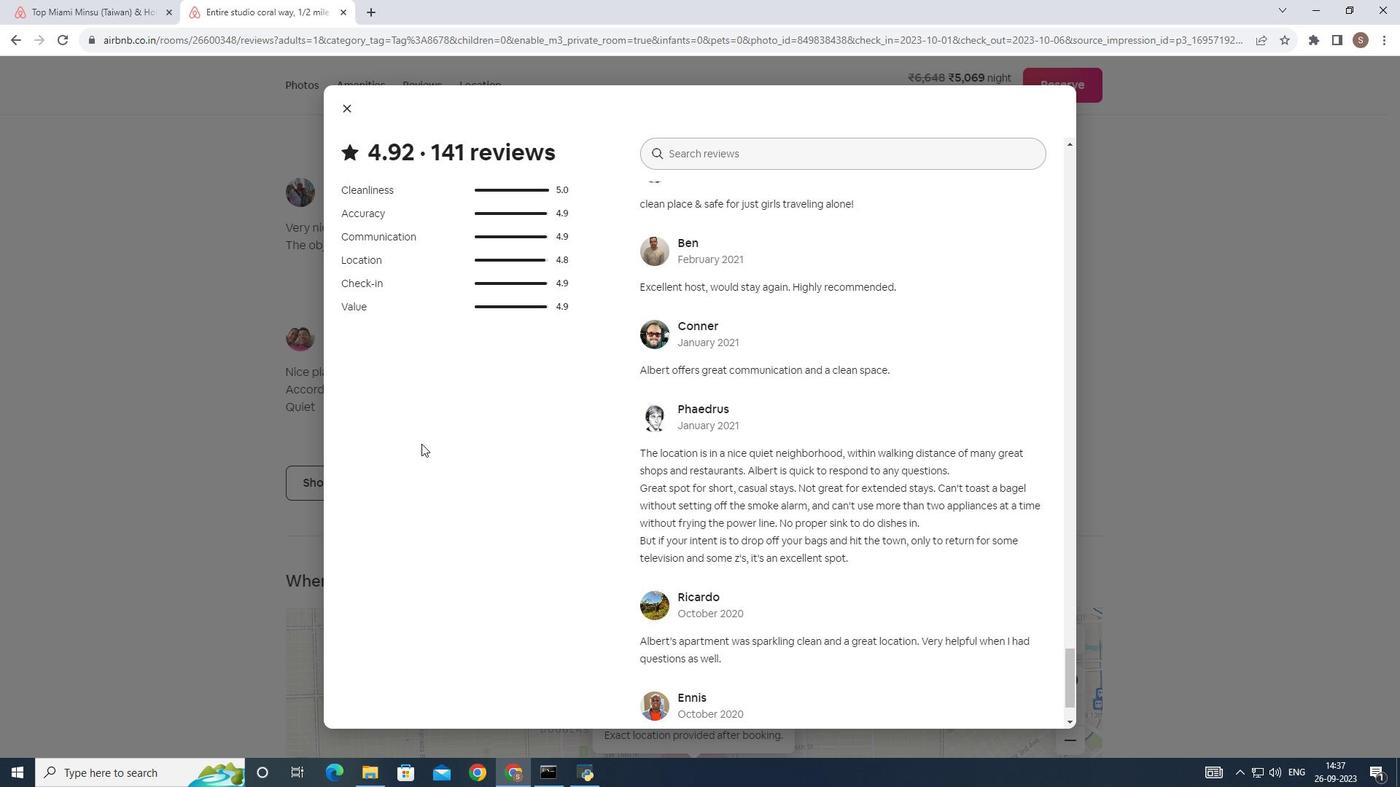 
Action: Mouse scrolled (413, 435) with delta (0, 0)
Screenshot: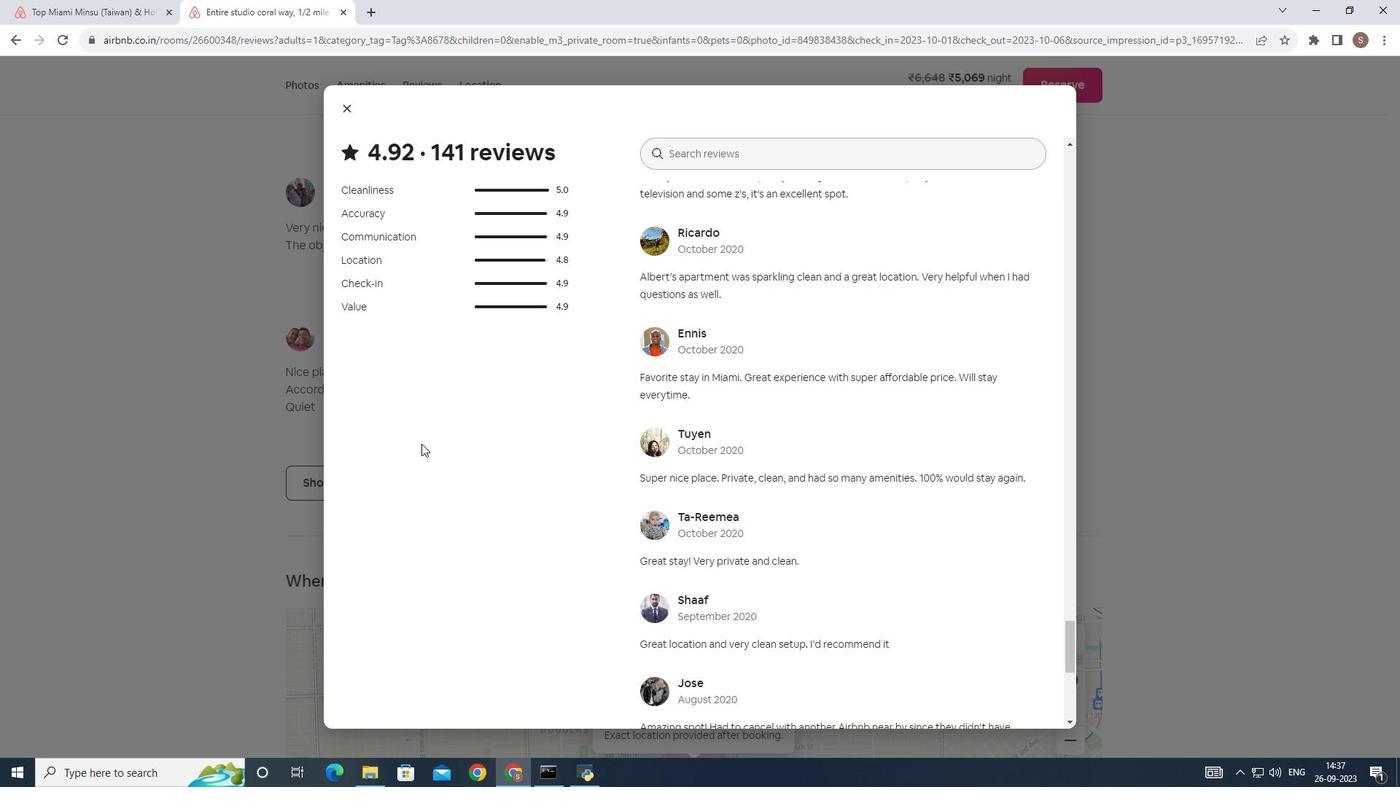 
Action: Mouse scrolled (413, 435) with delta (0, 0)
Screenshot: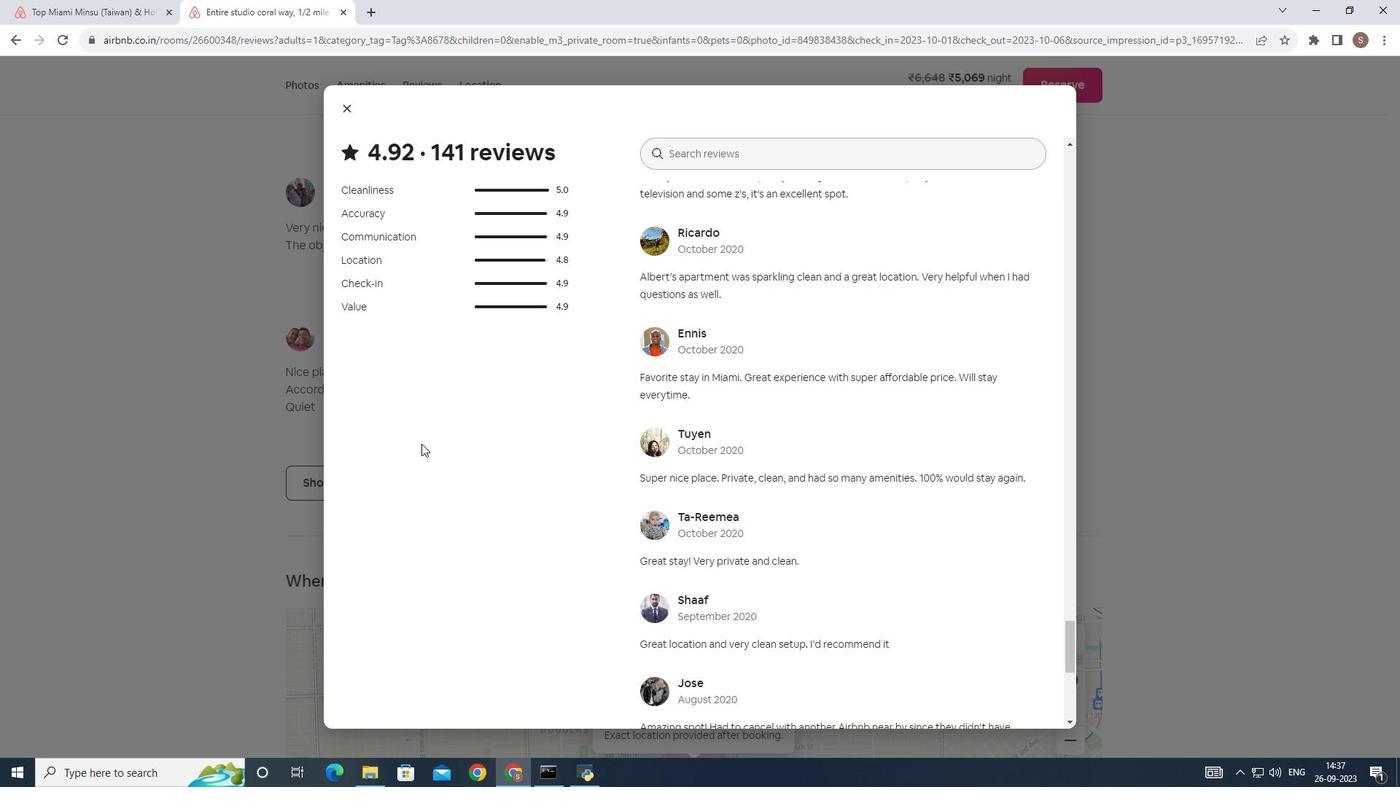 
Action: Mouse scrolled (413, 435) with delta (0, 0)
Screenshot: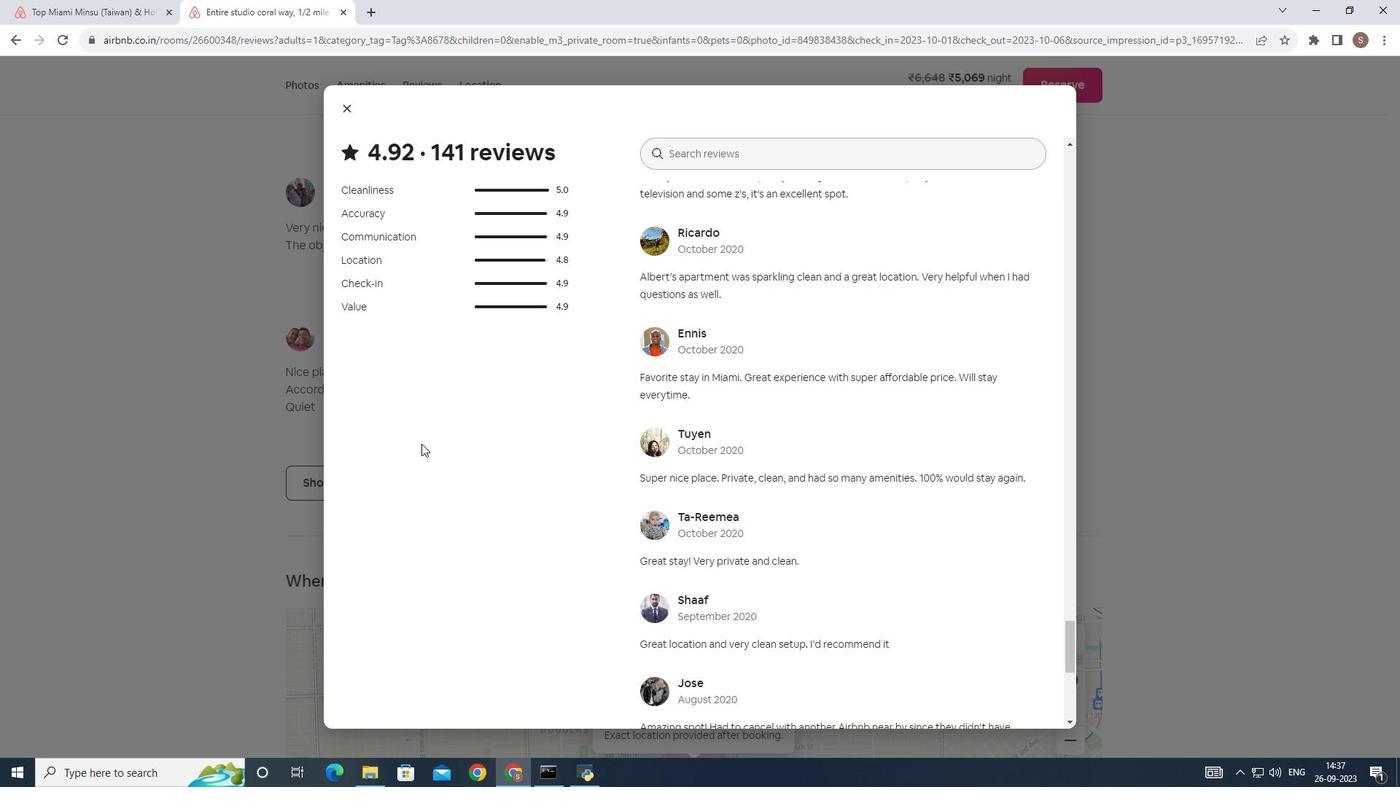 
Action: Mouse scrolled (413, 435) with delta (0, 0)
Screenshot: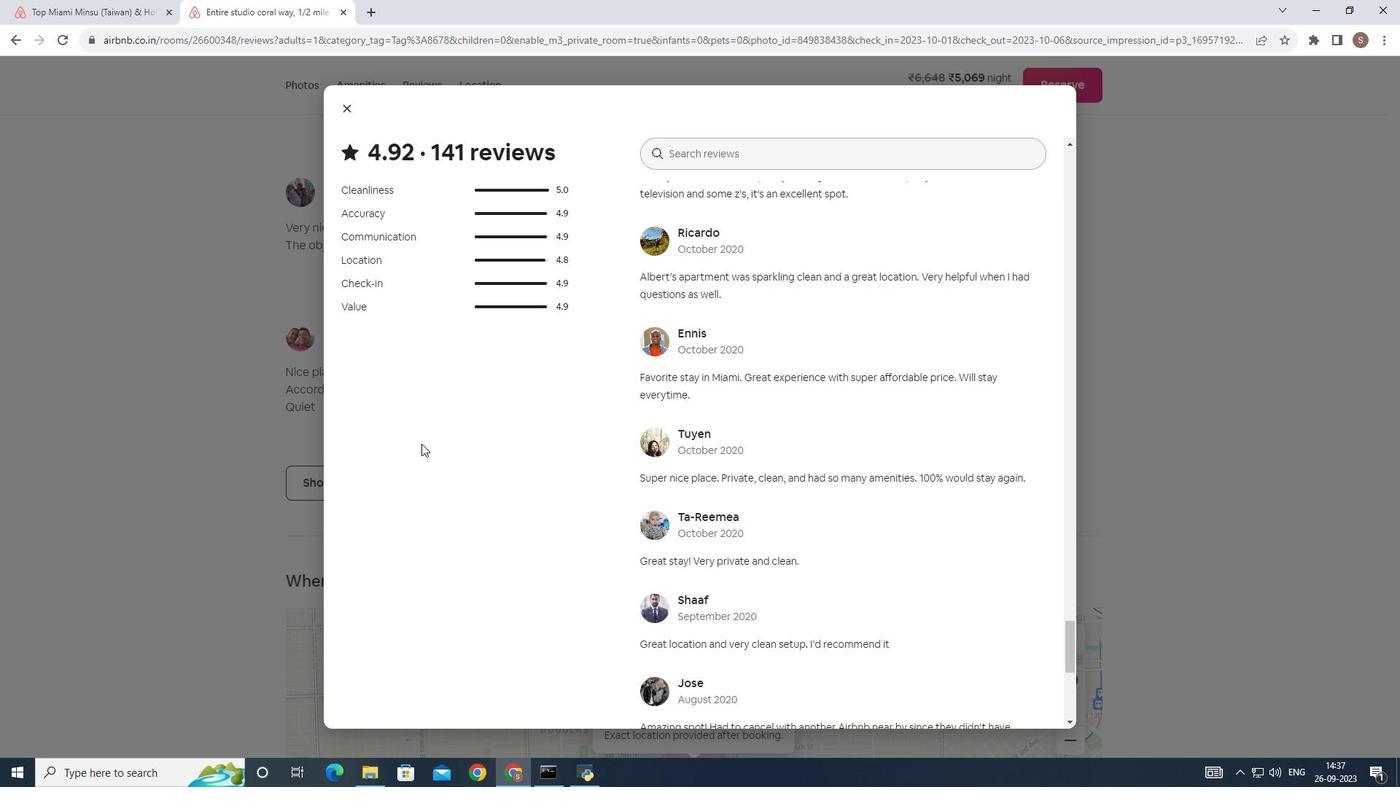 
Action: Mouse scrolled (413, 435) with delta (0, 0)
Screenshot: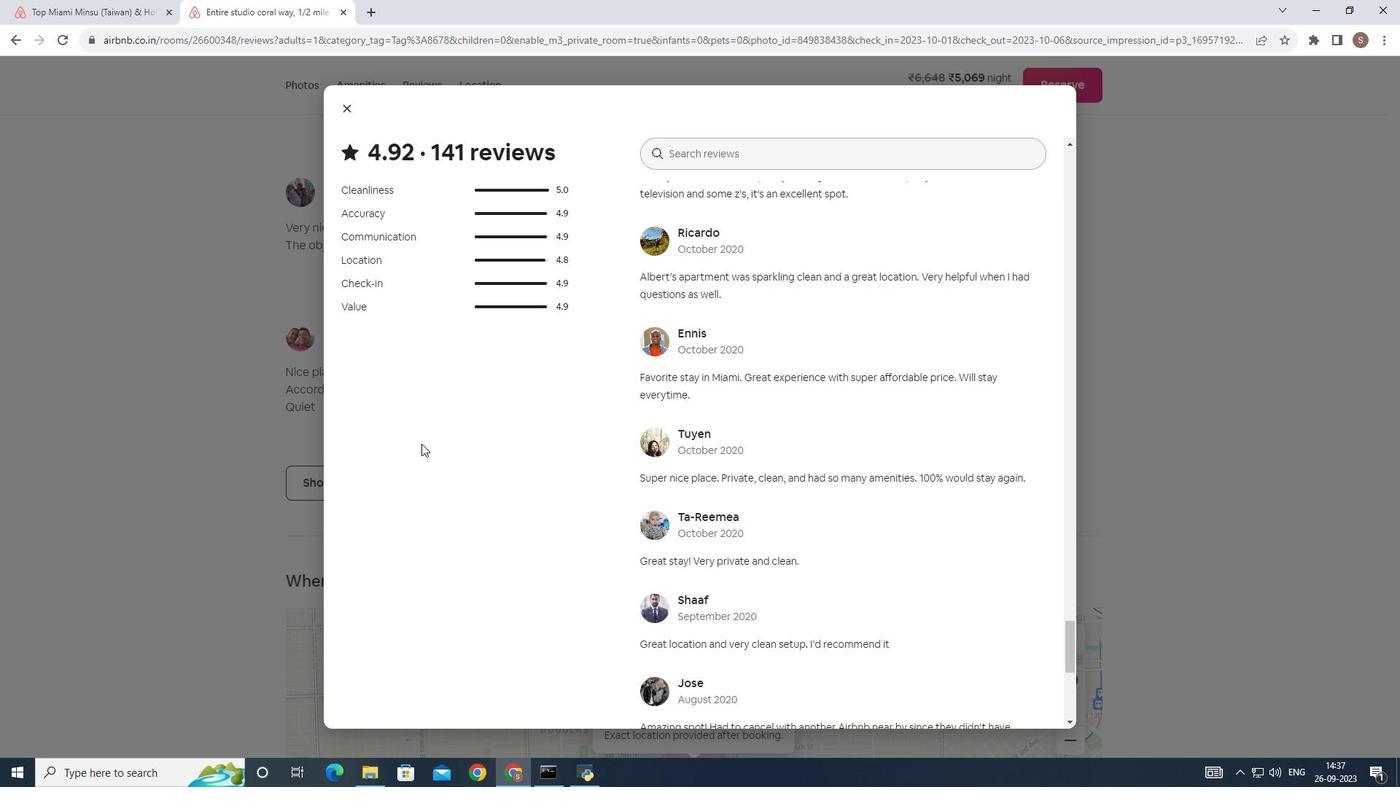 
Action: Mouse scrolled (413, 435) with delta (0, 0)
Screenshot: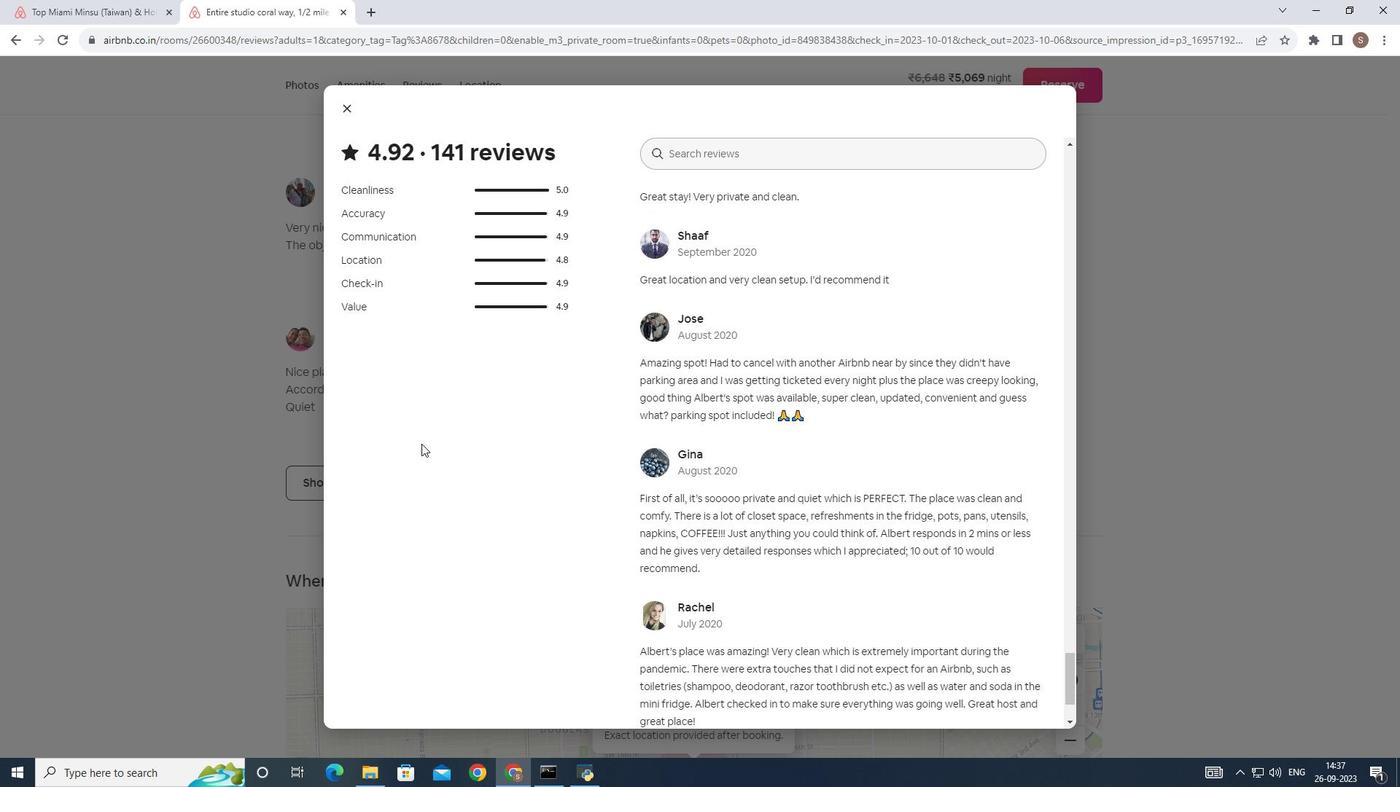 
Action: Mouse scrolled (413, 435) with delta (0, 0)
Screenshot: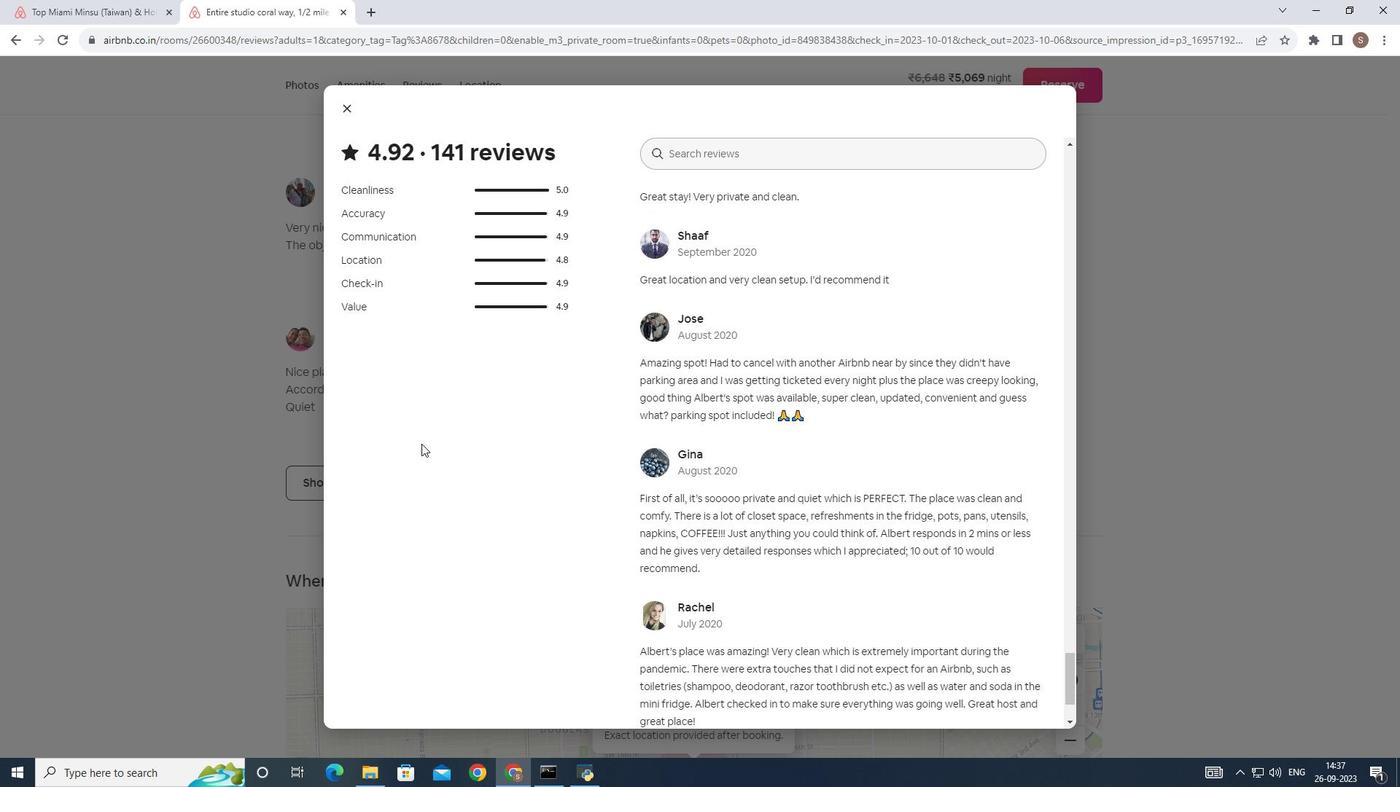 
Action: Mouse scrolled (413, 435) with delta (0, 0)
Screenshot: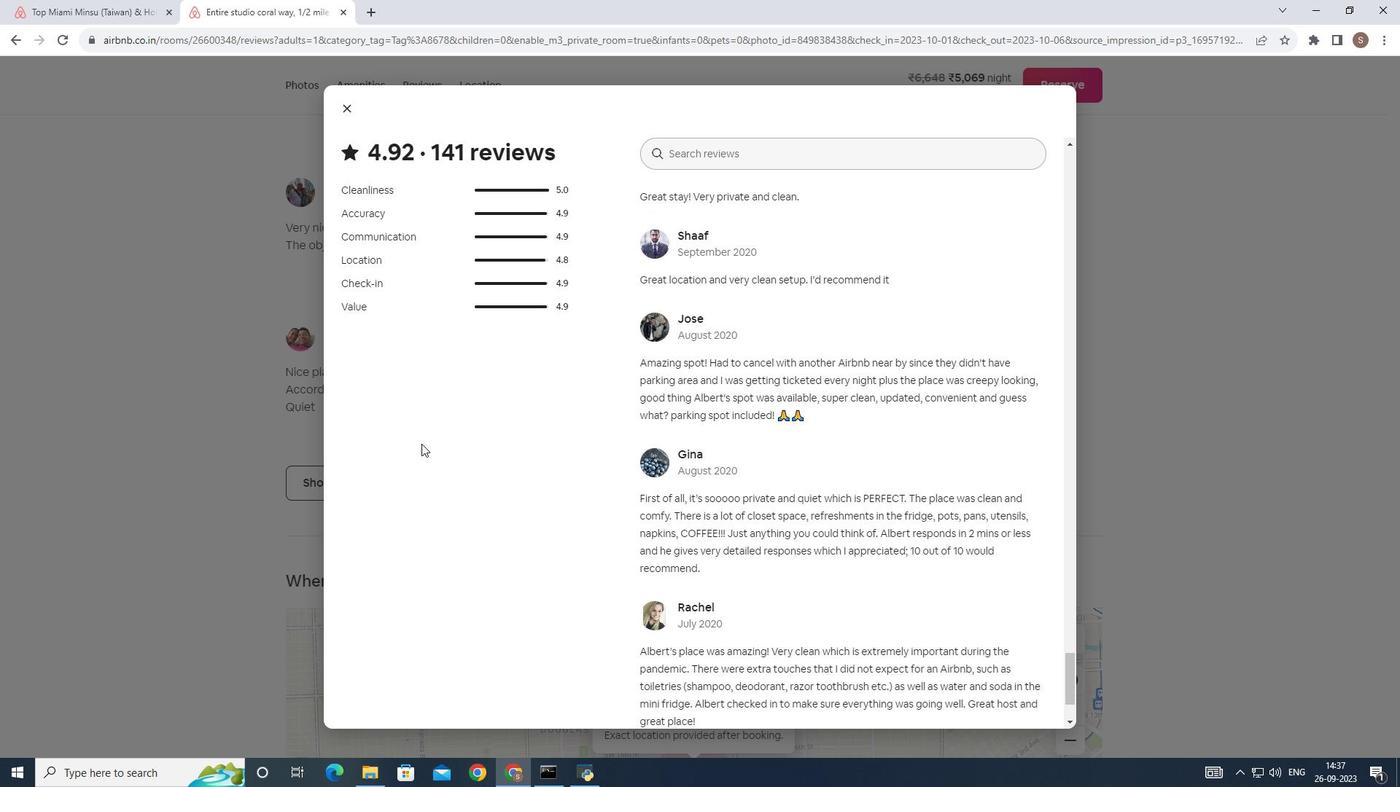 
Action: Mouse scrolled (413, 435) with delta (0, 0)
Screenshot: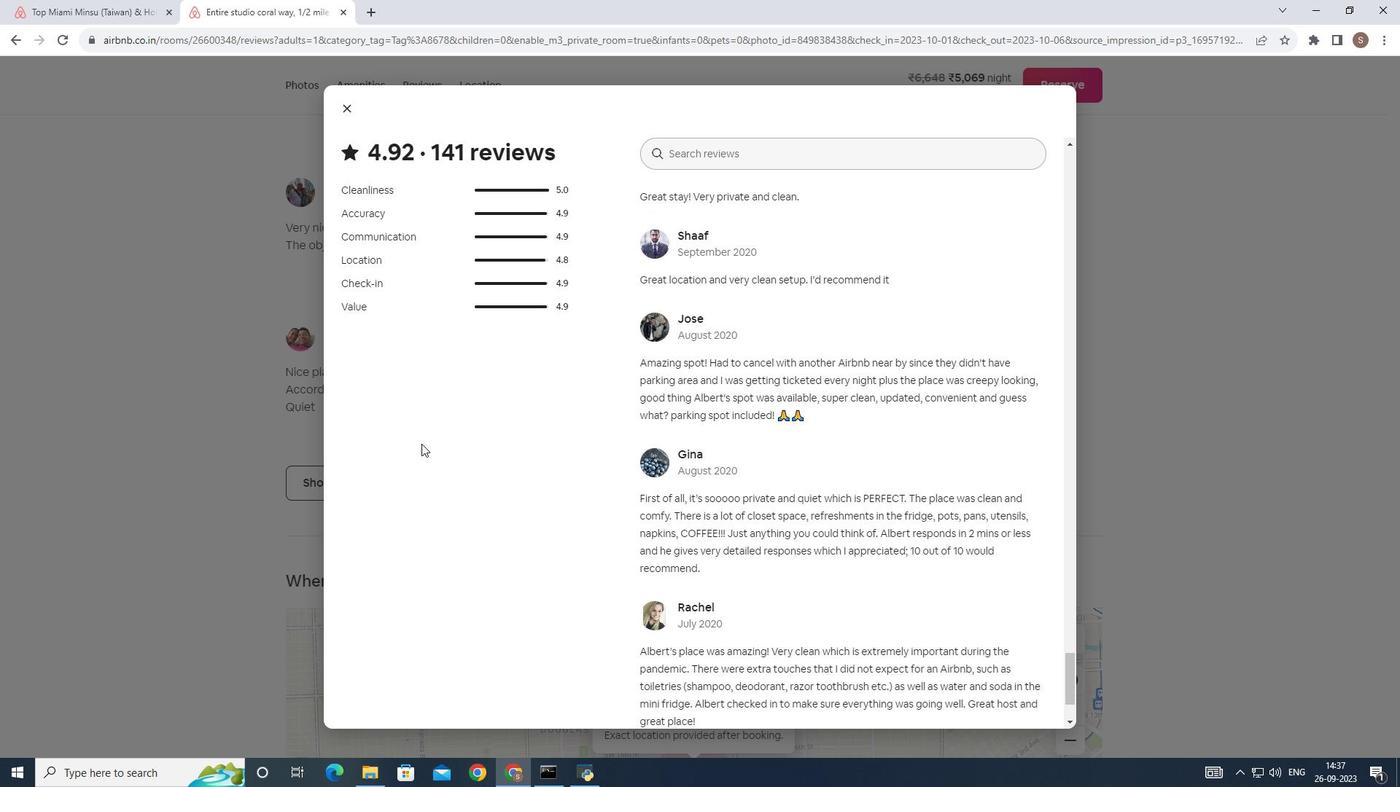 
Action: Mouse scrolled (413, 435) with delta (0, 0)
Screenshot: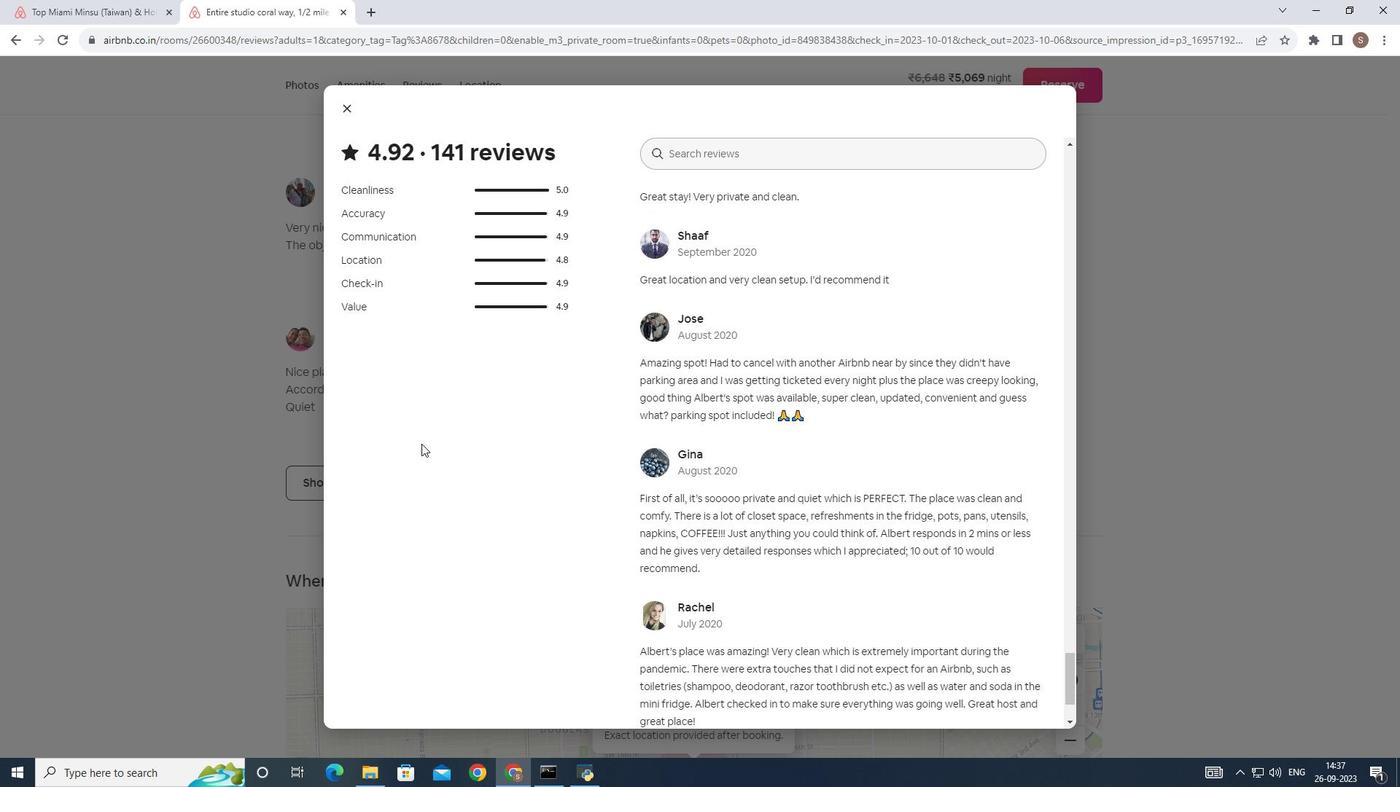 
Action: Mouse scrolled (413, 435) with delta (0, 0)
Screenshot: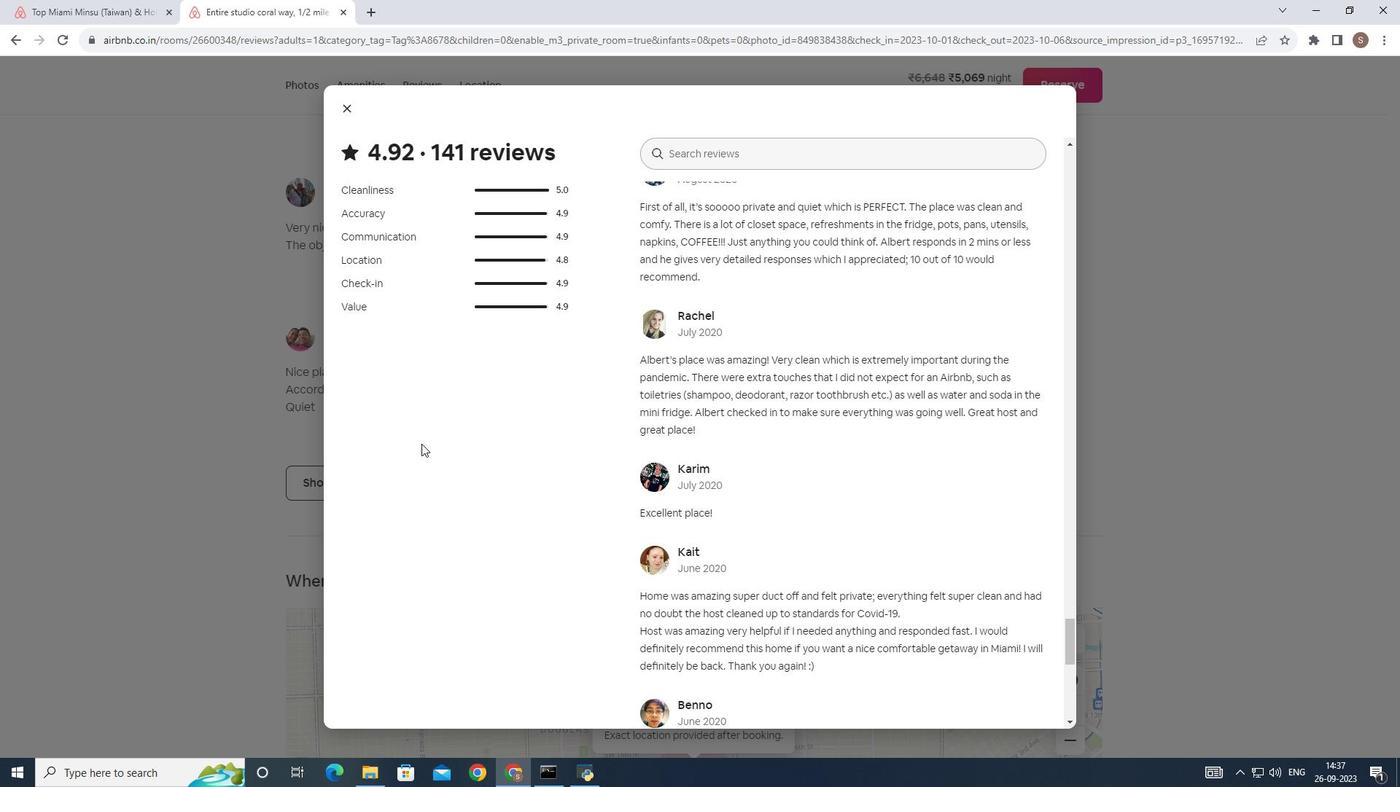 
Action: Mouse scrolled (413, 435) with delta (0, 0)
